Task: Look for Airbnb properties in Tacurong, Philippines from 12th  December, 2023 to 15th December, 2023 for 3 adults.2 bedrooms having 3 beds and 1 bathroom. Property type can be flat. Look for 4 properties as per requirement.
Action: Mouse moved to (508, 109)
Screenshot: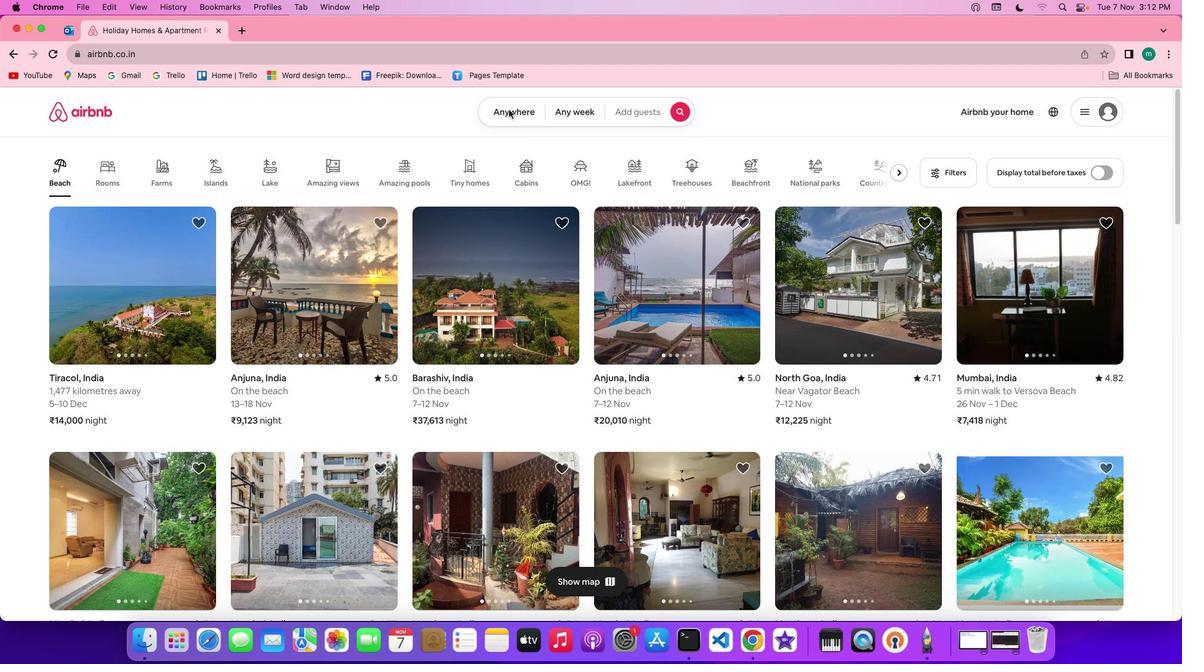 
Action: Mouse pressed left at (508, 109)
Screenshot: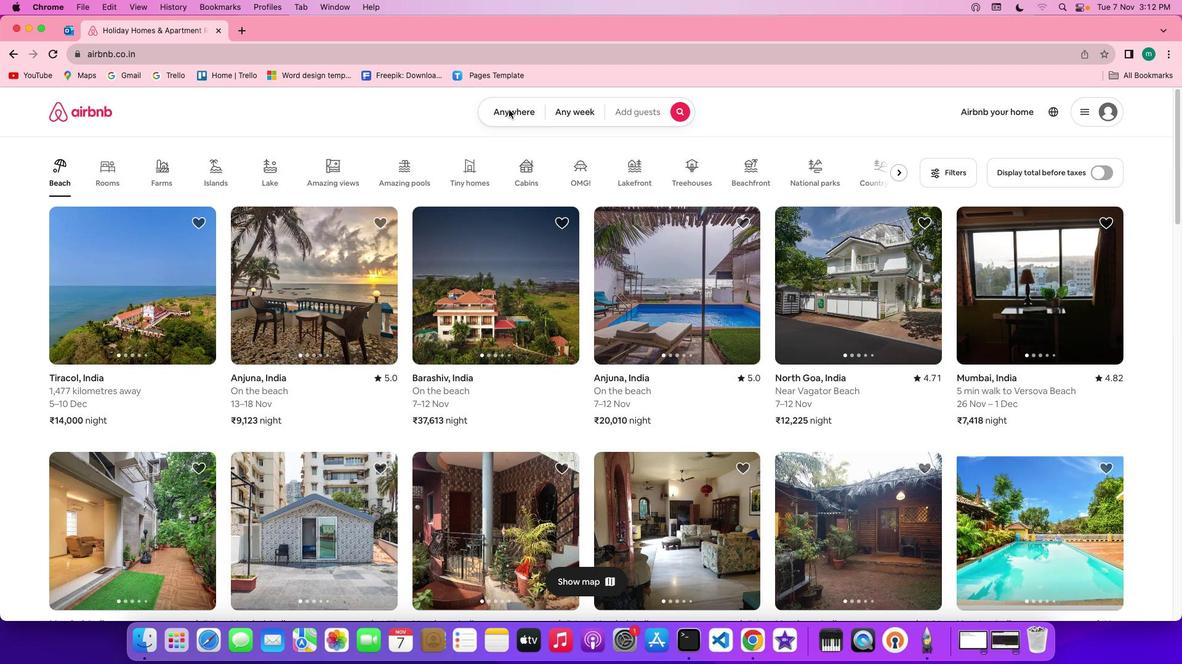 
Action: Mouse pressed left at (508, 109)
Screenshot: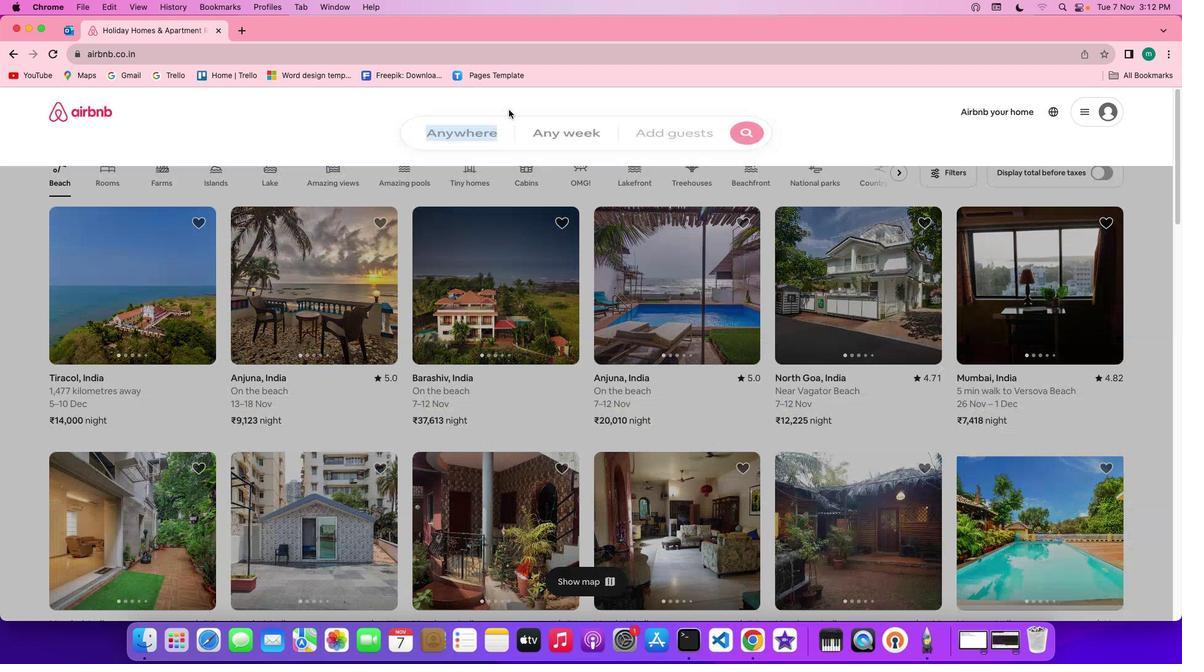 
Action: Mouse moved to (437, 164)
Screenshot: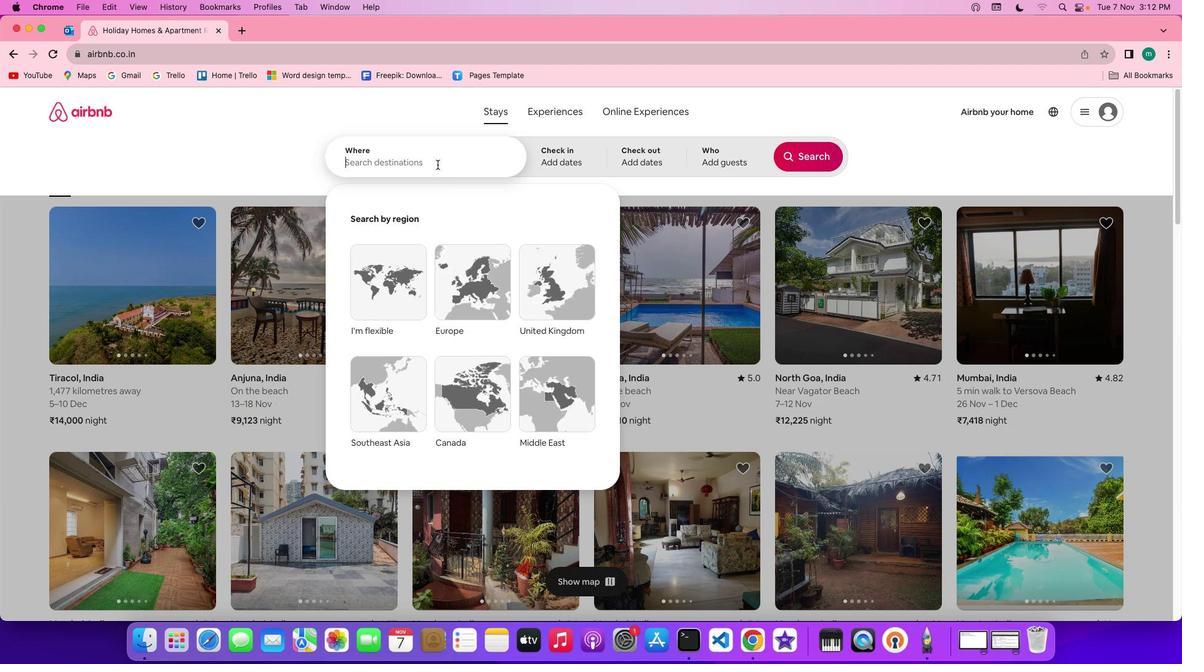
Action: Mouse pressed left at (437, 164)
Screenshot: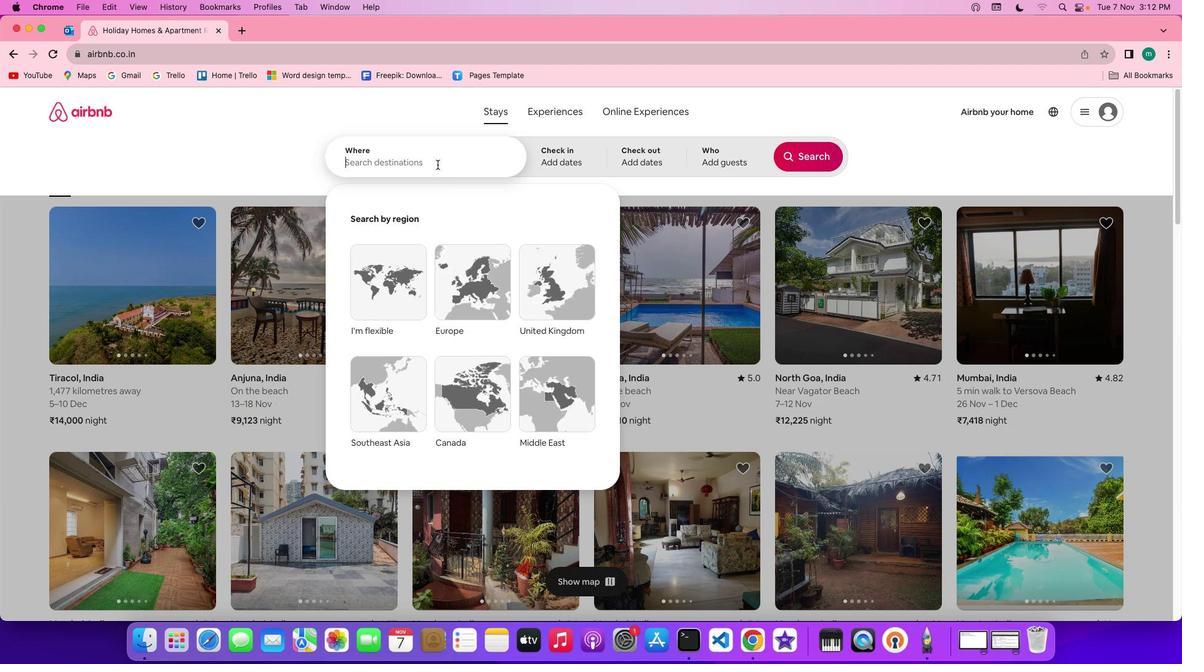 
Action: Key pressed Key.shift'T'
Screenshot: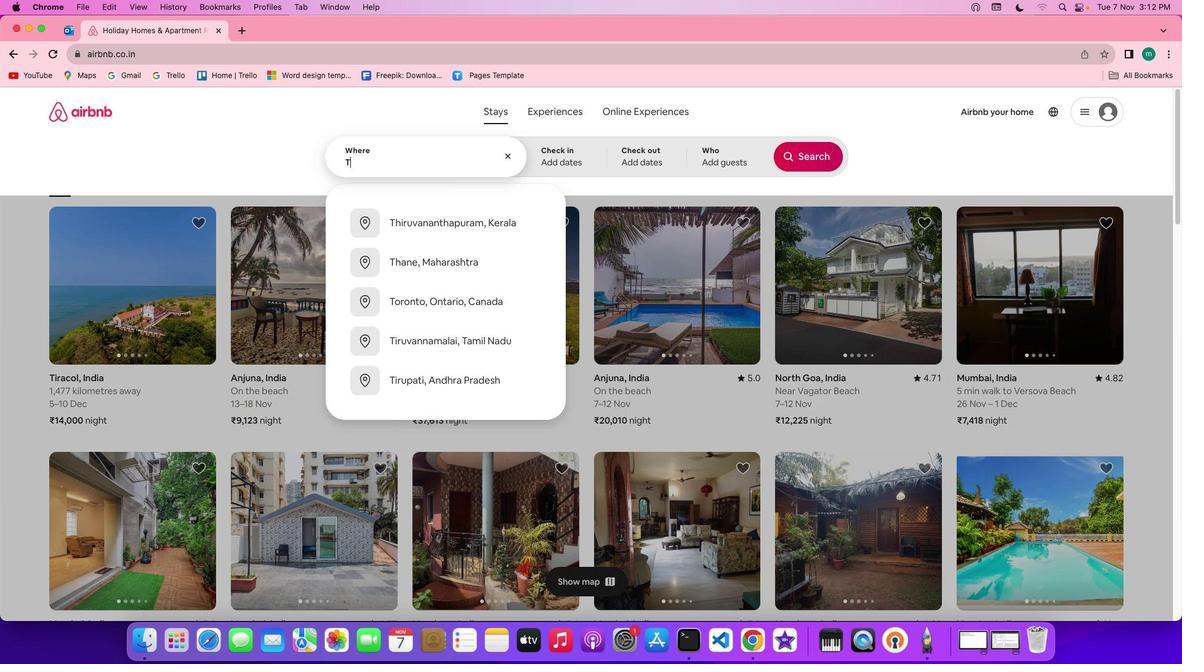 
Action: Mouse moved to (437, 164)
Screenshot: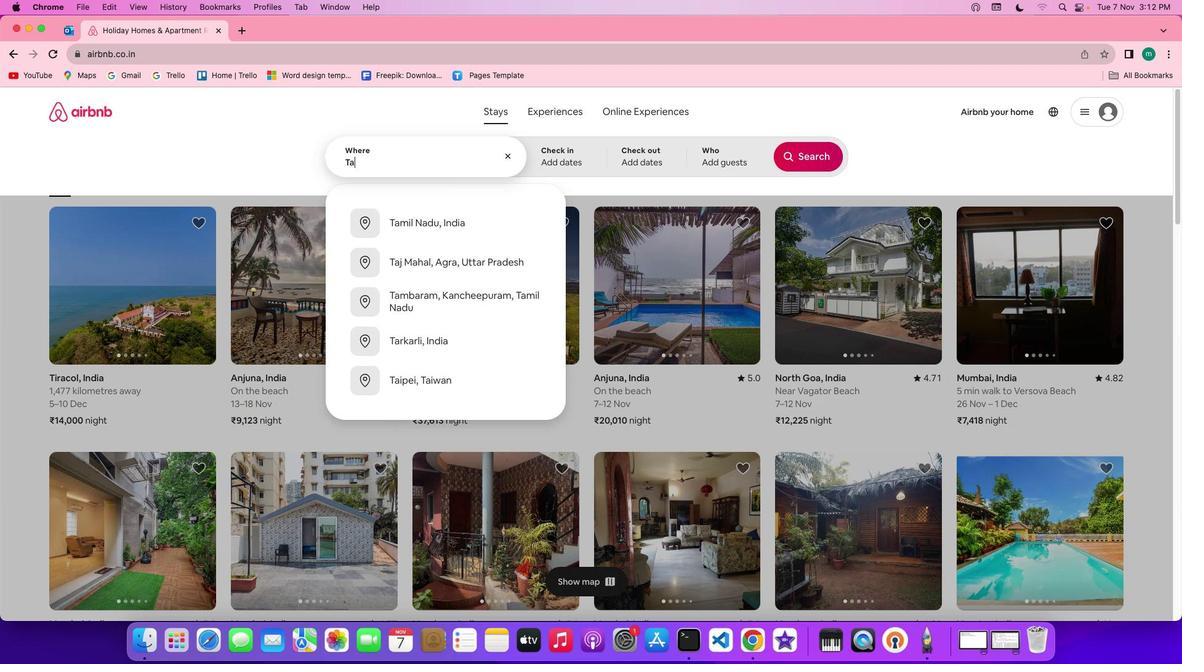 
Action: Key pressed 'a''c''u''r''o''n''g'','Key.spaceKey.shift'P''h''i''l''i''p''p''i''n''e''s'
Screenshot: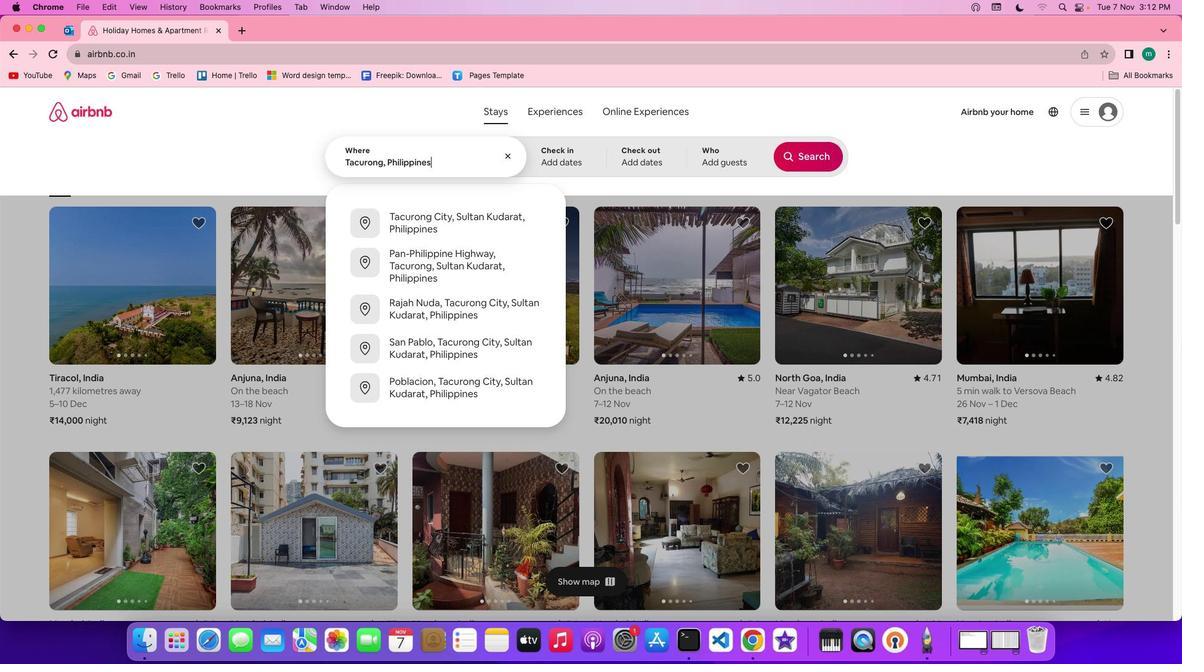 
Action: Mouse moved to (559, 161)
Screenshot: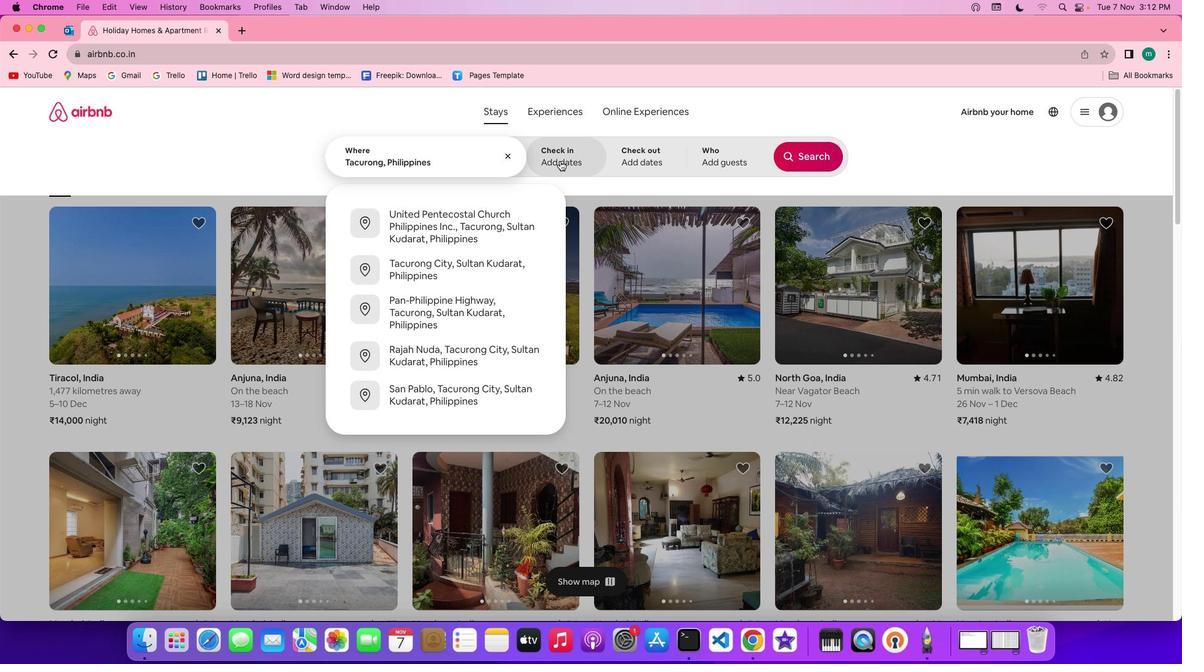 
Action: Mouse pressed left at (559, 161)
Screenshot: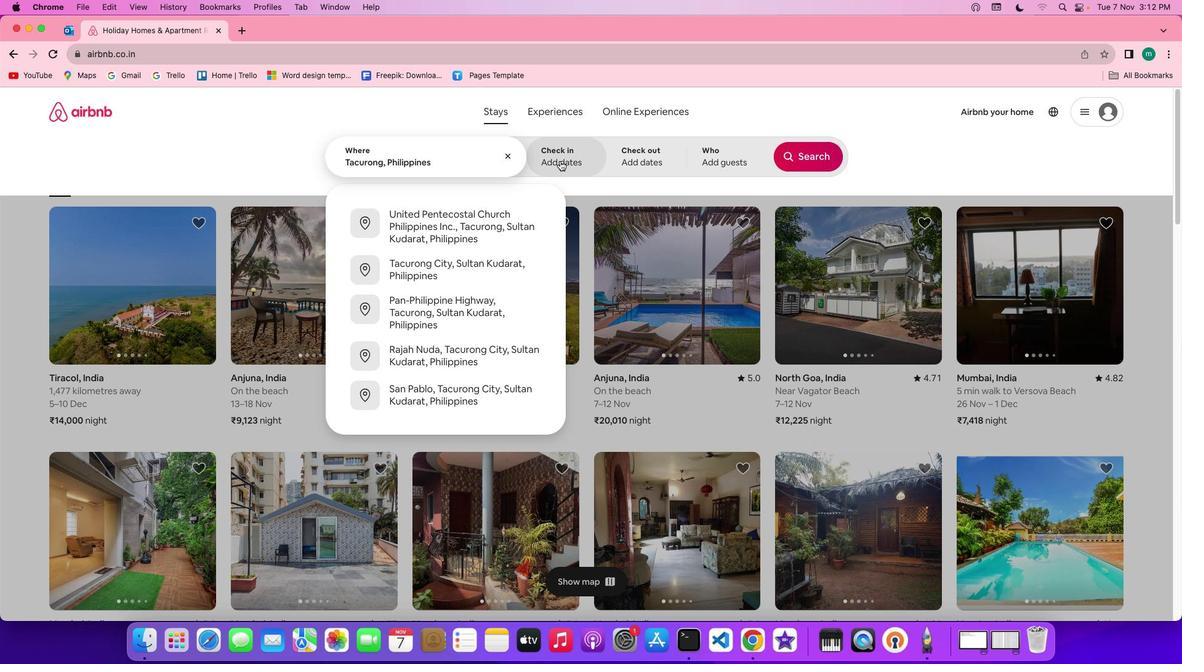 
Action: Mouse moved to (676, 370)
Screenshot: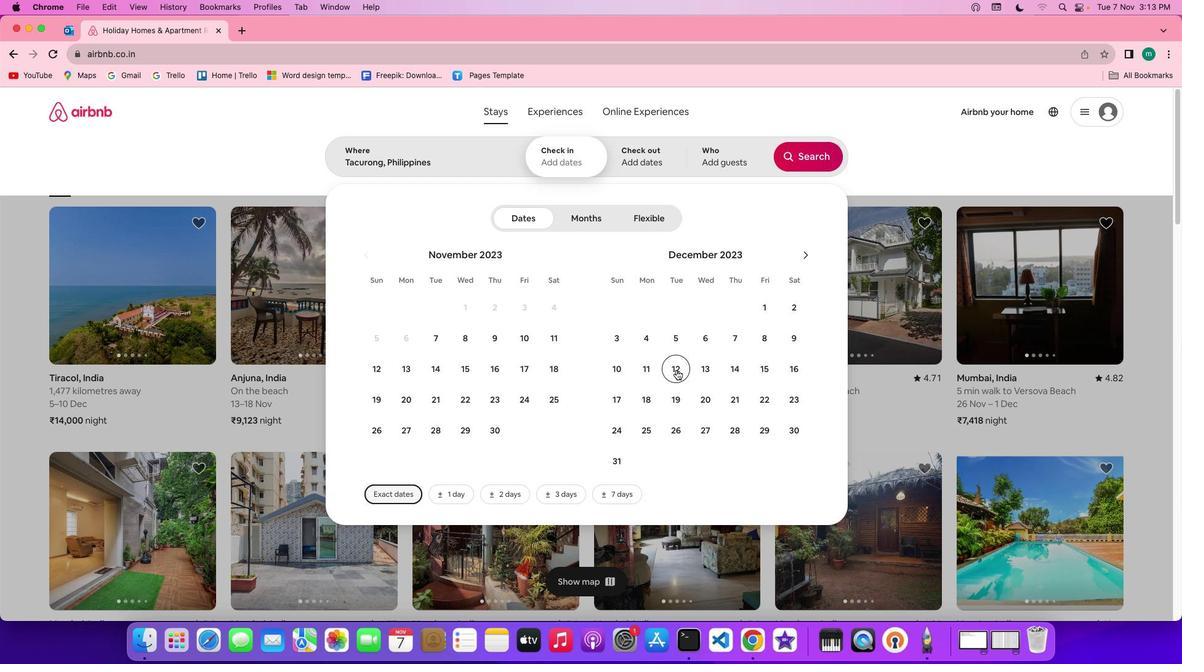 
Action: Mouse pressed left at (676, 370)
Screenshot: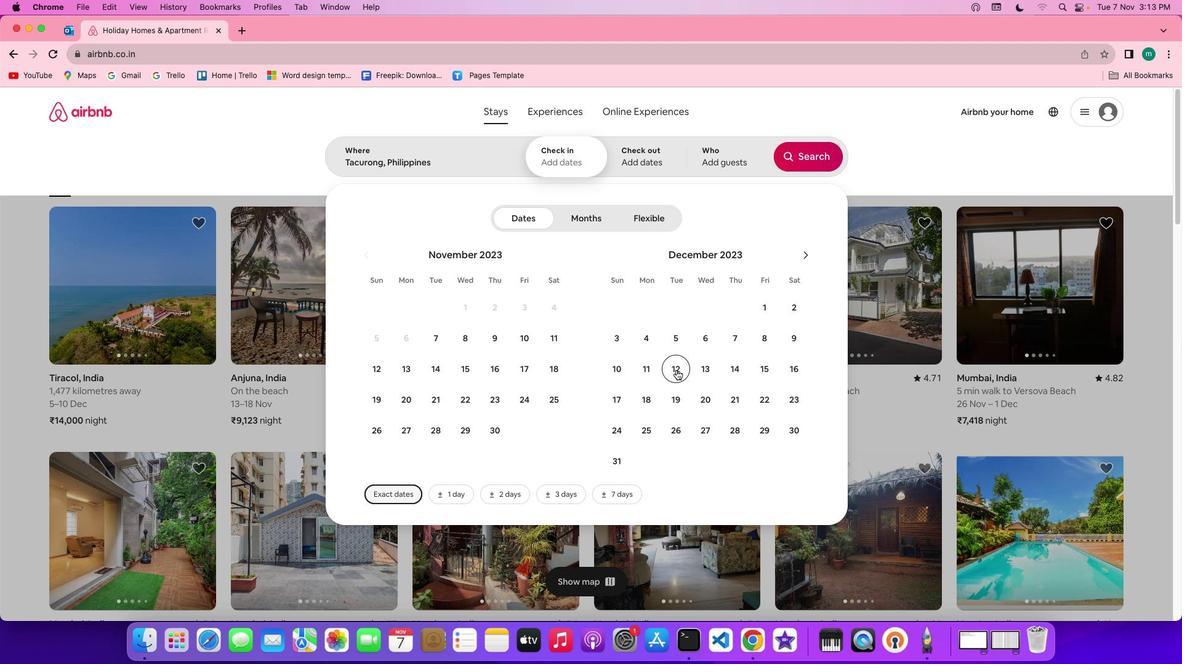 
Action: Mouse moved to (762, 370)
Screenshot: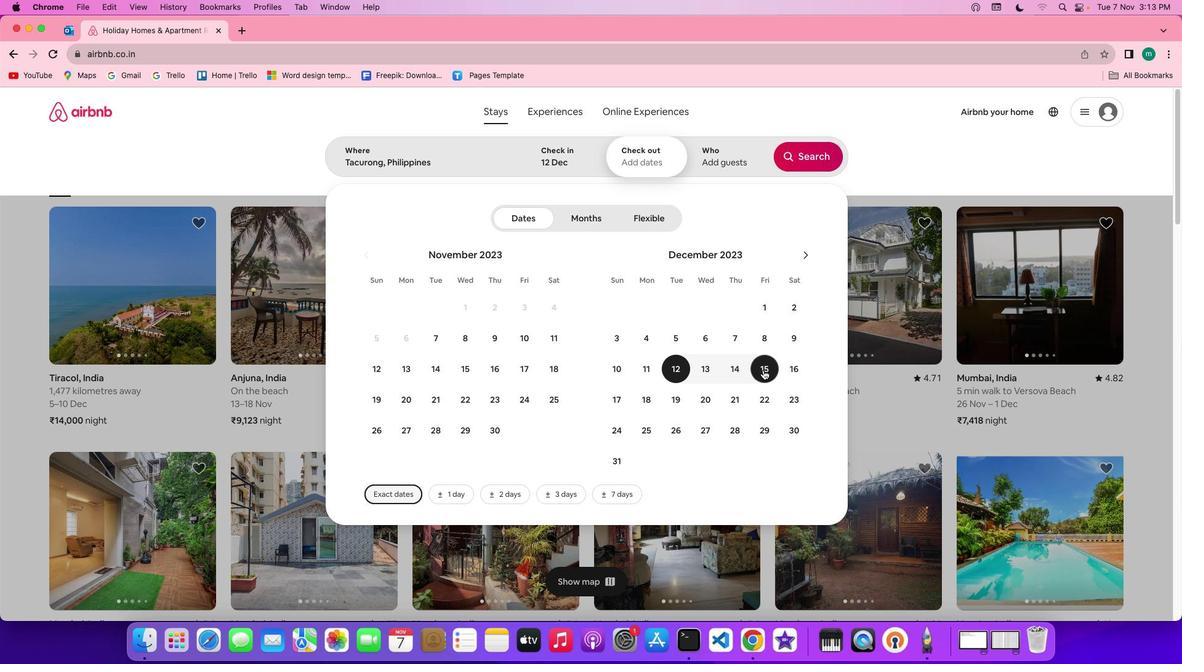 
Action: Mouse pressed left at (762, 370)
Screenshot: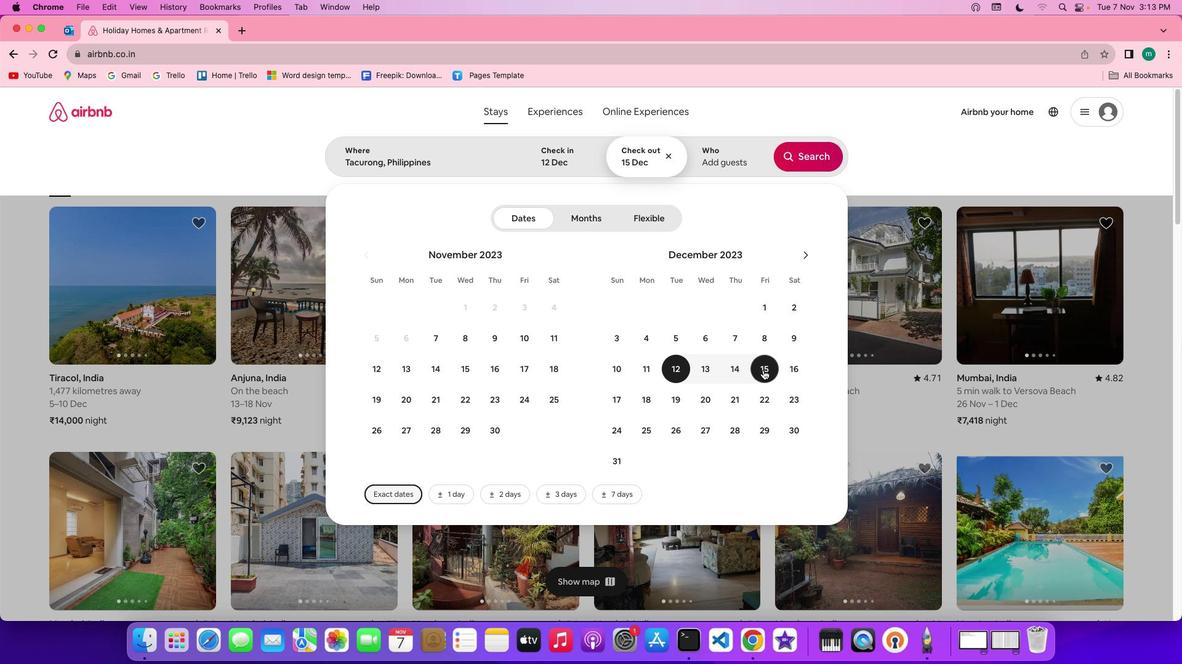 
Action: Mouse moved to (737, 157)
Screenshot: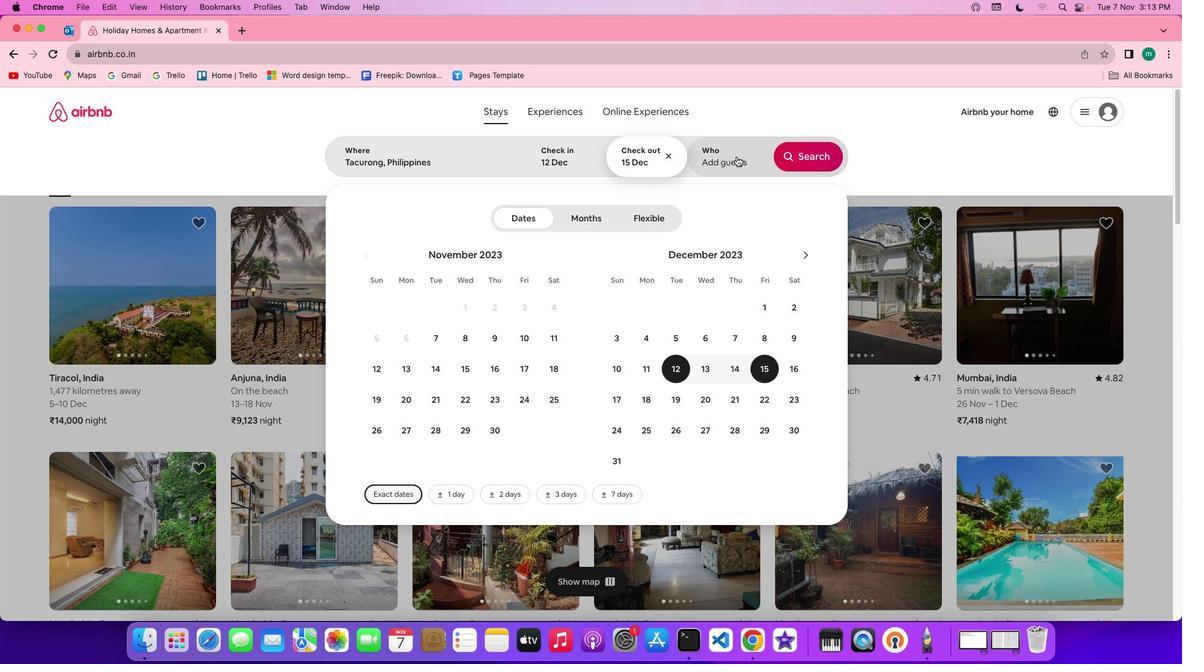 
Action: Mouse pressed left at (737, 157)
Screenshot: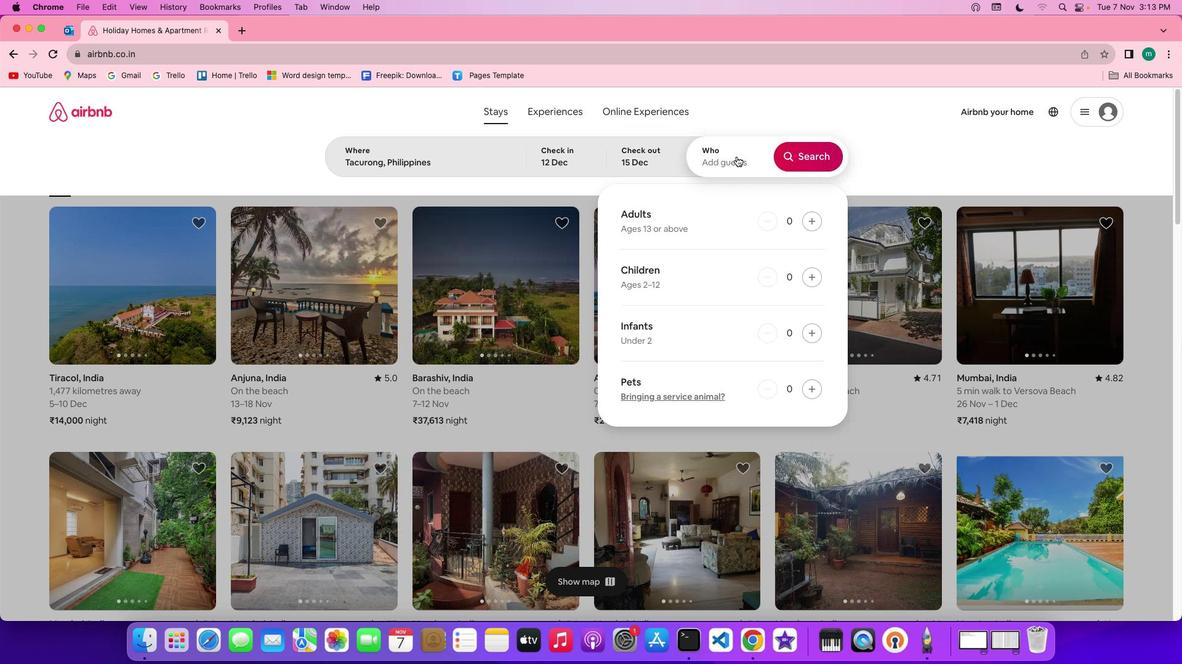 
Action: Mouse moved to (810, 227)
Screenshot: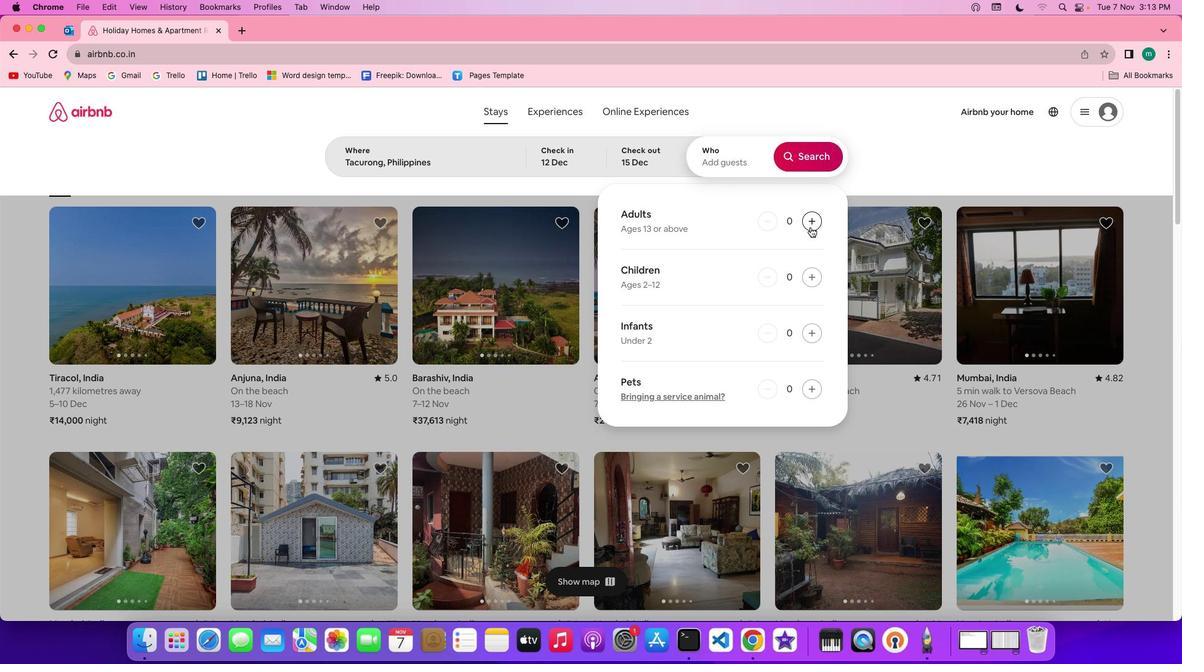 
Action: Mouse pressed left at (810, 227)
Screenshot: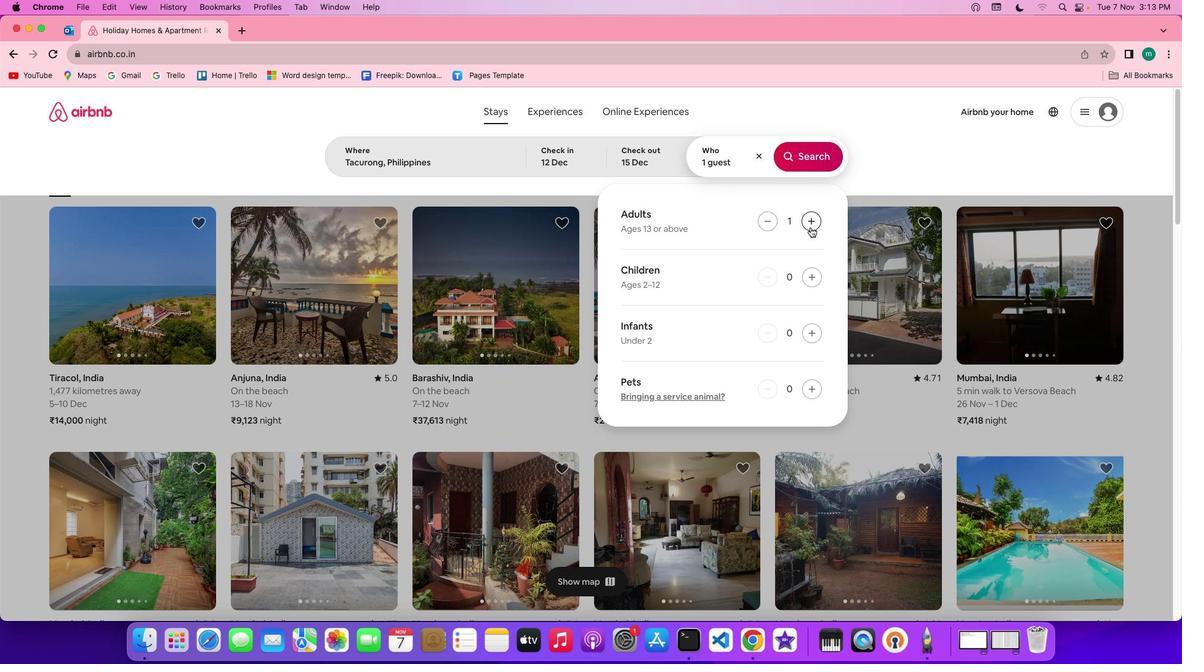 
Action: Mouse pressed left at (810, 227)
Screenshot: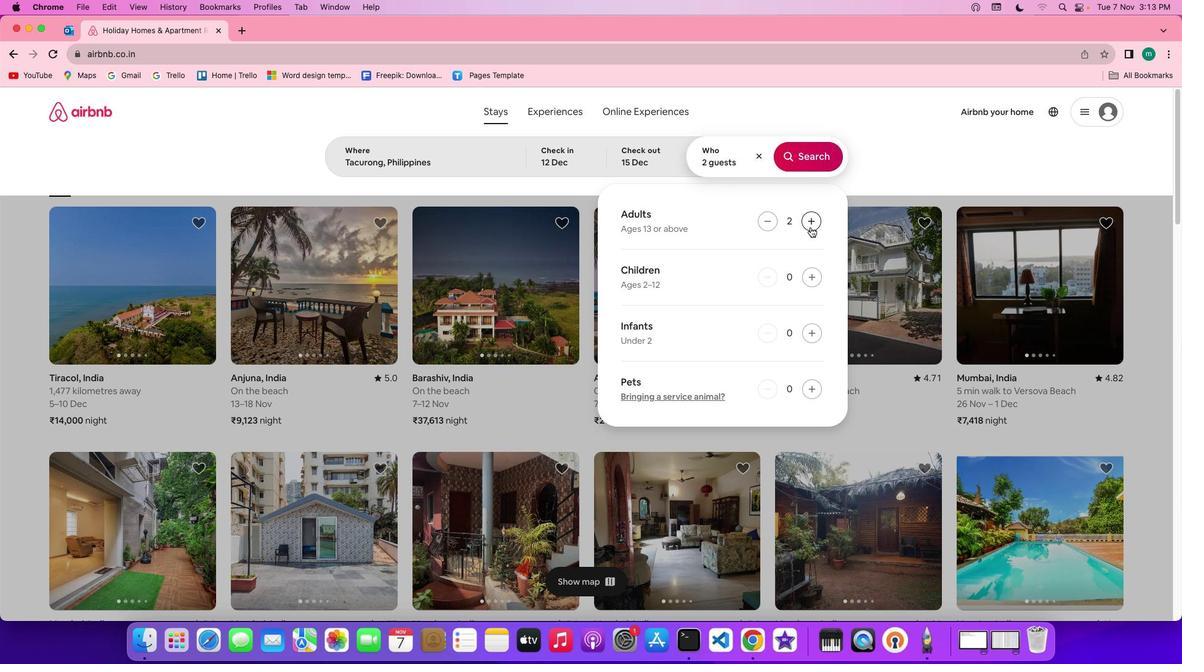 
Action: Mouse pressed left at (810, 227)
Screenshot: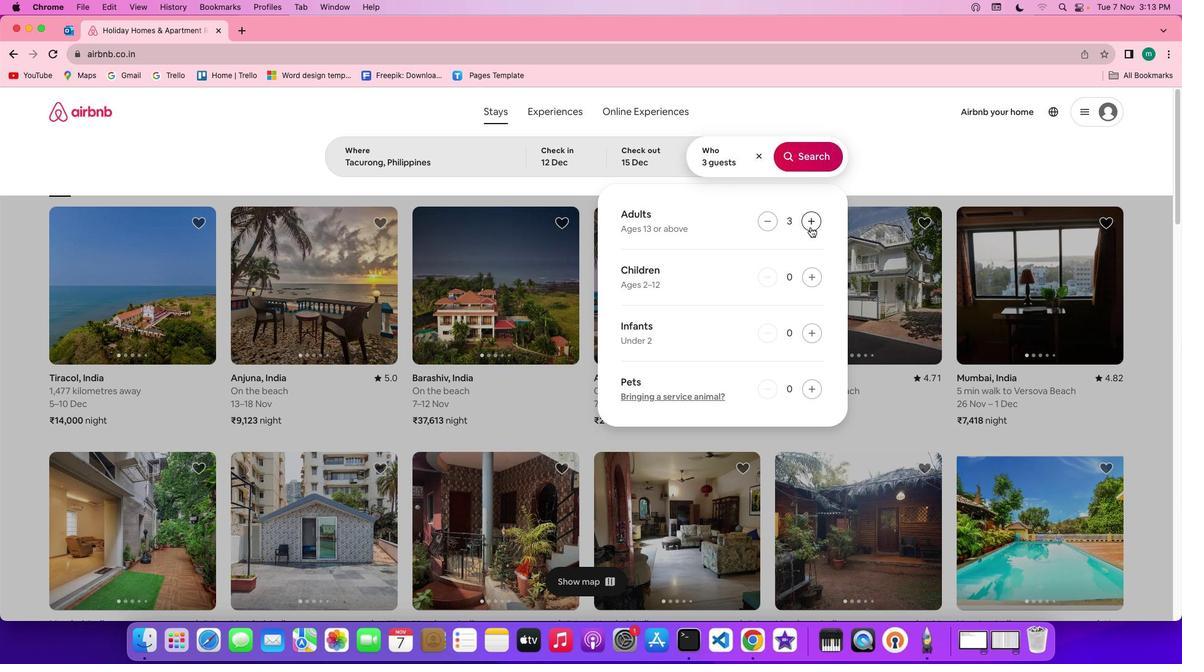 
Action: Mouse moved to (805, 163)
Screenshot: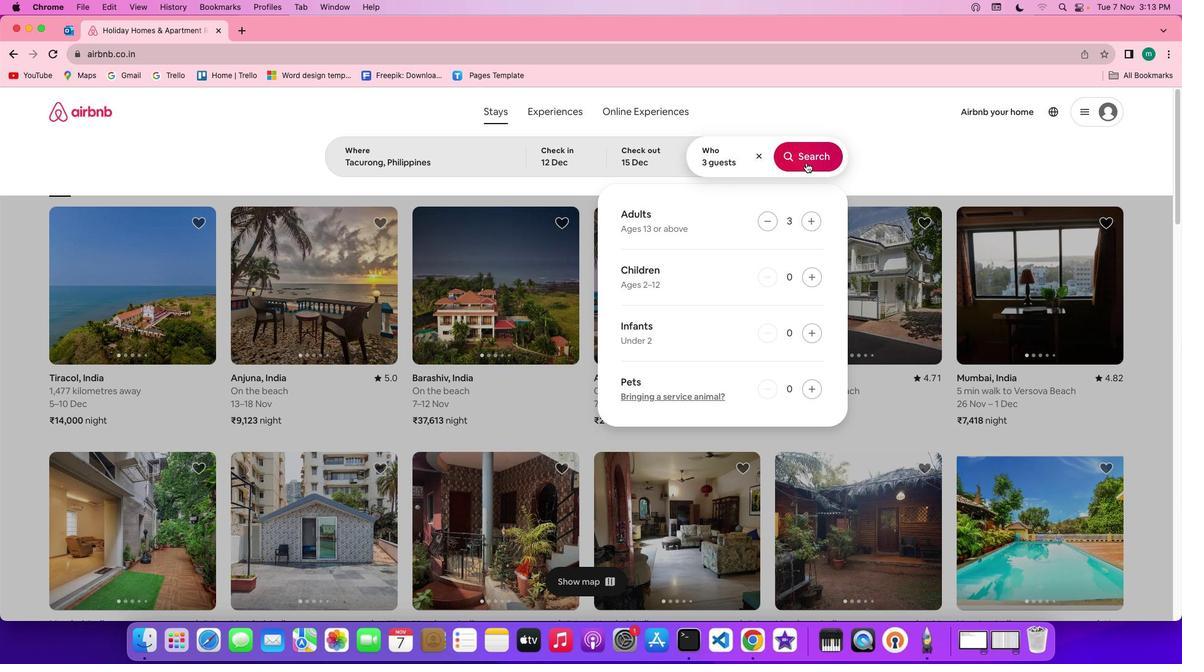 
Action: Mouse pressed left at (805, 163)
Screenshot: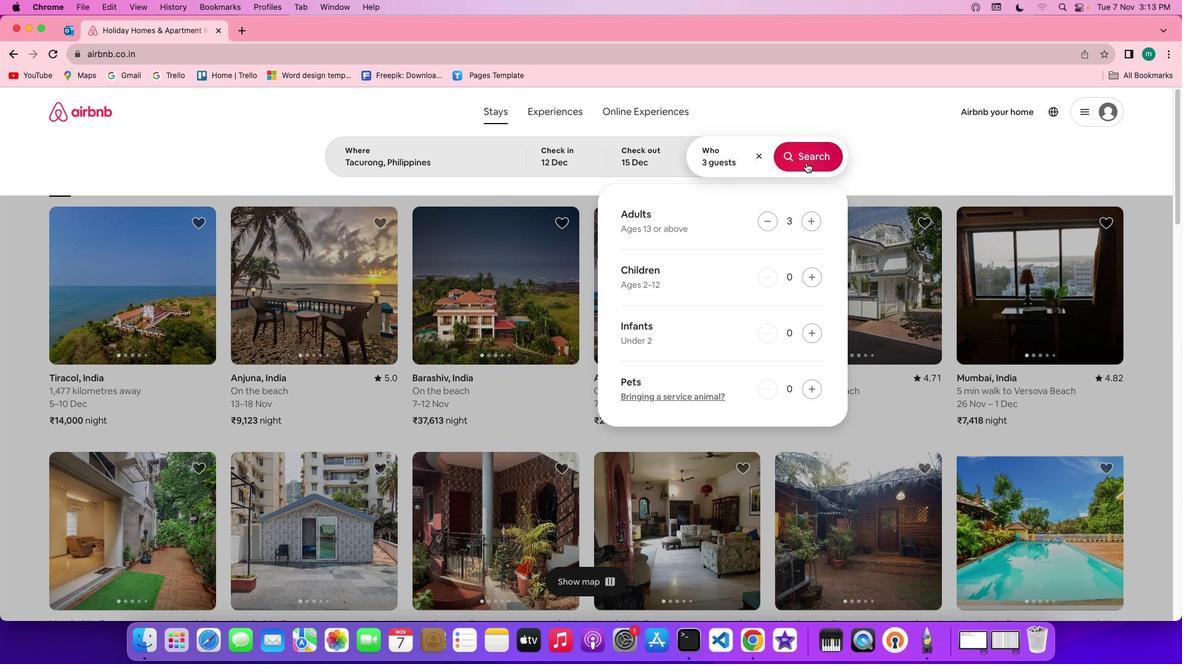 
Action: Mouse moved to (980, 162)
Screenshot: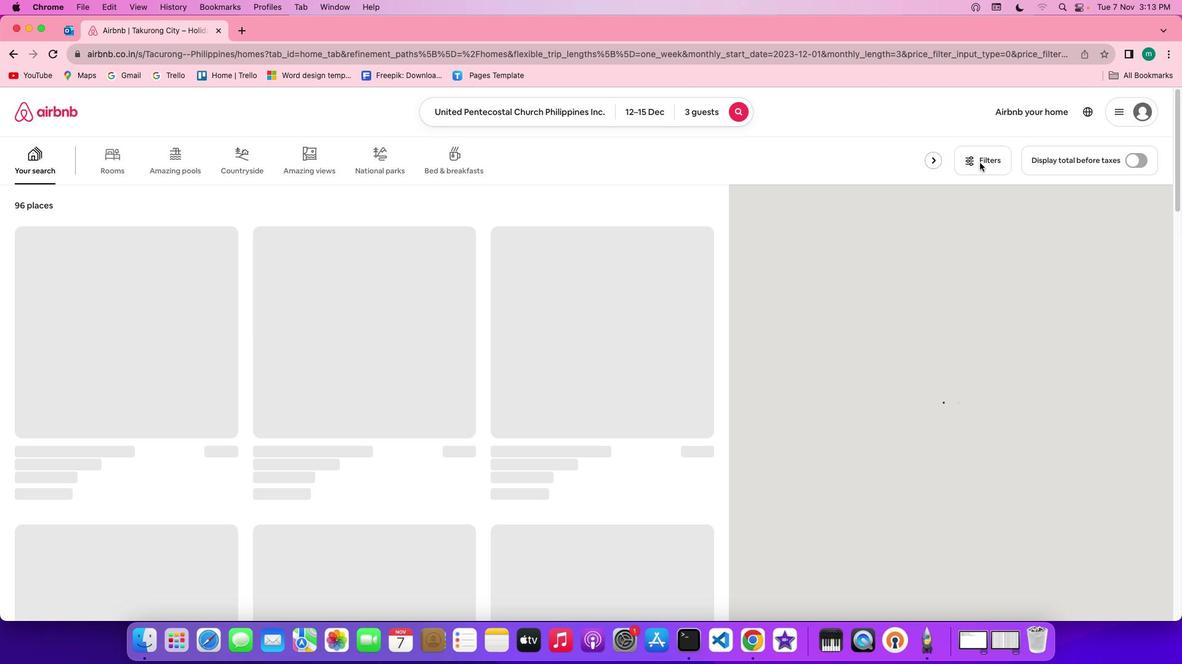 
Action: Mouse pressed left at (980, 162)
Screenshot: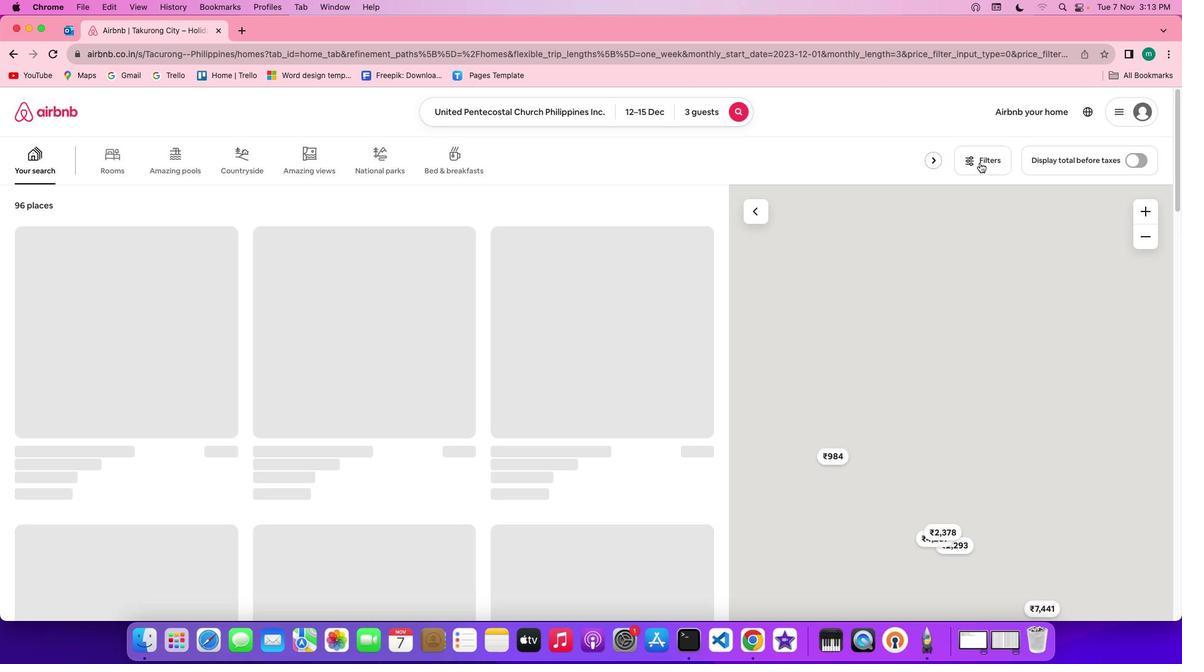 
Action: Mouse moved to (980, 162)
Screenshot: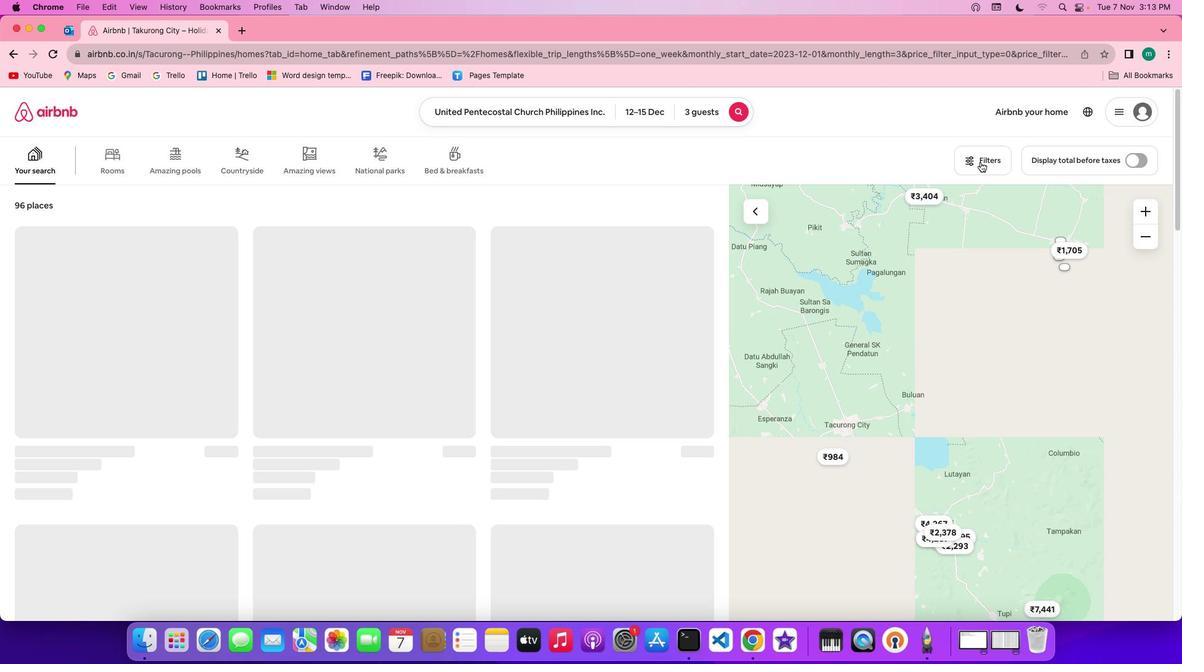 
Action: Mouse pressed left at (980, 162)
Screenshot: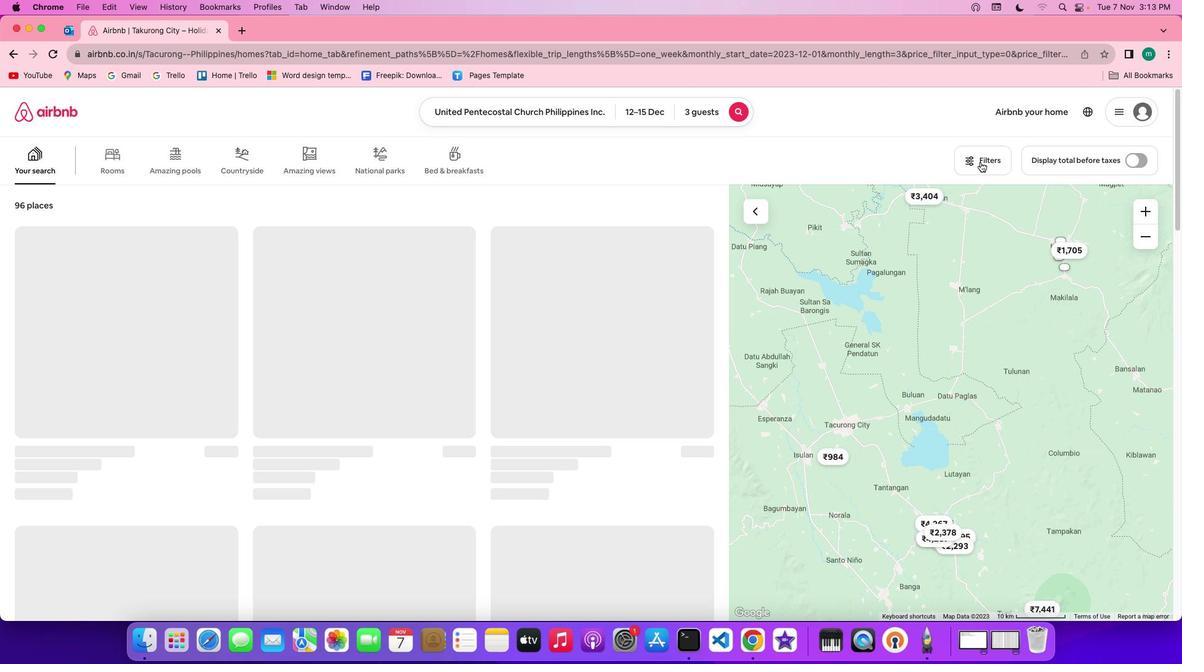 
Action: Mouse moved to (982, 158)
Screenshot: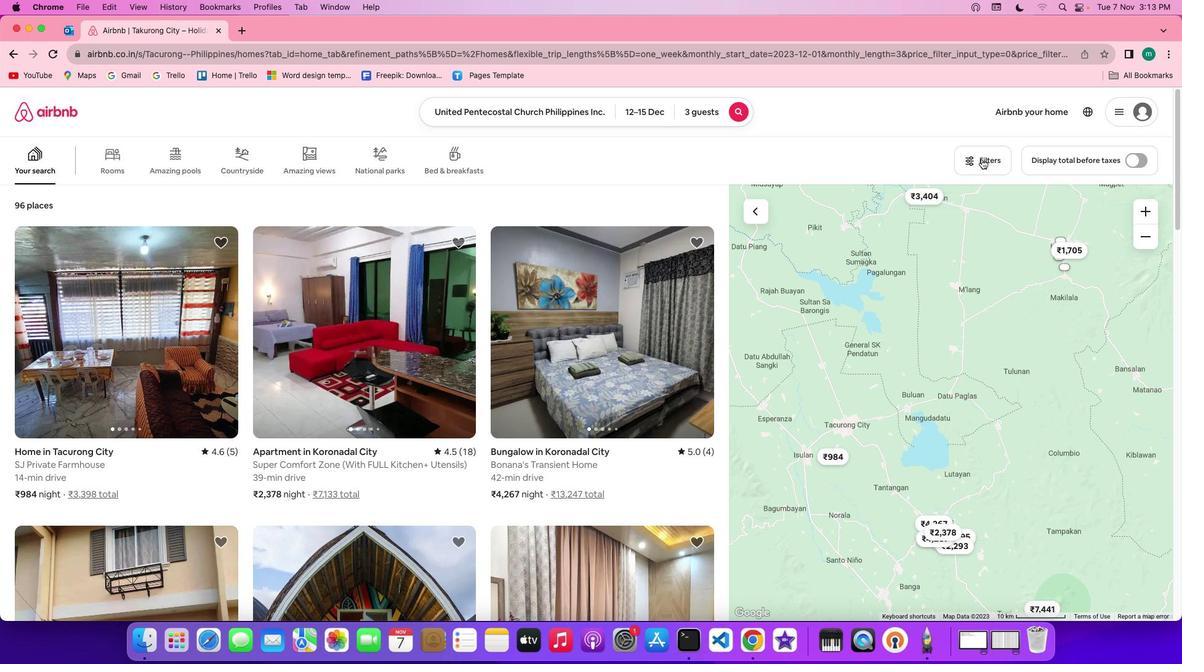 
Action: Mouse pressed left at (982, 158)
Screenshot: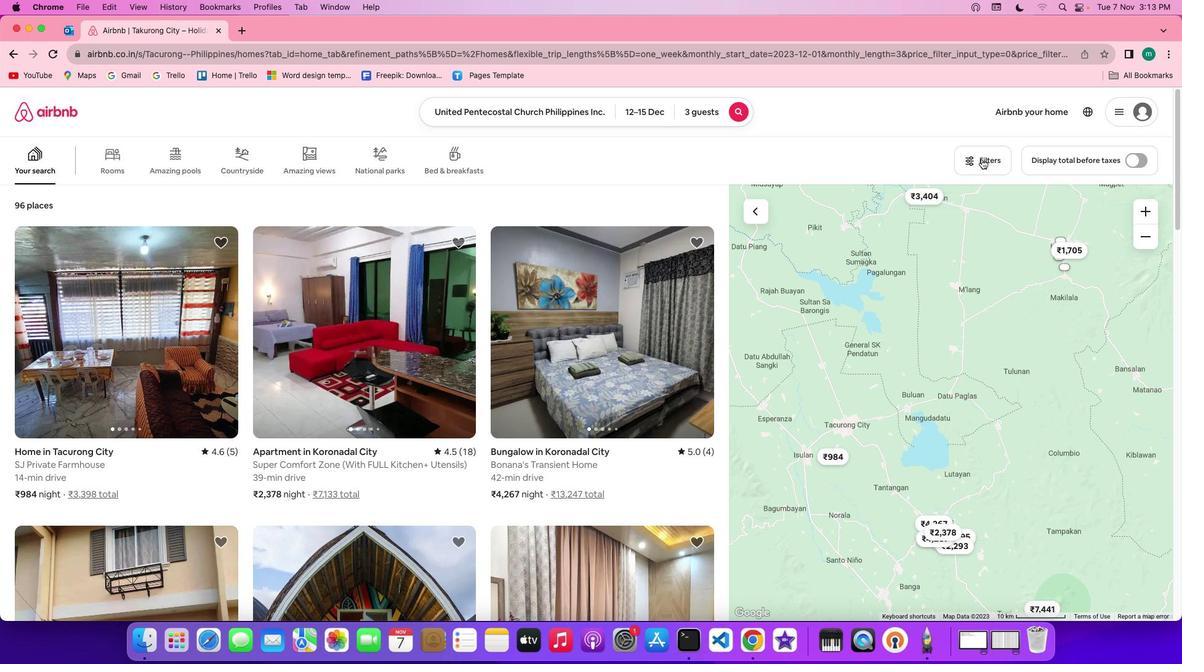 
Action: Mouse moved to (645, 405)
Screenshot: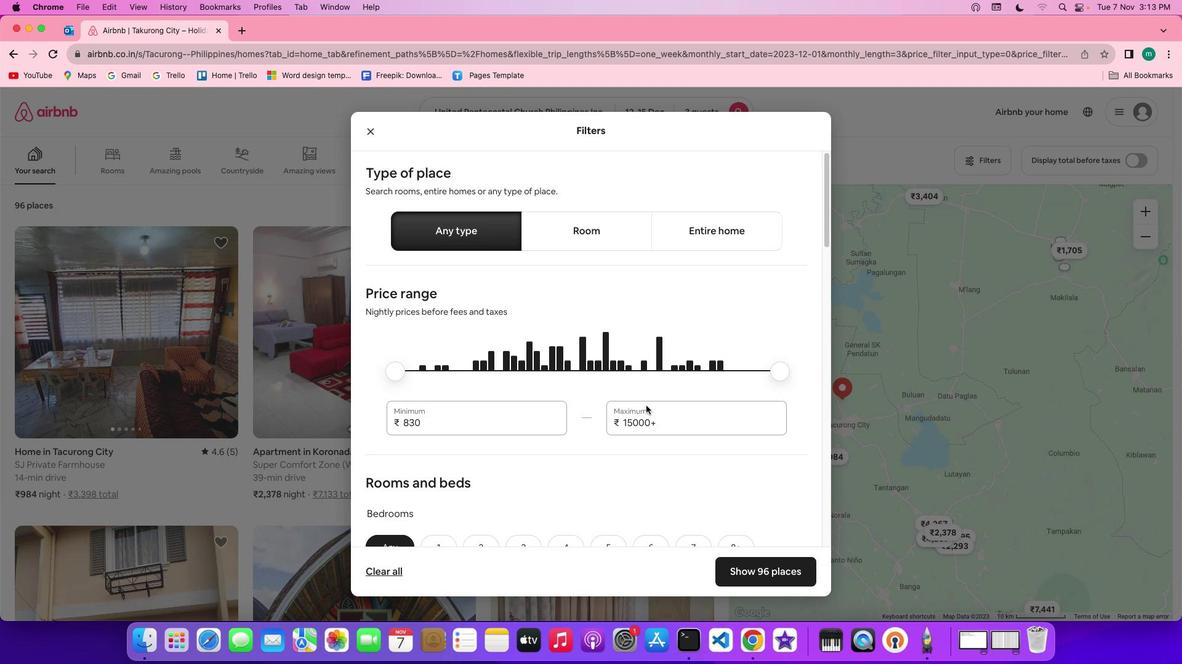 
Action: Mouse scrolled (645, 405) with delta (0, 0)
Screenshot: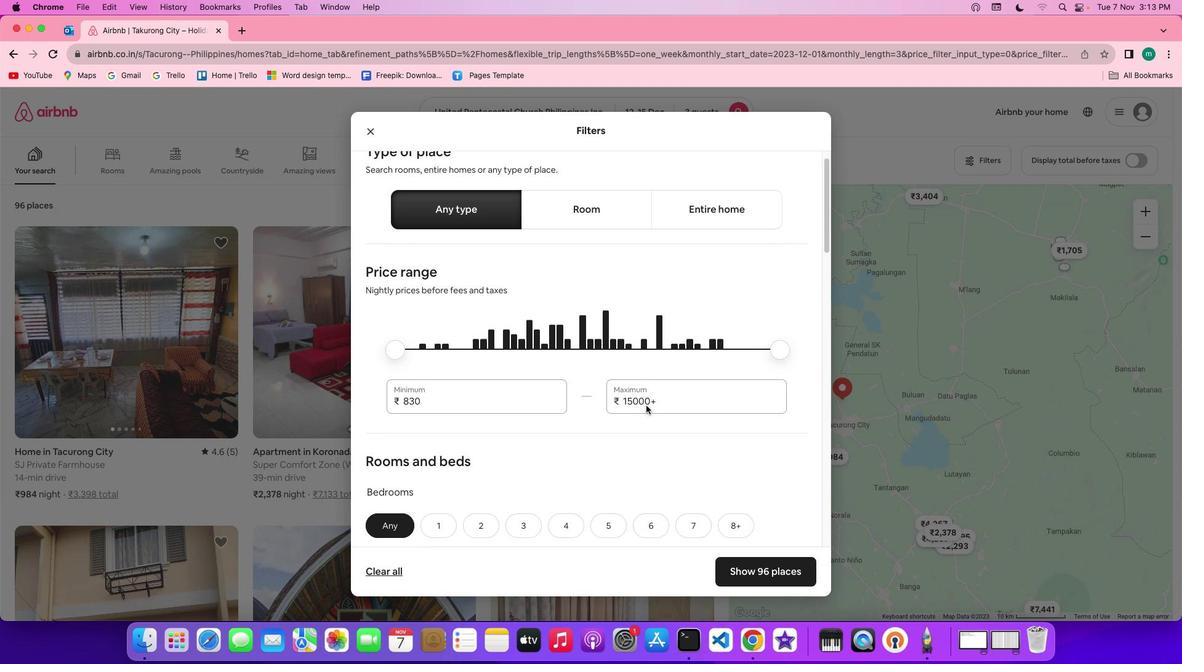 
Action: Mouse scrolled (645, 405) with delta (0, 0)
Screenshot: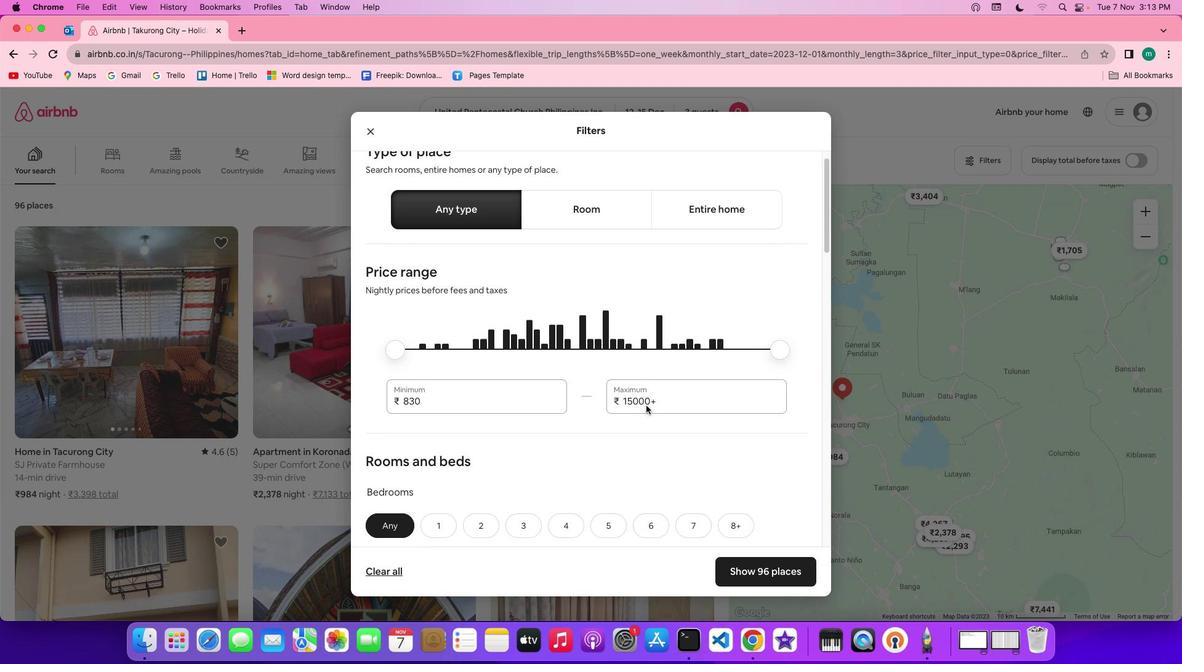 
Action: Mouse moved to (645, 405)
Screenshot: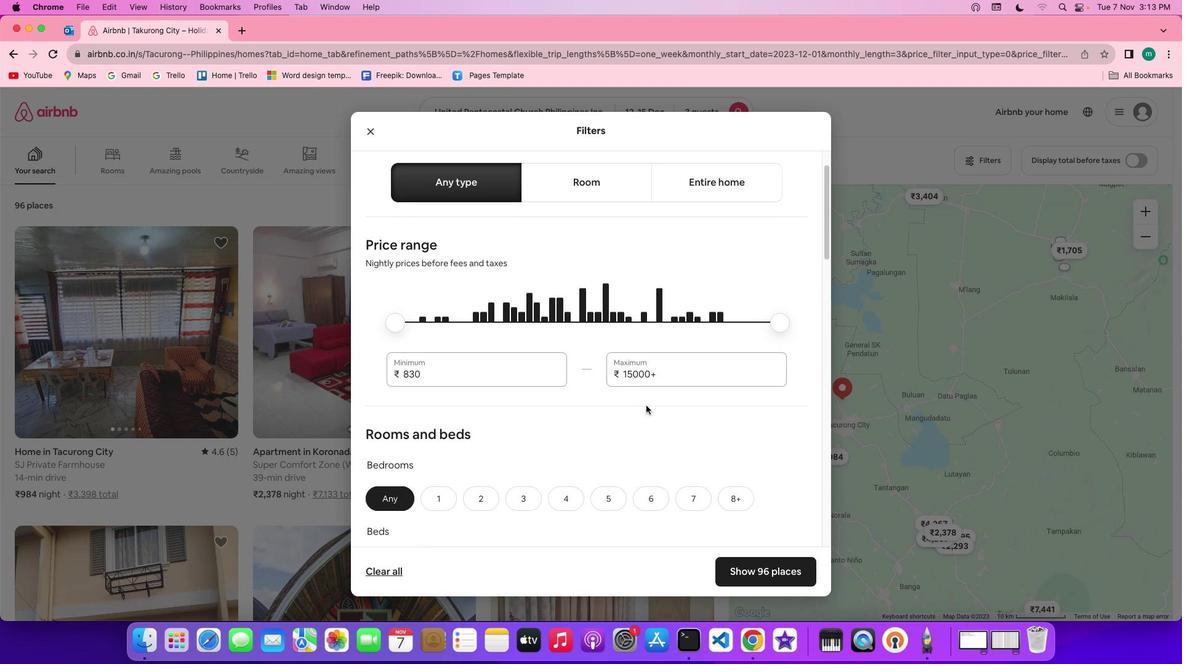 
Action: Mouse scrolled (645, 405) with delta (0, -1)
Screenshot: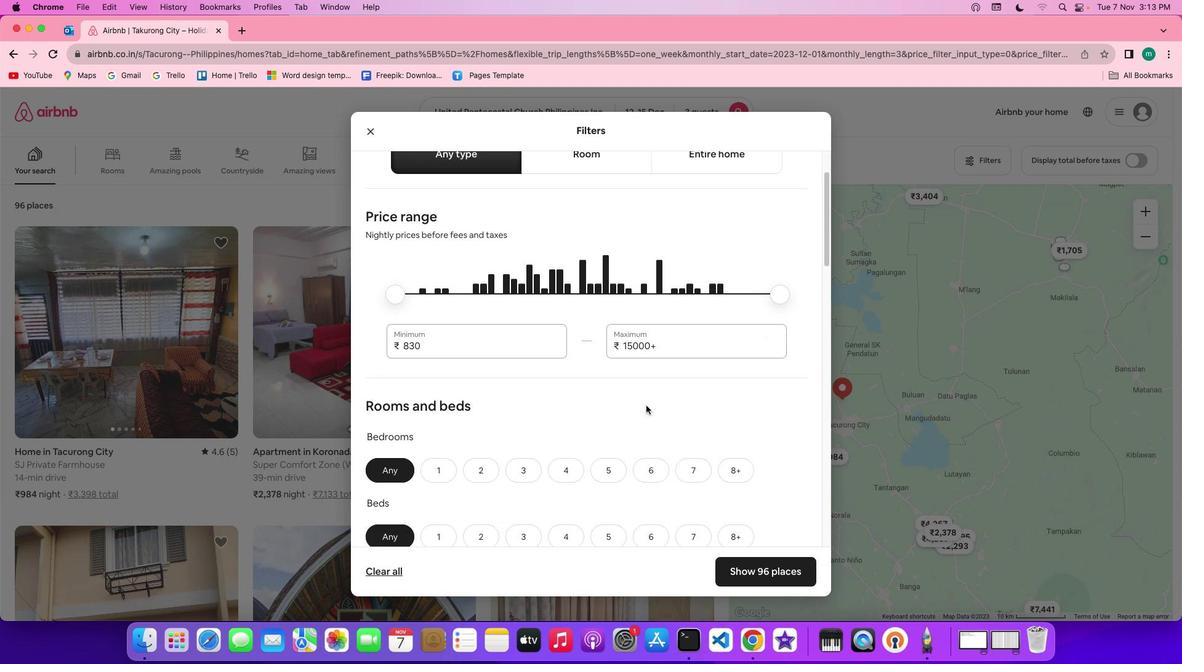 
Action: Mouse scrolled (645, 405) with delta (0, -1)
Screenshot: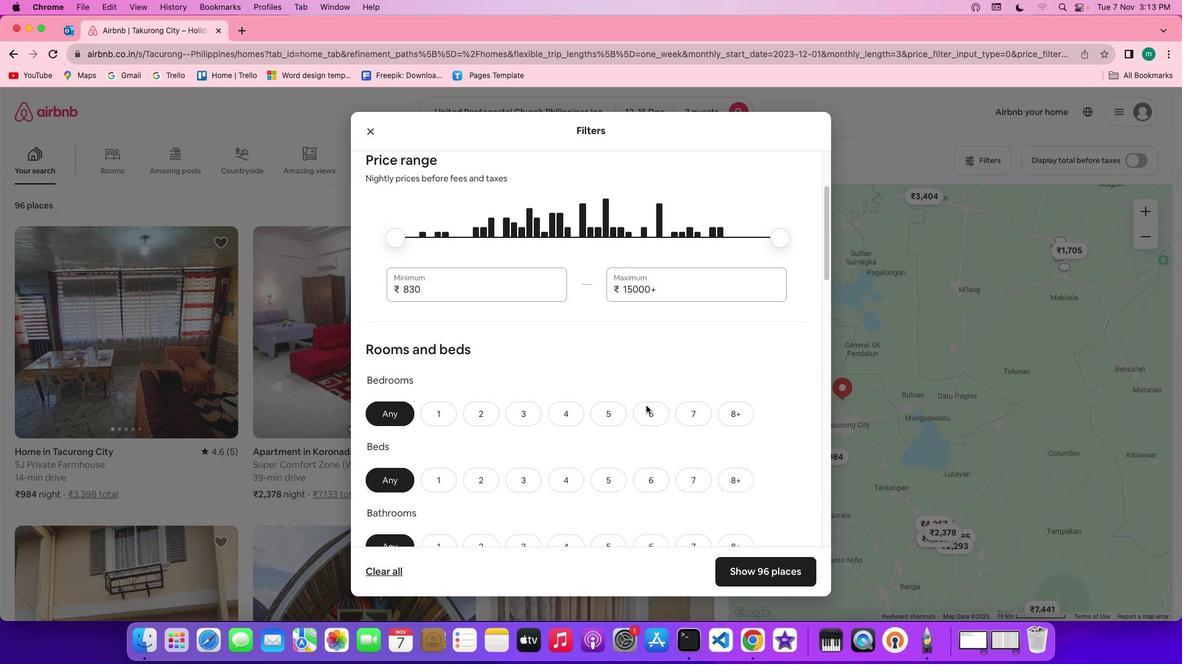 
Action: Mouse scrolled (645, 405) with delta (0, 0)
Screenshot: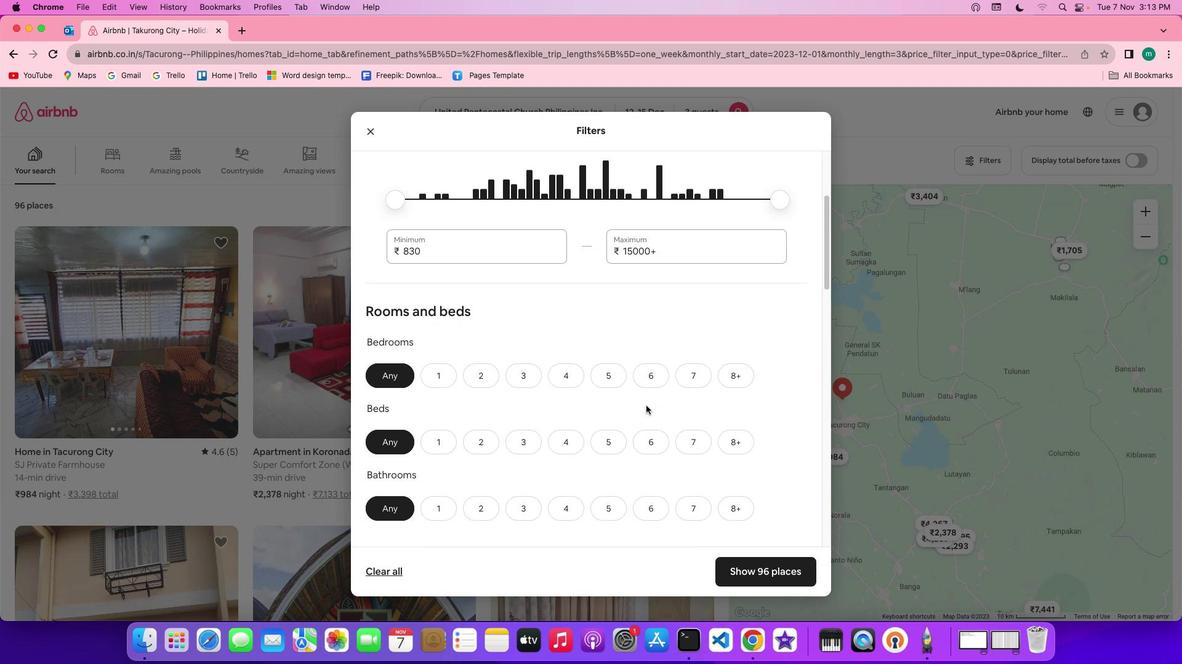
Action: Mouse scrolled (645, 405) with delta (0, 0)
Screenshot: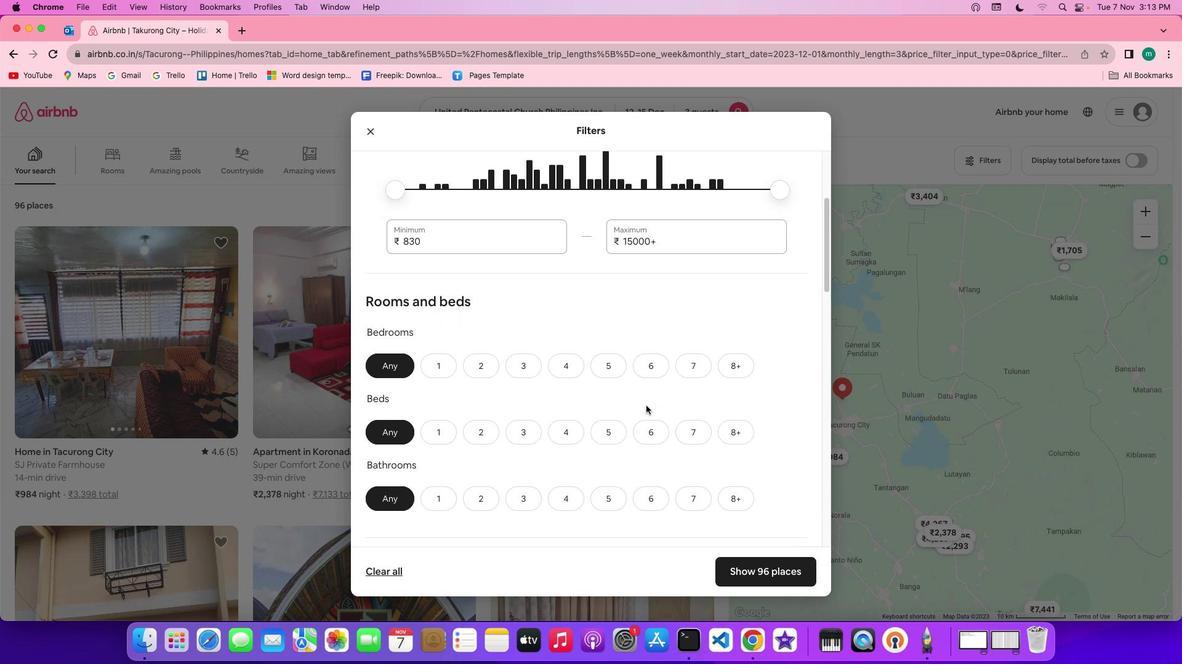 
Action: Mouse scrolled (645, 405) with delta (0, 0)
Screenshot: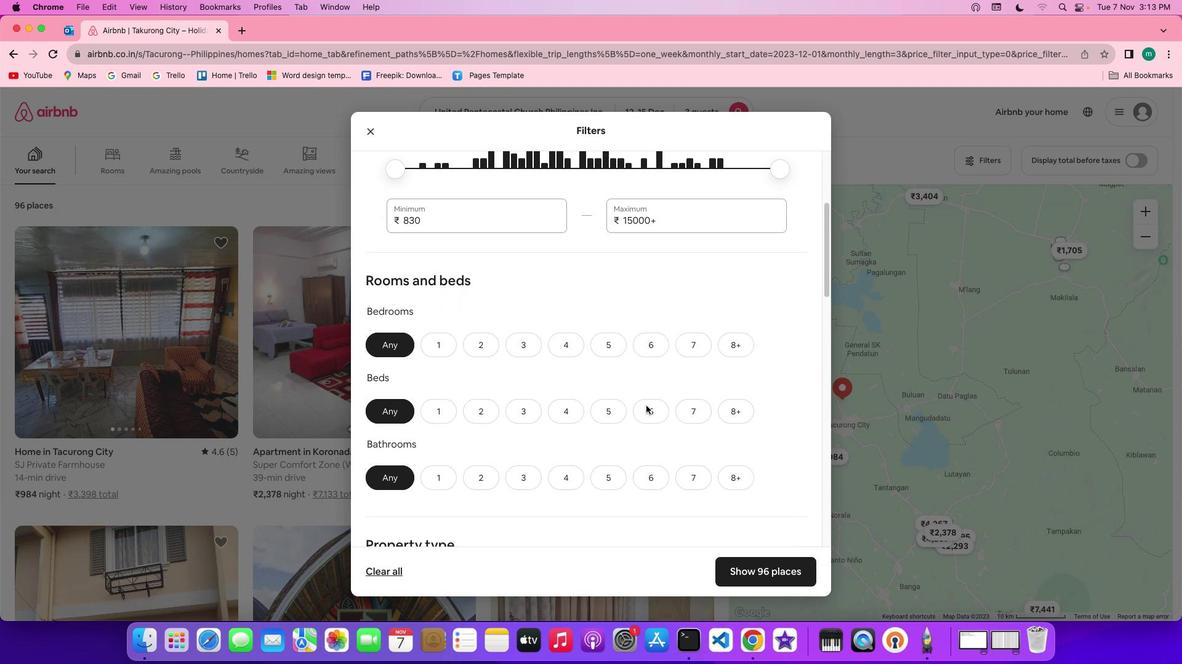 
Action: Mouse scrolled (645, 405) with delta (0, 0)
Screenshot: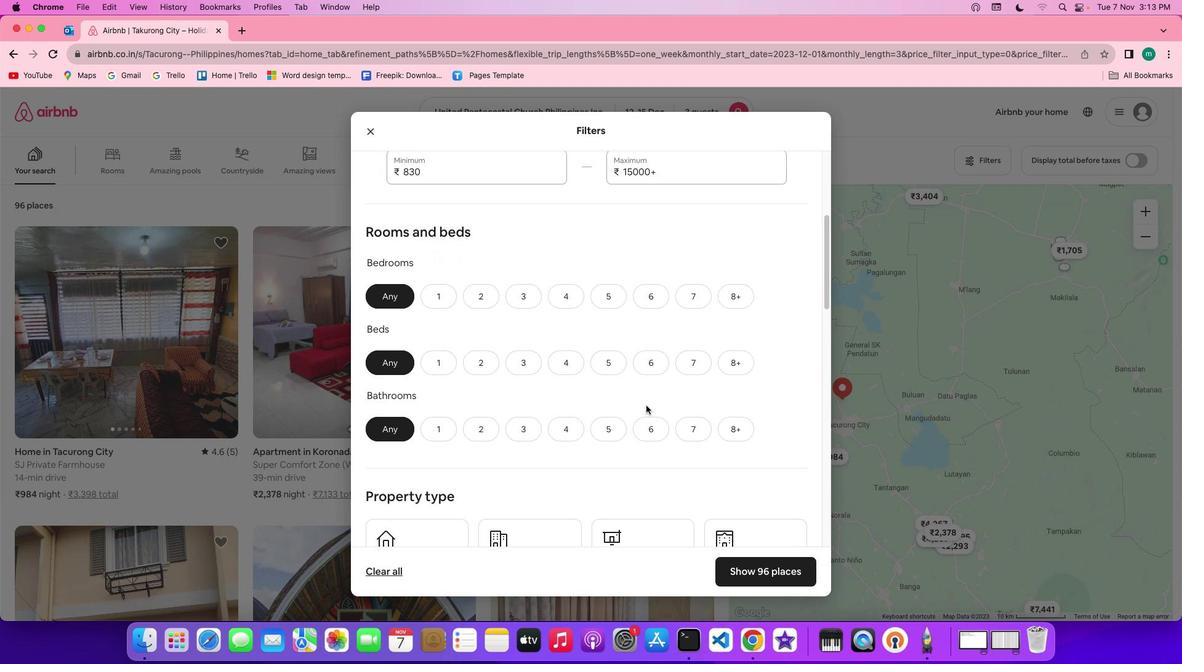 
Action: Mouse moved to (530, 273)
Screenshot: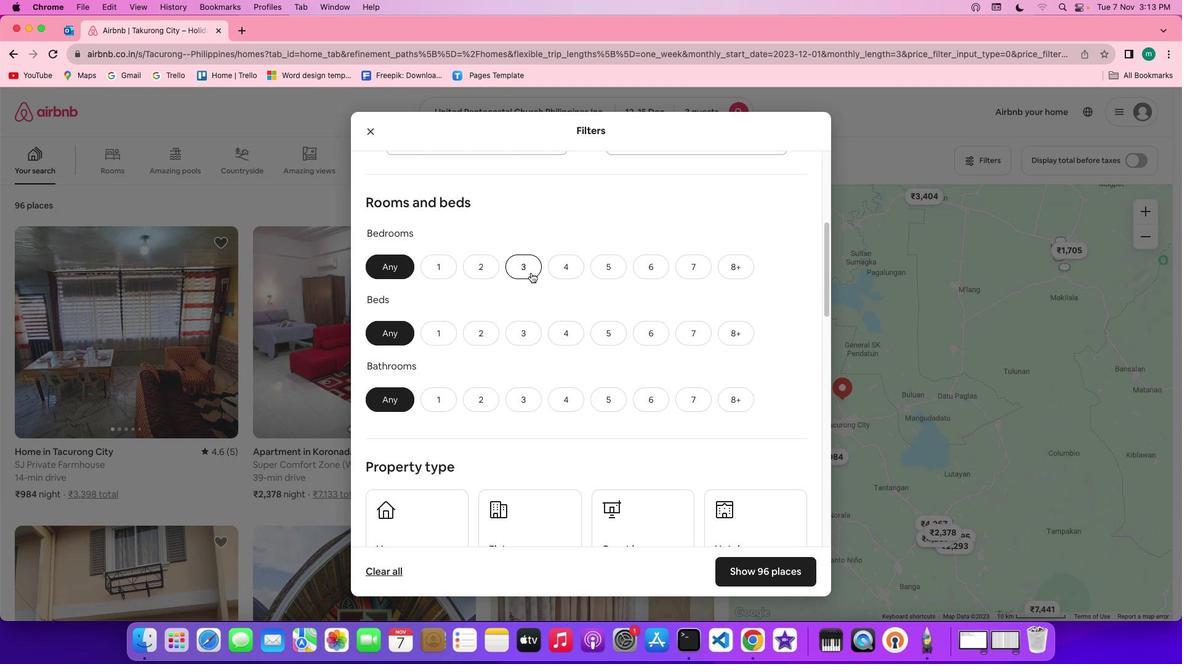 
Action: Mouse pressed left at (530, 273)
Screenshot: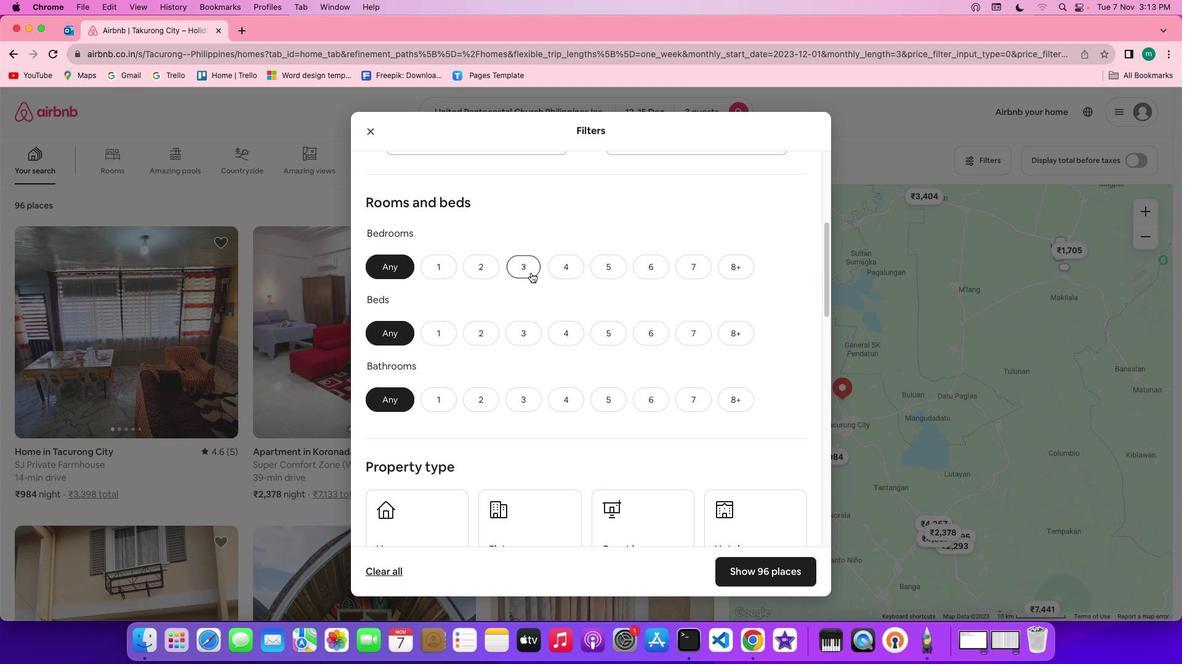 
Action: Mouse moved to (465, 267)
Screenshot: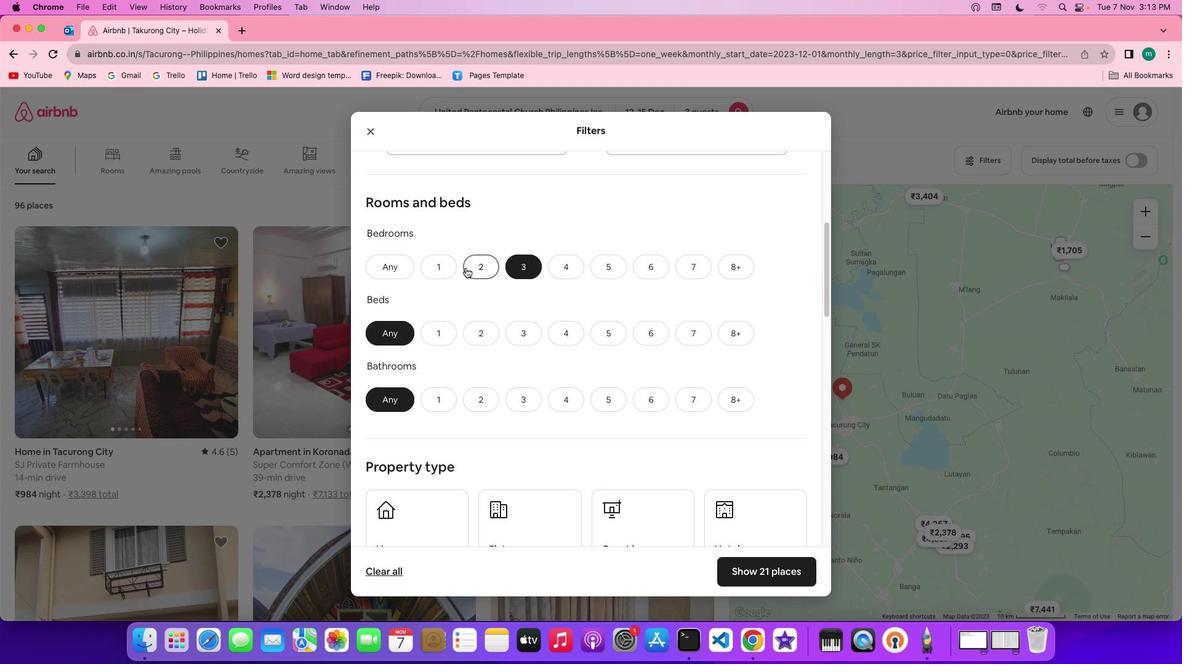 
Action: Mouse pressed left at (465, 267)
Screenshot: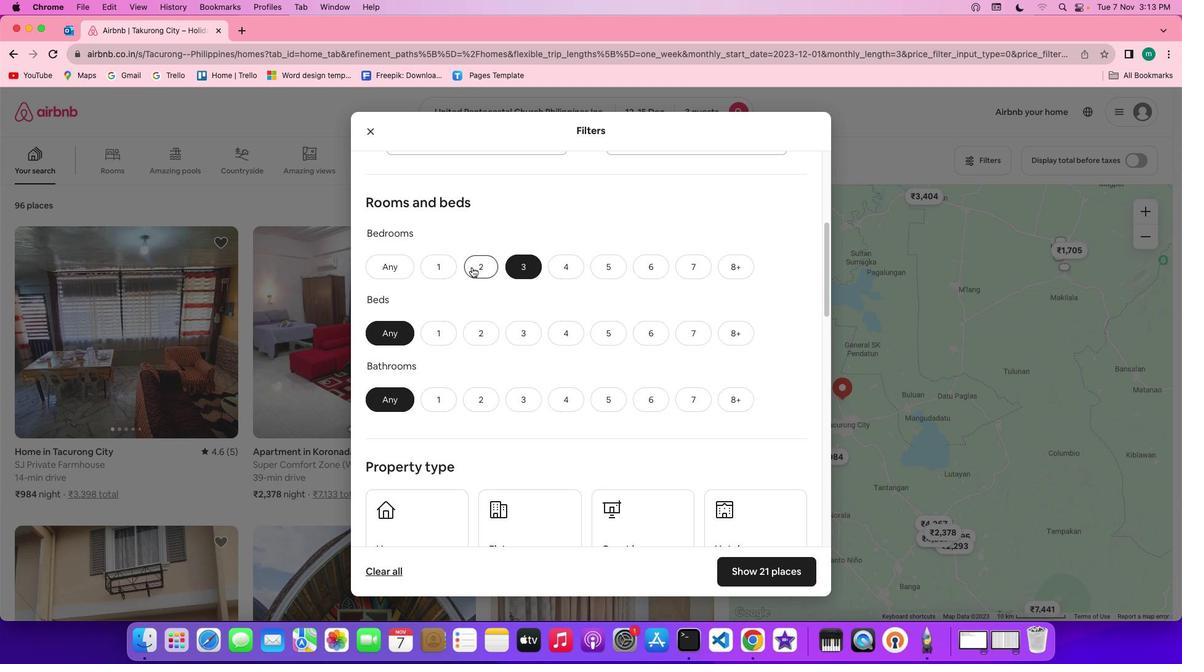 
Action: Mouse moved to (524, 339)
Screenshot: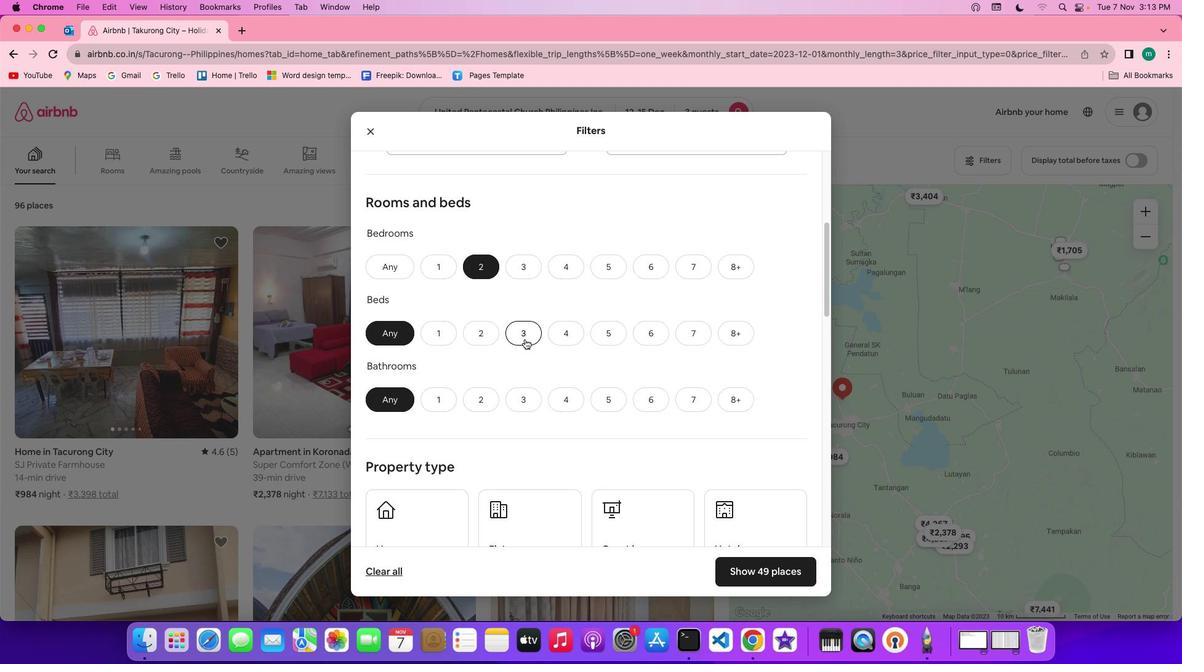 
Action: Mouse pressed left at (524, 339)
Screenshot: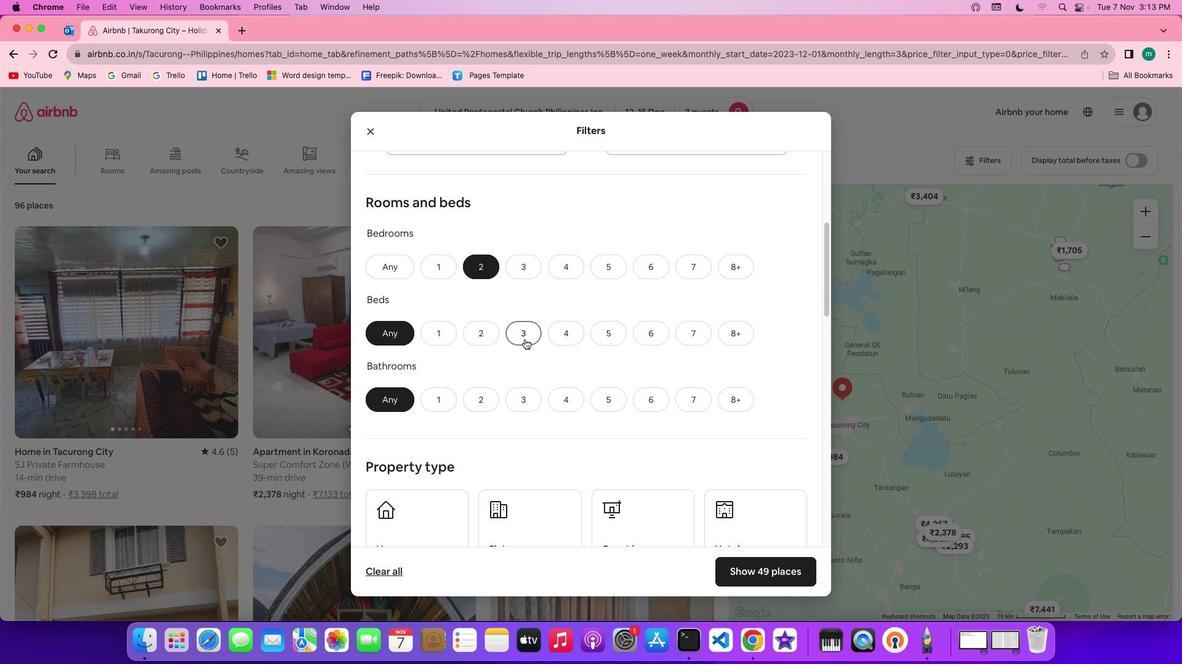 
Action: Mouse moved to (487, 406)
Screenshot: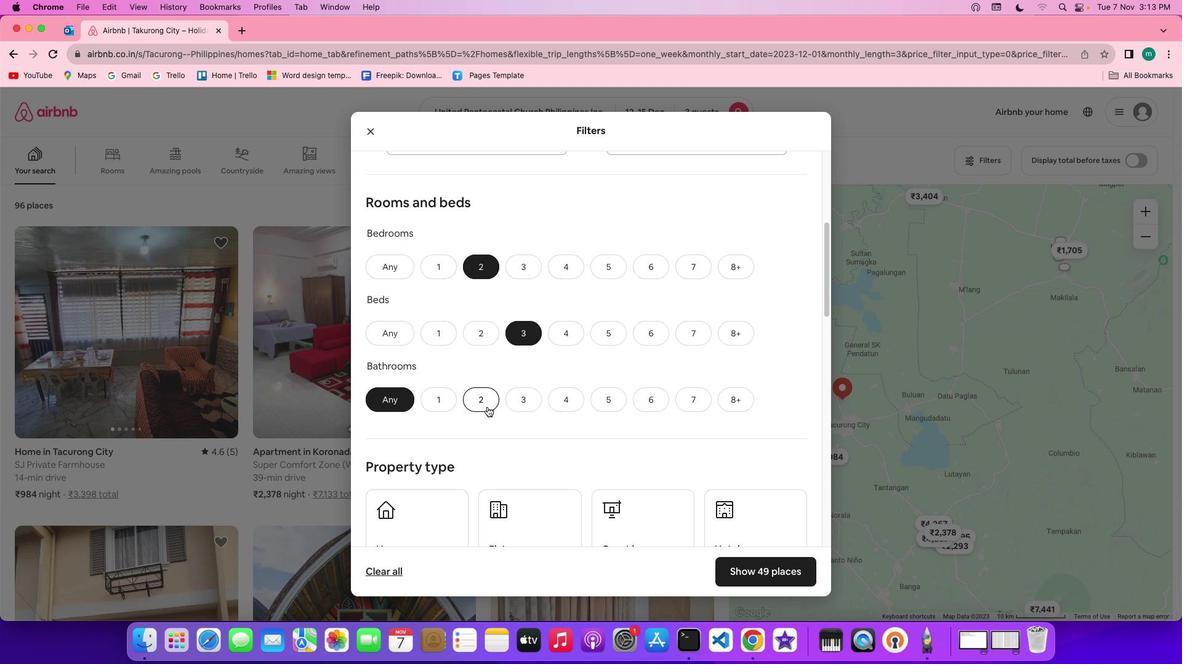 
Action: Mouse pressed left at (487, 406)
Screenshot: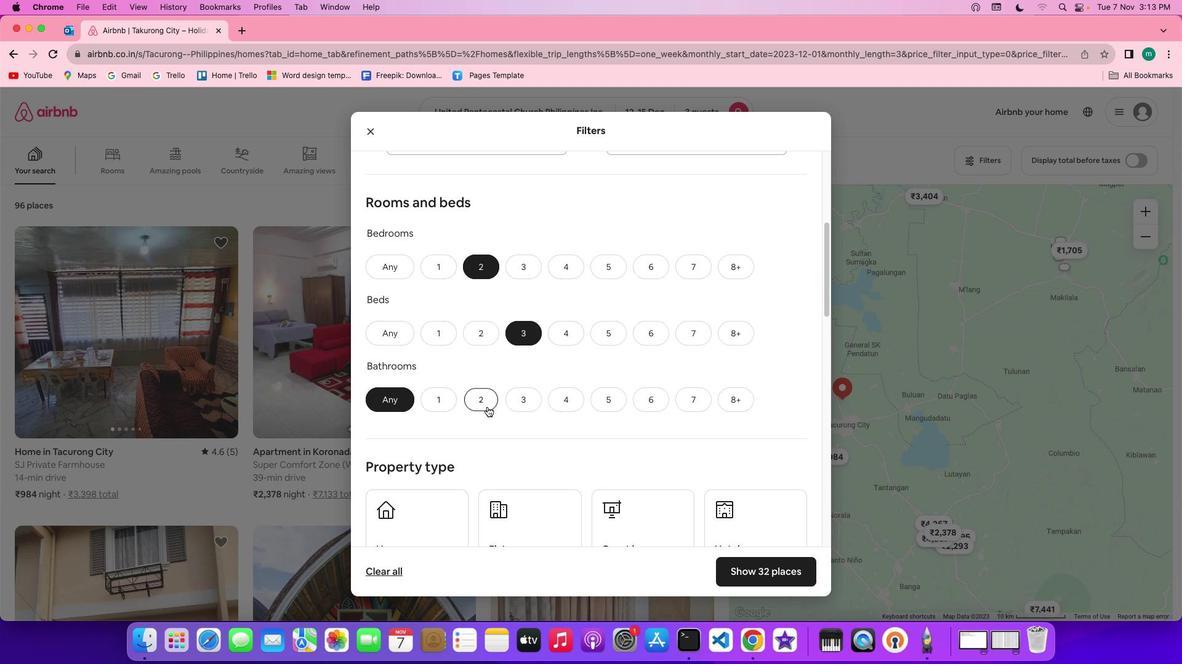 
Action: Mouse moved to (595, 411)
Screenshot: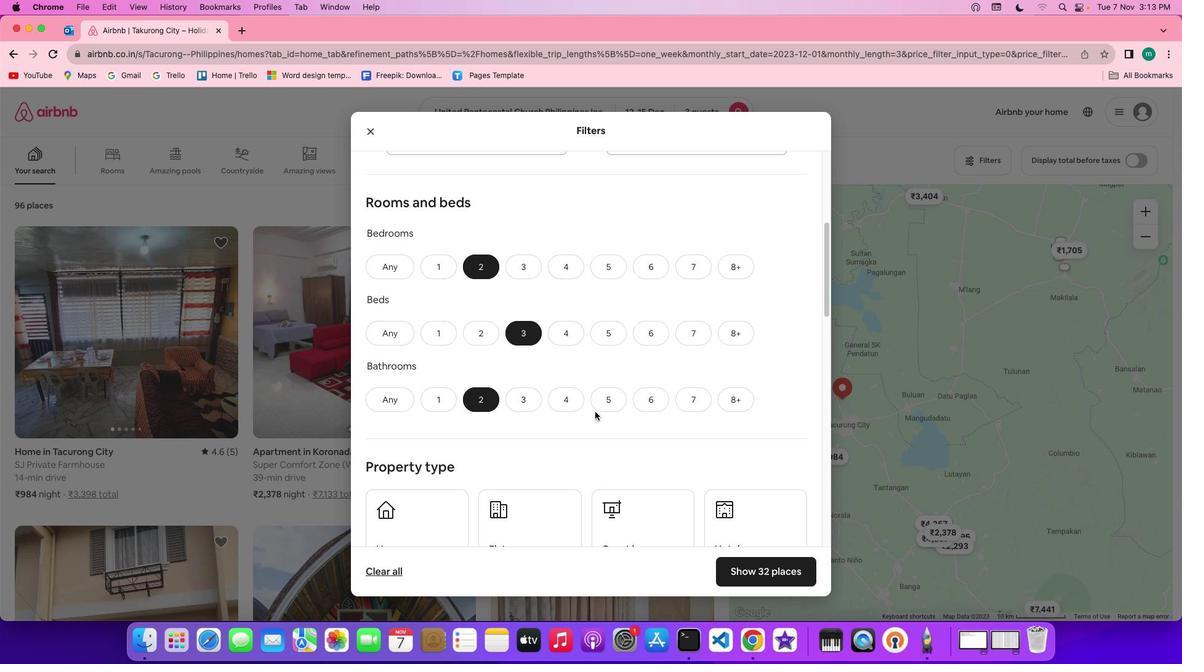 
Action: Mouse scrolled (595, 411) with delta (0, 0)
Screenshot: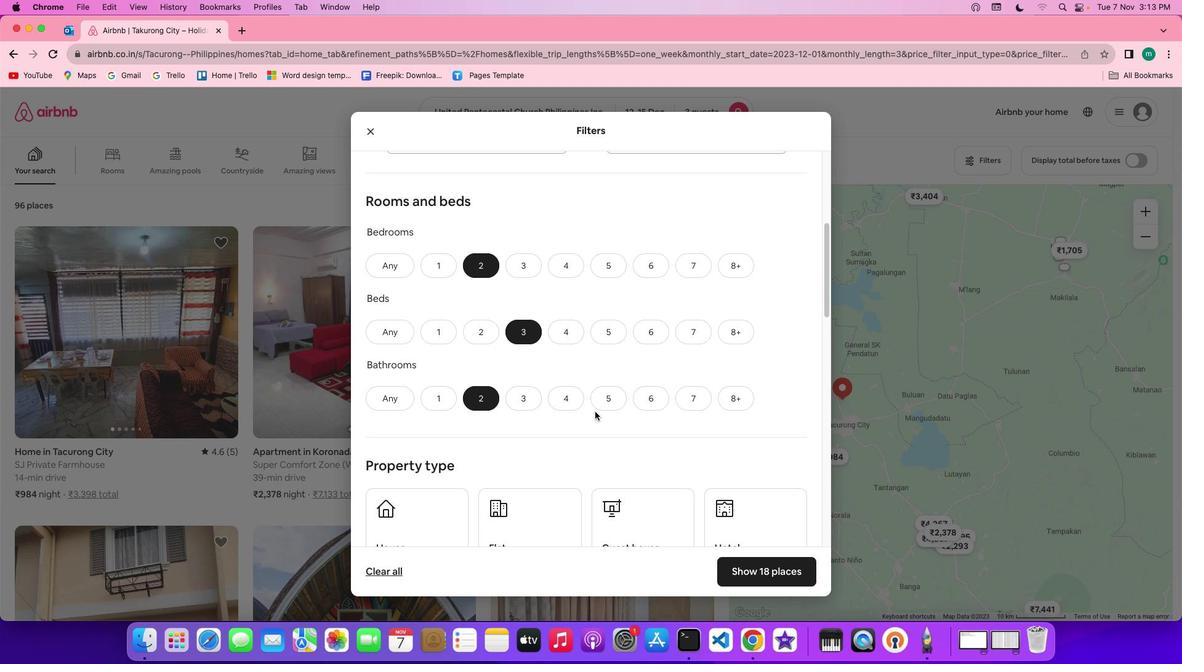 
Action: Mouse scrolled (595, 411) with delta (0, 0)
Screenshot: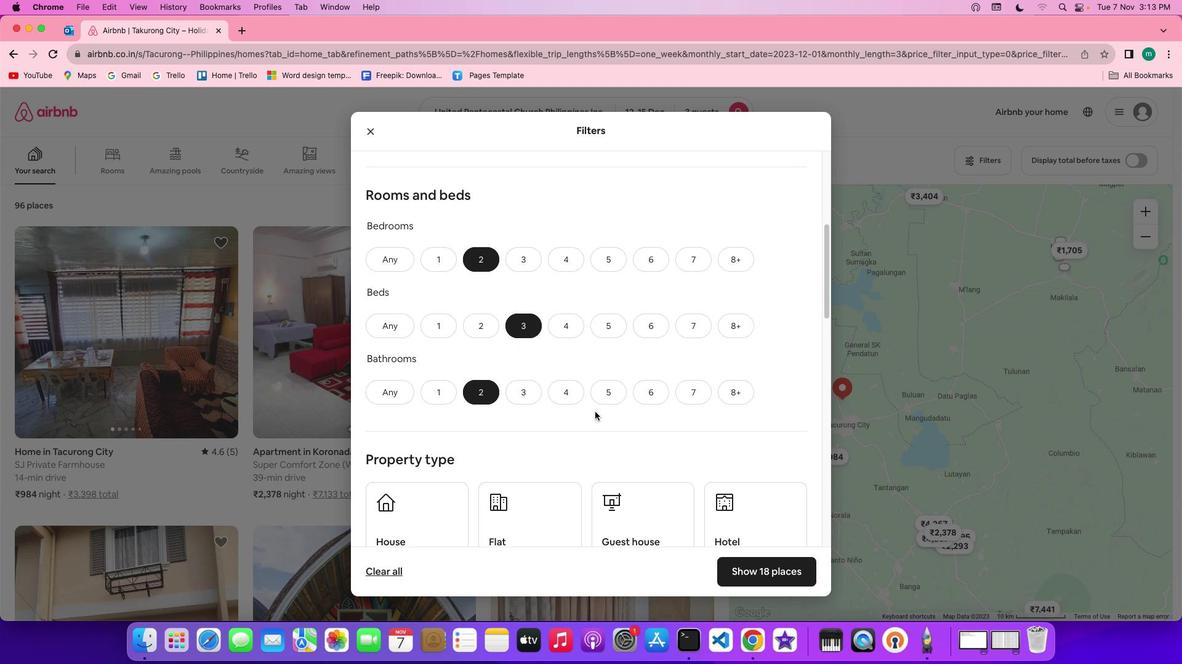 
Action: Mouse moved to (435, 392)
Screenshot: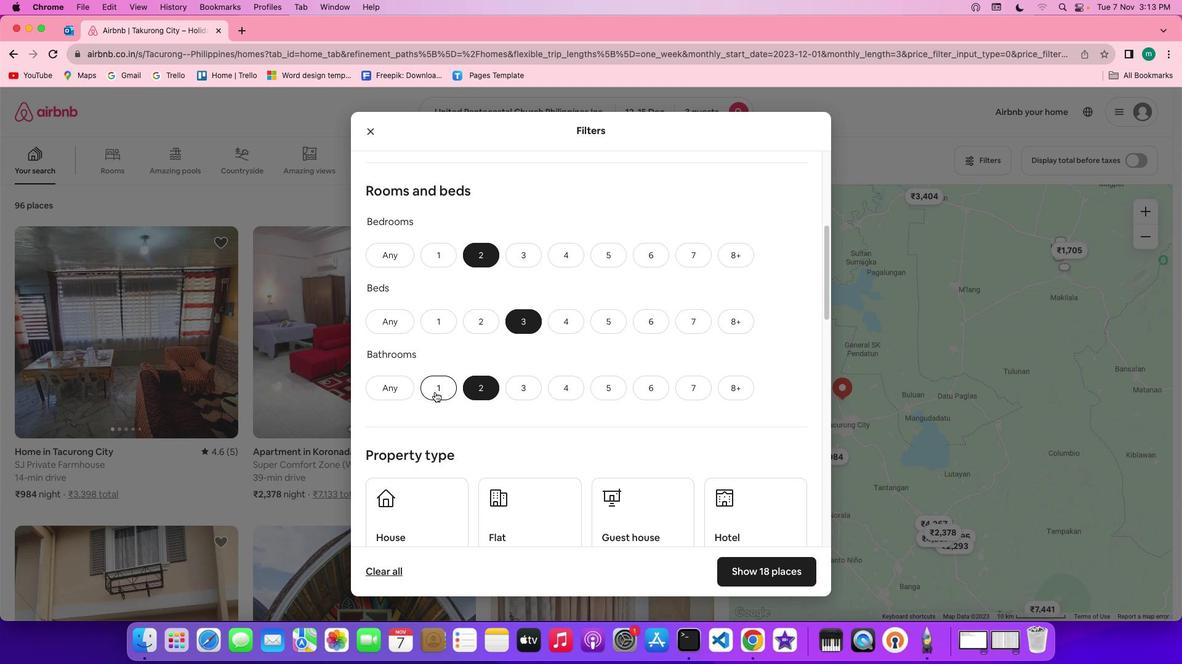 
Action: Mouse pressed left at (435, 392)
Screenshot: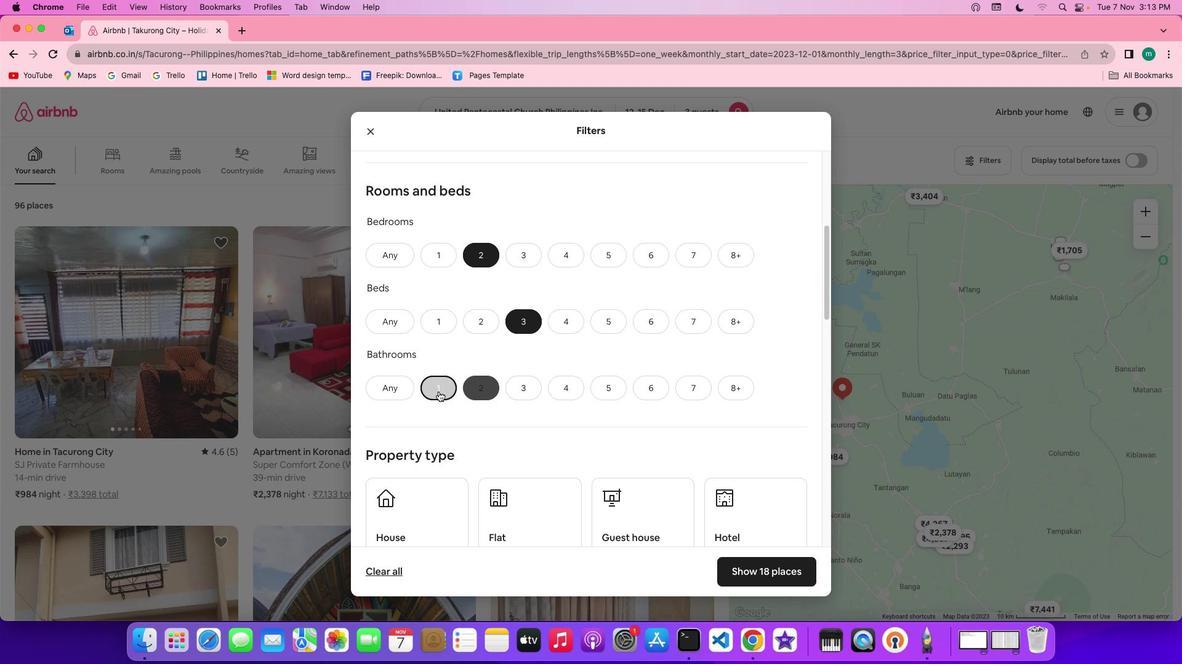 
Action: Mouse moved to (583, 403)
Screenshot: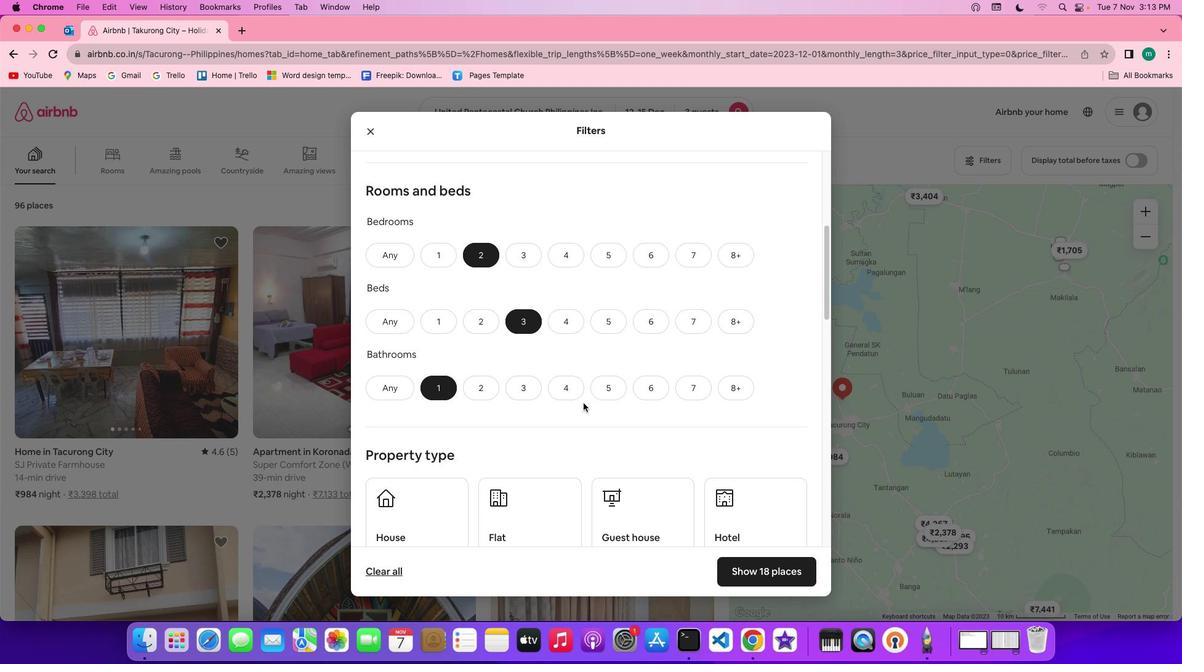 
Action: Mouse scrolled (583, 403) with delta (0, 0)
Screenshot: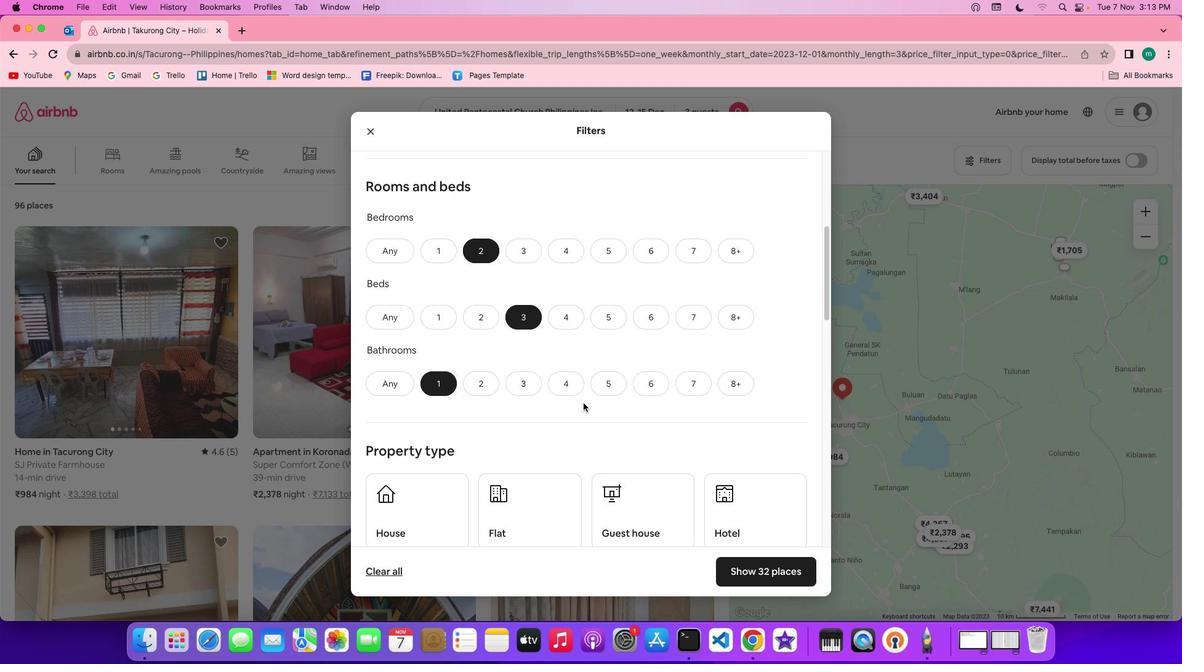 
Action: Mouse scrolled (583, 403) with delta (0, 0)
Screenshot: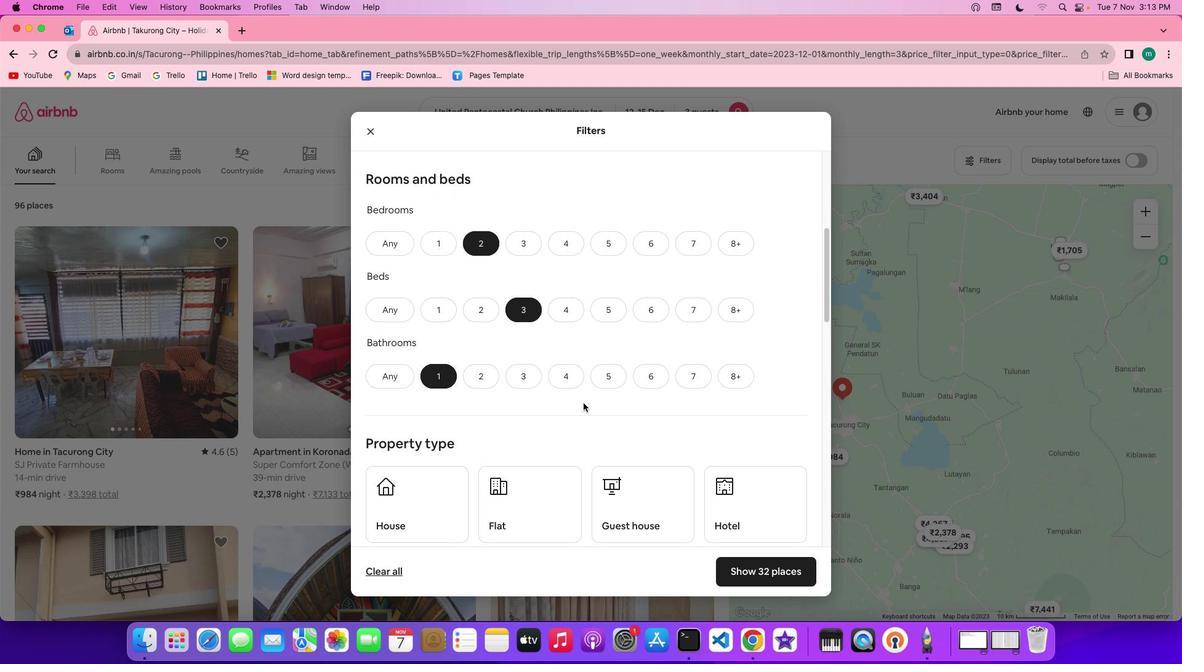 
Action: Mouse scrolled (583, 403) with delta (0, 0)
Screenshot: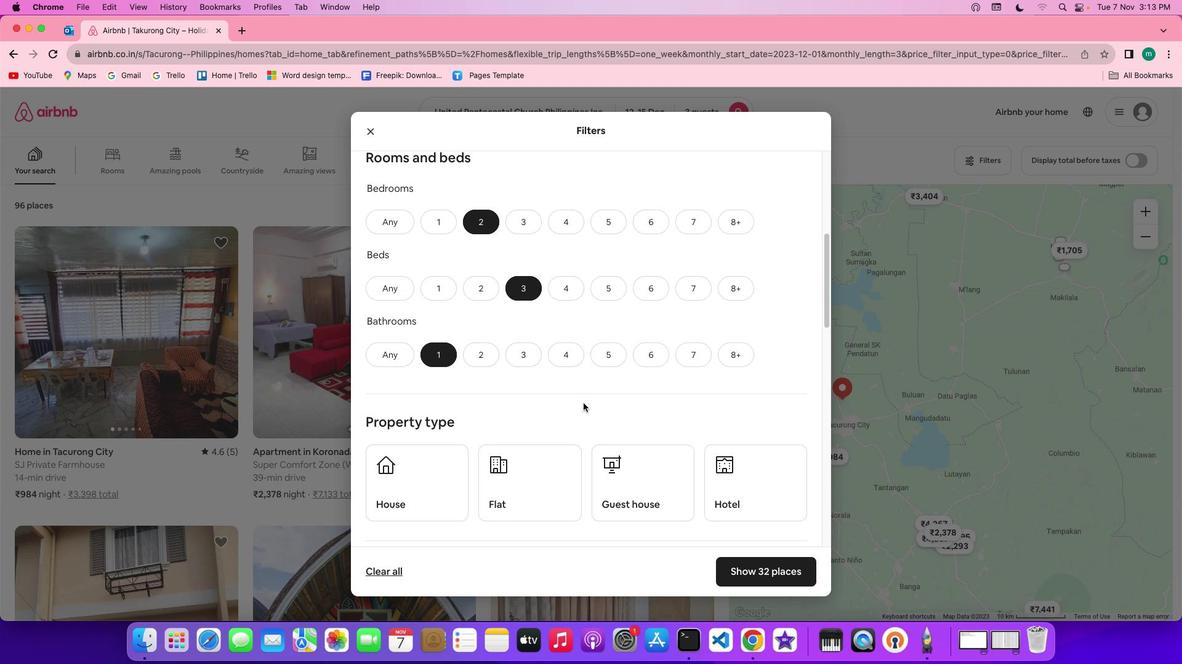 
Action: Mouse scrolled (583, 403) with delta (0, 0)
Screenshot: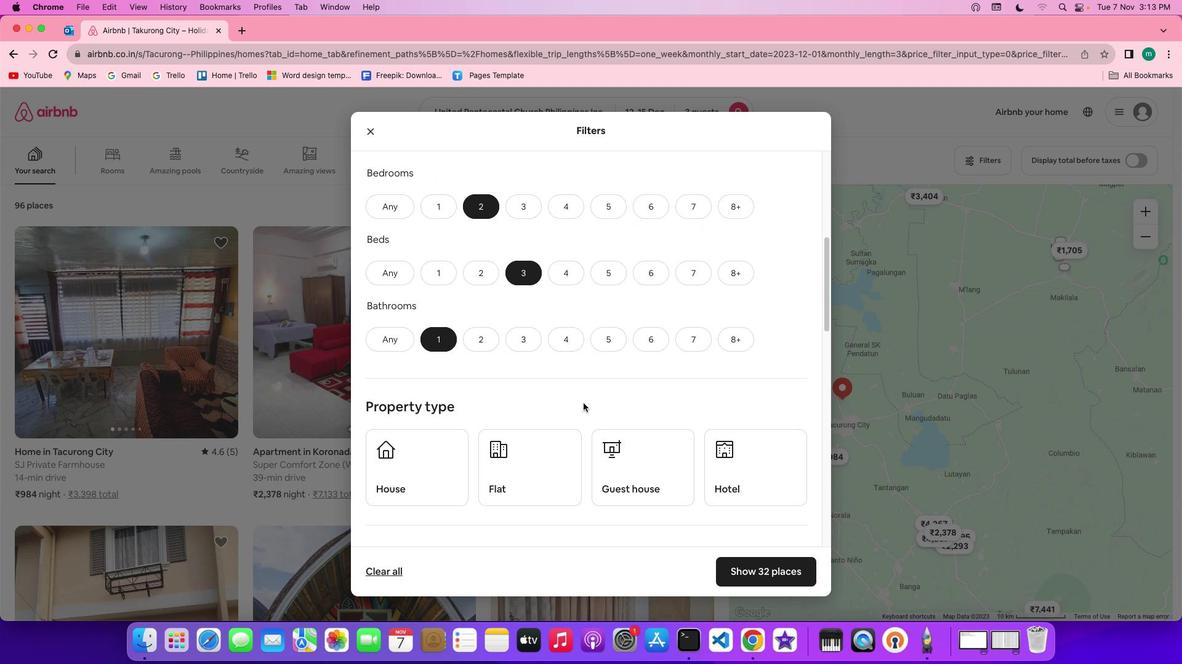 
Action: Mouse scrolled (583, 403) with delta (0, 0)
Screenshot: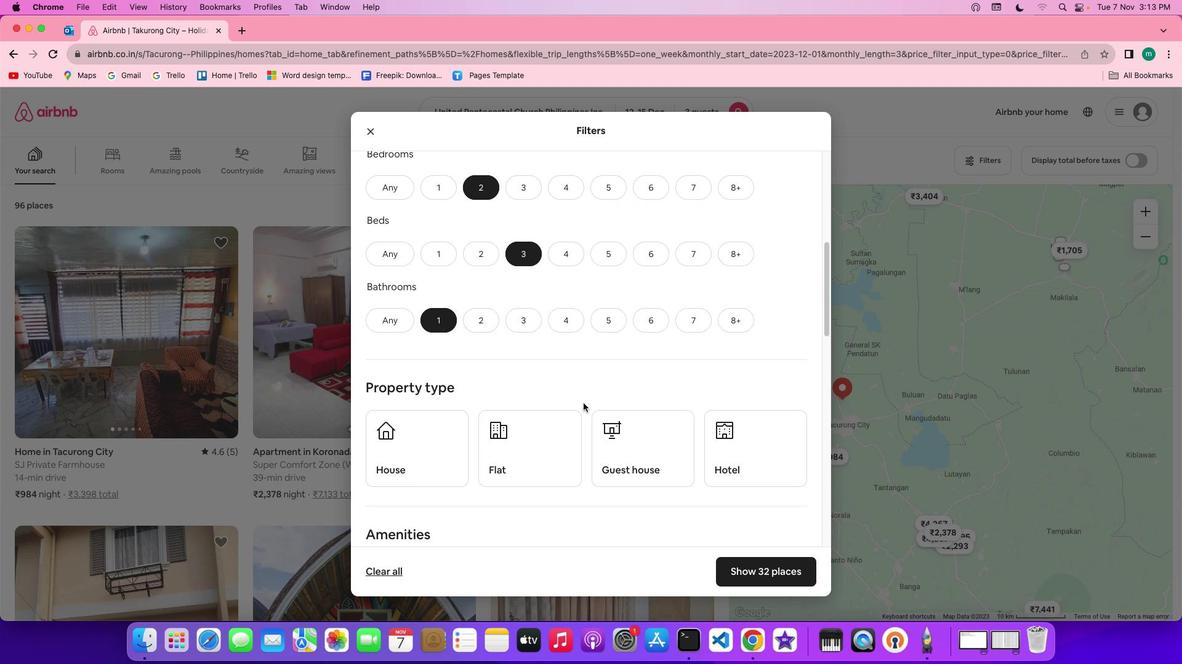 
Action: Mouse scrolled (583, 403) with delta (0, 0)
Screenshot: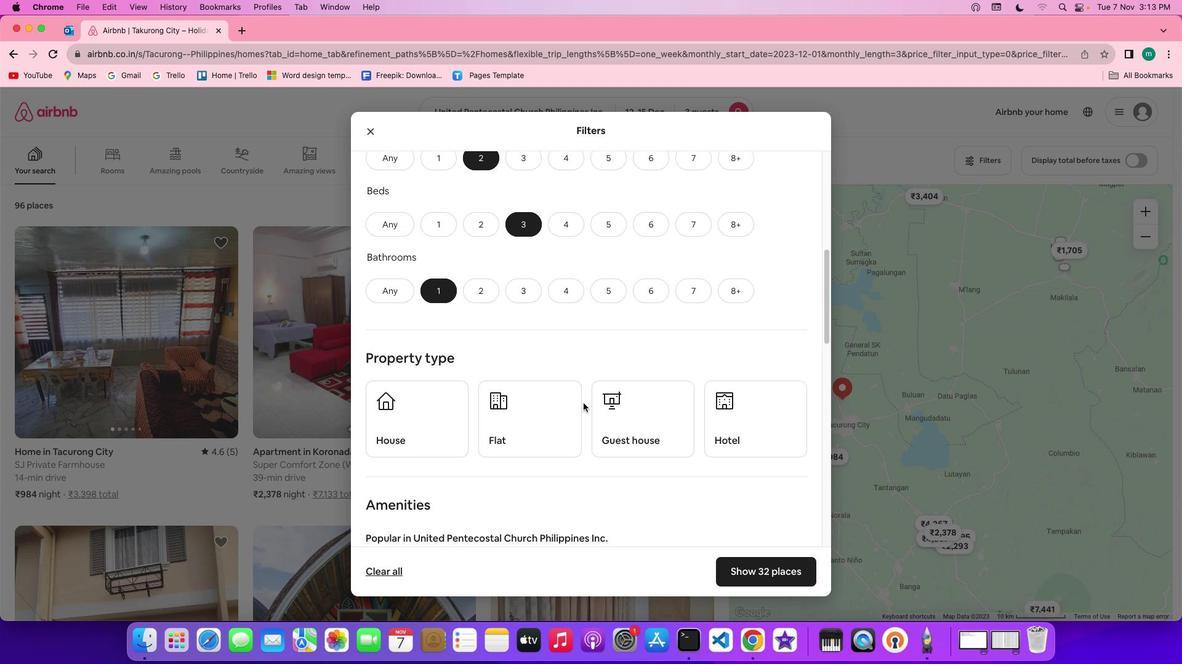 
Action: Mouse scrolled (583, 403) with delta (0, 0)
Screenshot: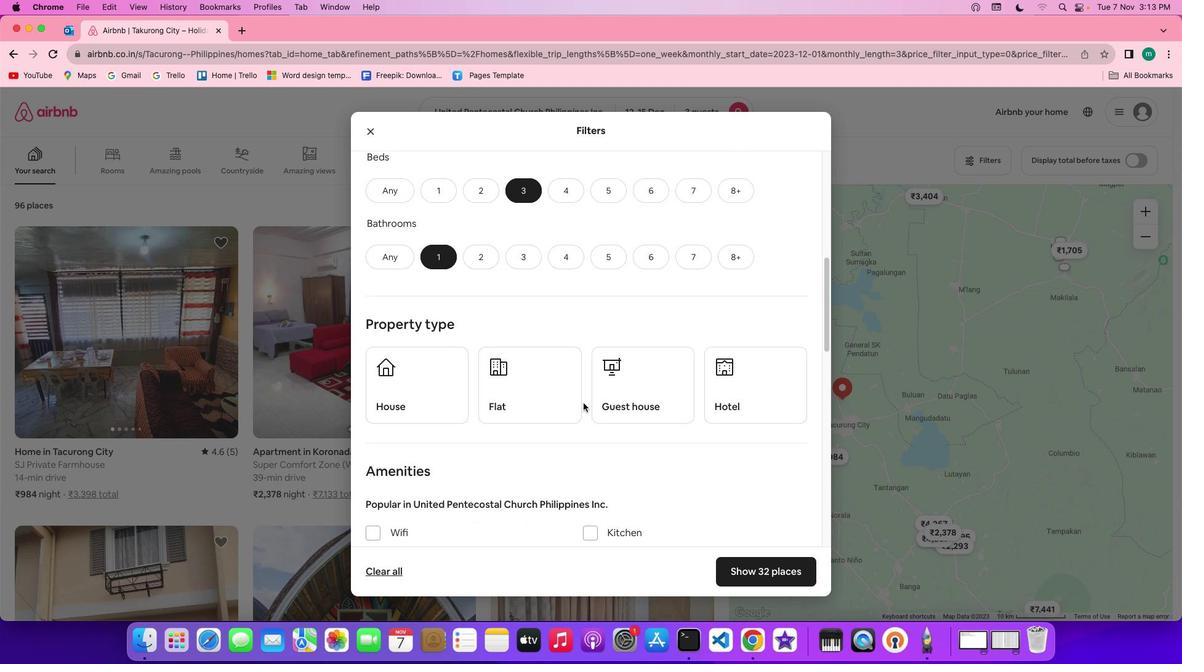 
Action: Mouse scrolled (583, 403) with delta (0, 0)
Screenshot: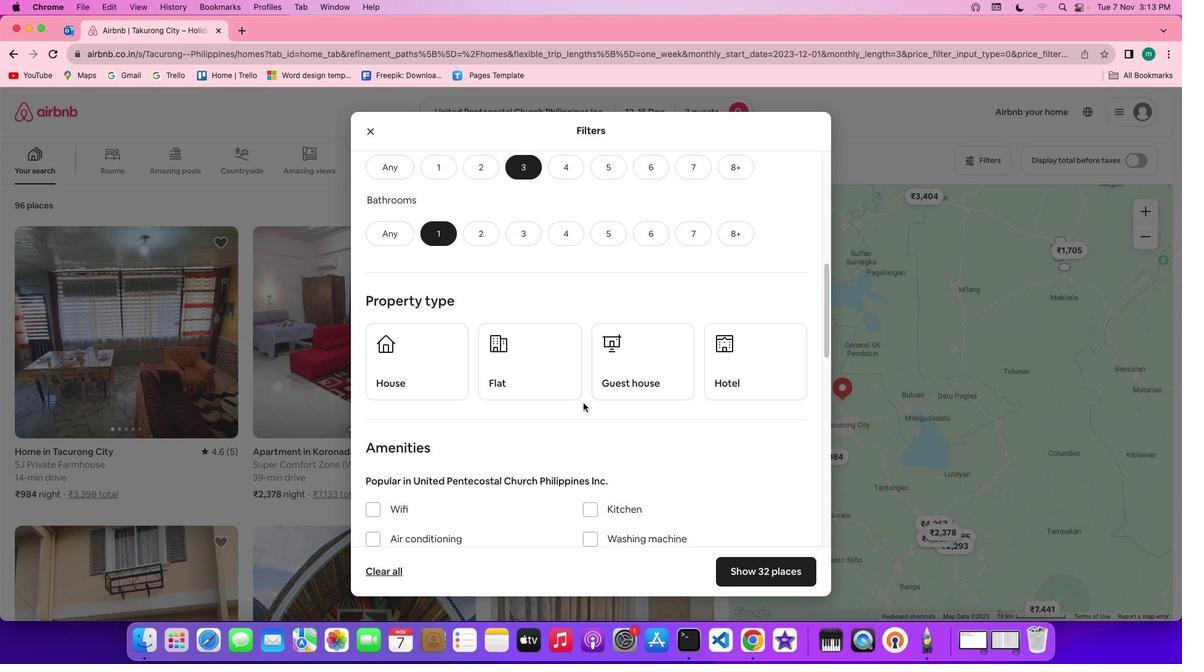 
Action: Mouse scrolled (583, 403) with delta (0, 0)
Screenshot: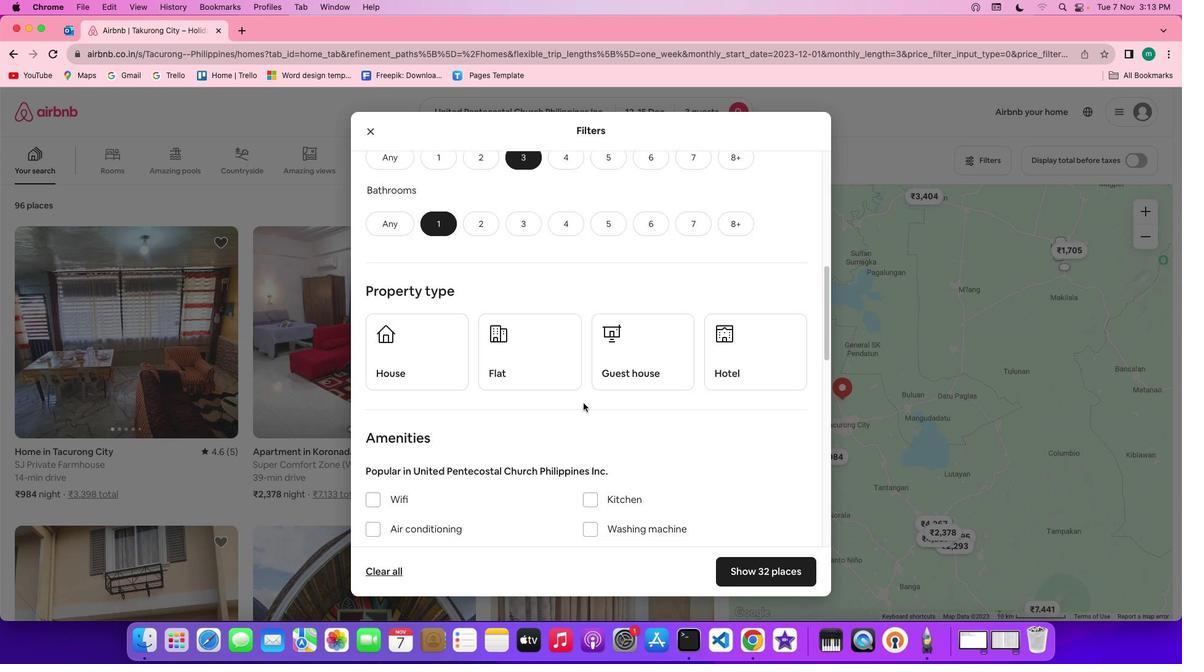 
Action: Mouse scrolled (583, 403) with delta (0, 0)
Screenshot: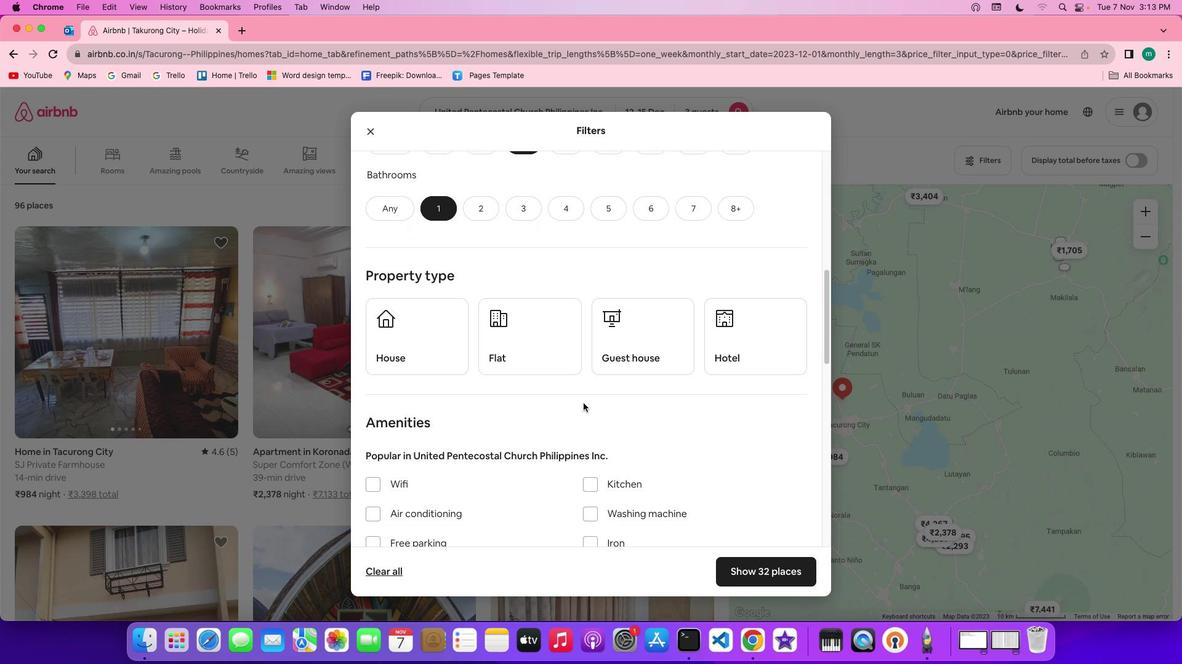 
Action: Mouse moved to (532, 349)
Screenshot: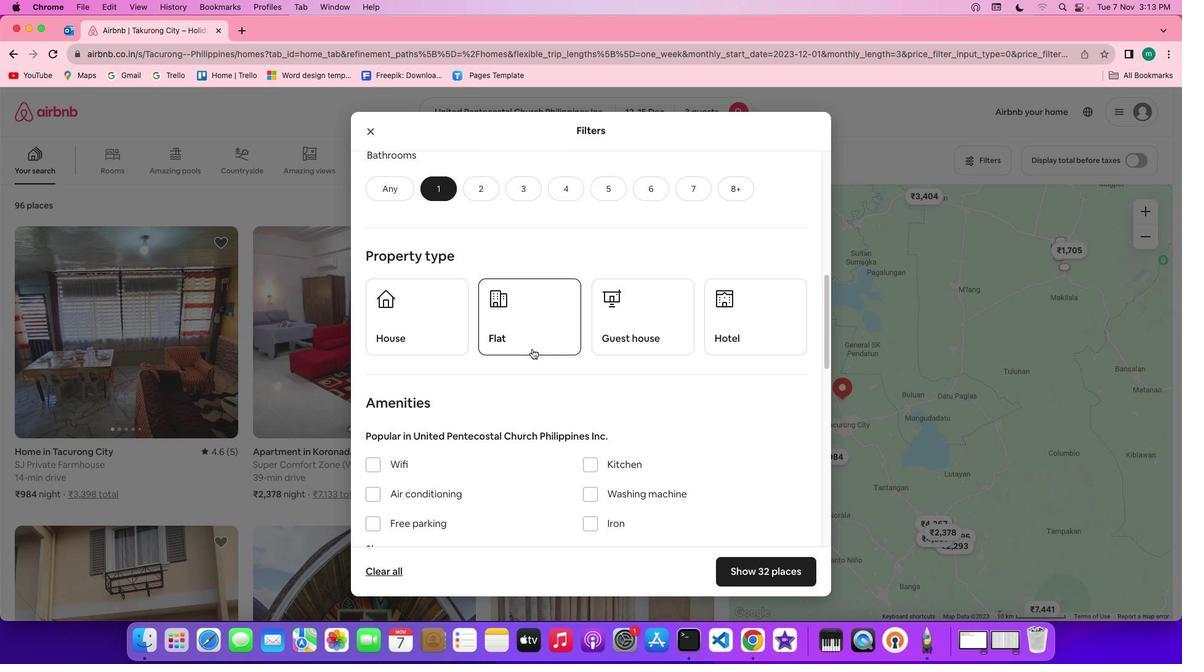 
Action: Mouse pressed left at (532, 349)
Screenshot: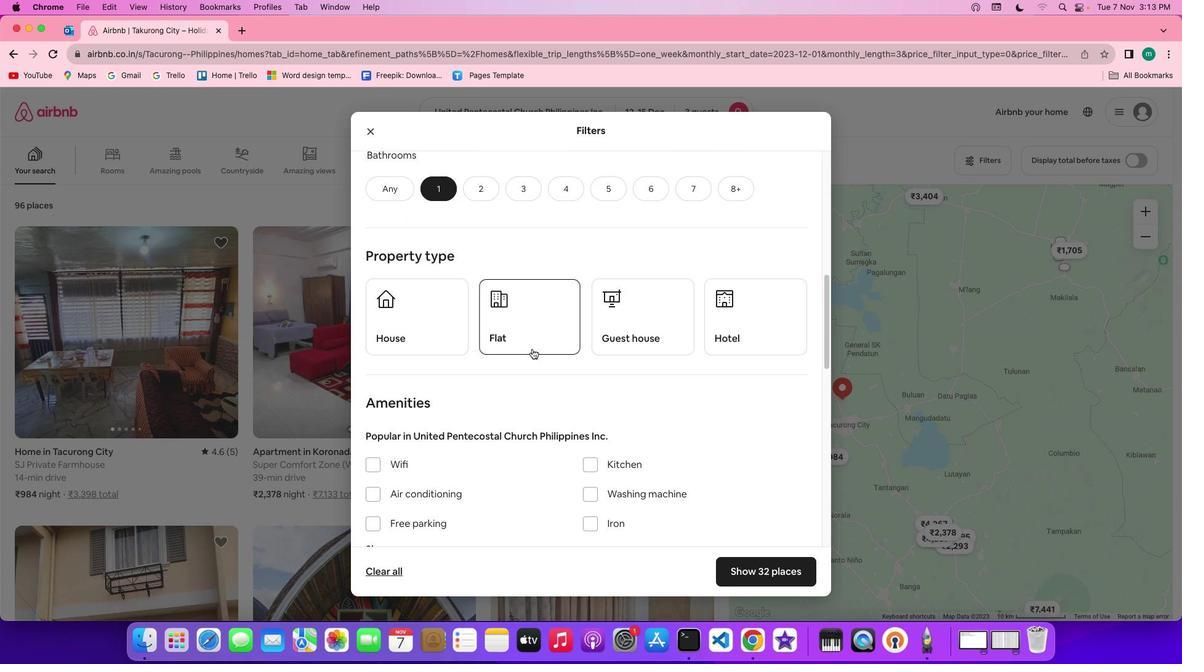 
Action: Mouse moved to (624, 434)
Screenshot: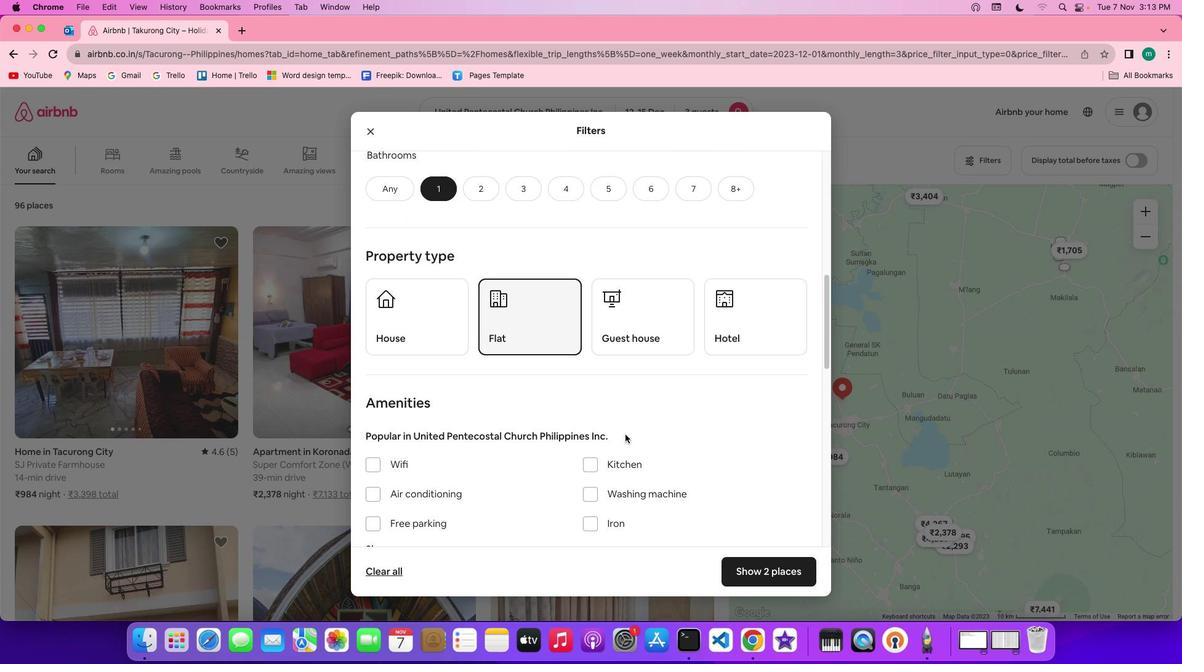 
Action: Mouse scrolled (624, 434) with delta (0, 0)
Screenshot: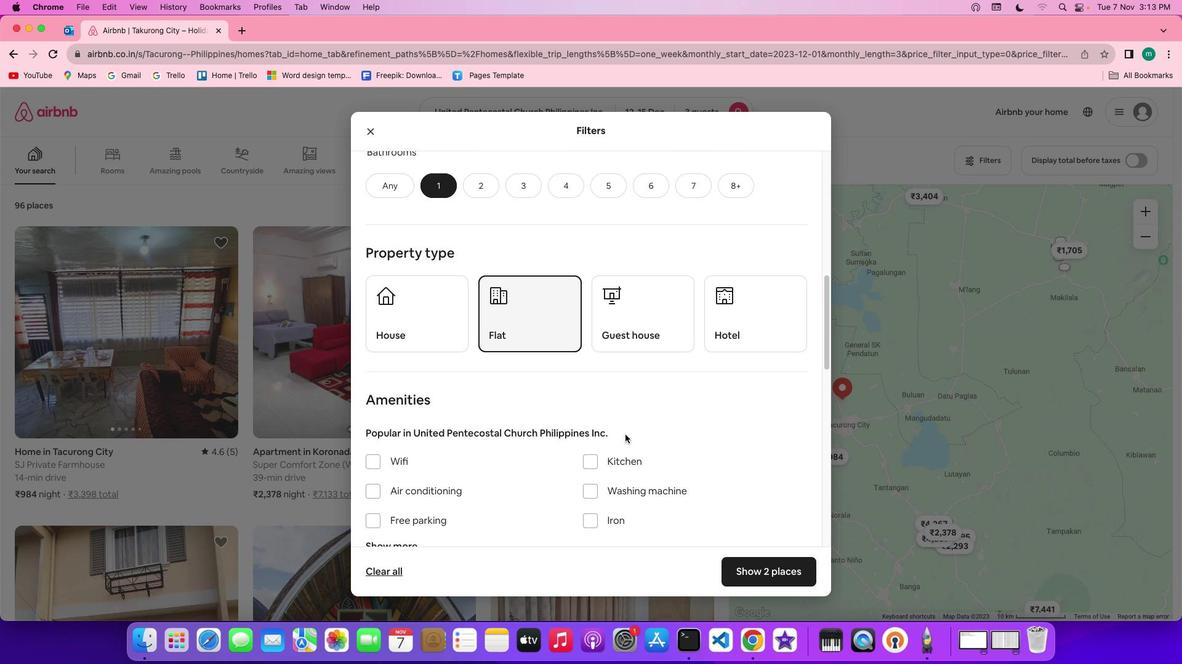 
Action: Mouse scrolled (624, 434) with delta (0, 0)
Screenshot: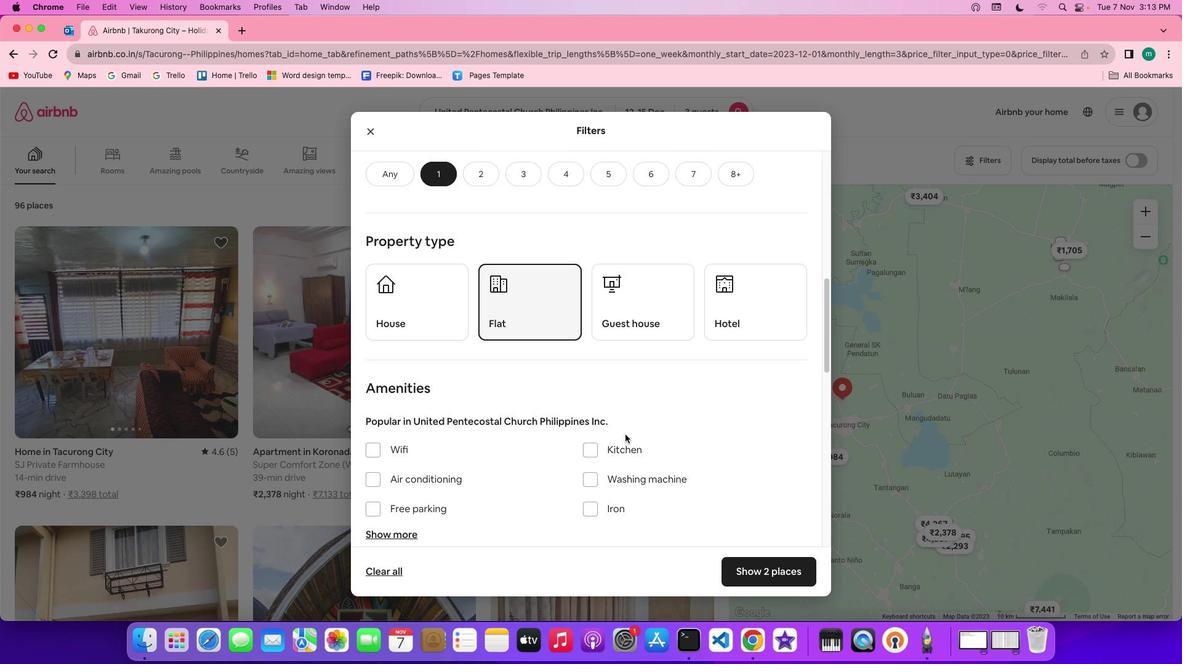 
Action: Mouse scrolled (624, 434) with delta (0, 0)
Screenshot: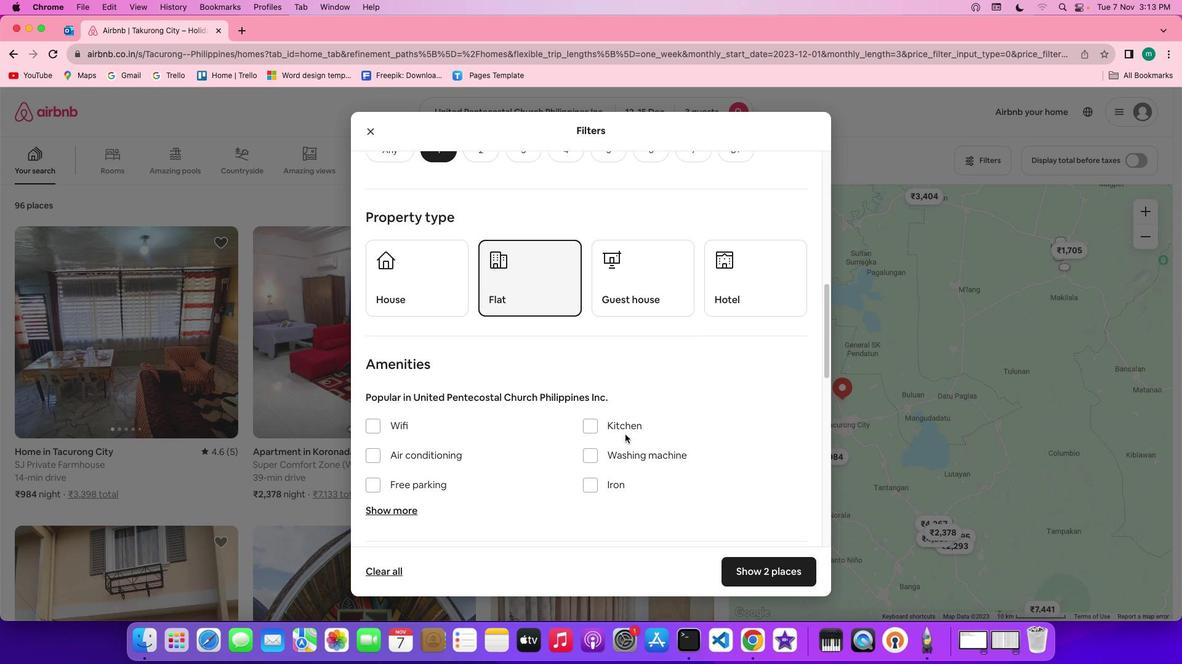 
Action: Mouse scrolled (624, 434) with delta (0, 0)
Screenshot: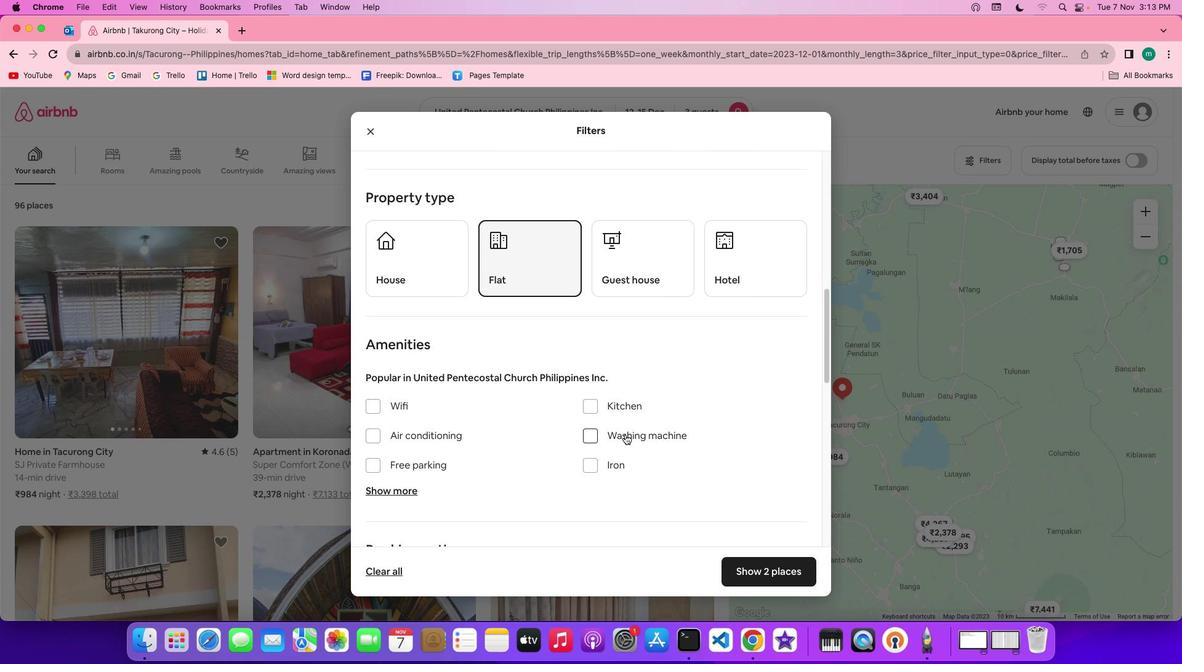 
Action: Mouse scrolled (624, 434) with delta (0, 0)
Screenshot: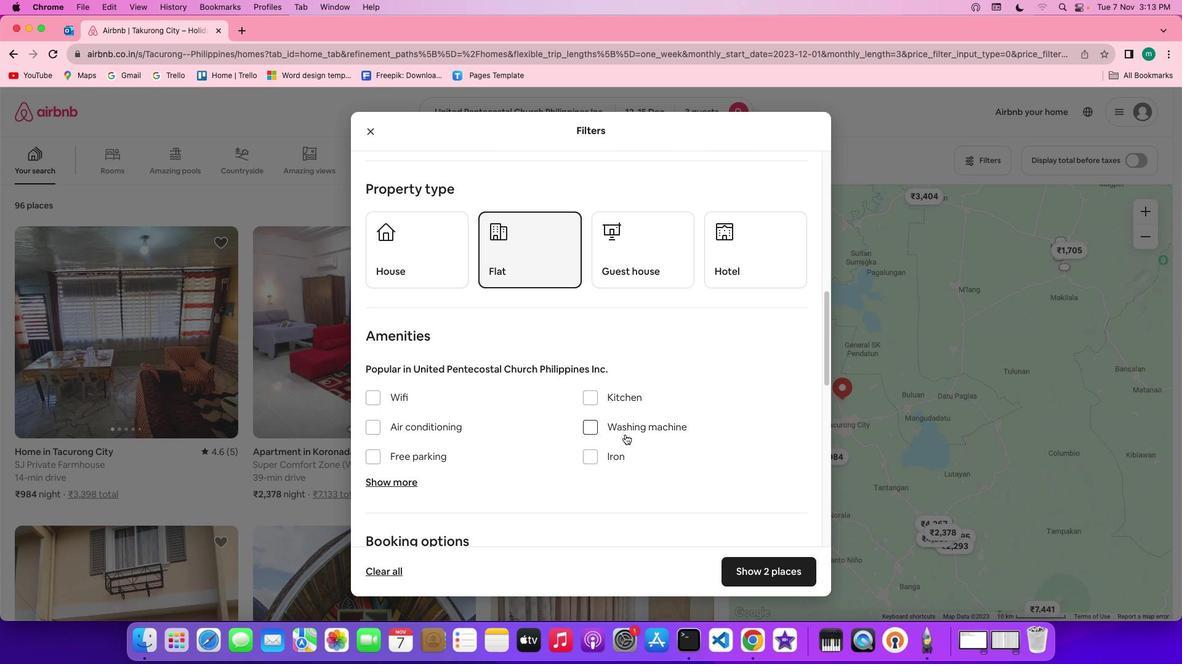 
Action: Mouse scrolled (624, 434) with delta (0, 0)
Screenshot: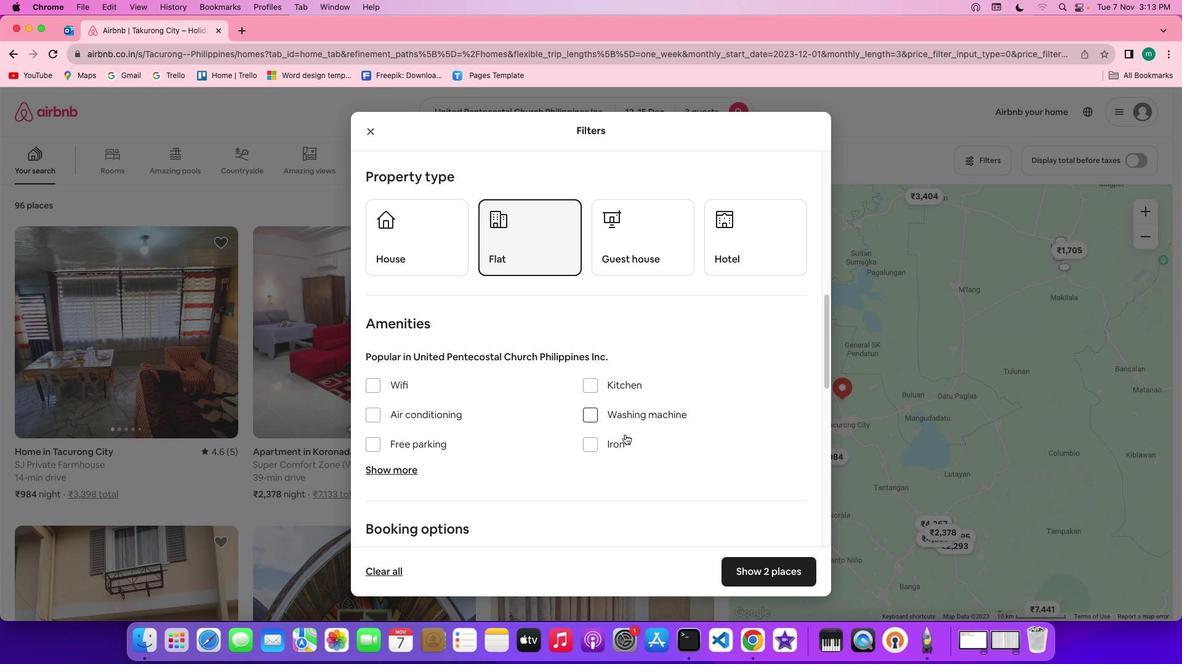
Action: Mouse scrolled (624, 434) with delta (0, 0)
Screenshot: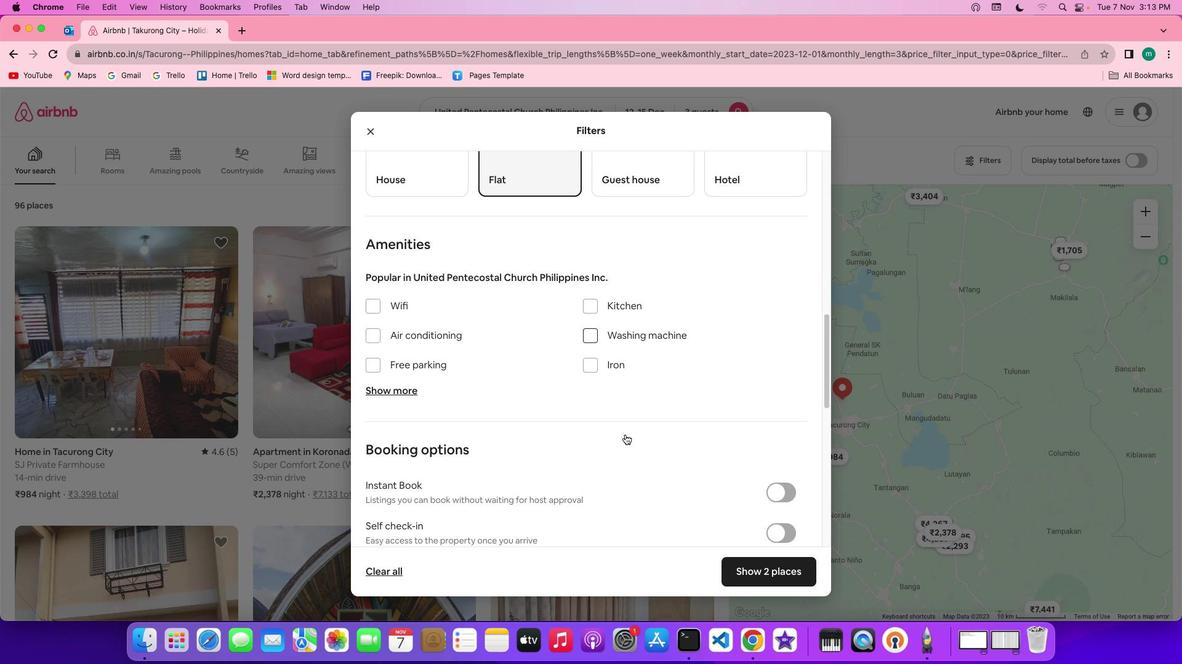 
Action: Mouse scrolled (624, 434) with delta (0, 0)
Screenshot: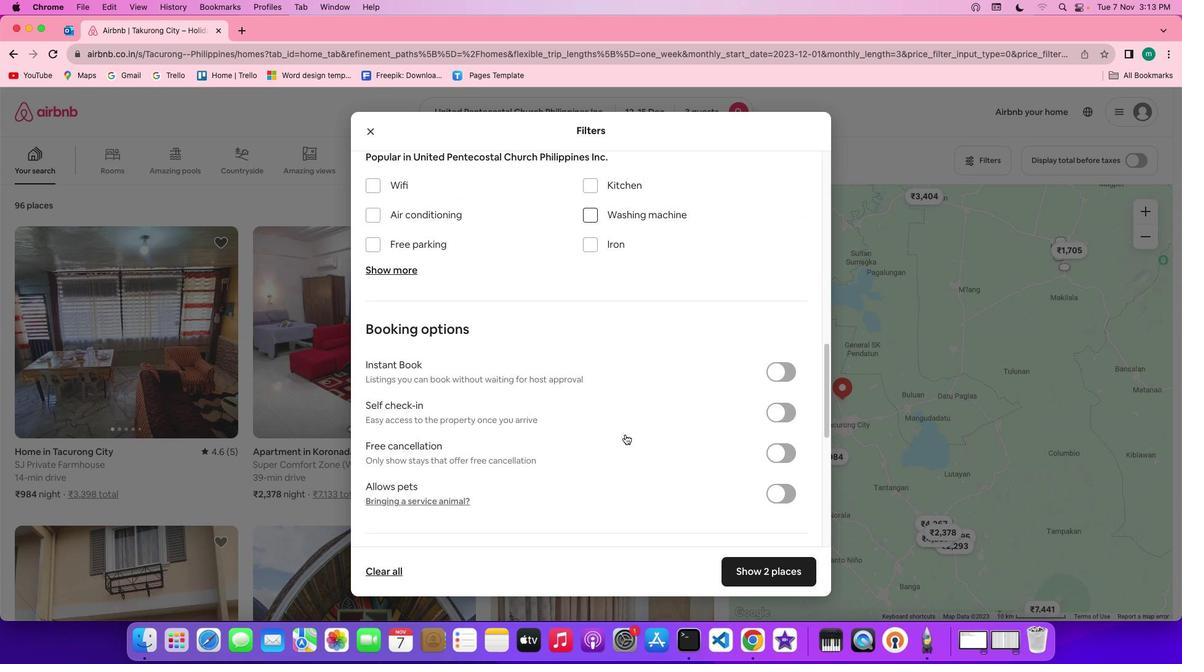 
Action: Mouse scrolled (624, 434) with delta (0, -1)
Screenshot: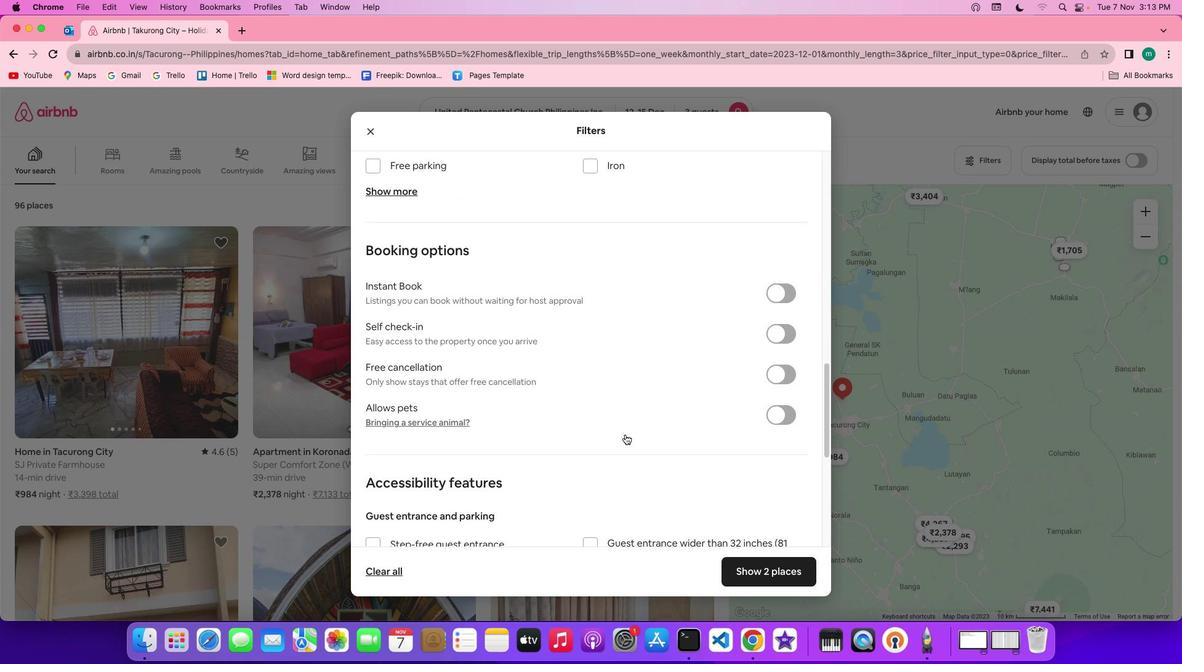 
Action: Mouse scrolled (624, 434) with delta (0, -3)
Screenshot: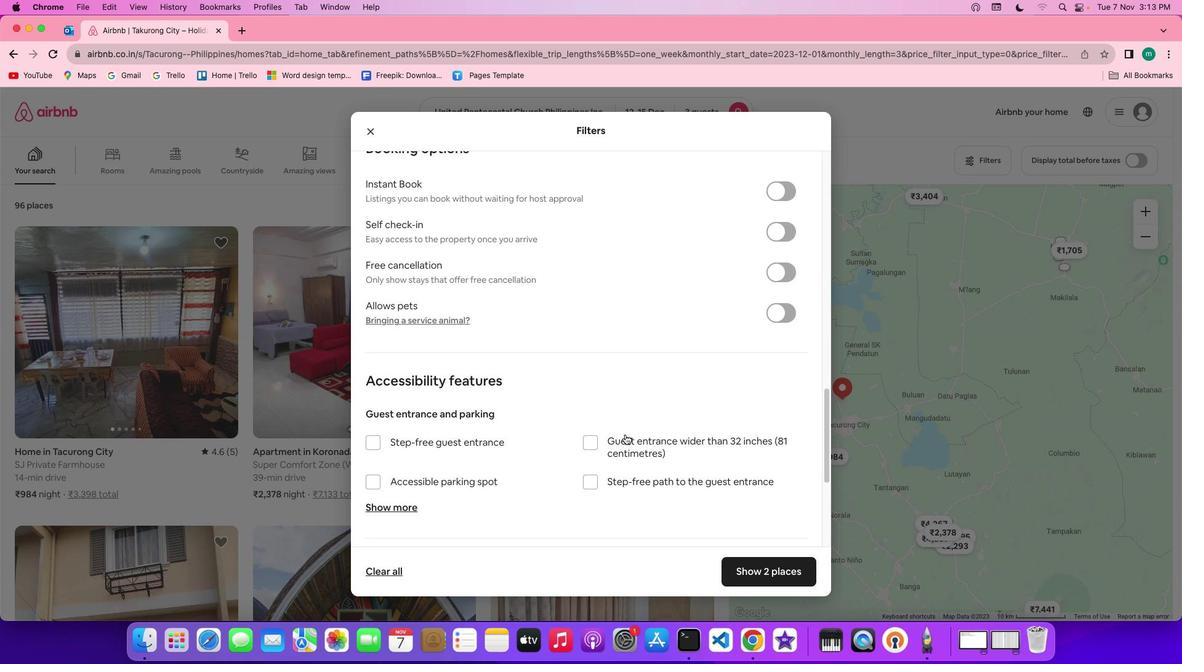 
Action: Mouse scrolled (624, 434) with delta (0, -3)
Screenshot: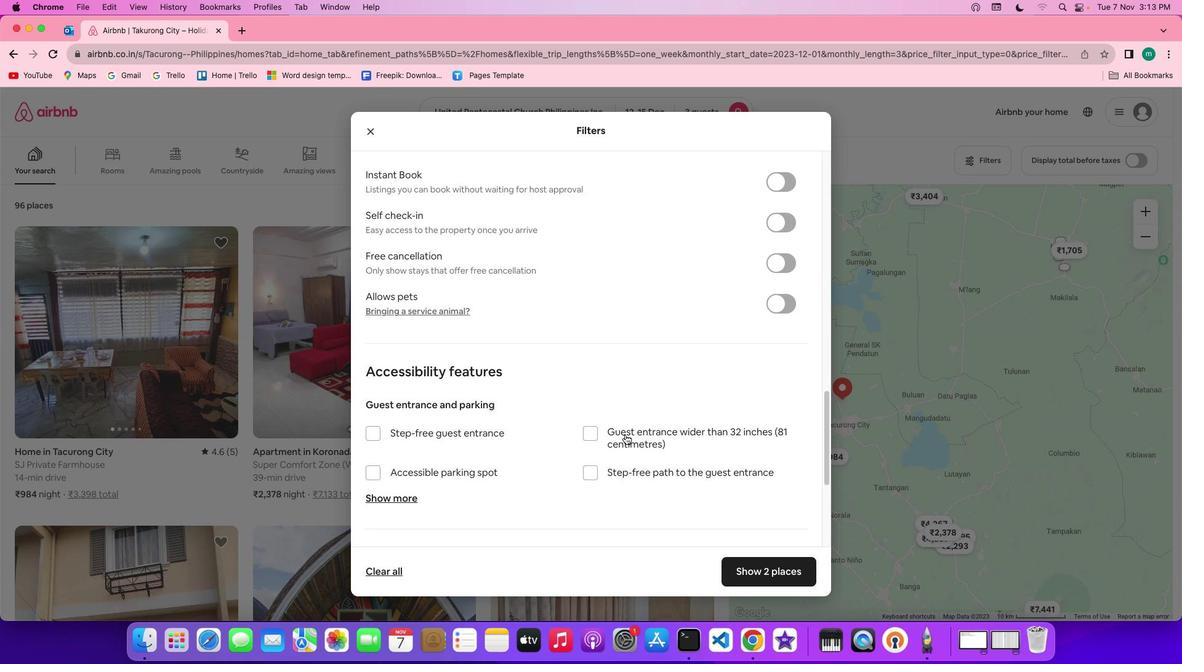 
Action: Mouse moved to (624, 435)
Screenshot: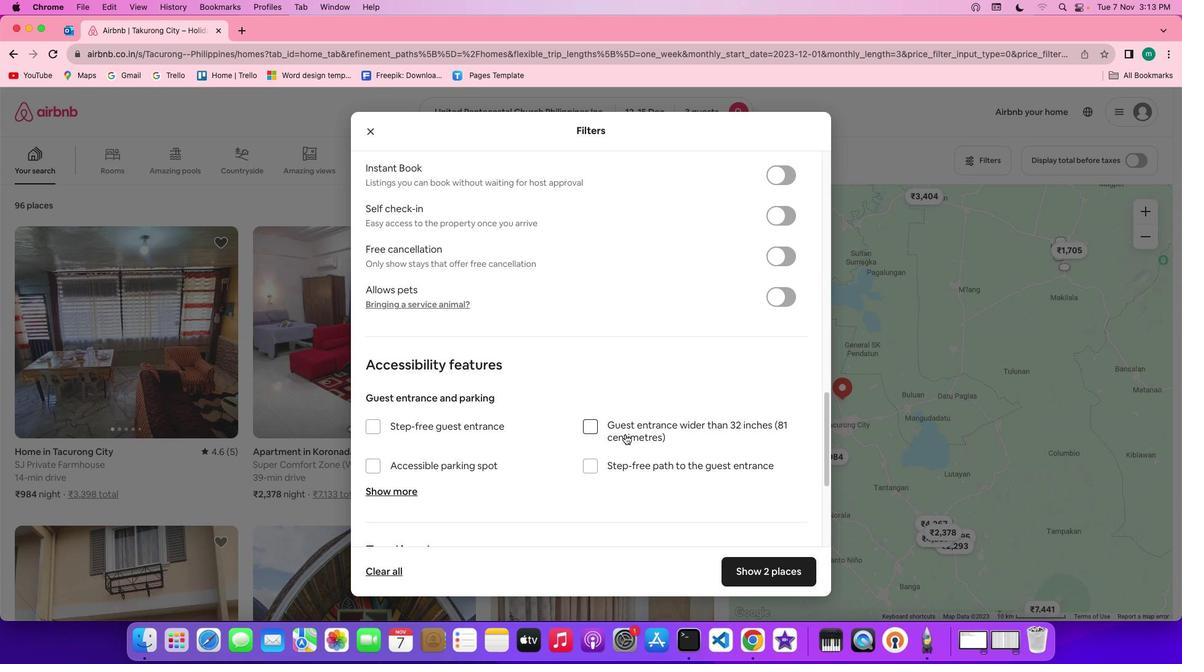 
Action: Mouse scrolled (624, 435) with delta (0, 0)
Screenshot: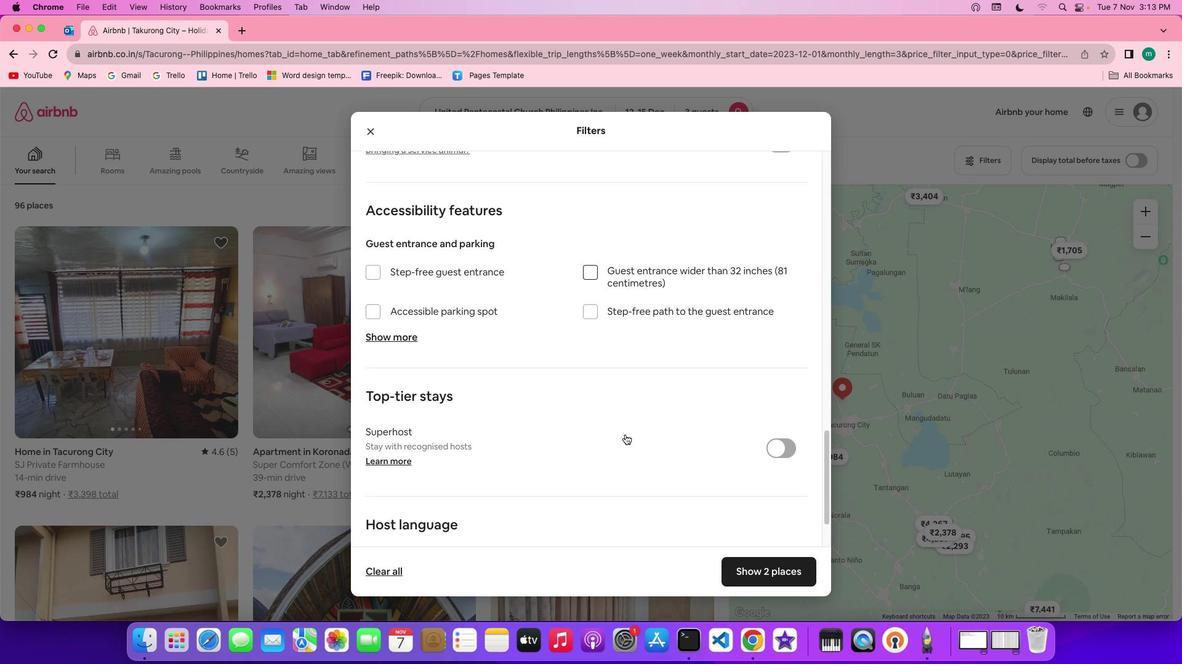 
Action: Mouse scrolled (624, 435) with delta (0, 0)
Screenshot: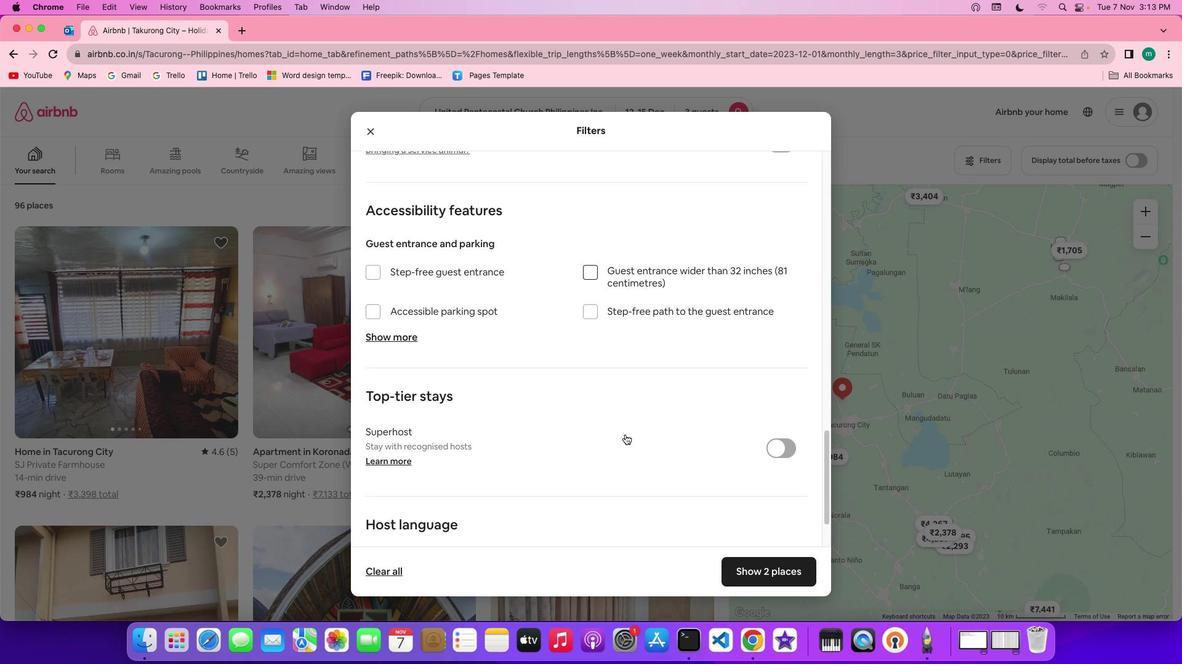
Action: Mouse scrolled (624, 435) with delta (0, -1)
Screenshot: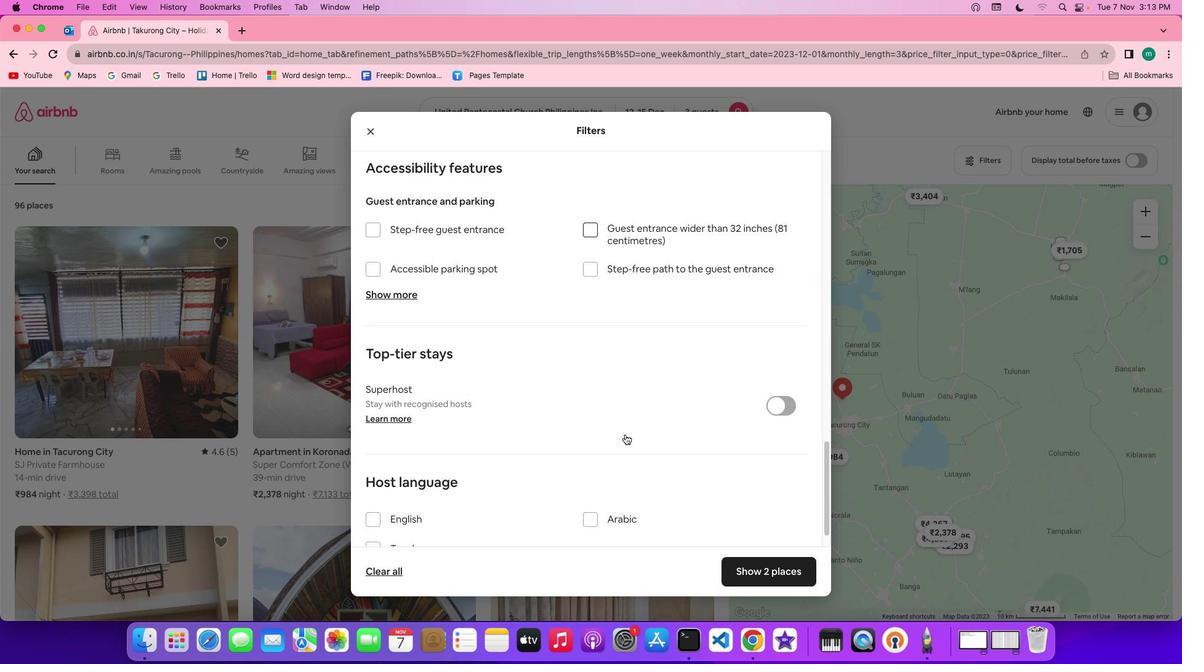 
Action: Mouse scrolled (624, 435) with delta (0, -3)
Screenshot: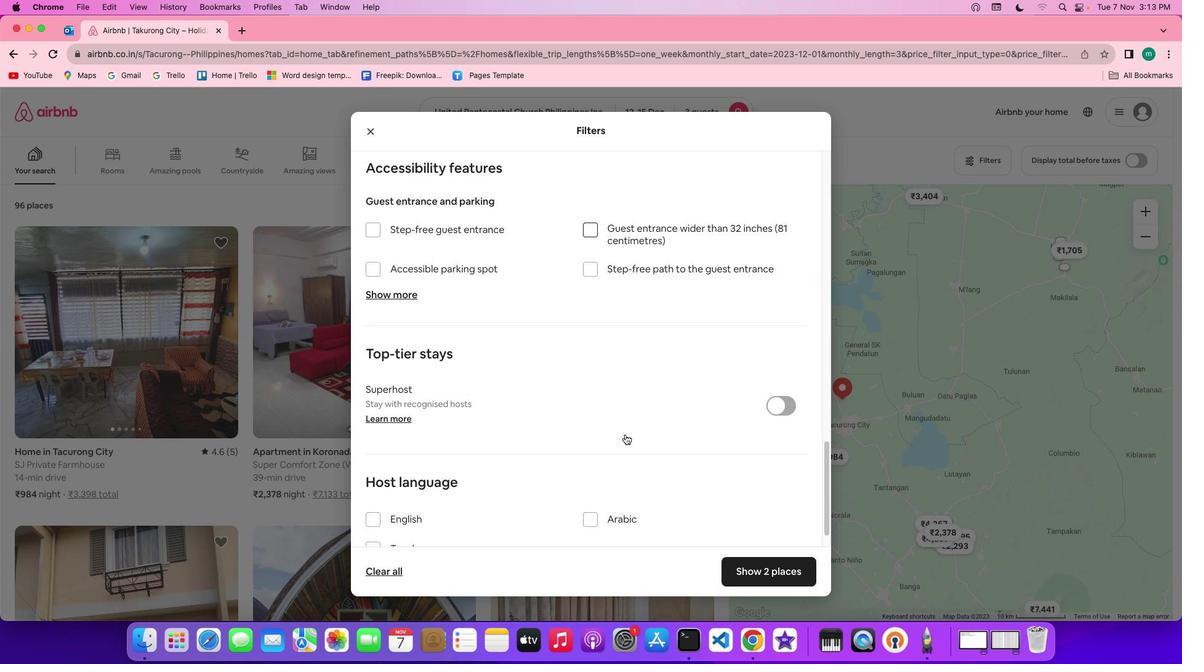 
Action: Mouse scrolled (624, 435) with delta (0, -3)
Screenshot: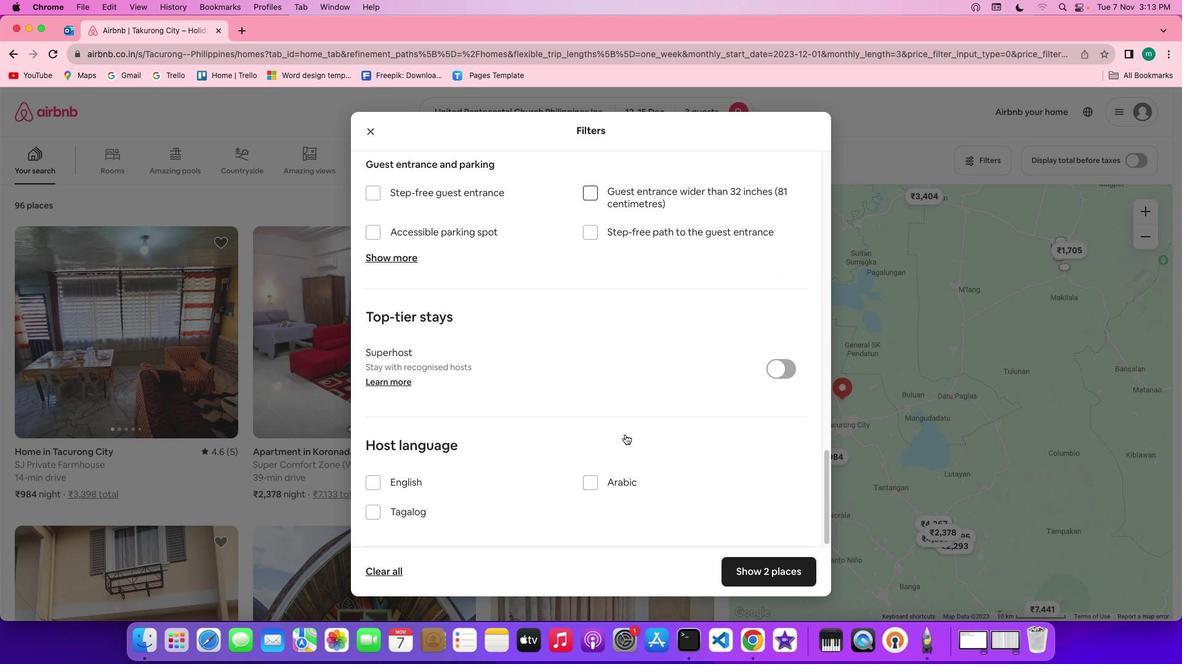 
Action: Mouse scrolled (624, 435) with delta (0, -3)
Screenshot: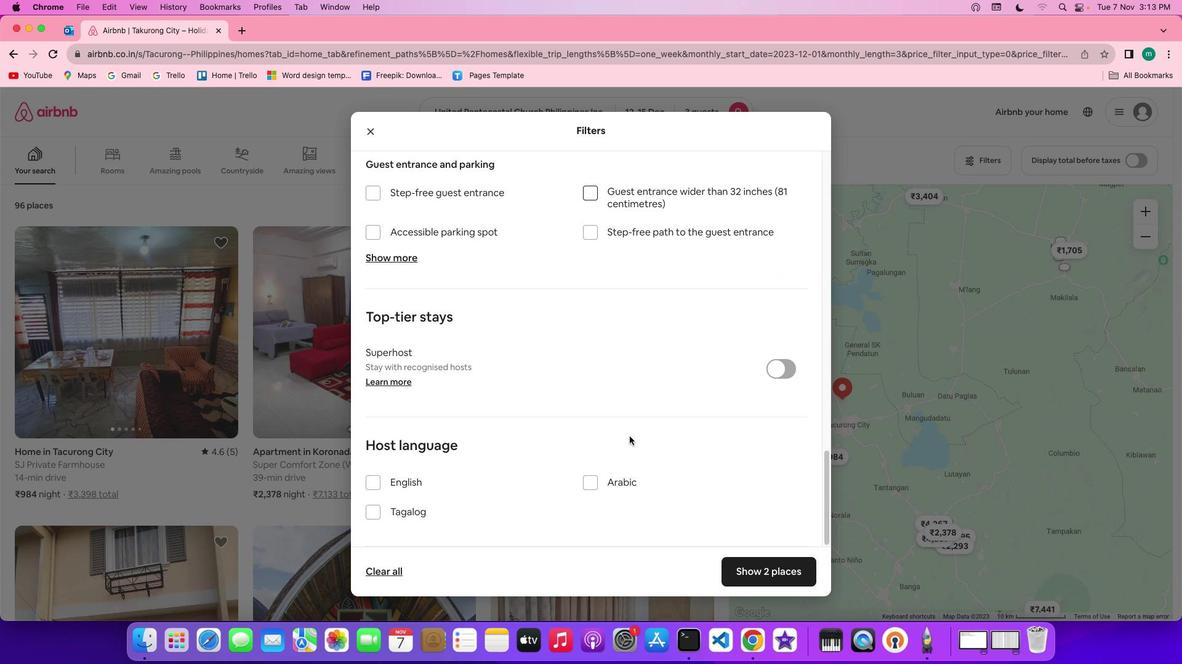 
Action: Mouse moved to (645, 439)
Screenshot: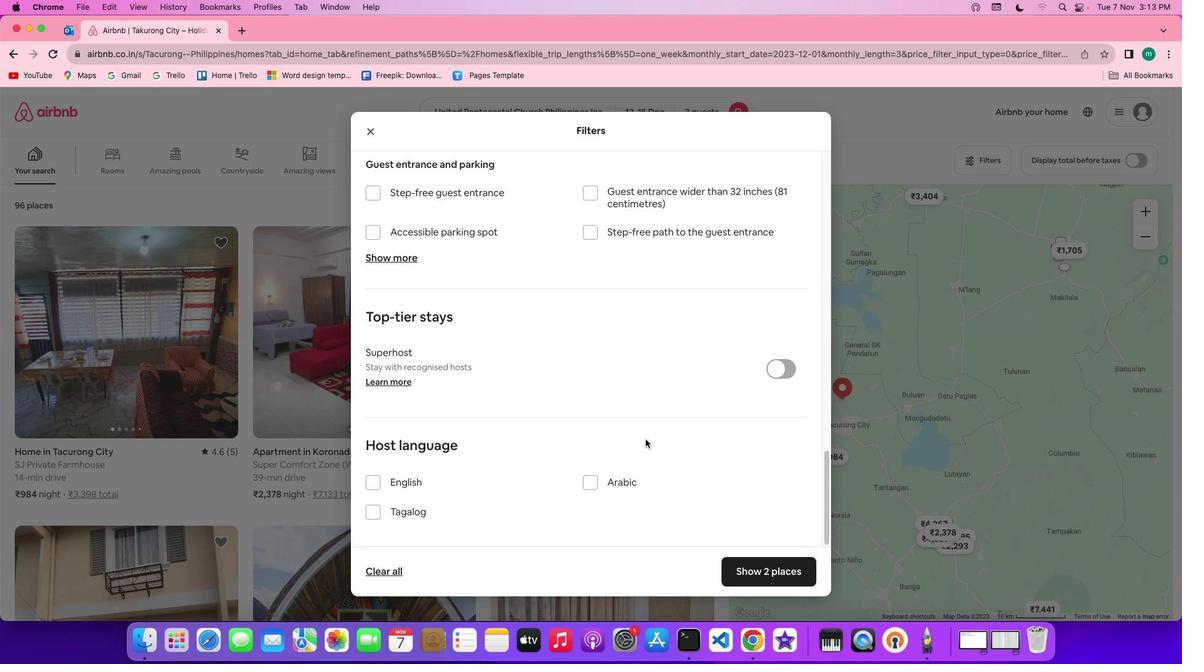 
Action: Mouse scrolled (645, 439) with delta (0, 0)
Screenshot: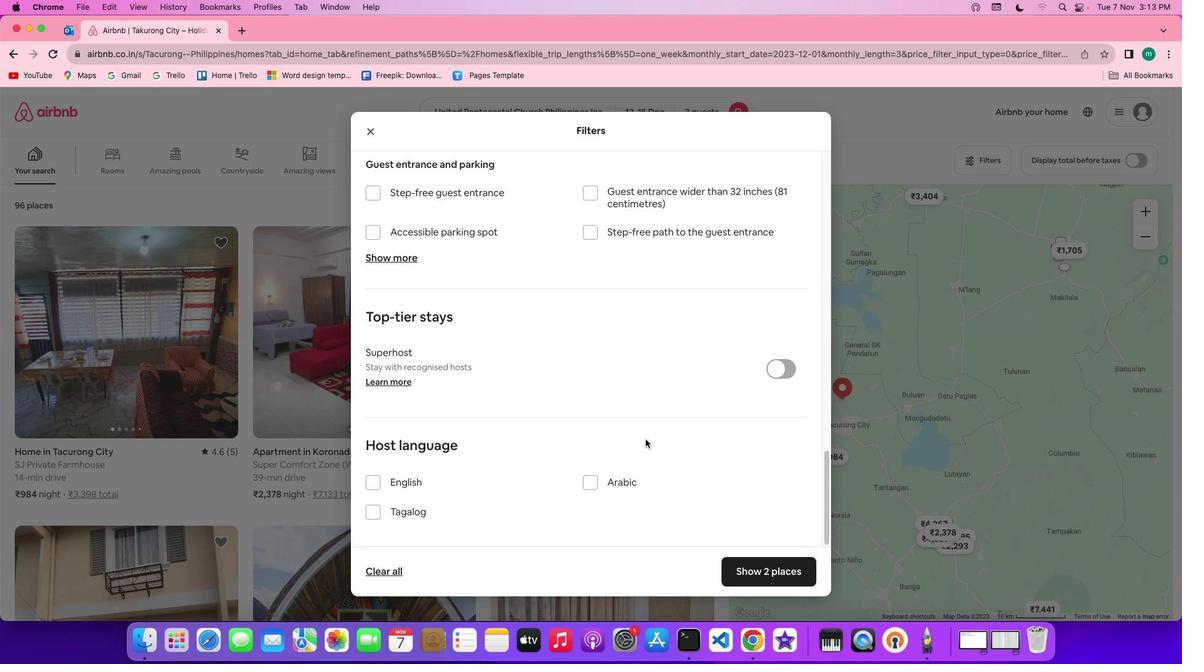 
Action: Mouse scrolled (645, 439) with delta (0, 0)
Screenshot: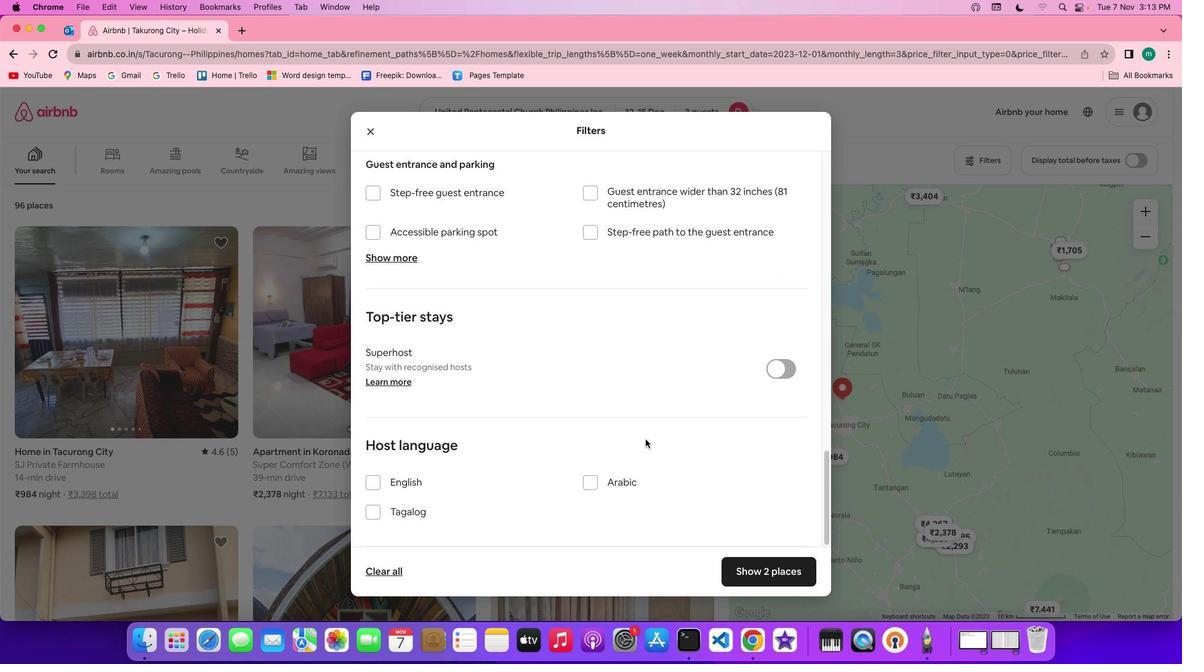 
Action: Mouse scrolled (645, 439) with delta (0, -1)
Screenshot: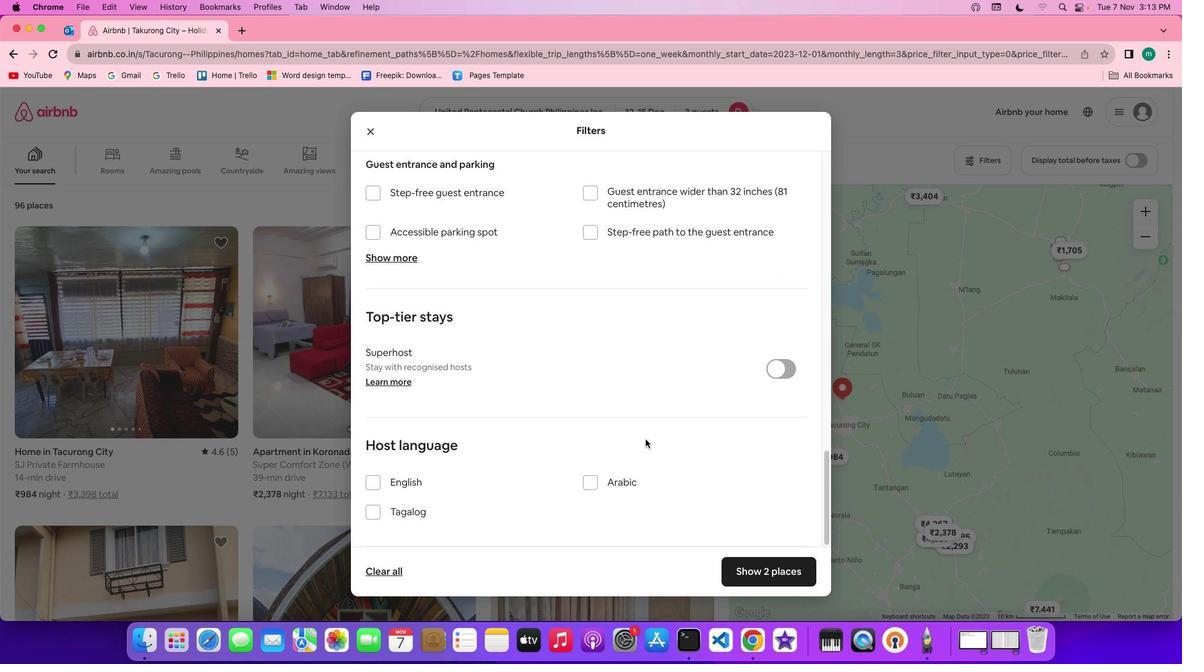 
Action: Mouse scrolled (645, 439) with delta (0, -3)
Screenshot: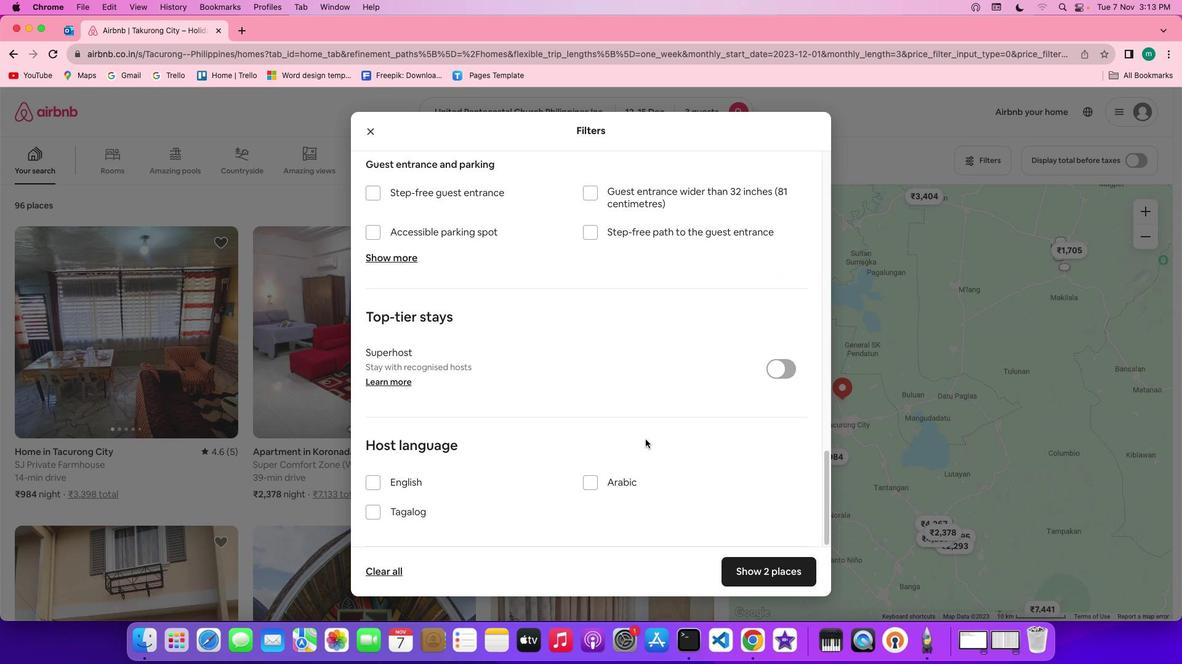 
Action: Mouse scrolled (645, 439) with delta (0, -3)
Screenshot: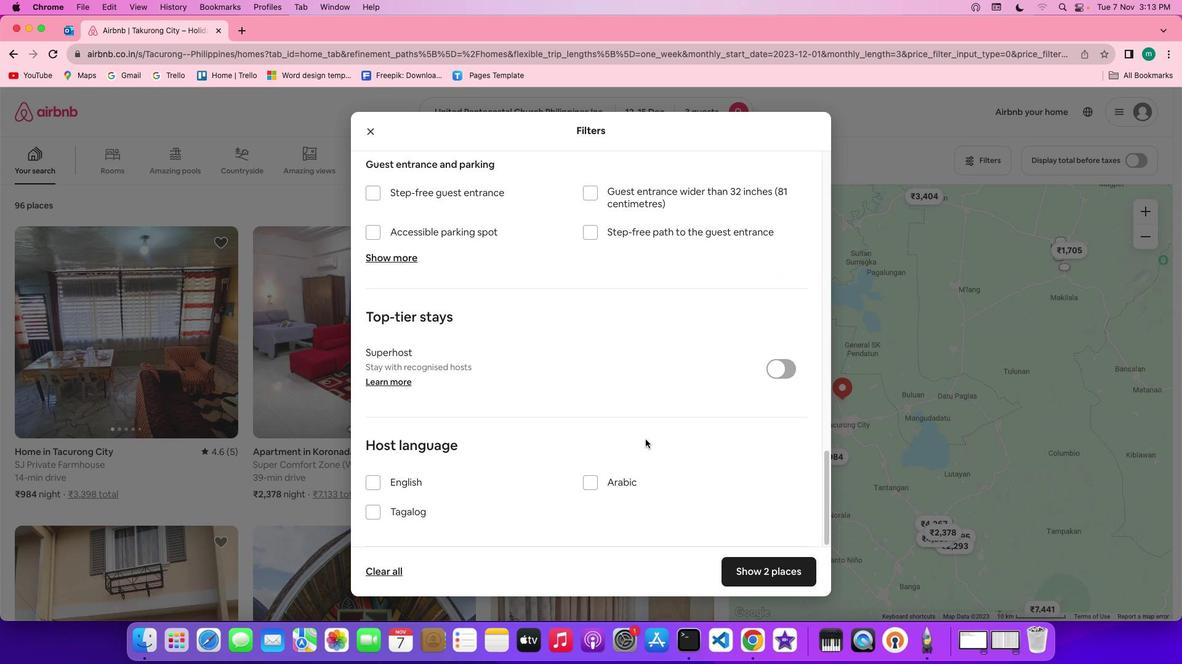 
Action: Mouse scrolled (645, 439) with delta (0, -4)
Screenshot: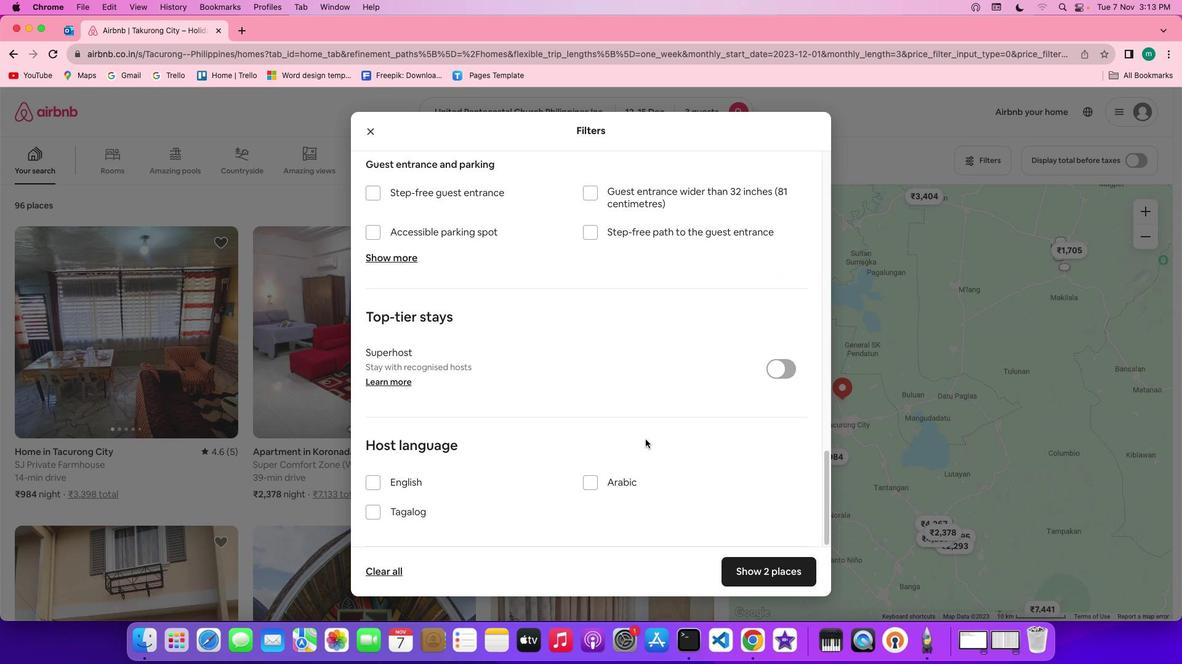
Action: Mouse moved to (753, 569)
Screenshot: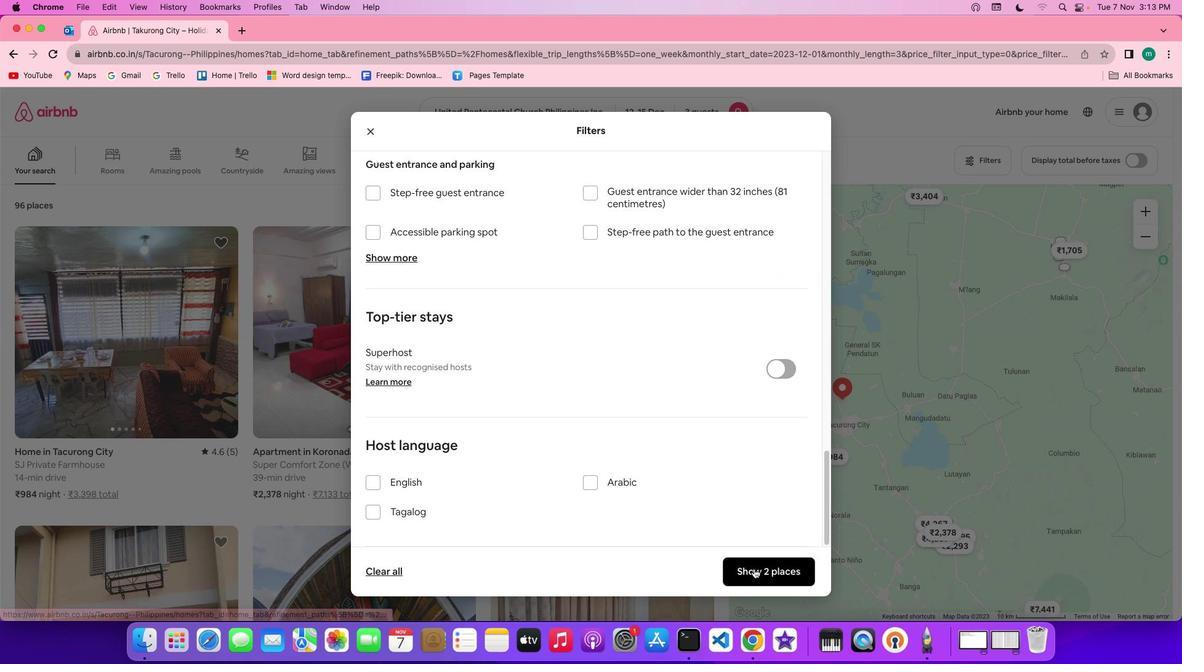
Action: Mouse pressed left at (753, 569)
Screenshot: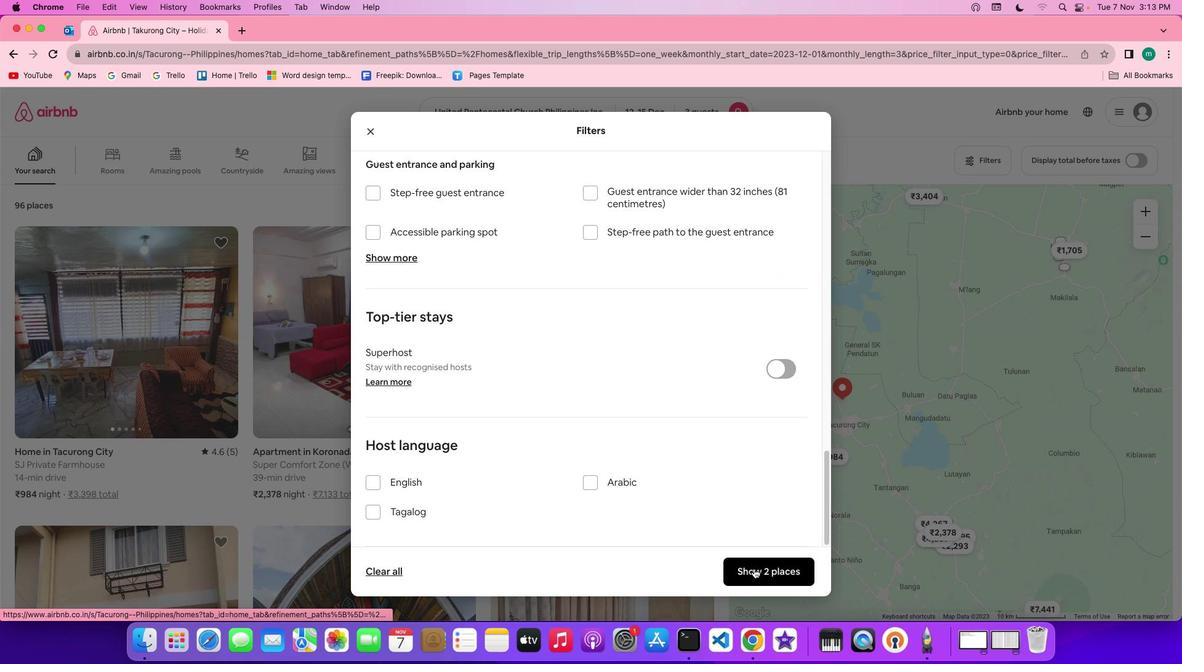 
Action: Mouse moved to (141, 335)
Screenshot: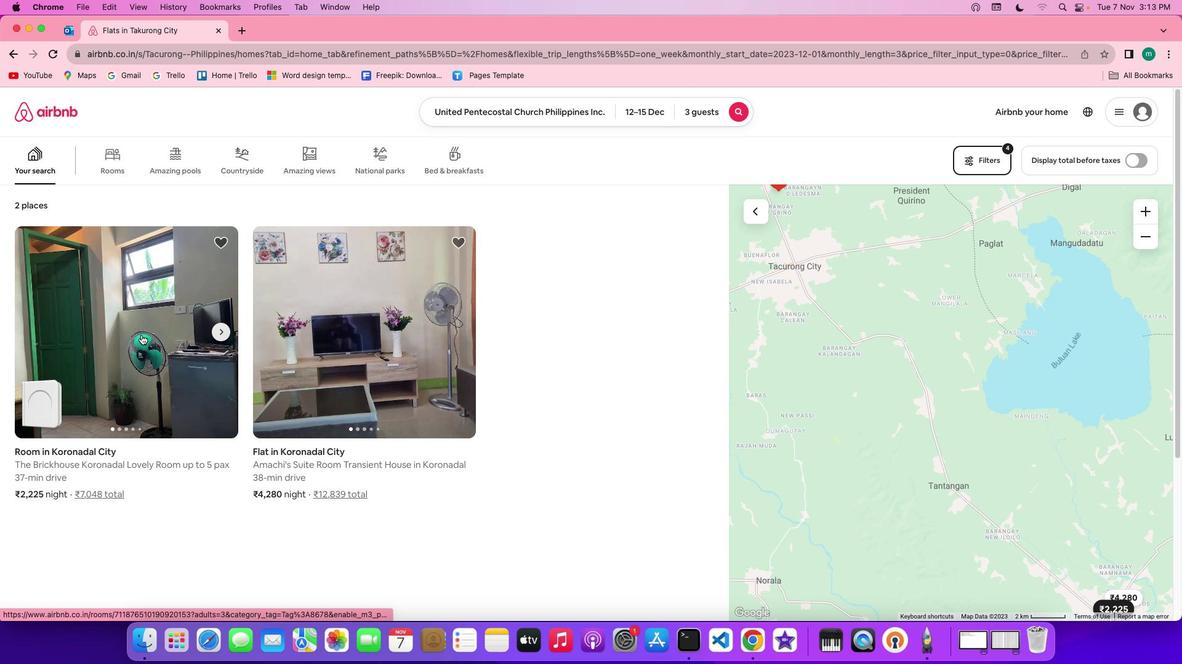 
Action: Mouse pressed left at (141, 335)
Screenshot: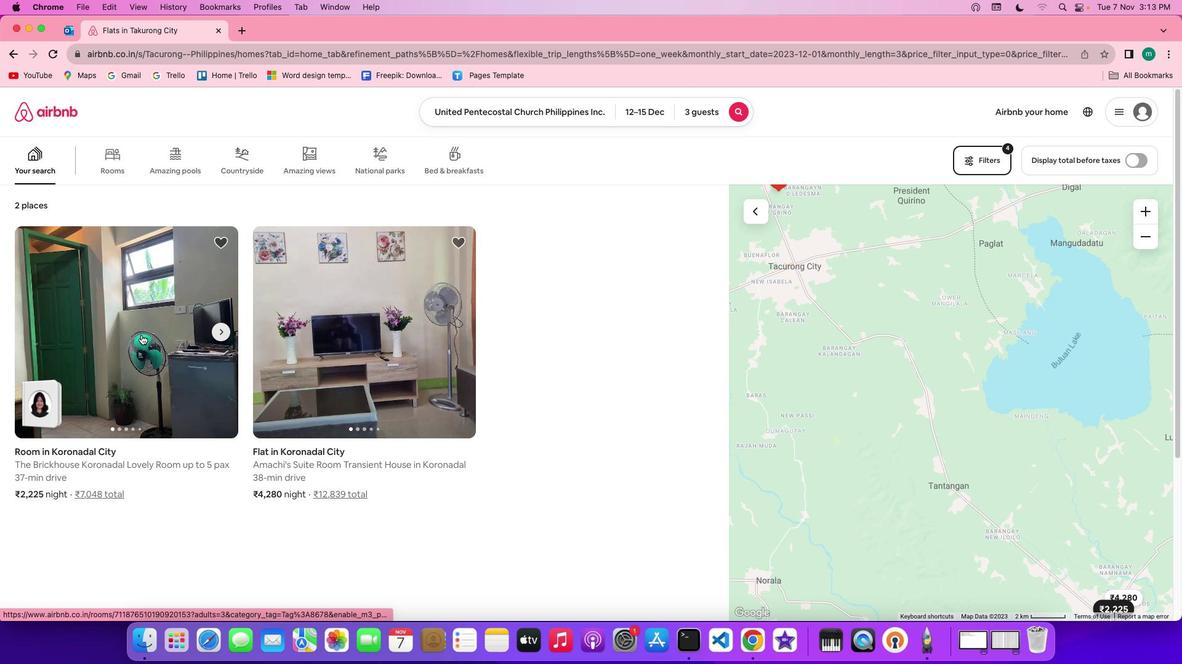 
Action: Mouse moved to (851, 461)
Screenshot: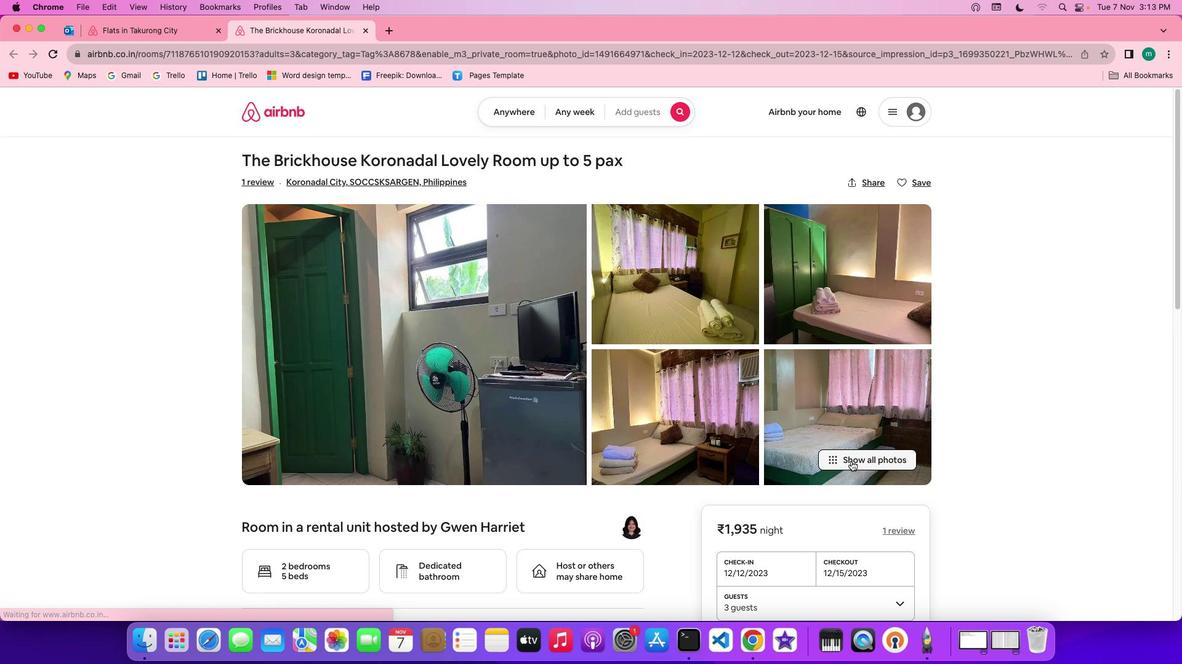 
Action: Mouse pressed left at (851, 461)
Screenshot: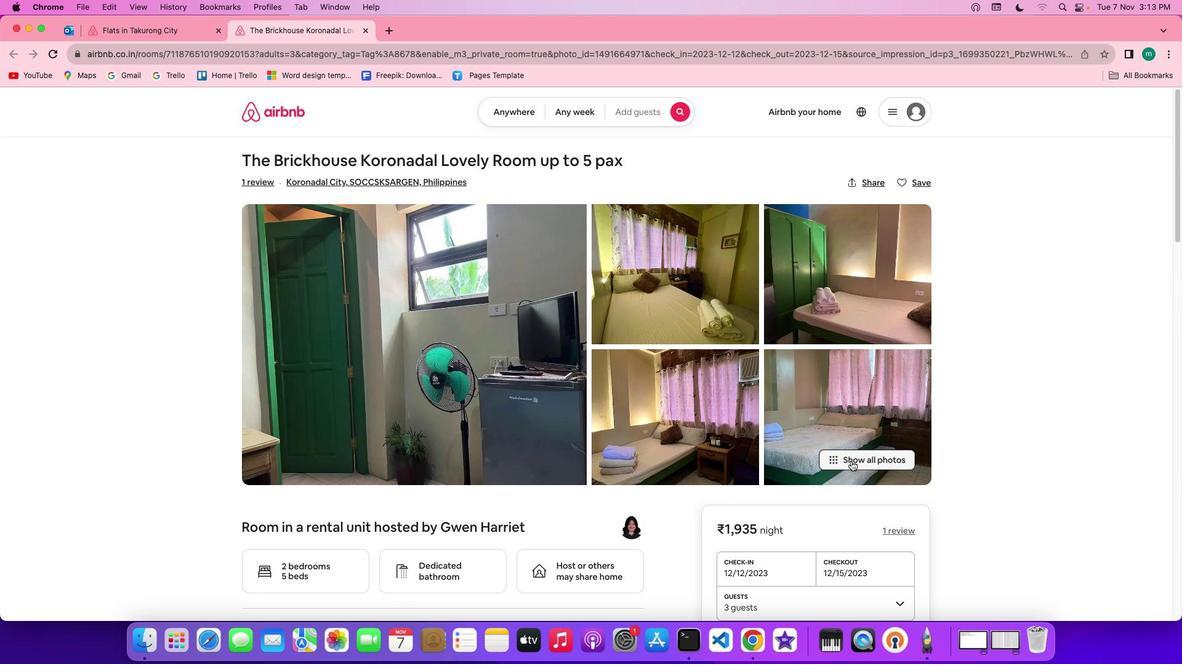 
Action: Mouse moved to (668, 428)
Screenshot: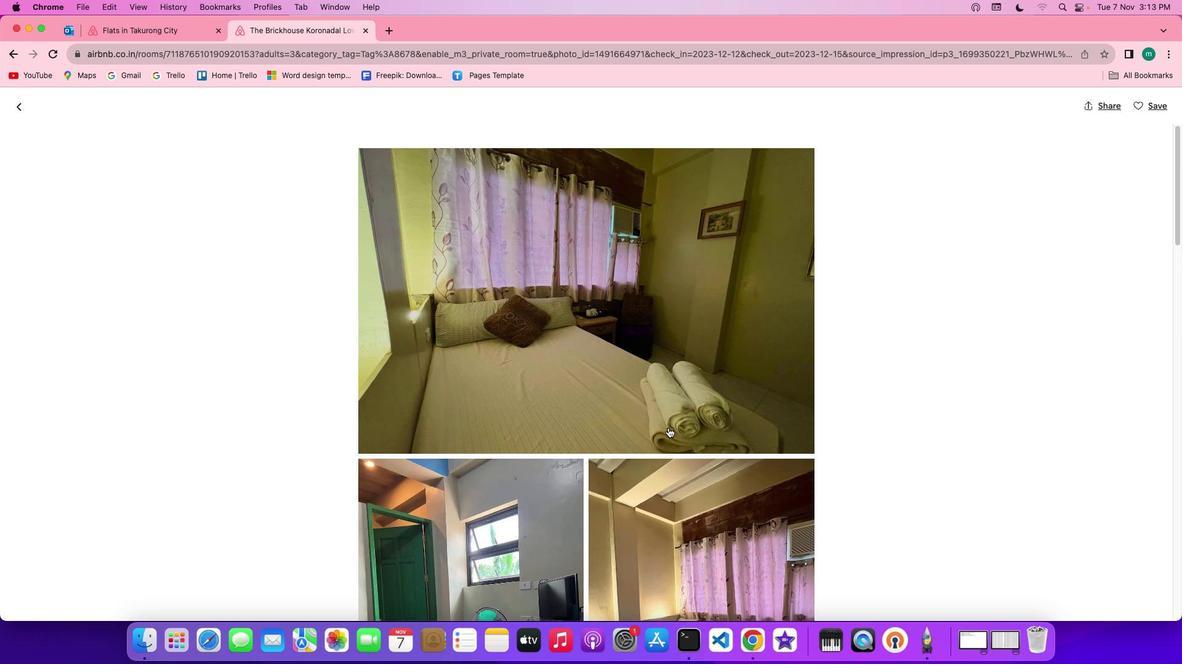 
Action: Mouse scrolled (668, 428) with delta (0, 0)
Screenshot: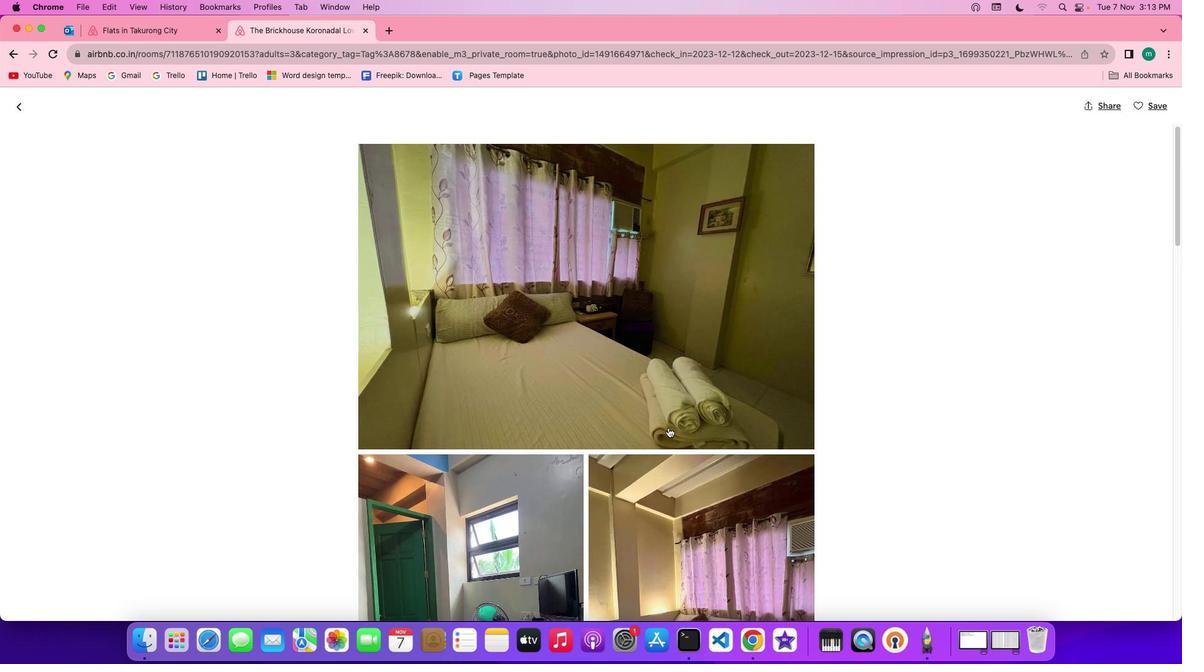 
Action: Mouse scrolled (668, 428) with delta (0, 0)
Screenshot: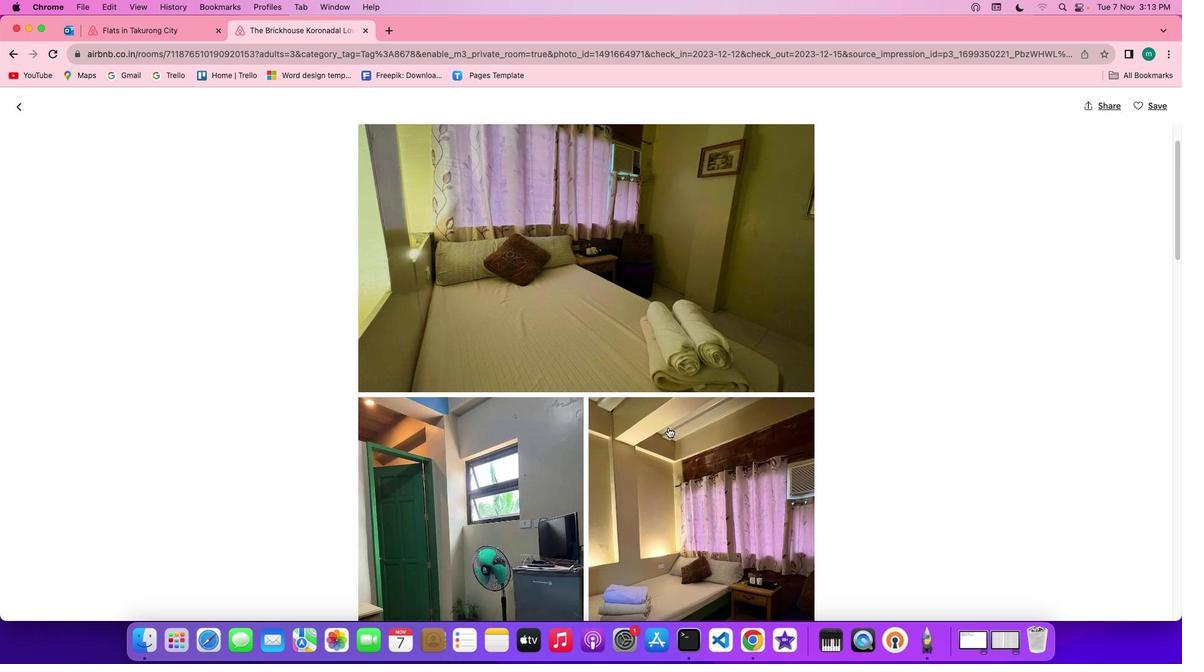 
Action: Mouse scrolled (668, 428) with delta (0, -1)
Screenshot: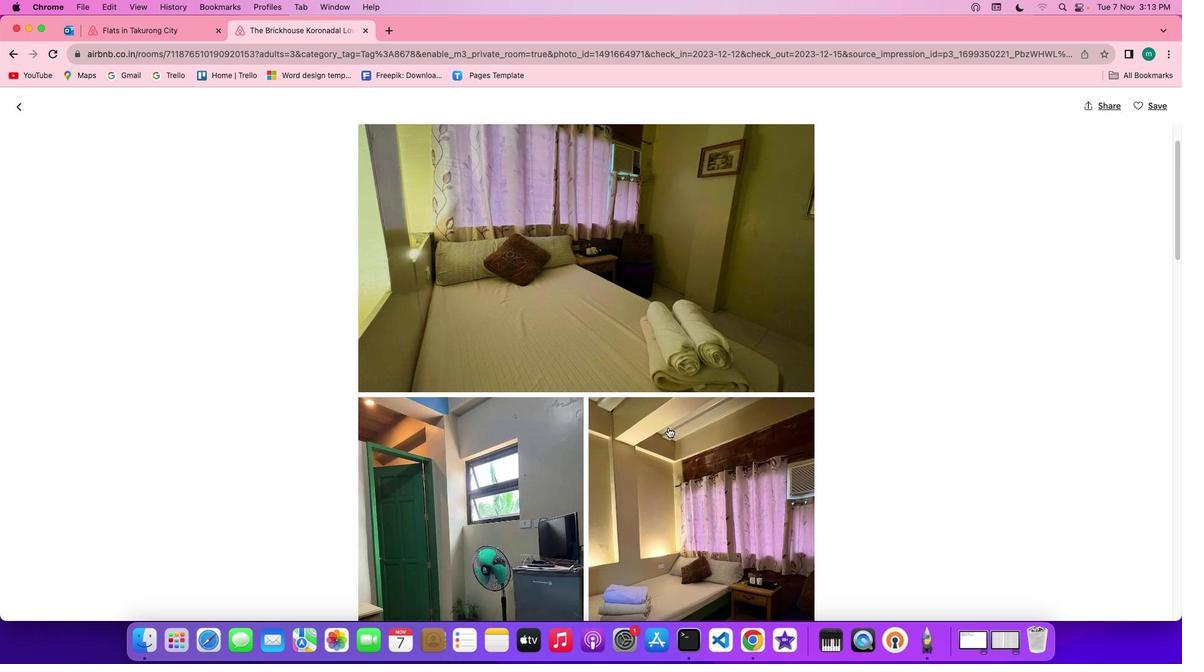 
Action: Mouse moved to (668, 428)
Screenshot: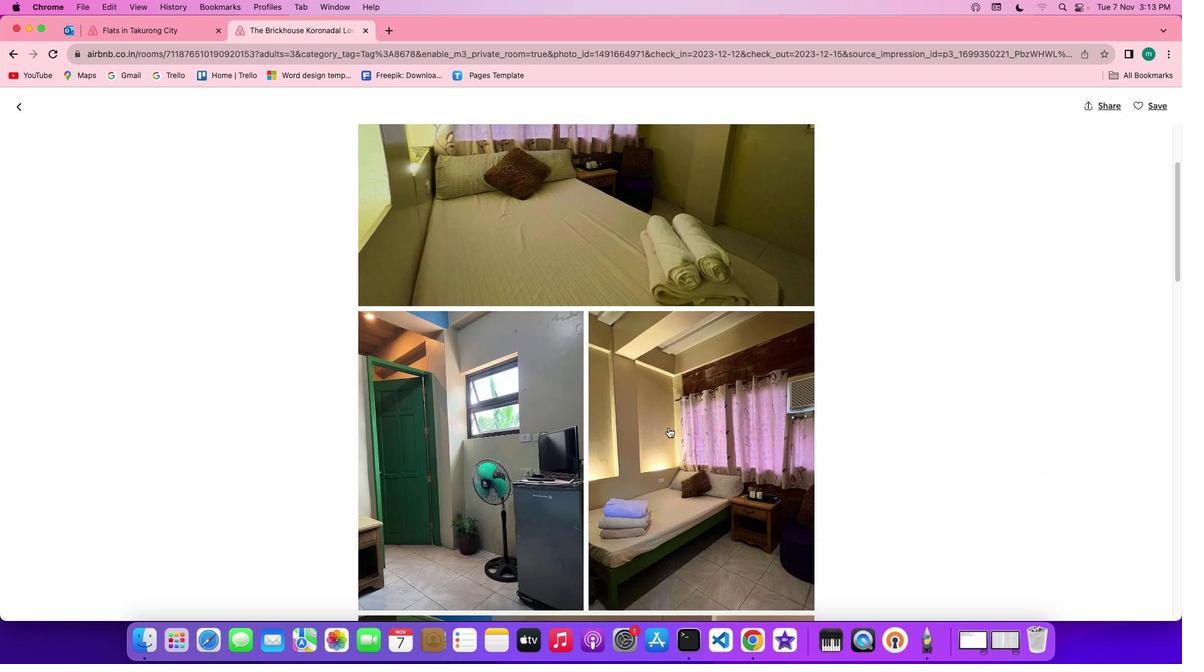 
Action: Mouse scrolled (668, 428) with delta (0, -2)
Screenshot: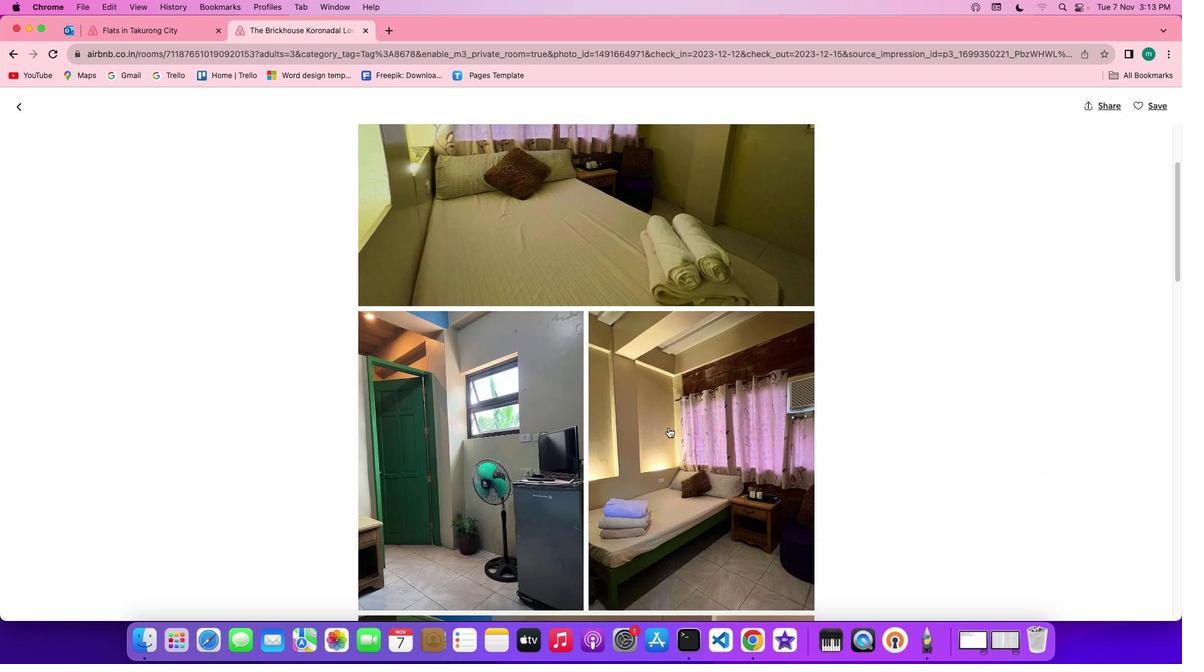 
Action: Mouse scrolled (668, 428) with delta (0, -2)
Screenshot: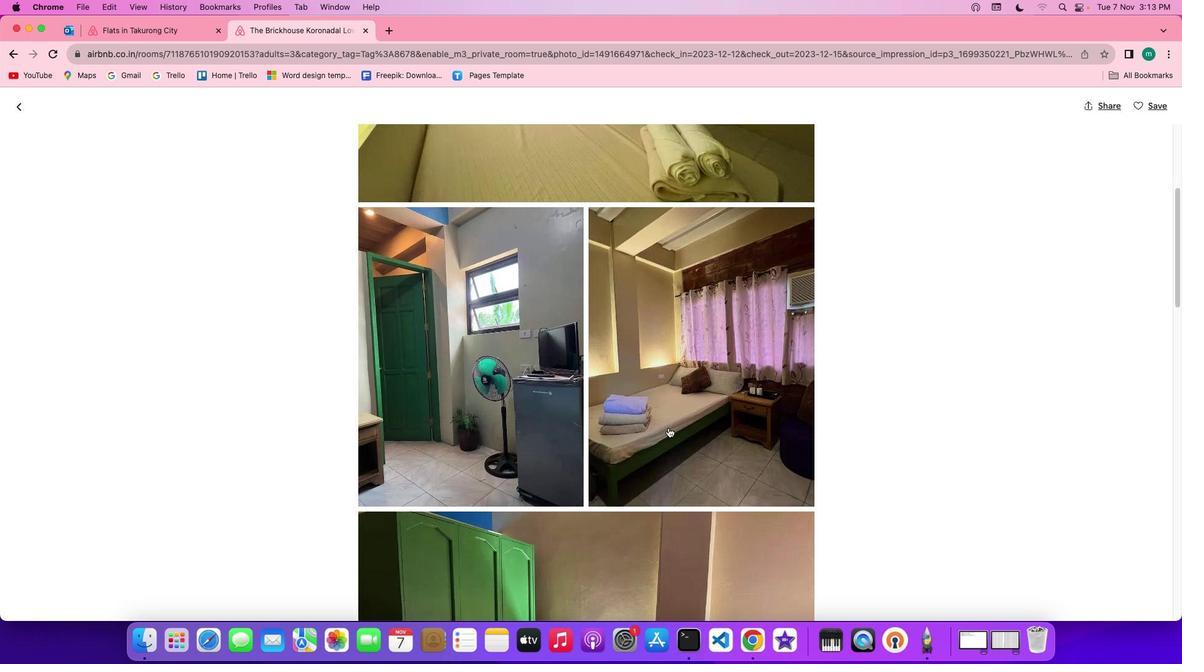 
Action: Mouse scrolled (668, 428) with delta (0, 0)
Screenshot: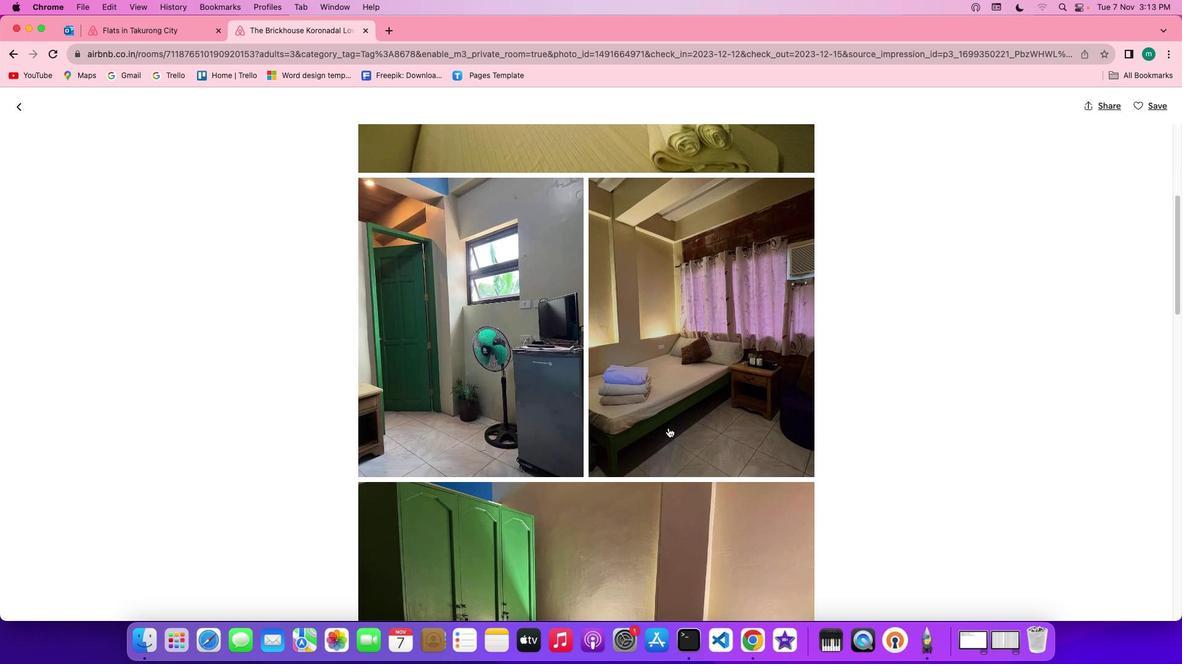 
Action: Mouse scrolled (668, 428) with delta (0, 0)
Screenshot: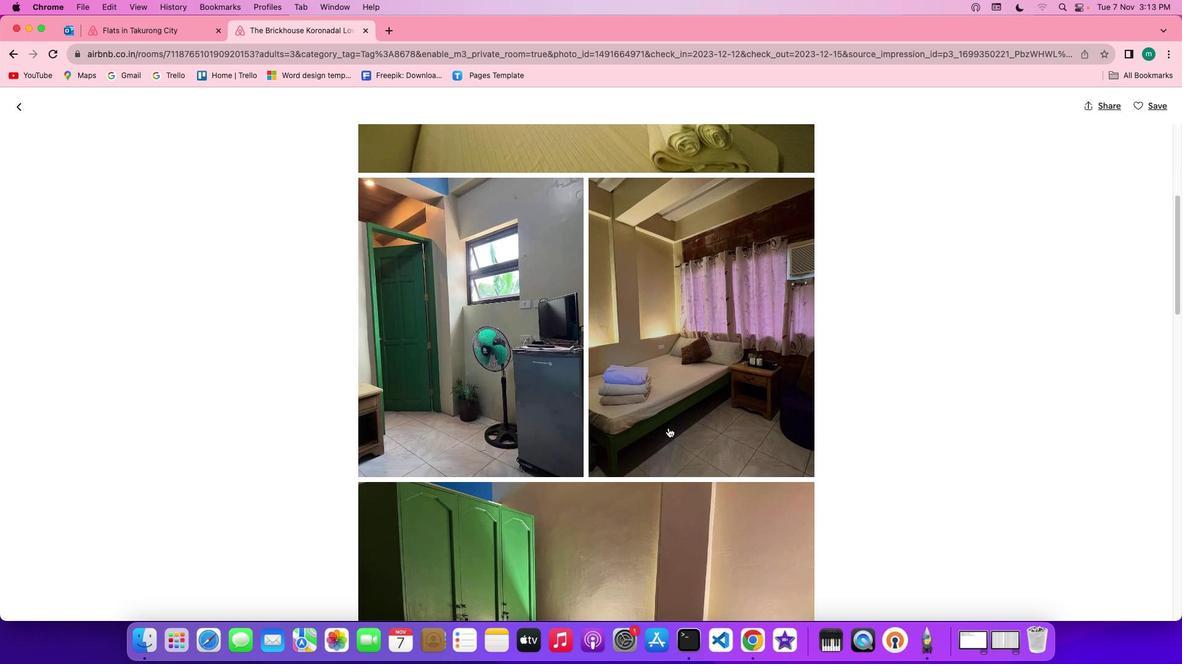 
Action: Mouse scrolled (668, 428) with delta (0, -1)
Screenshot: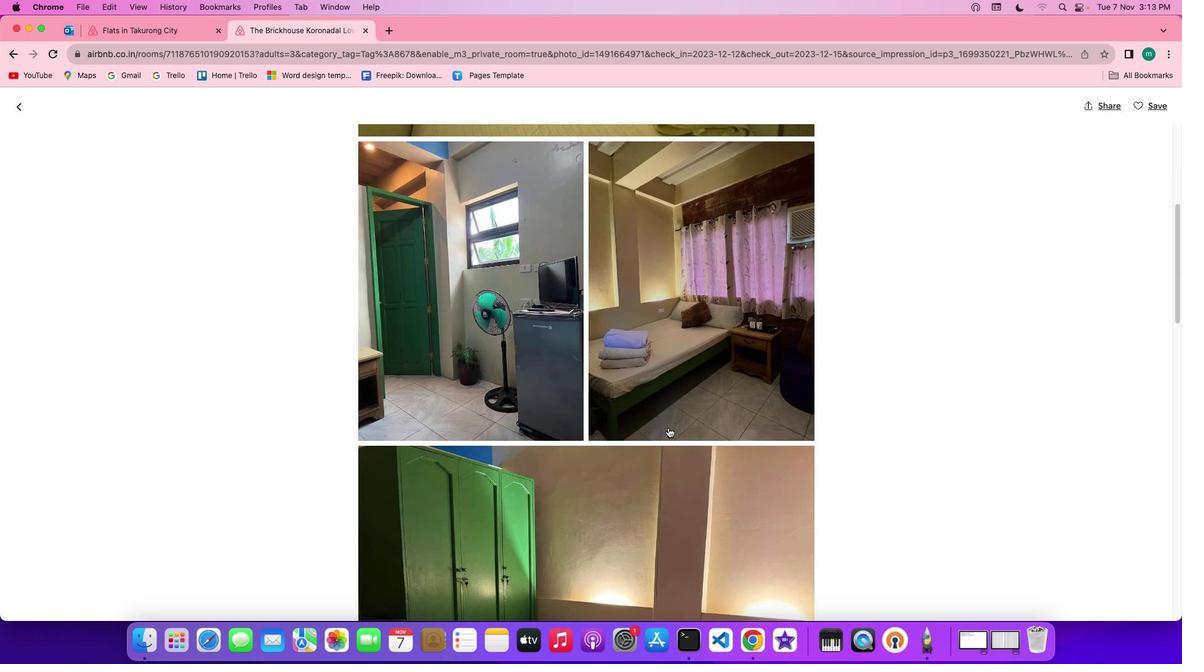 
Action: Mouse scrolled (668, 428) with delta (0, -2)
Screenshot: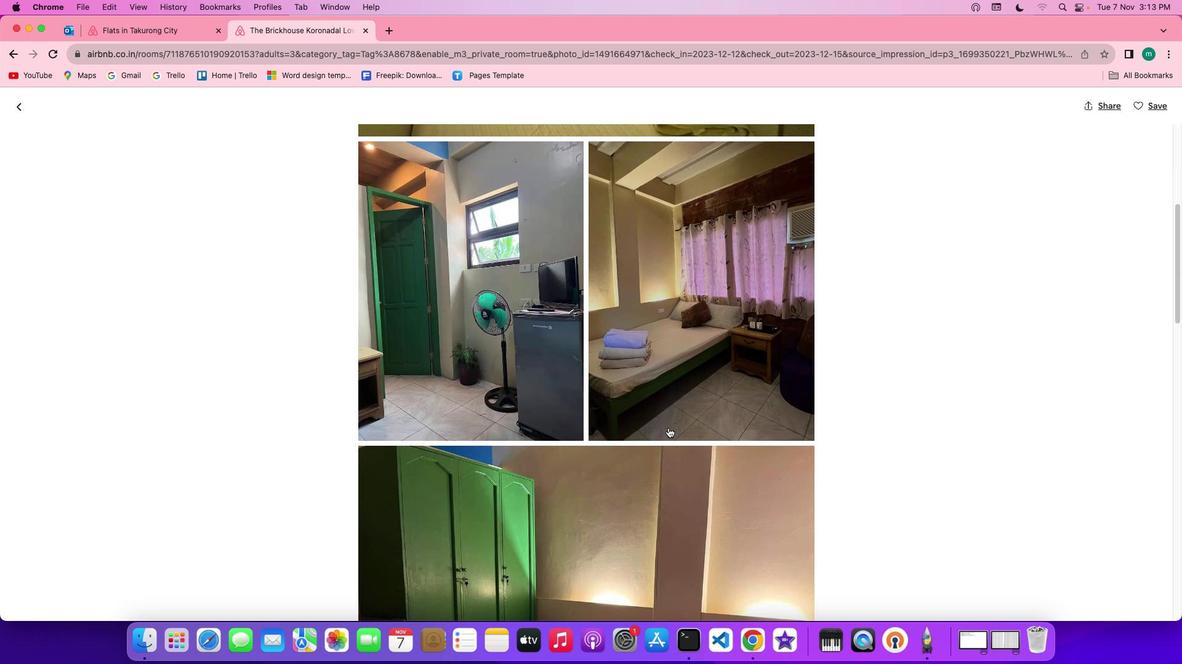 
Action: Mouse scrolled (668, 428) with delta (0, -3)
Screenshot: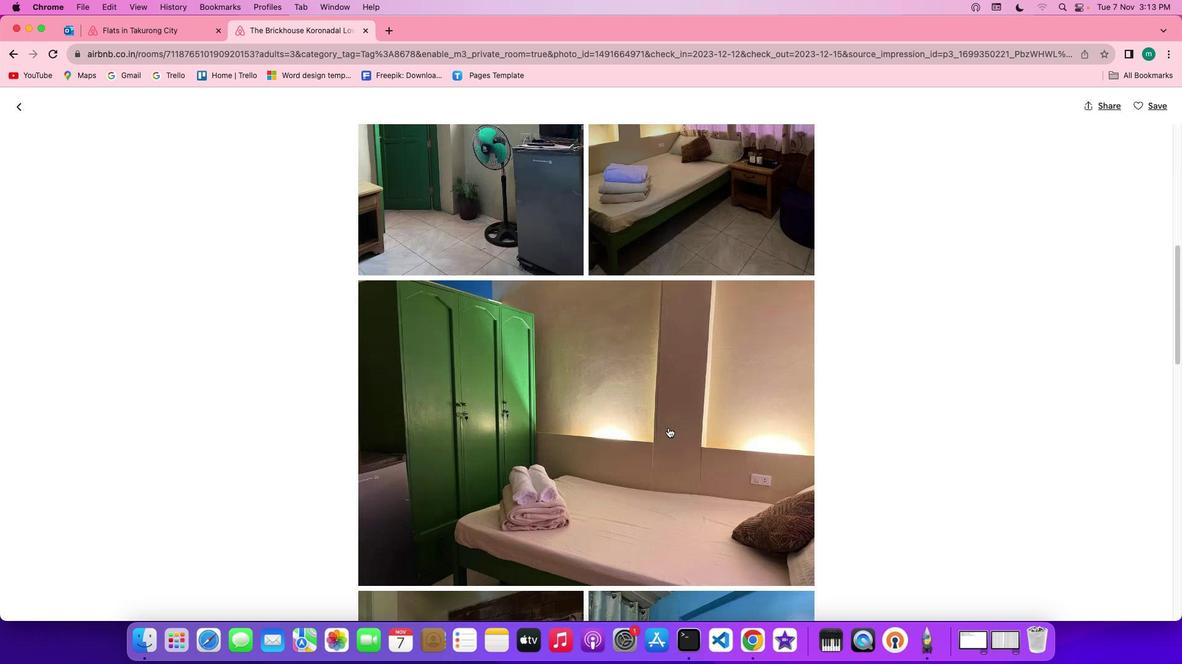 
Action: Mouse scrolled (668, 428) with delta (0, 0)
Screenshot: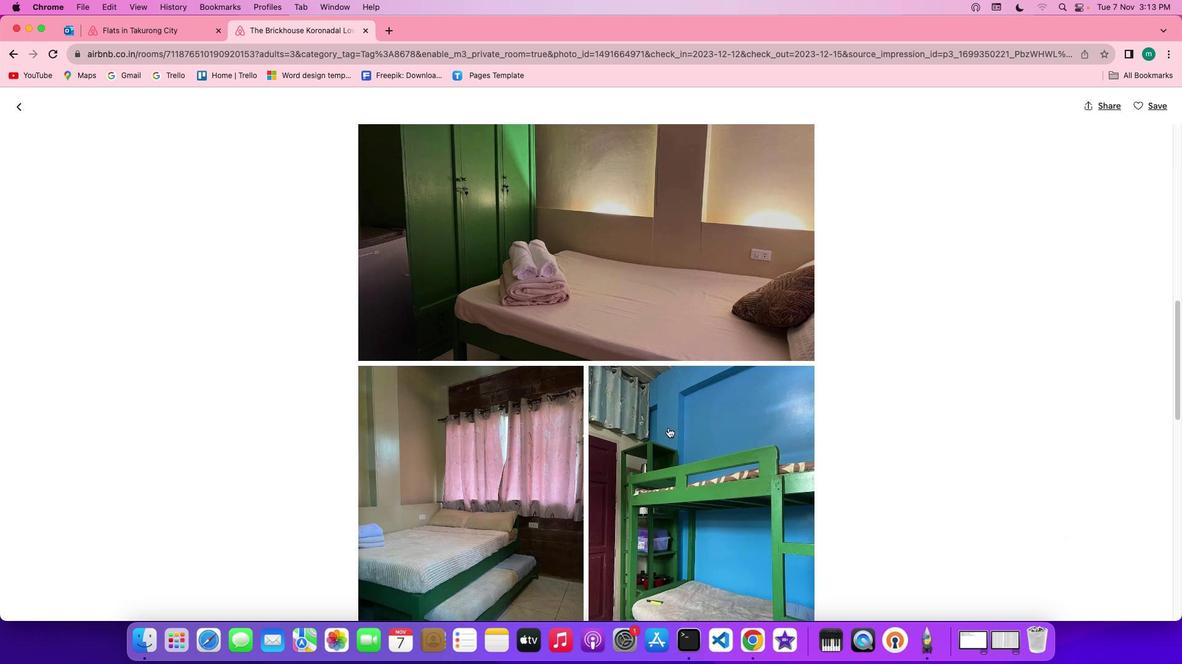 
Action: Mouse scrolled (668, 428) with delta (0, 0)
Screenshot: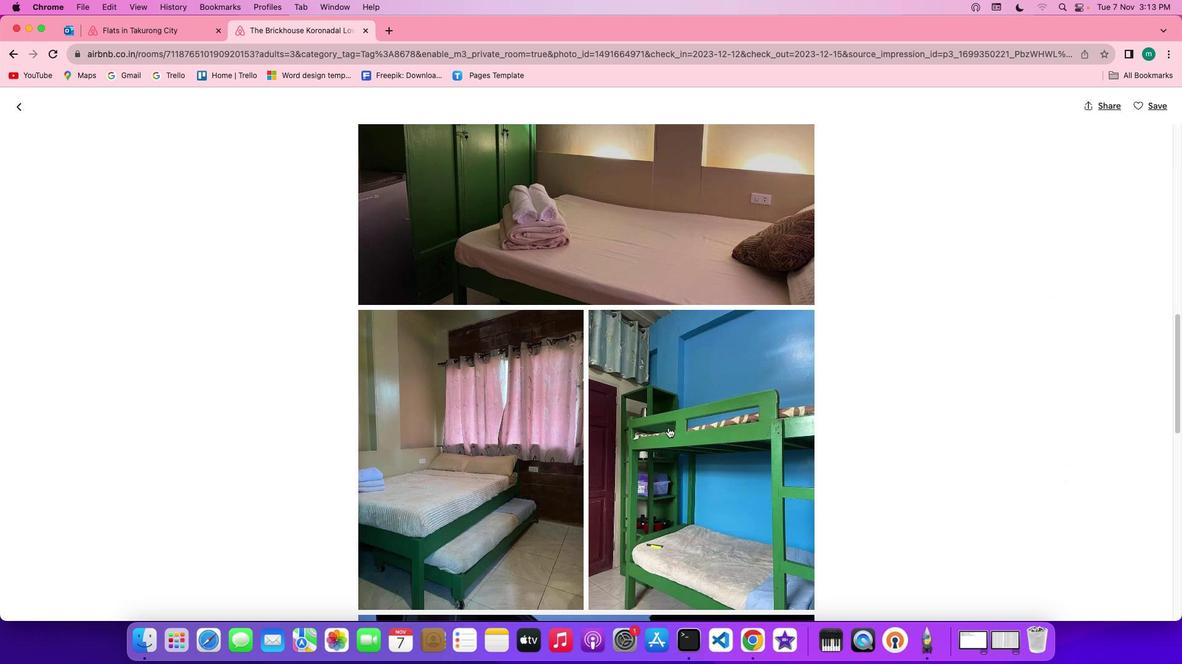 
Action: Mouse scrolled (668, 428) with delta (0, -1)
Screenshot: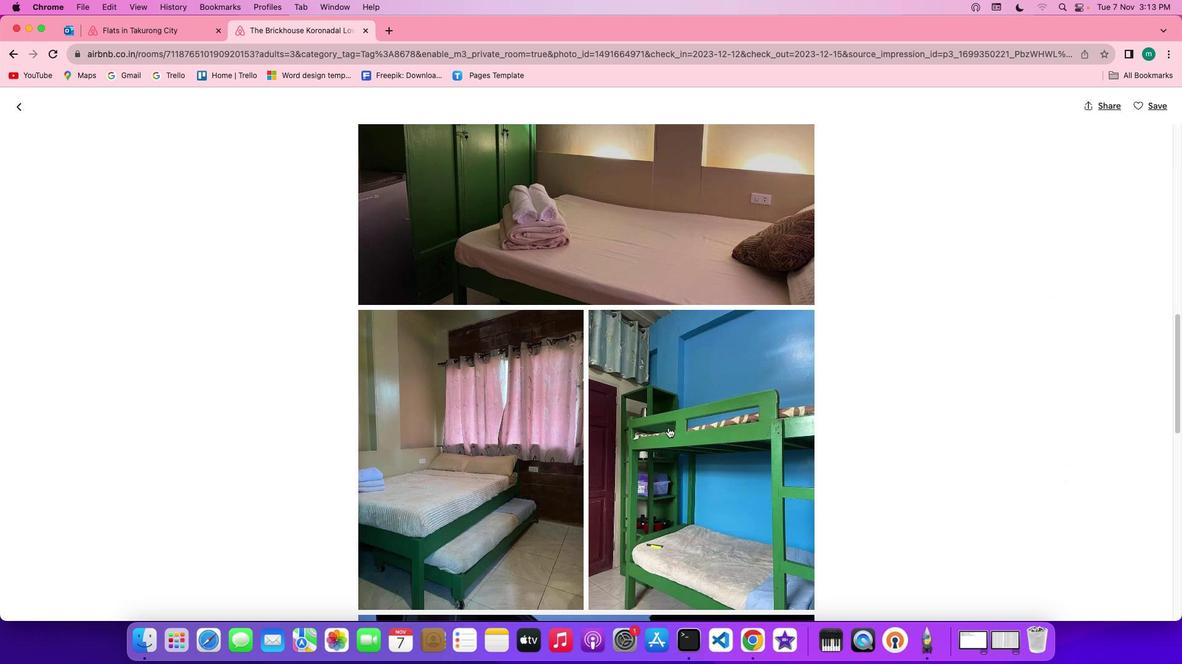 
Action: Mouse scrolled (668, 428) with delta (0, -3)
Screenshot: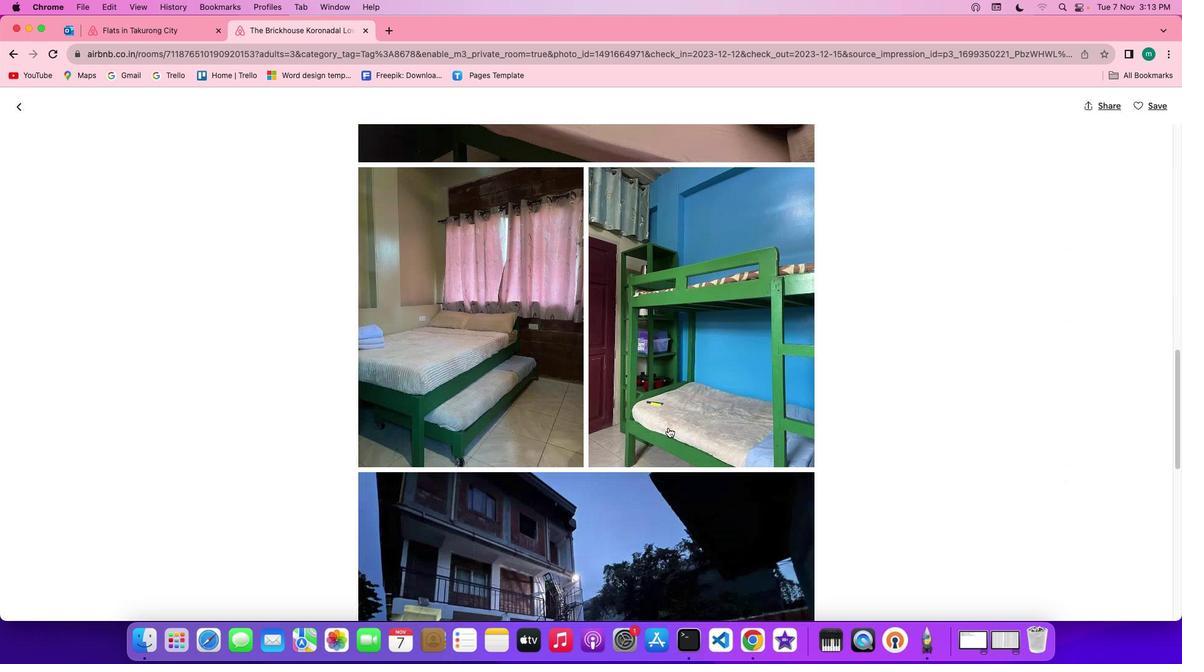 
Action: Mouse scrolled (668, 428) with delta (0, -3)
Screenshot: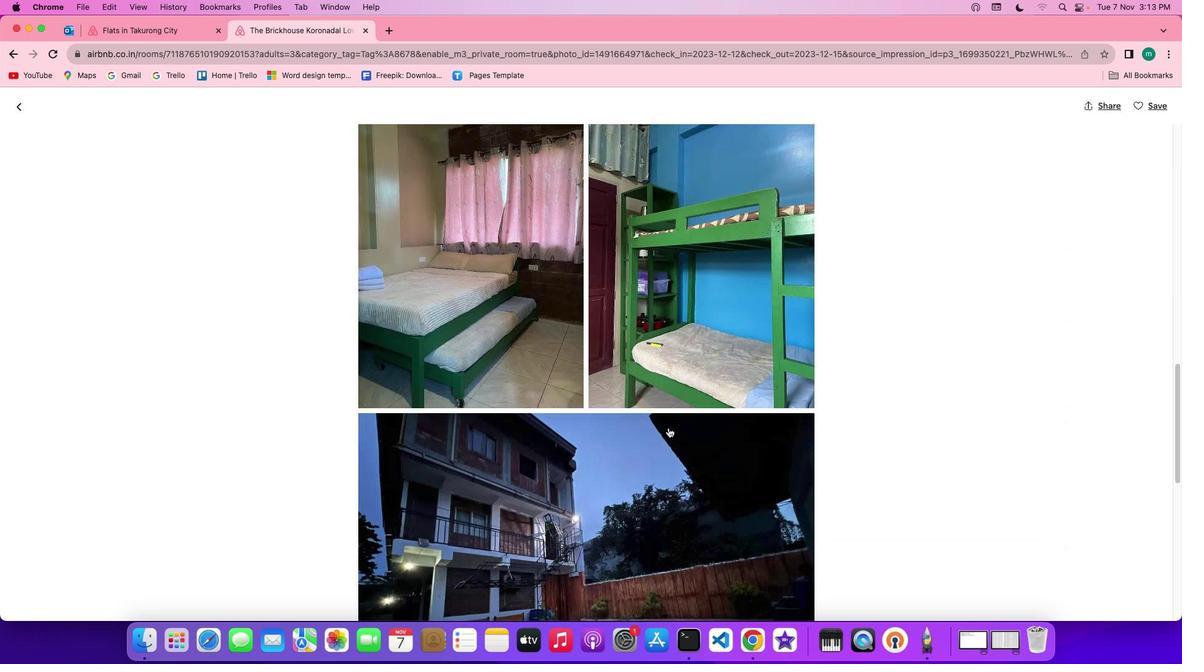 
Action: Mouse scrolled (668, 428) with delta (0, 0)
Screenshot: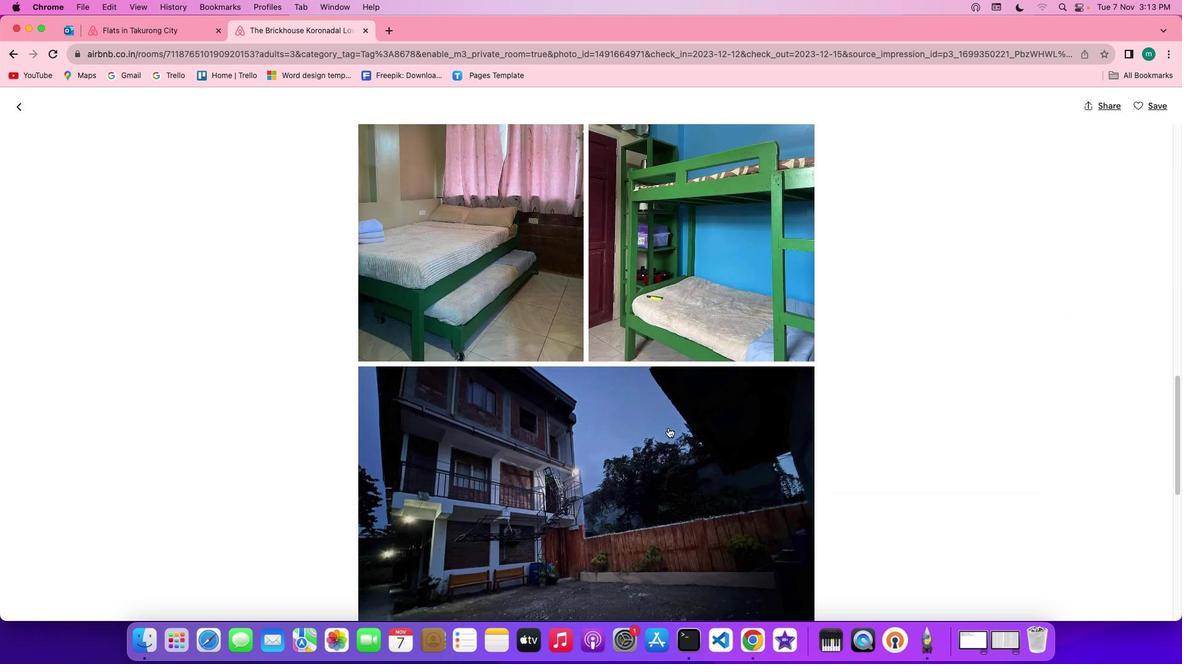 
Action: Mouse scrolled (668, 428) with delta (0, 0)
Screenshot: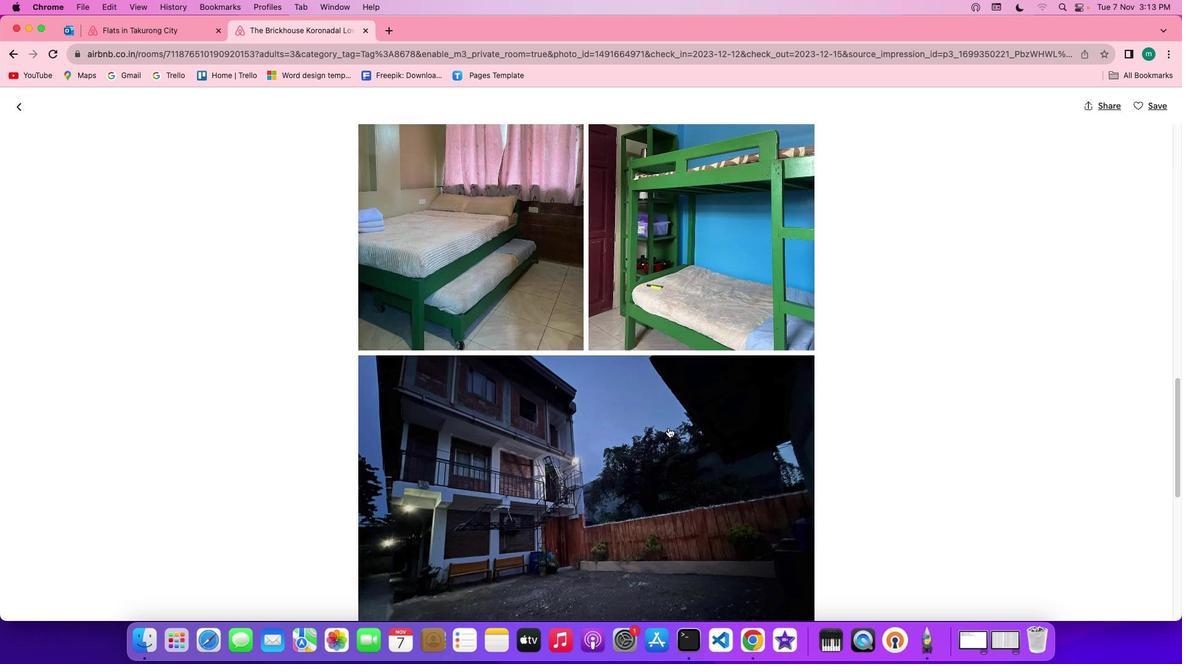 
Action: Mouse scrolled (668, 428) with delta (0, 0)
Screenshot: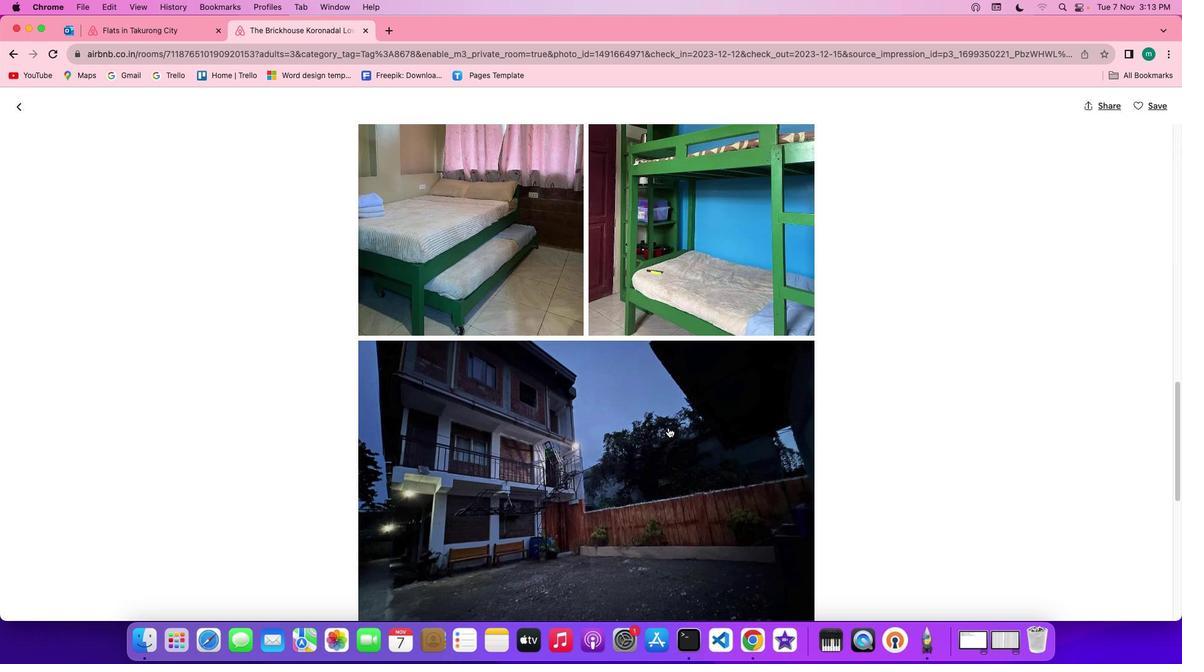 
Action: Mouse scrolled (668, 428) with delta (0, 0)
Screenshot: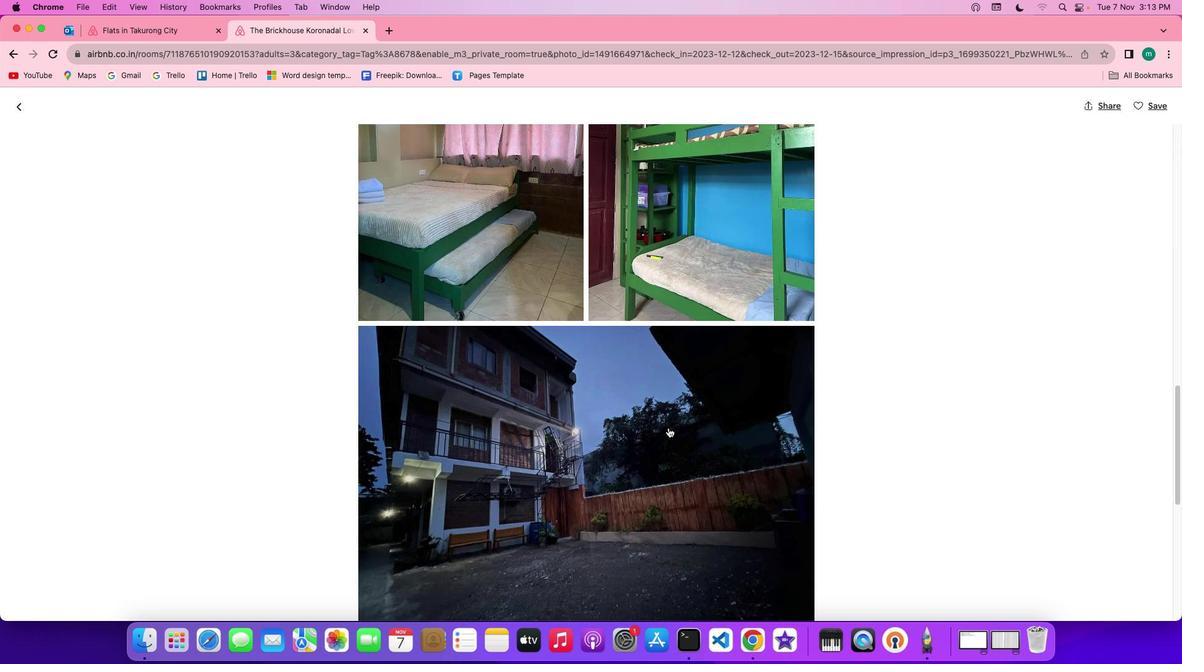 
Action: Mouse scrolled (668, 428) with delta (0, -1)
Screenshot: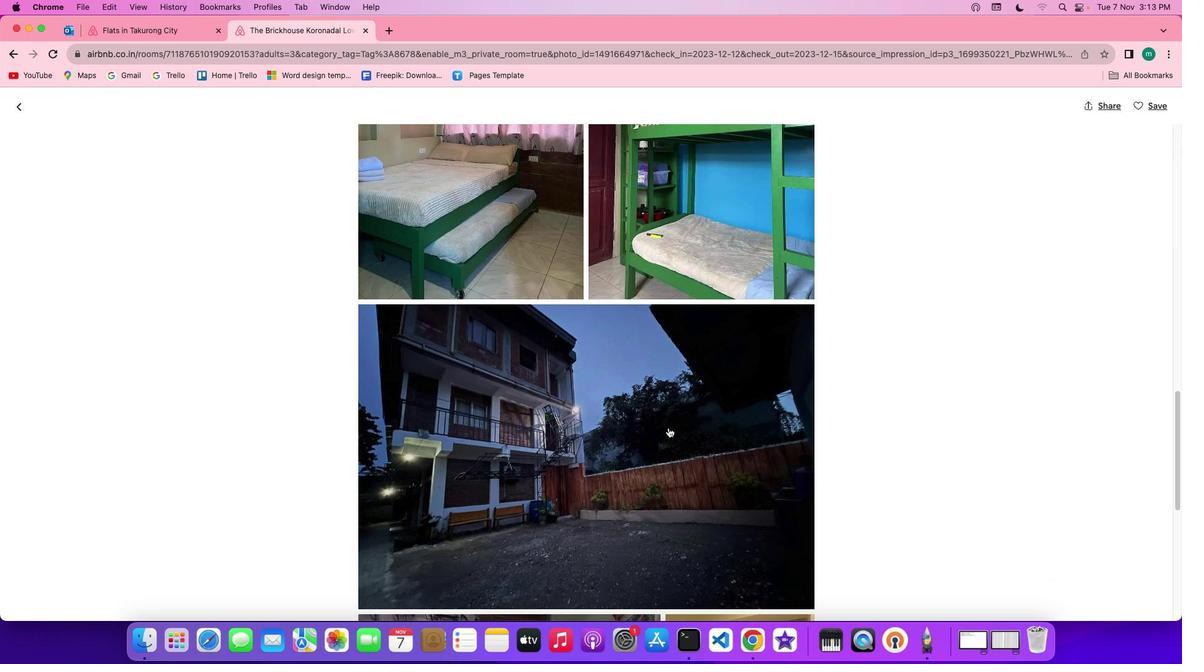 
Action: Mouse scrolled (668, 428) with delta (0, 0)
Screenshot: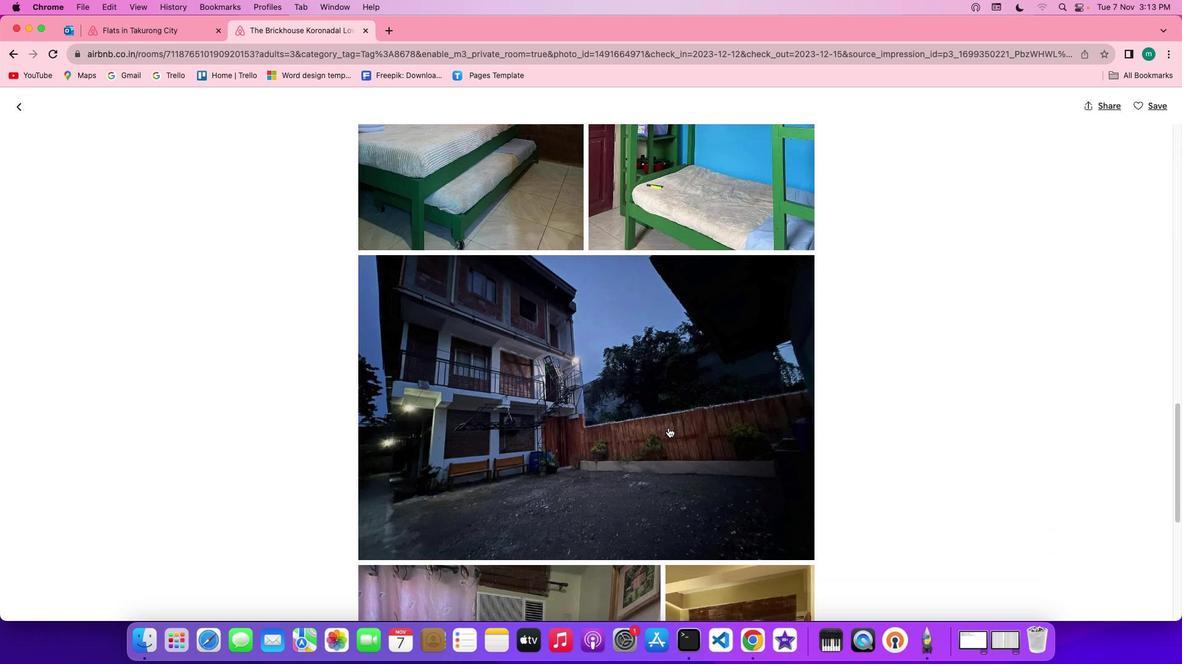 
Action: Mouse scrolled (668, 428) with delta (0, 0)
Screenshot: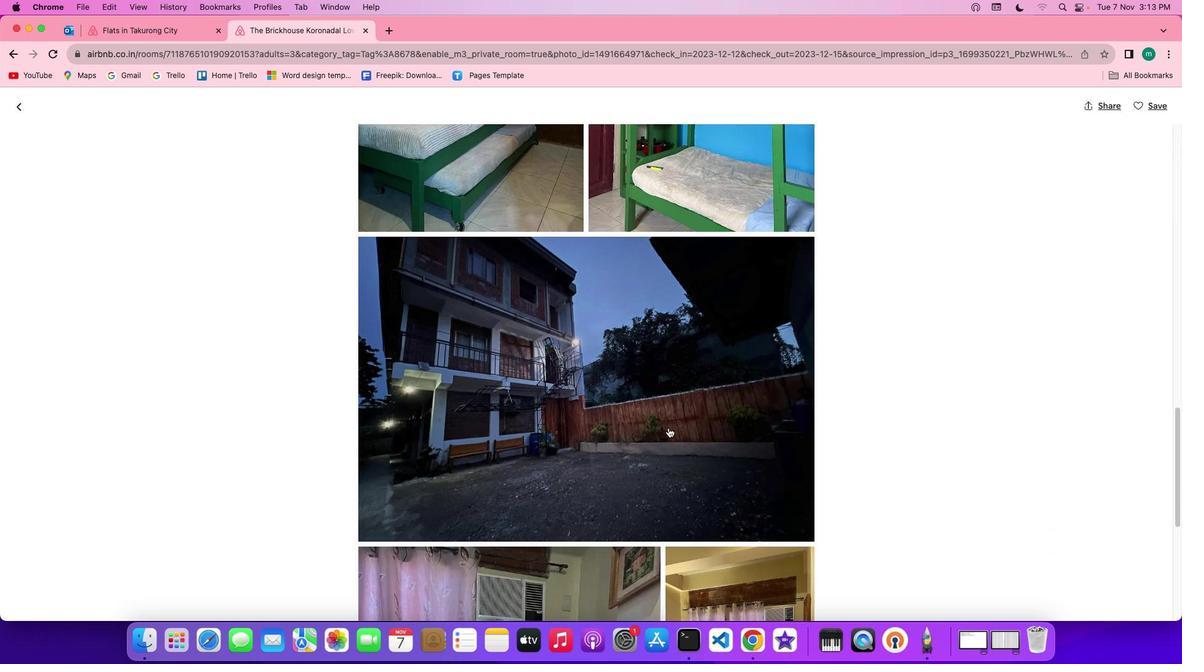 
Action: Mouse scrolled (668, 428) with delta (0, -1)
Screenshot: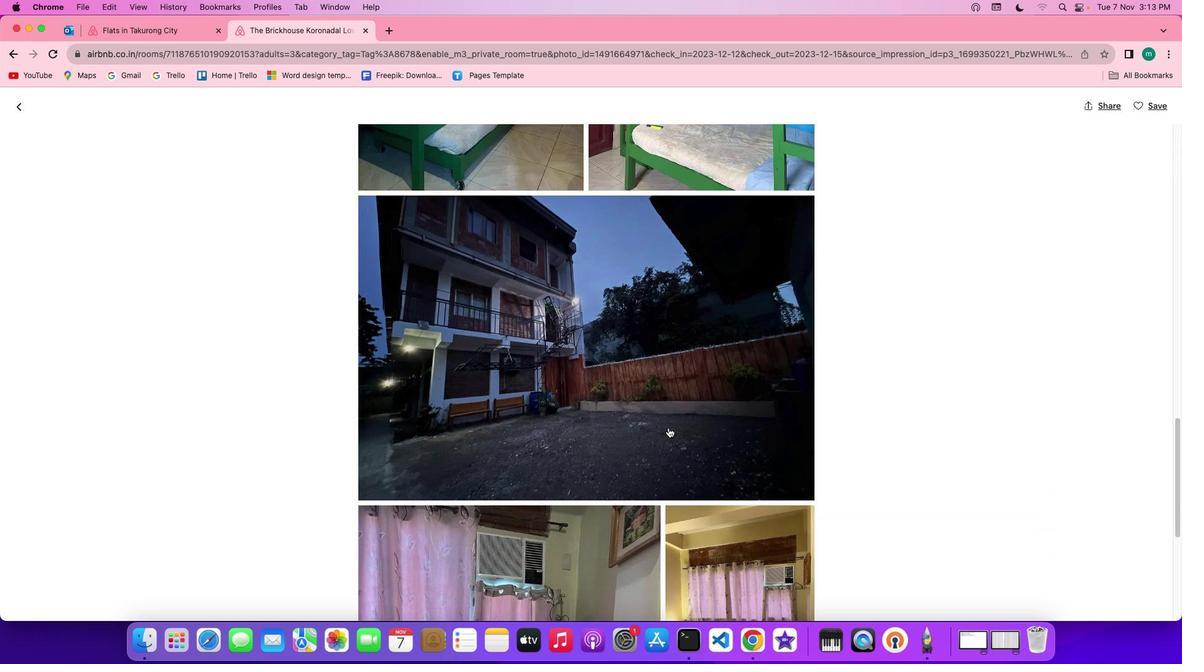 
Action: Mouse scrolled (668, 428) with delta (0, -2)
Screenshot: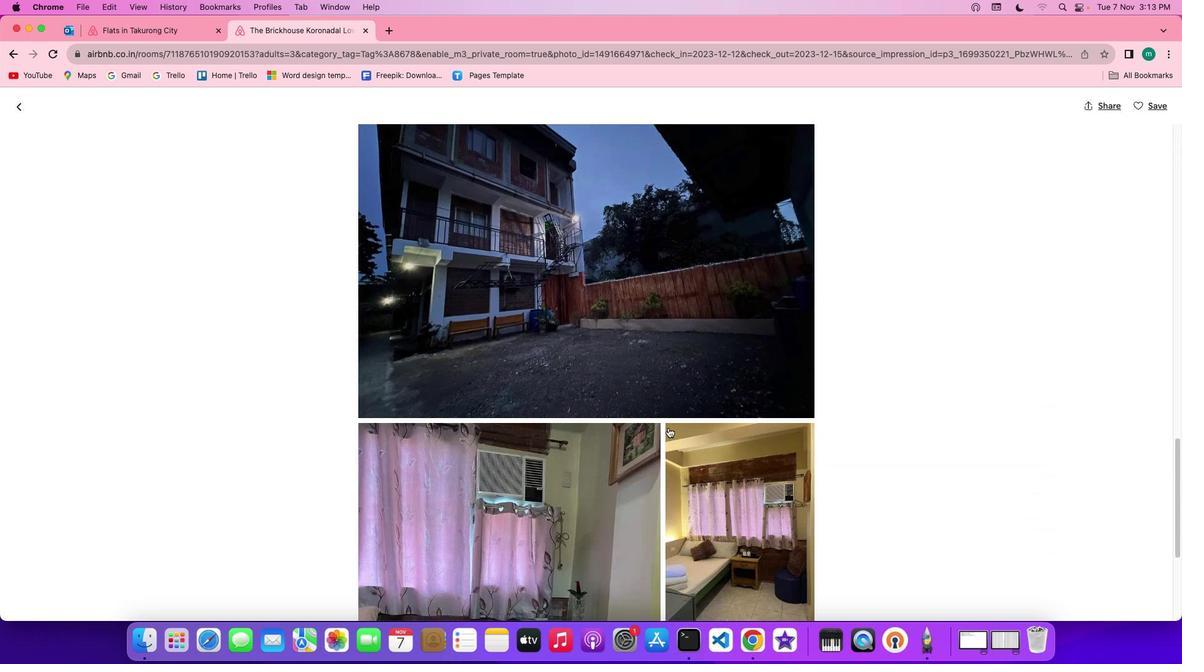 
Action: Mouse scrolled (668, 428) with delta (0, 0)
Screenshot: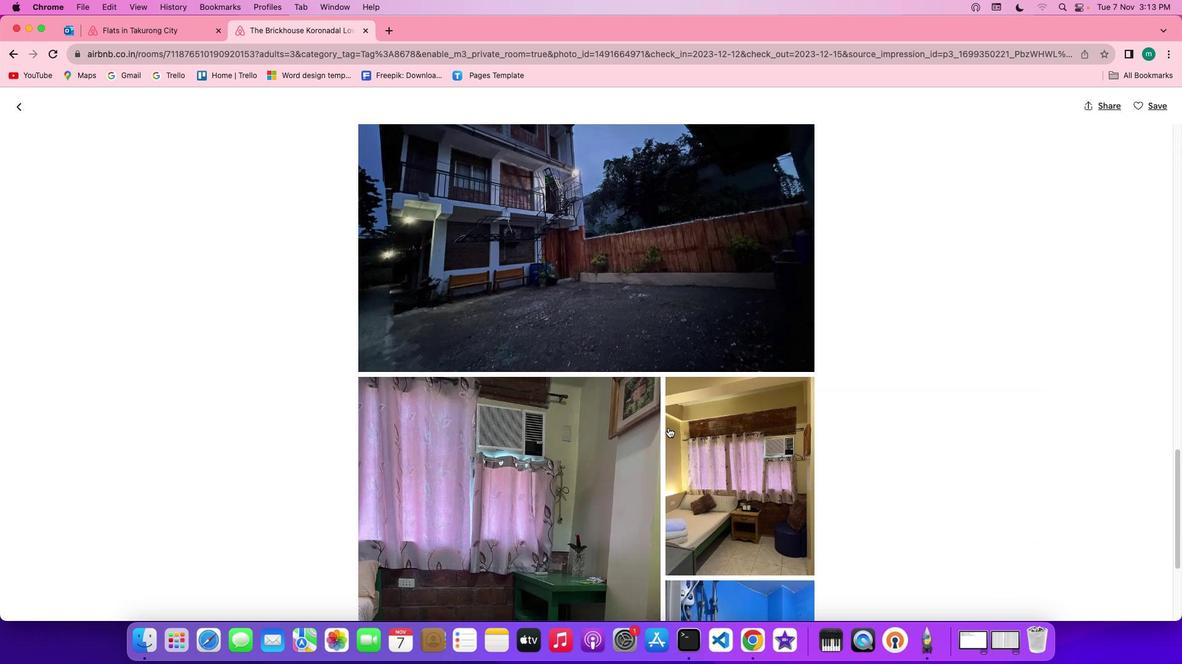 
Action: Mouse scrolled (668, 428) with delta (0, 0)
Screenshot: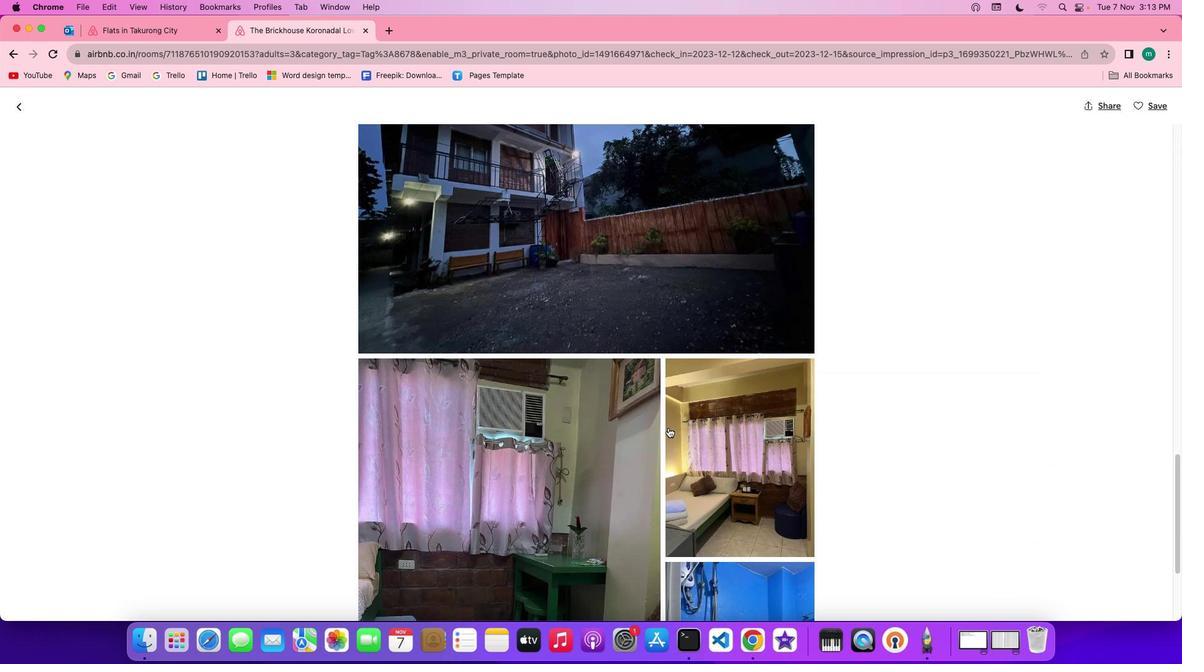 
Action: Mouse scrolled (668, 428) with delta (0, -1)
Screenshot: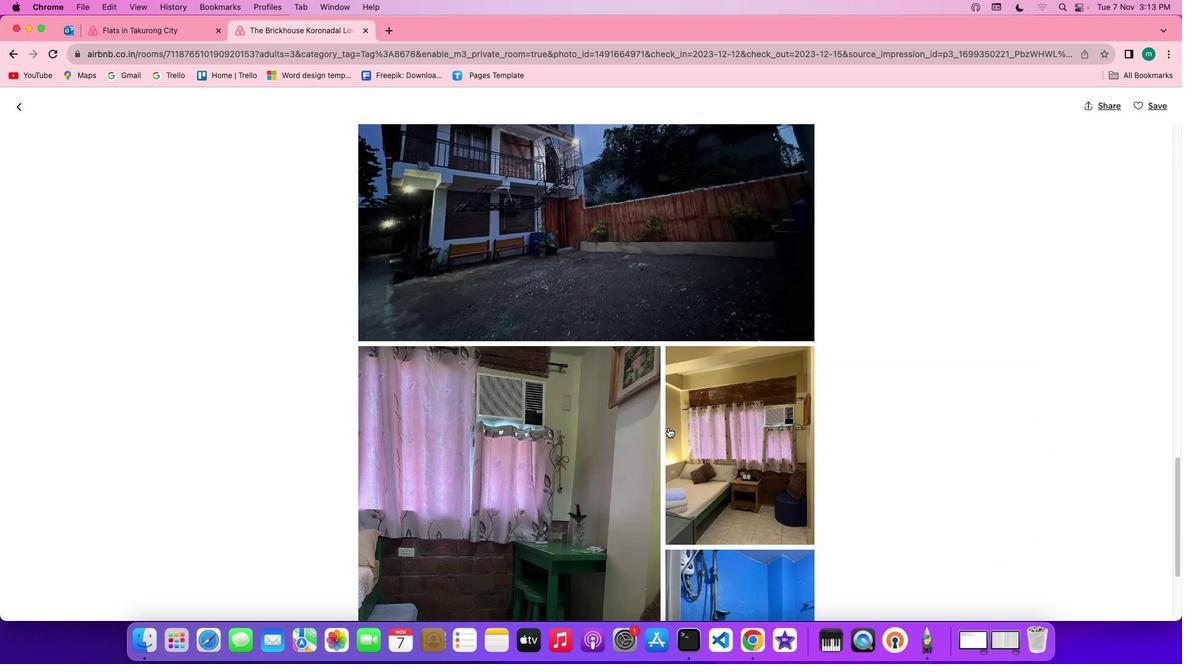 
Action: Mouse scrolled (668, 428) with delta (0, 0)
Screenshot: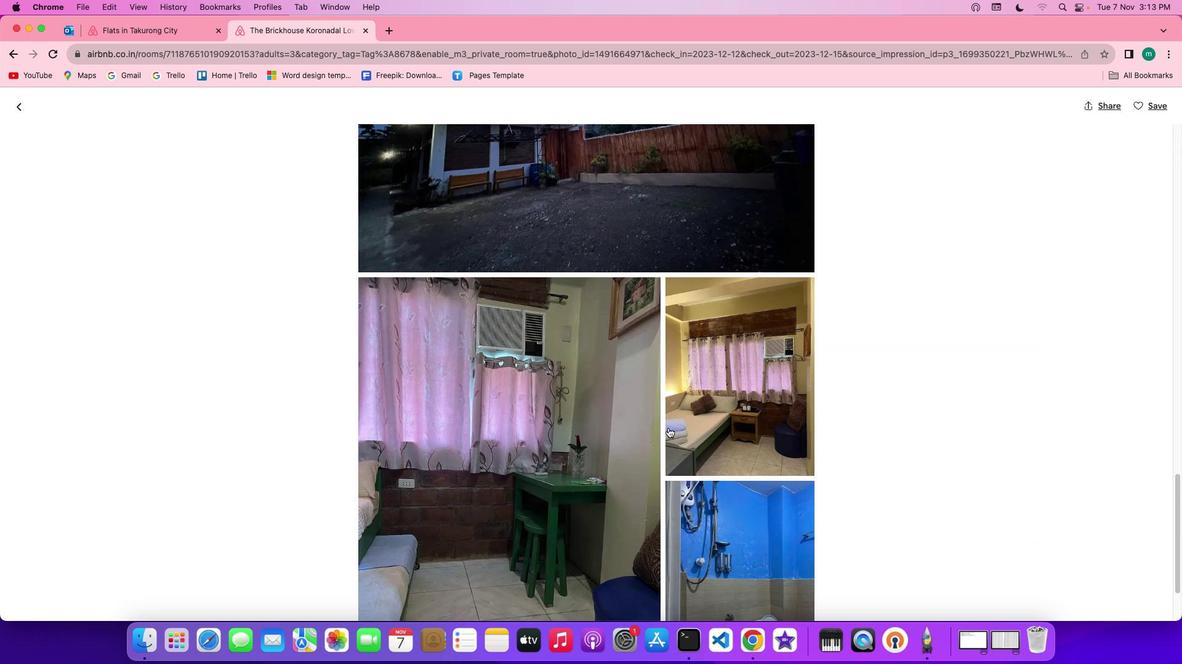 
Action: Mouse scrolled (668, 428) with delta (0, 0)
Screenshot: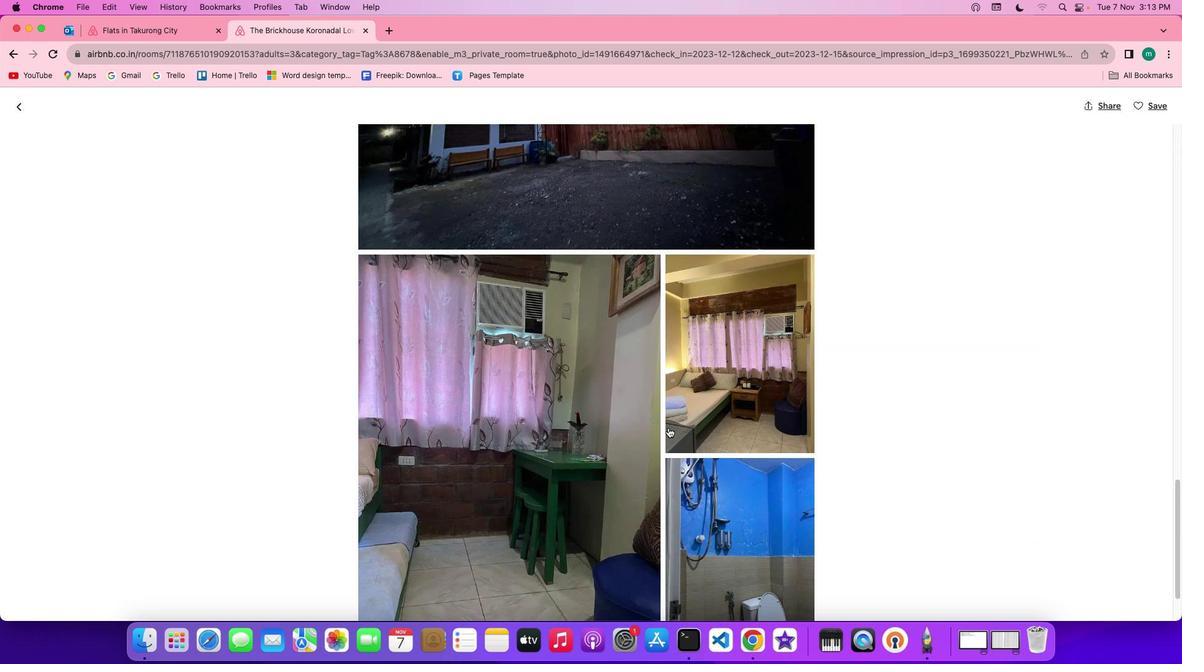 
Action: Mouse scrolled (668, 428) with delta (0, -1)
Screenshot: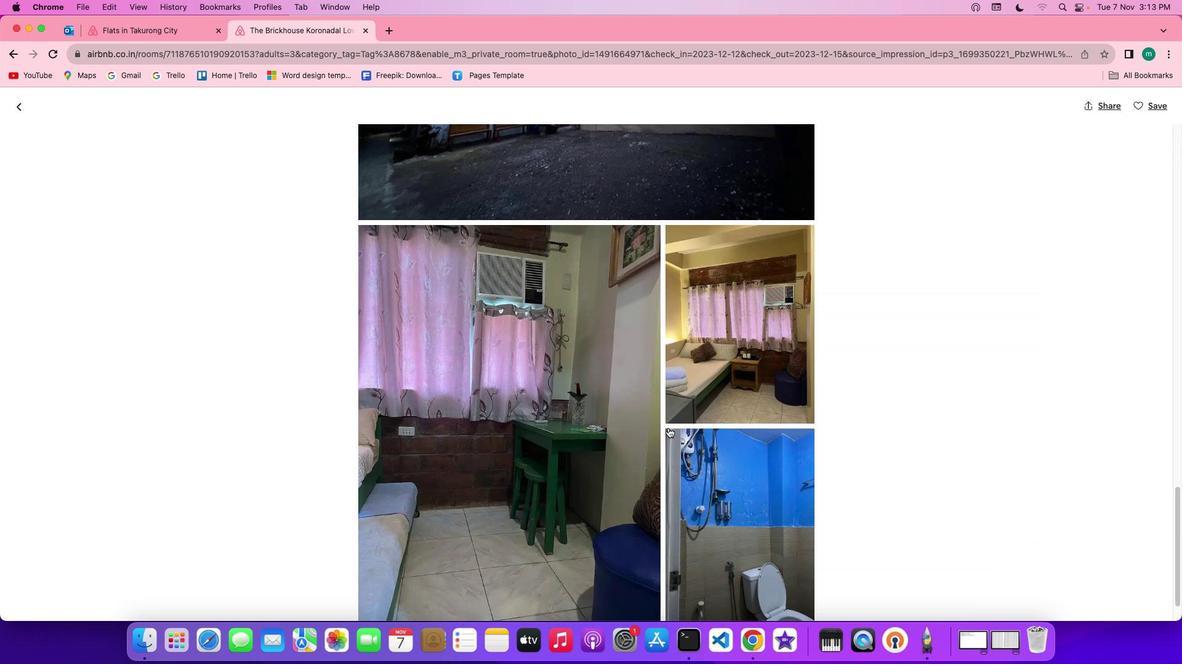 
Action: Mouse scrolled (668, 428) with delta (0, 0)
Screenshot: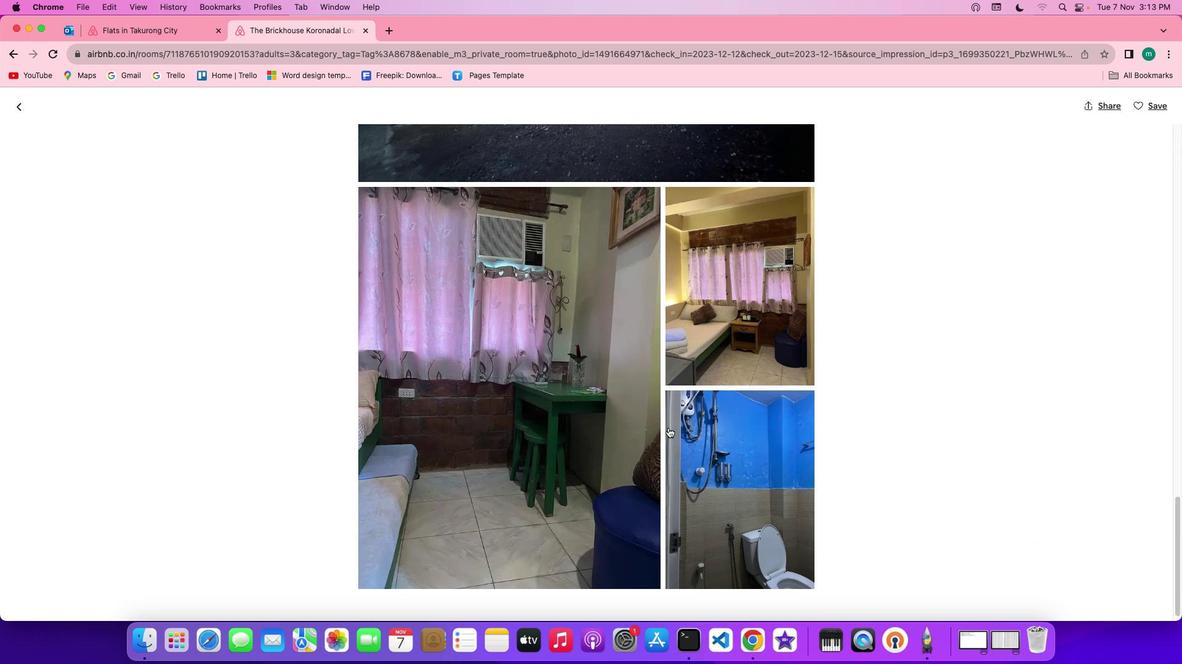 
Action: Mouse moved to (664, 428)
Screenshot: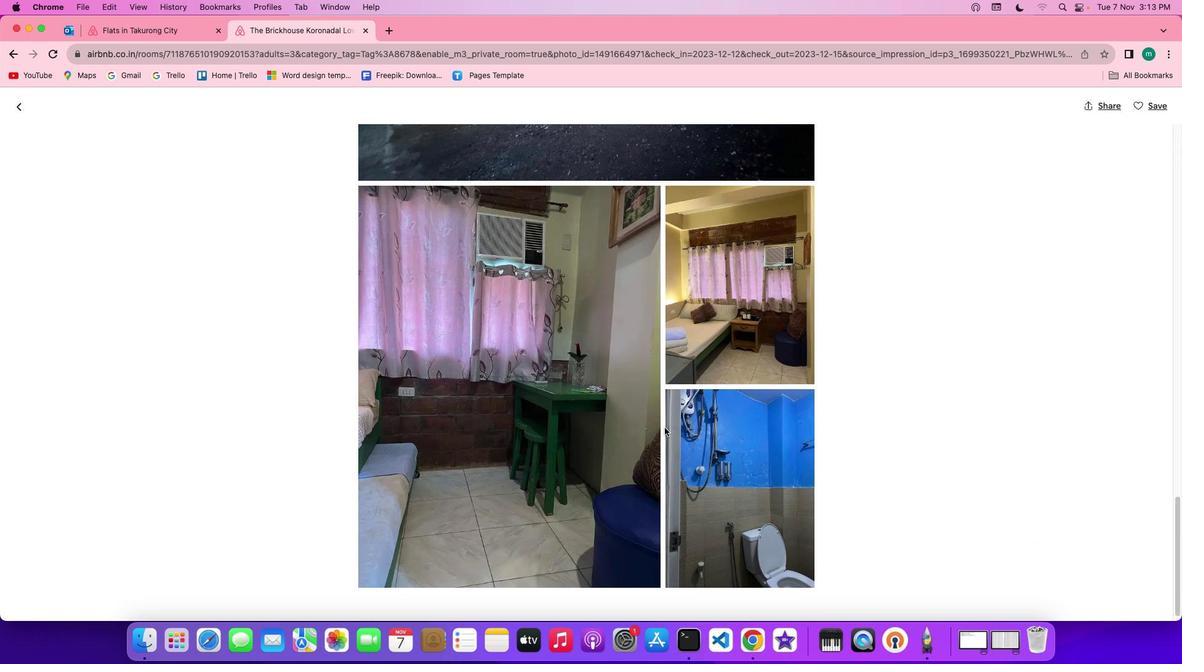 
Action: Mouse scrolled (664, 428) with delta (0, 0)
Screenshot: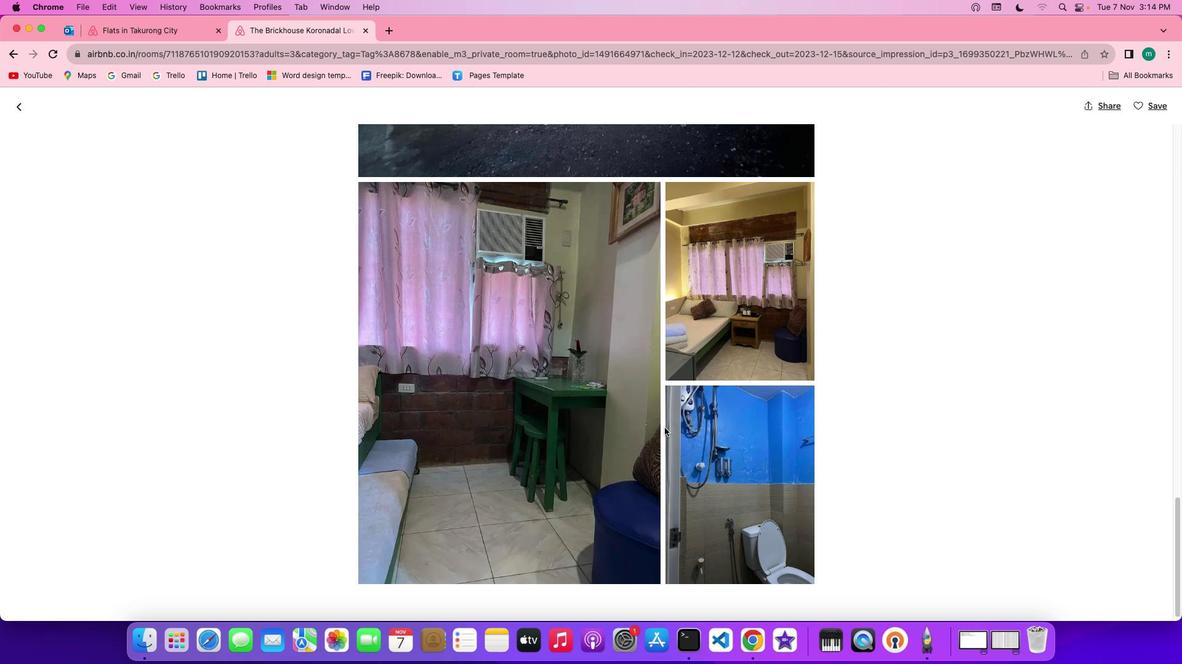 
Action: Mouse scrolled (664, 428) with delta (0, 0)
Screenshot: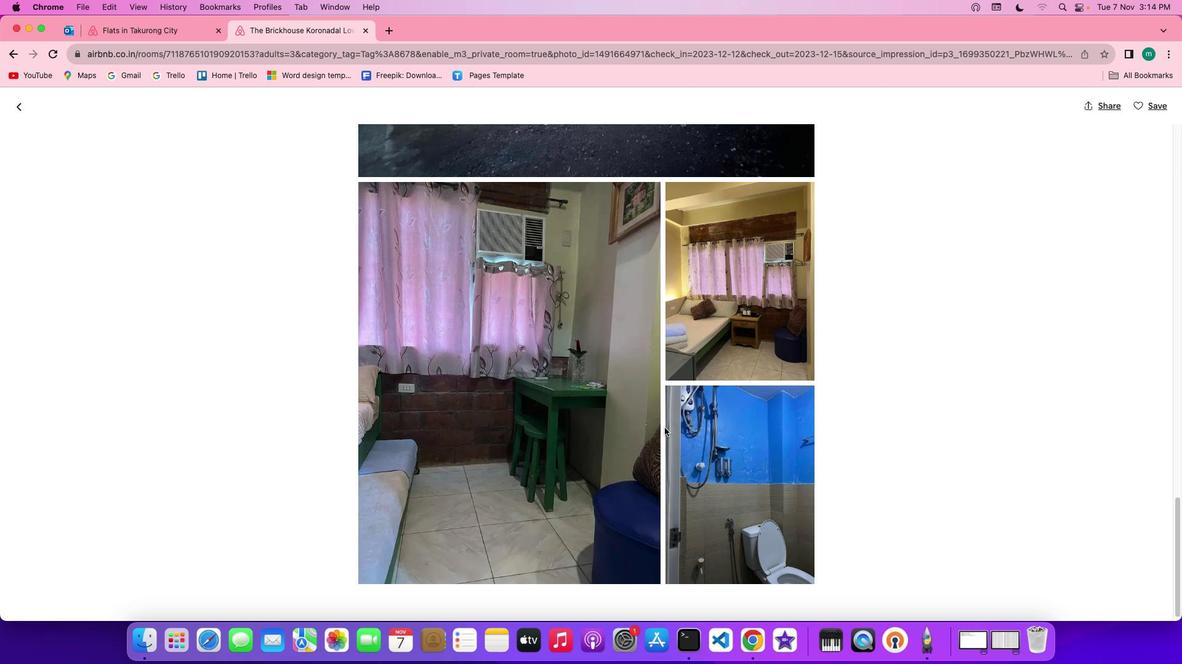 
Action: Mouse scrolled (664, 428) with delta (0, -1)
Screenshot: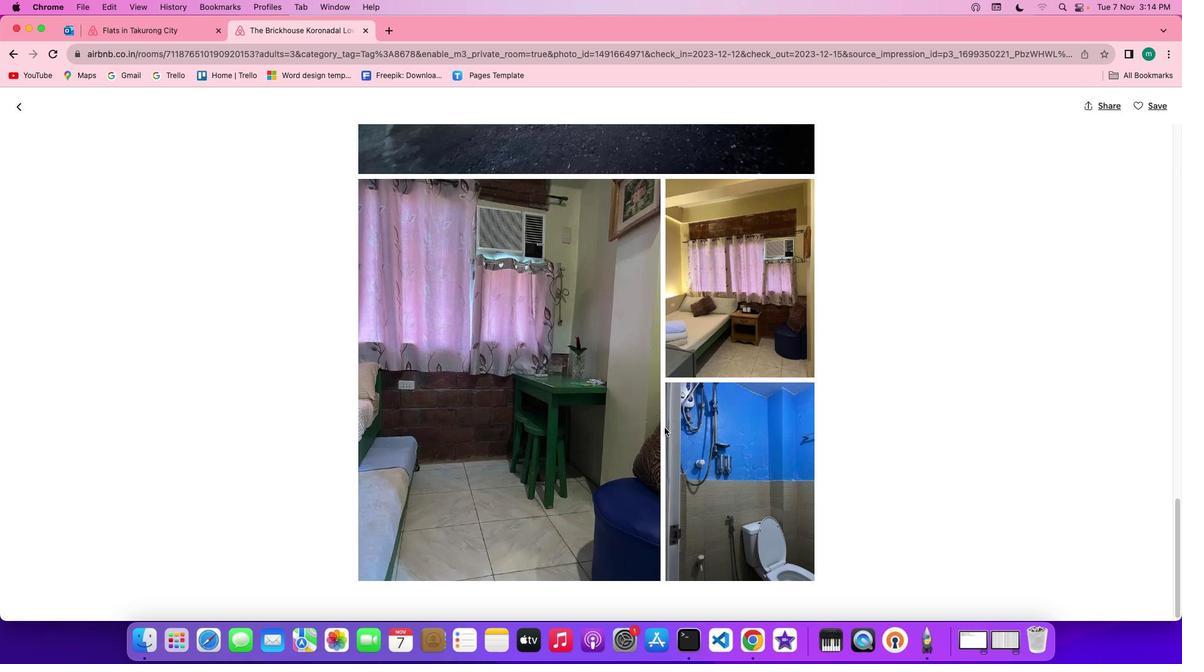 
Action: Mouse scrolled (664, 428) with delta (0, -3)
Screenshot: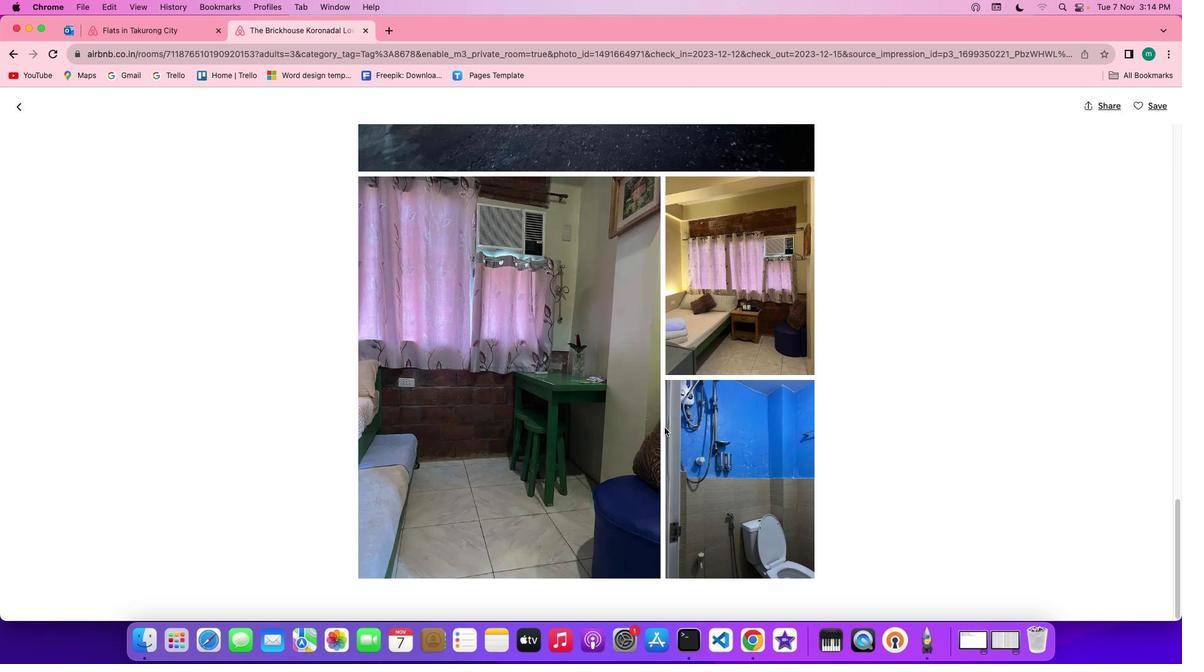 
Action: Mouse scrolled (664, 428) with delta (0, -3)
Screenshot: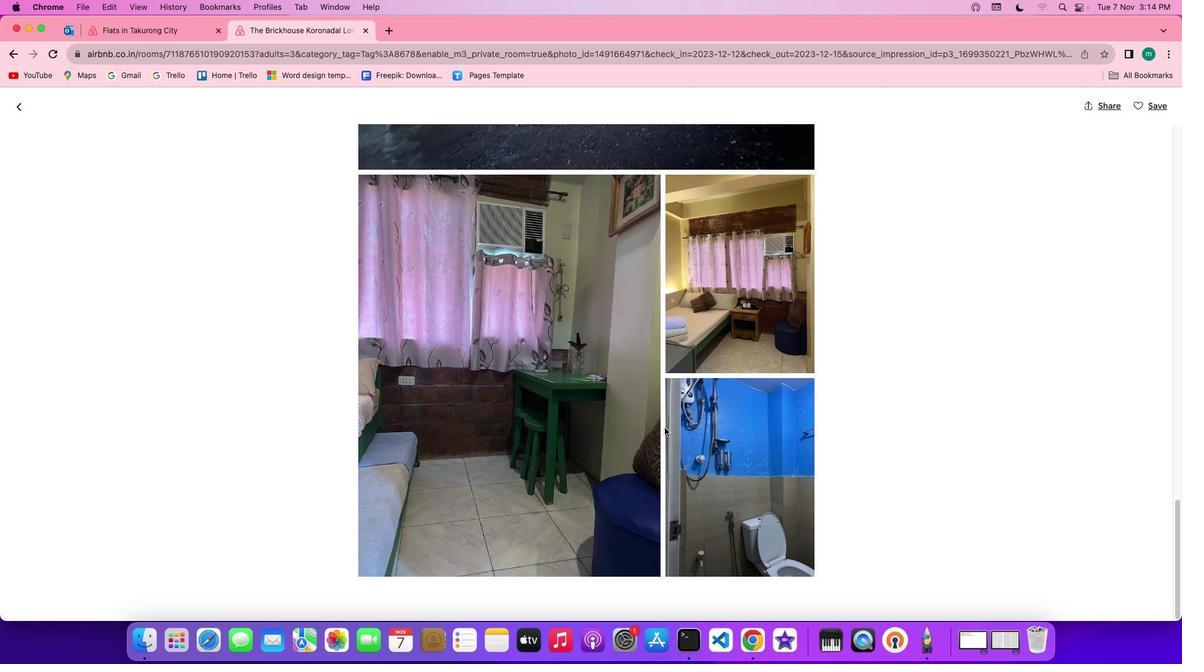
Action: Mouse moved to (26, 110)
Screenshot: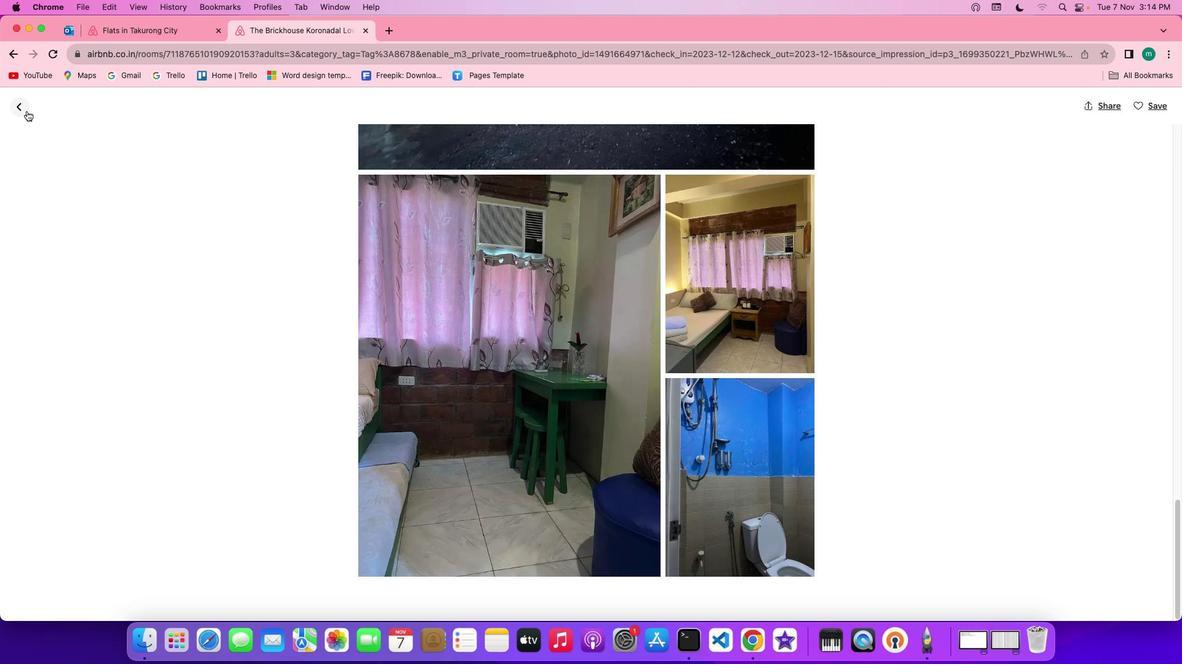 
Action: Mouse pressed left at (26, 110)
Screenshot: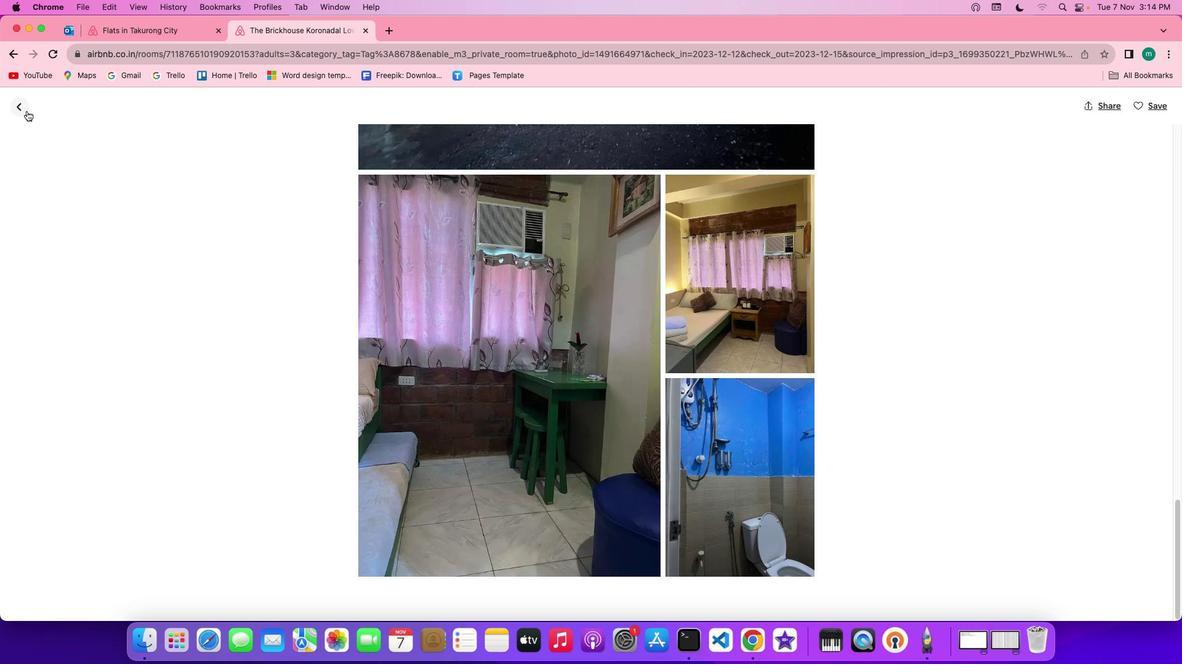 
Action: Mouse moved to (502, 386)
Screenshot: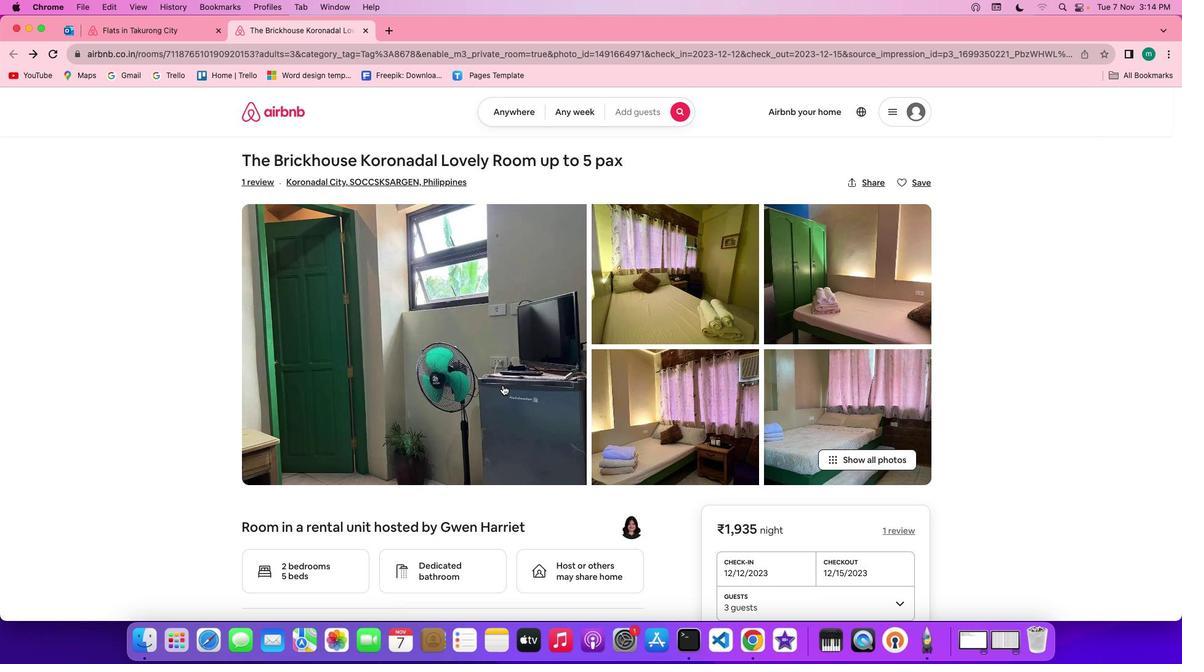
Action: Mouse scrolled (502, 386) with delta (0, 0)
Screenshot: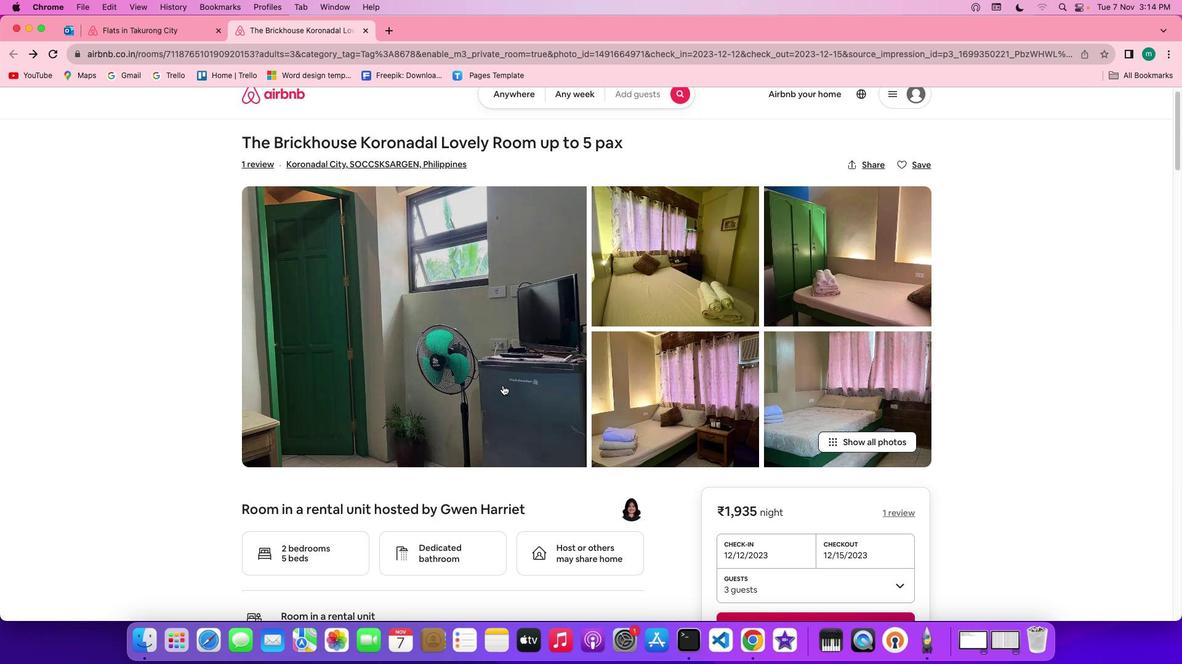
Action: Mouse scrolled (502, 386) with delta (0, 0)
Screenshot: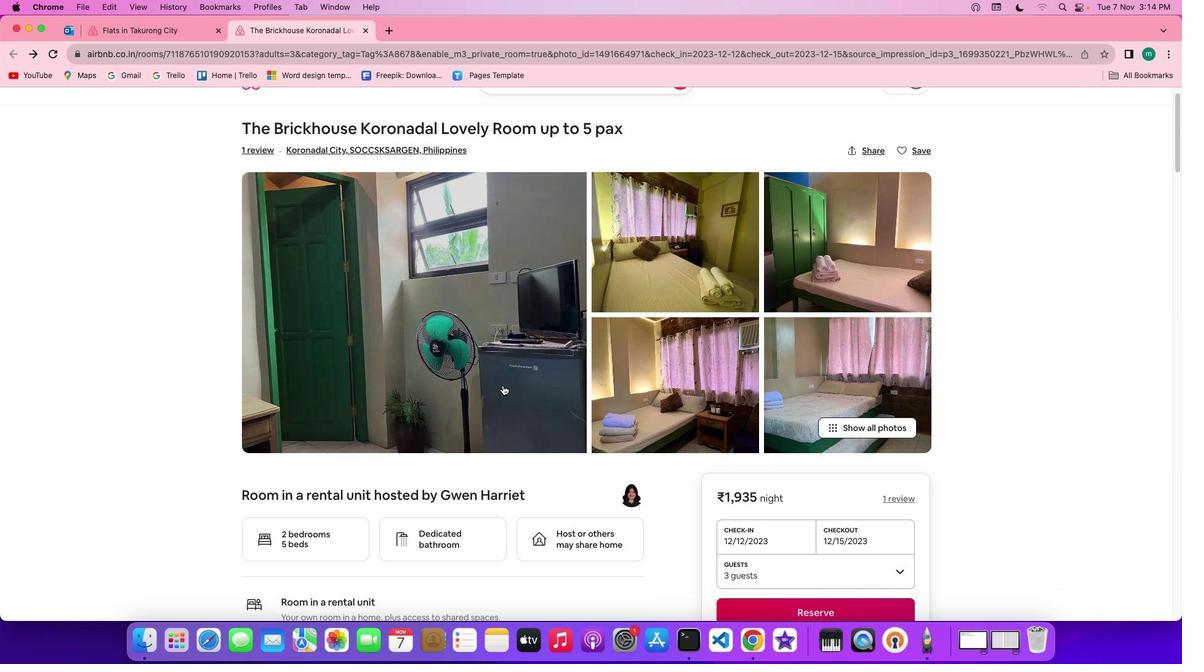 
Action: Mouse scrolled (502, 386) with delta (0, -1)
Screenshot: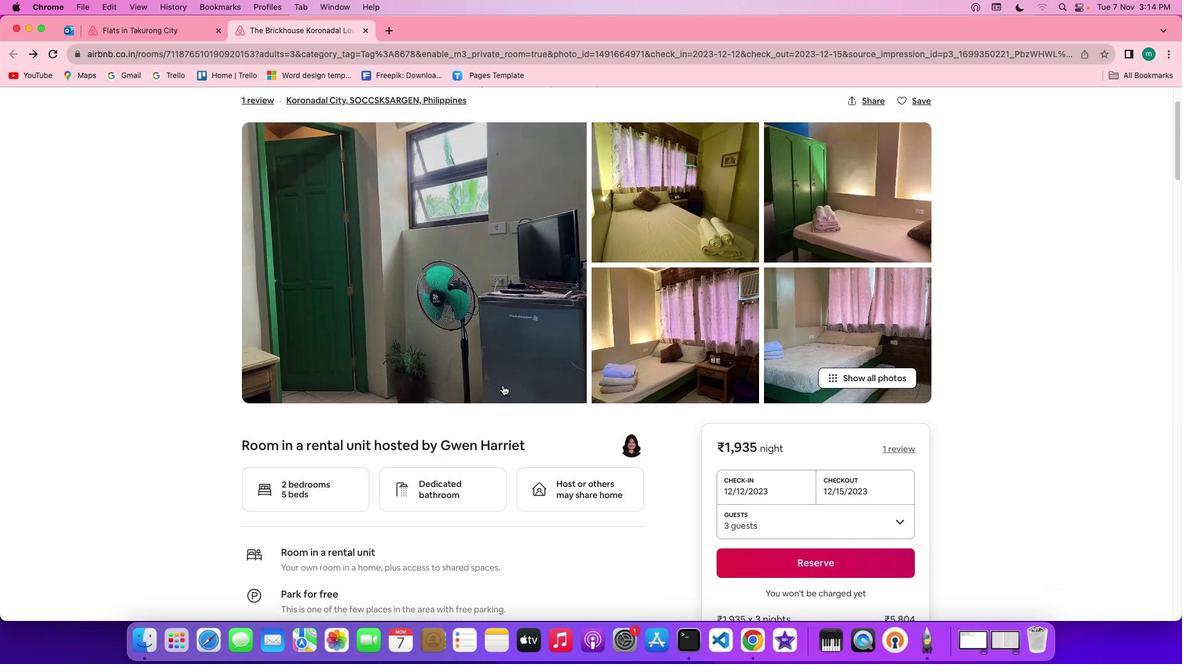 
Action: Mouse scrolled (502, 386) with delta (0, -2)
Screenshot: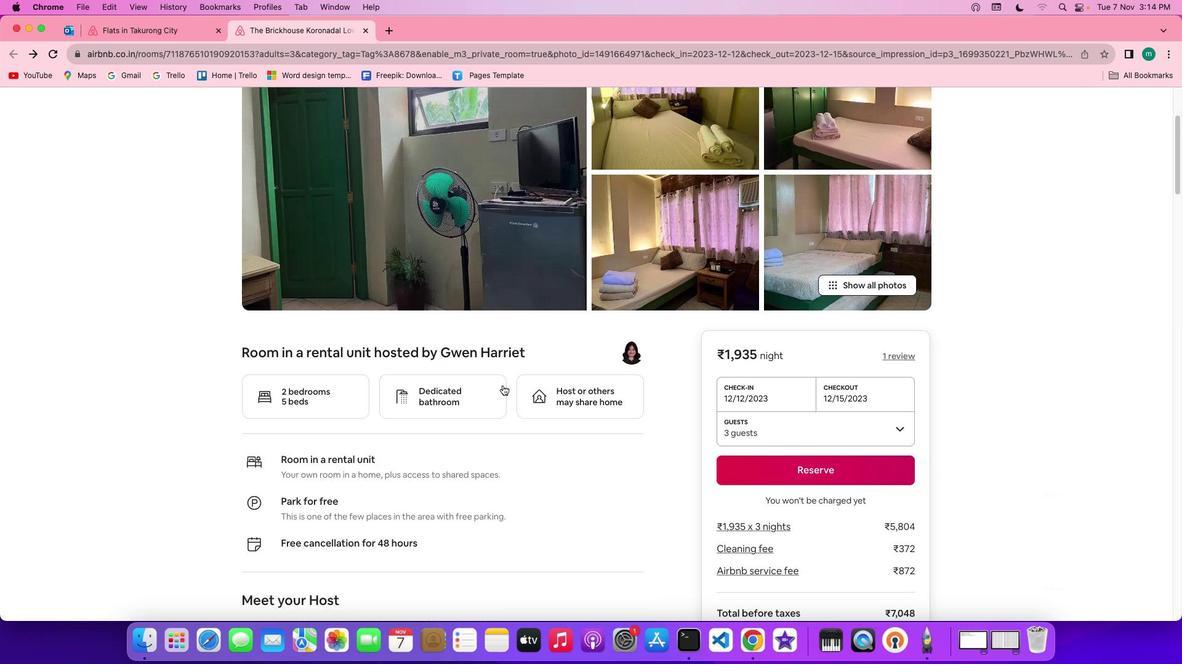 
Action: Mouse scrolled (502, 386) with delta (0, -1)
Screenshot: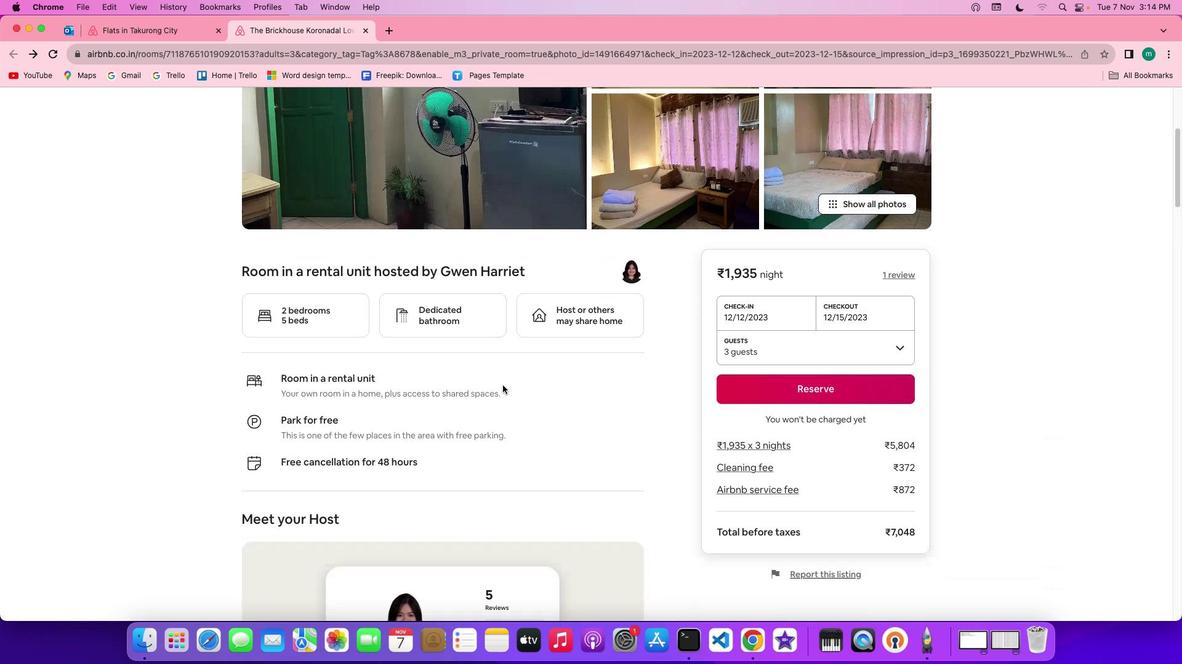 
Action: Mouse scrolled (502, 386) with delta (0, 0)
Screenshot: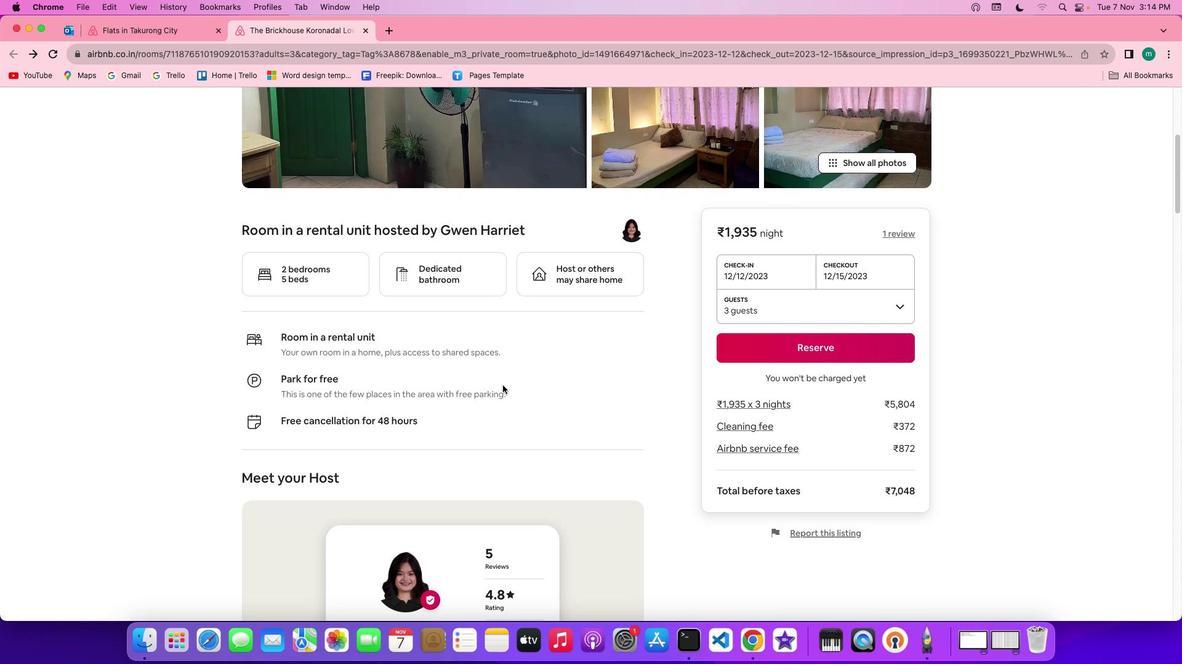 
Action: Mouse scrolled (502, 386) with delta (0, 0)
Screenshot: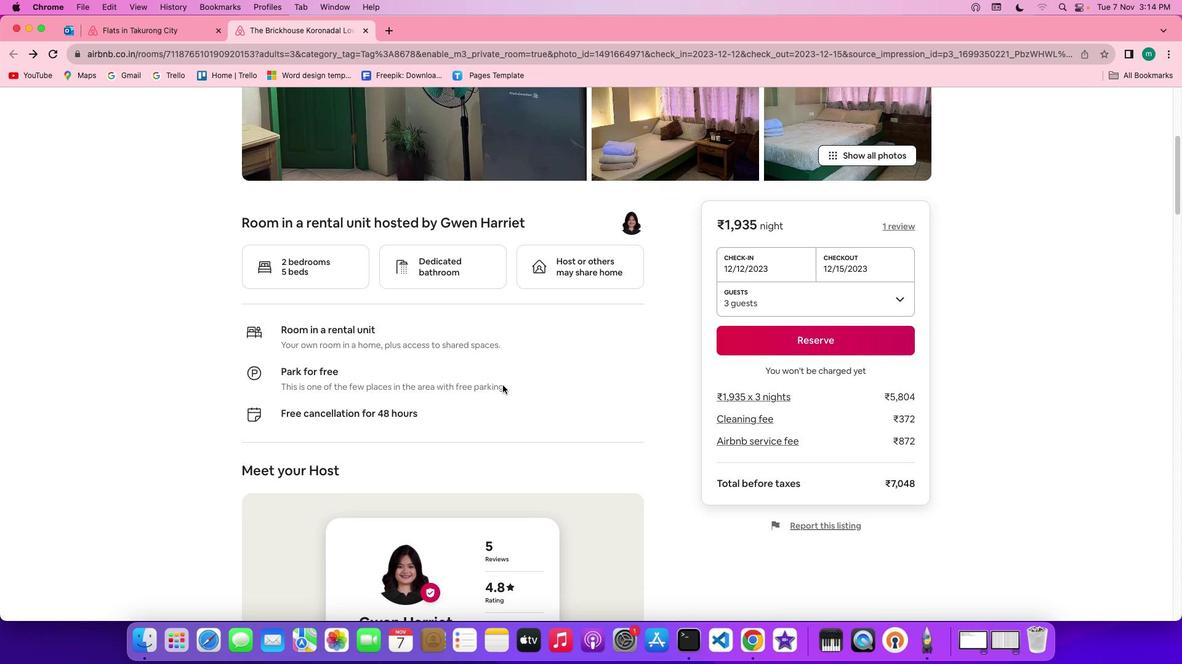 
Action: Mouse scrolled (502, 386) with delta (0, -1)
Screenshot: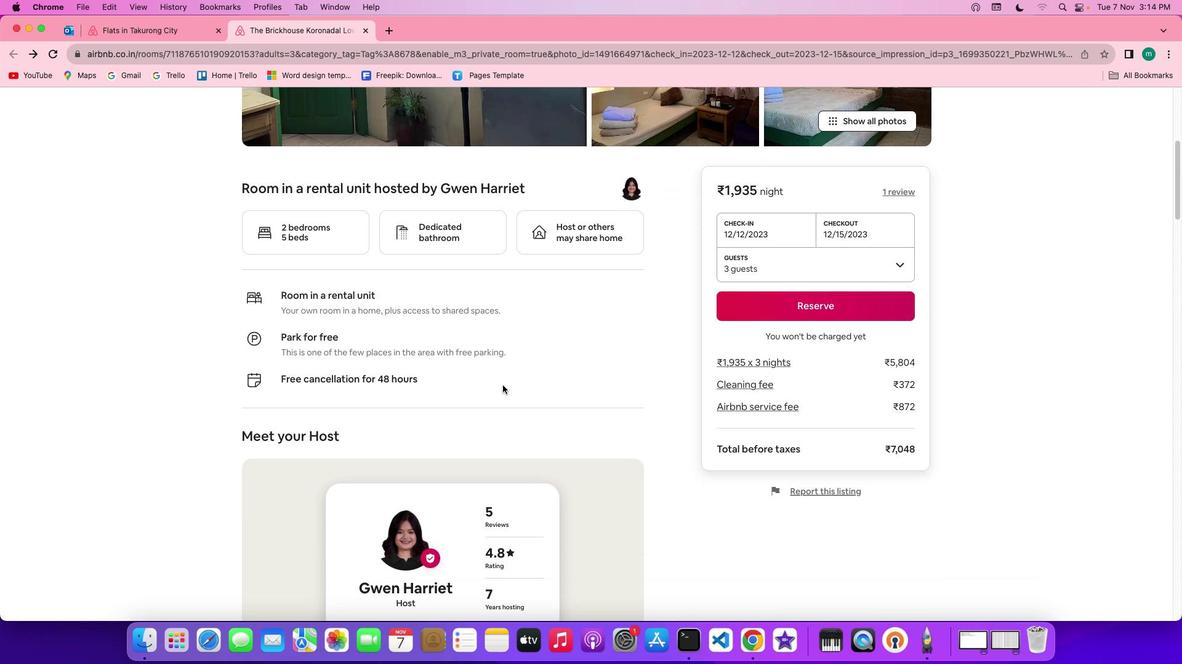 
Action: Mouse scrolled (502, 386) with delta (0, -1)
Screenshot: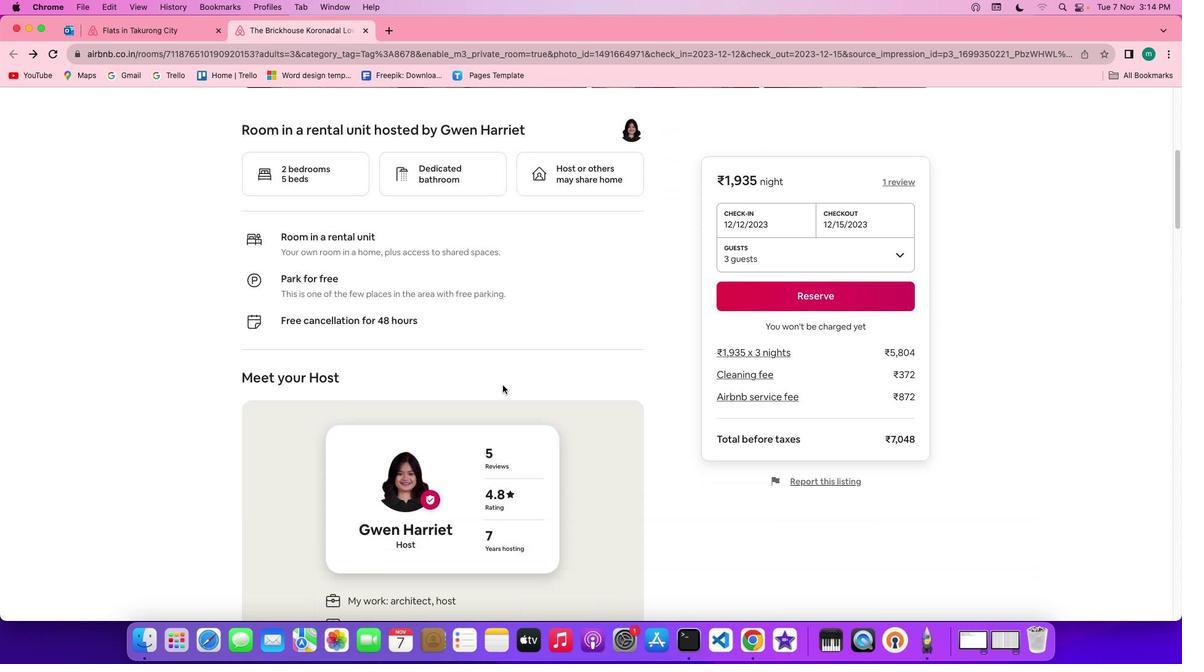 
Action: Mouse scrolled (502, 386) with delta (0, 0)
Screenshot: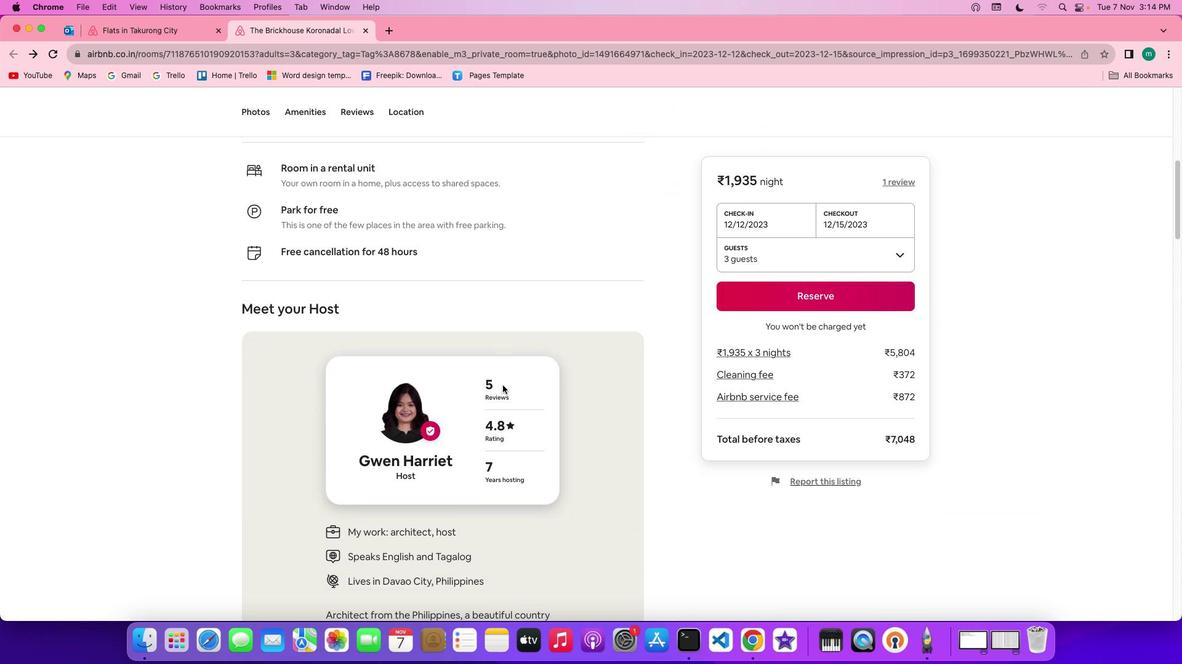 
Action: Mouse scrolled (502, 386) with delta (0, 0)
Screenshot: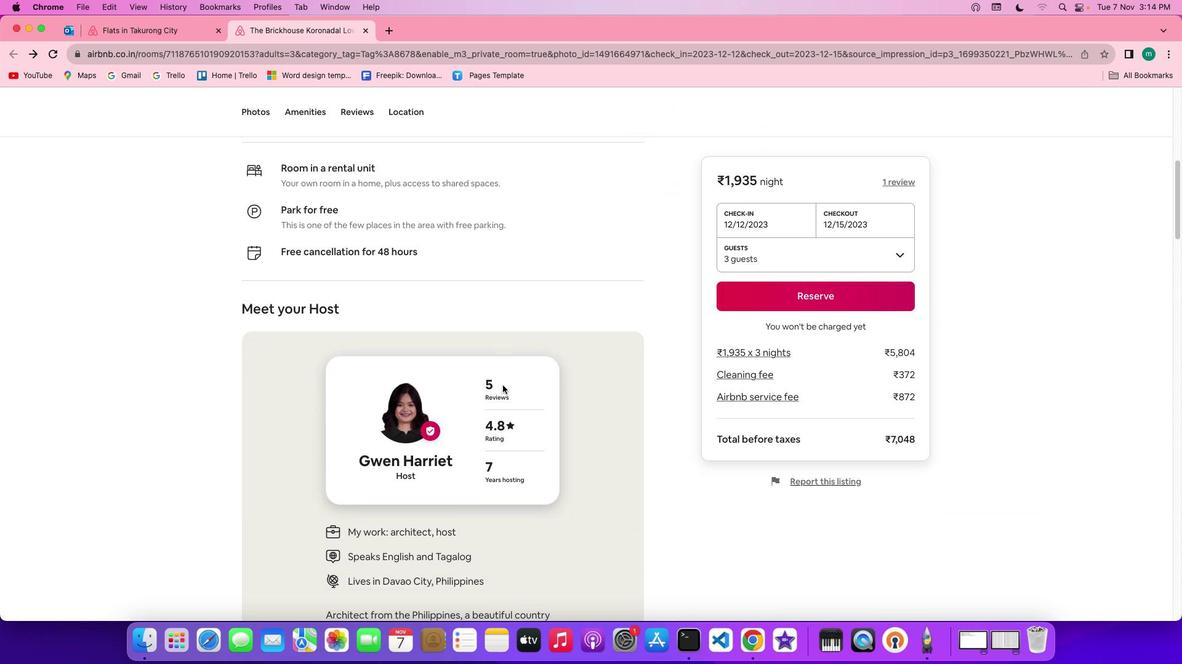 
Action: Mouse scrolled (502, 386) with delta (0, -1)
Screenshot: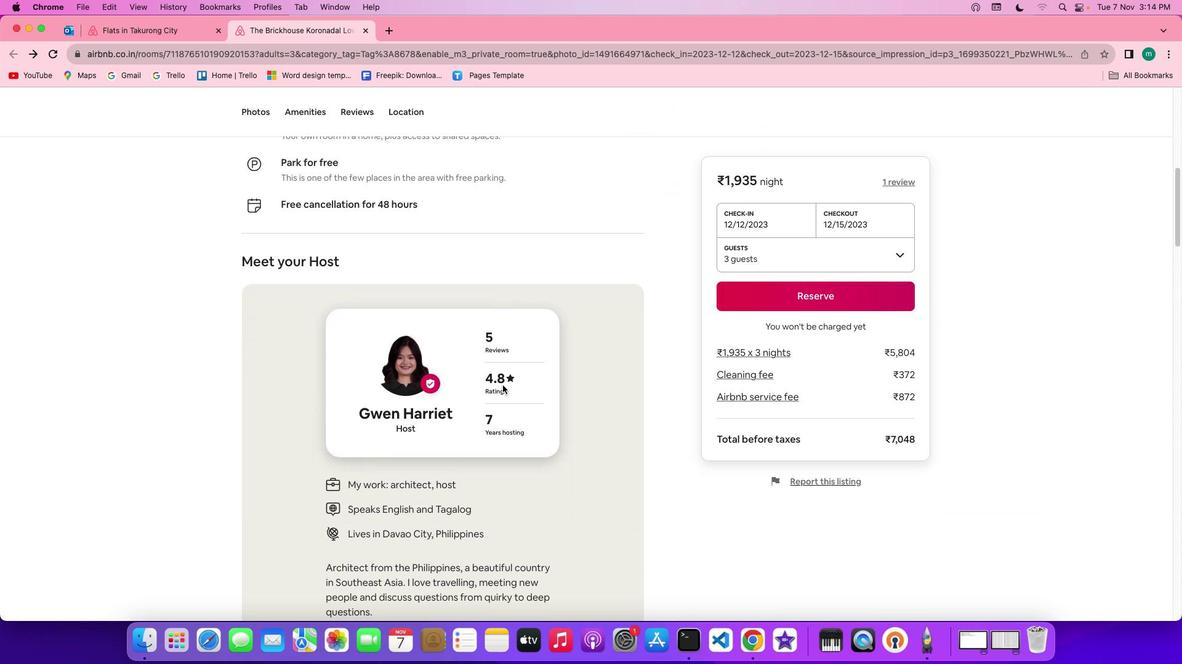 
Action: Mouse scrolled (502, 386) with delta (0, -2)
Screenshot: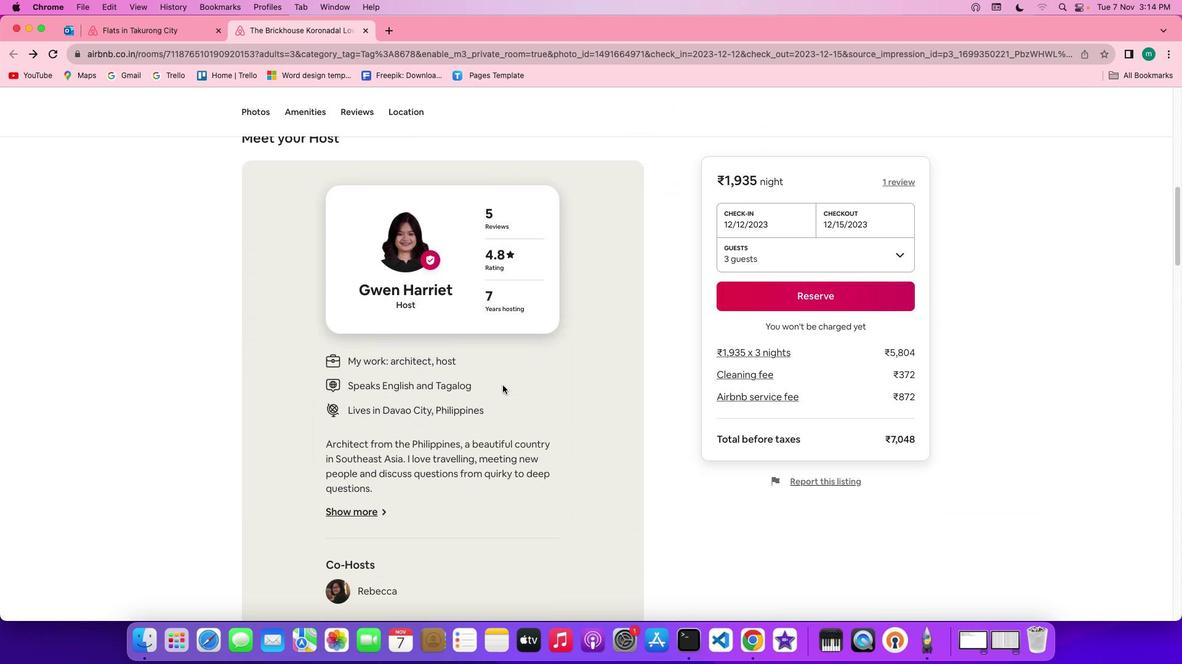 
Action: Mouse scrolled (502, 386) with delta (0, 0)
Screenshot: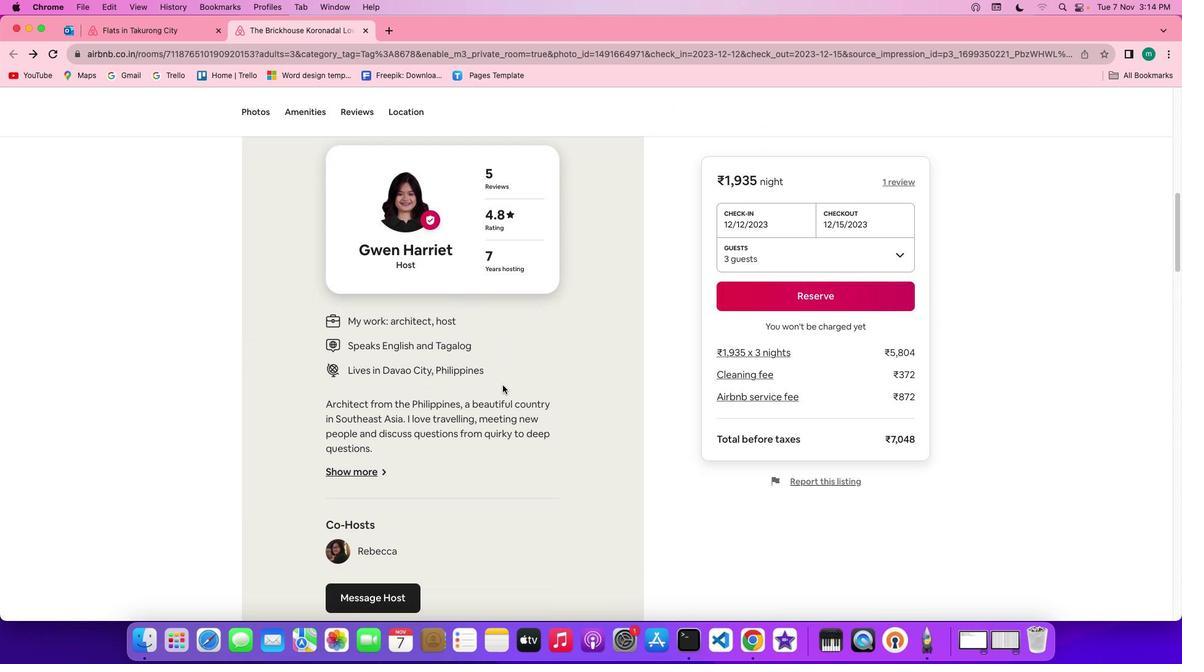 
Action: Mouse scrolled (502, 386) with delta (0, 0)
Screenshot: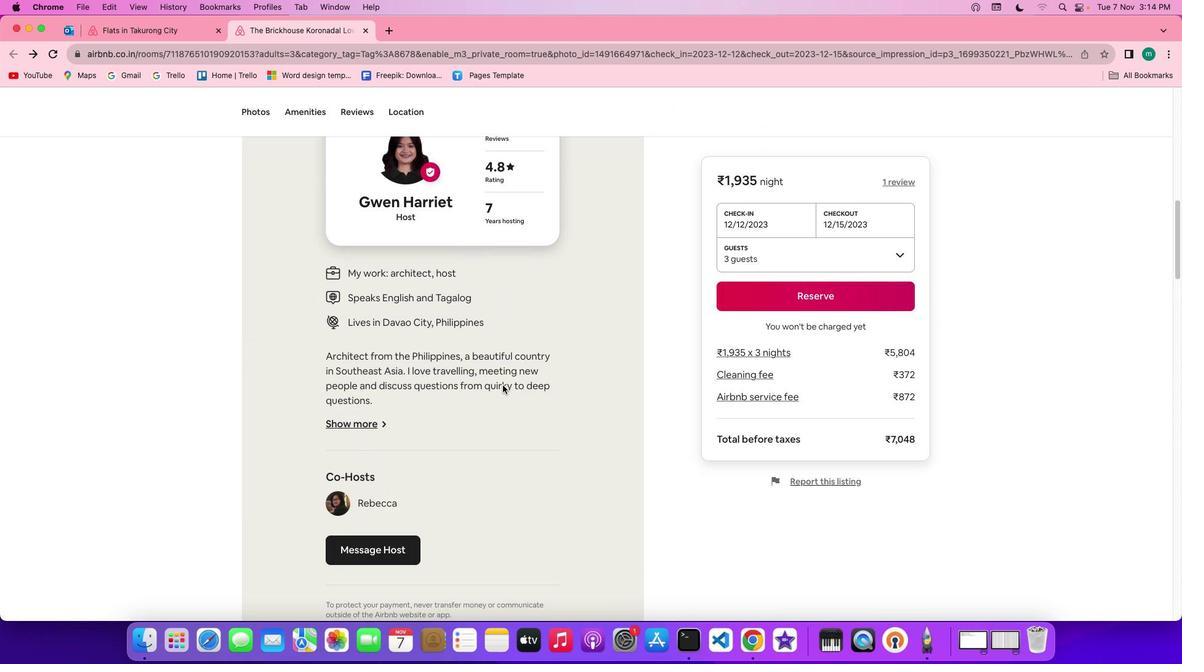 
Action: Mouse scrolled (502, 386) with delta (0, -1)
Screenshot: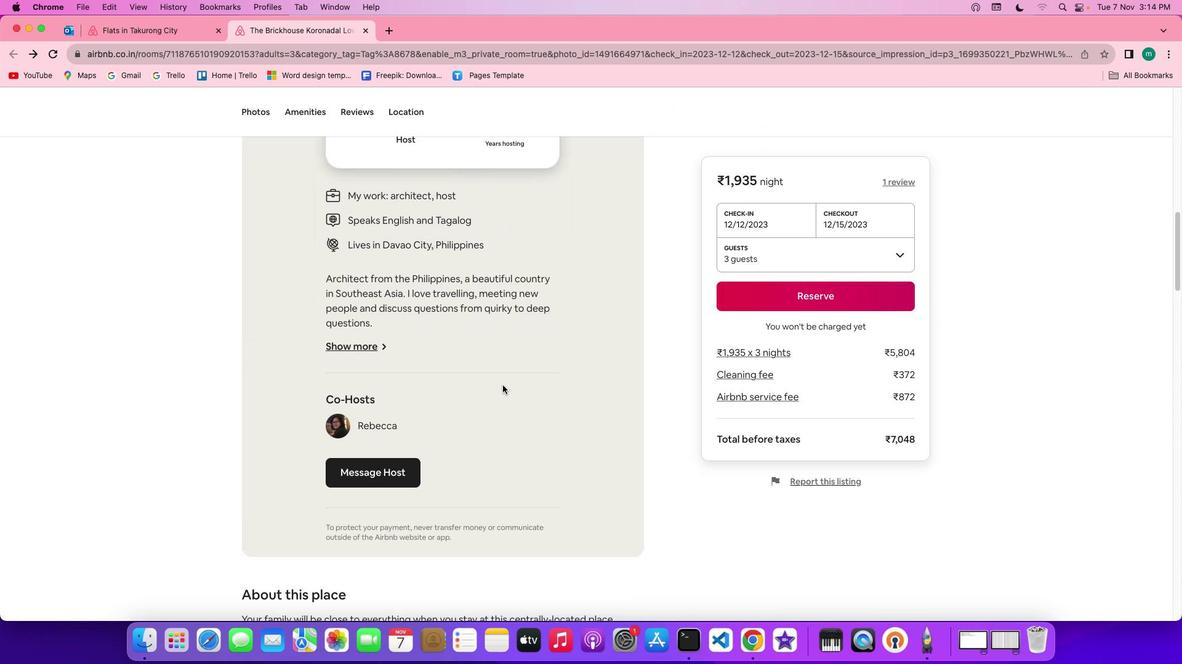 
Action: Mouse scrolled (502, 386) with delta (0, -2)
Screenshot: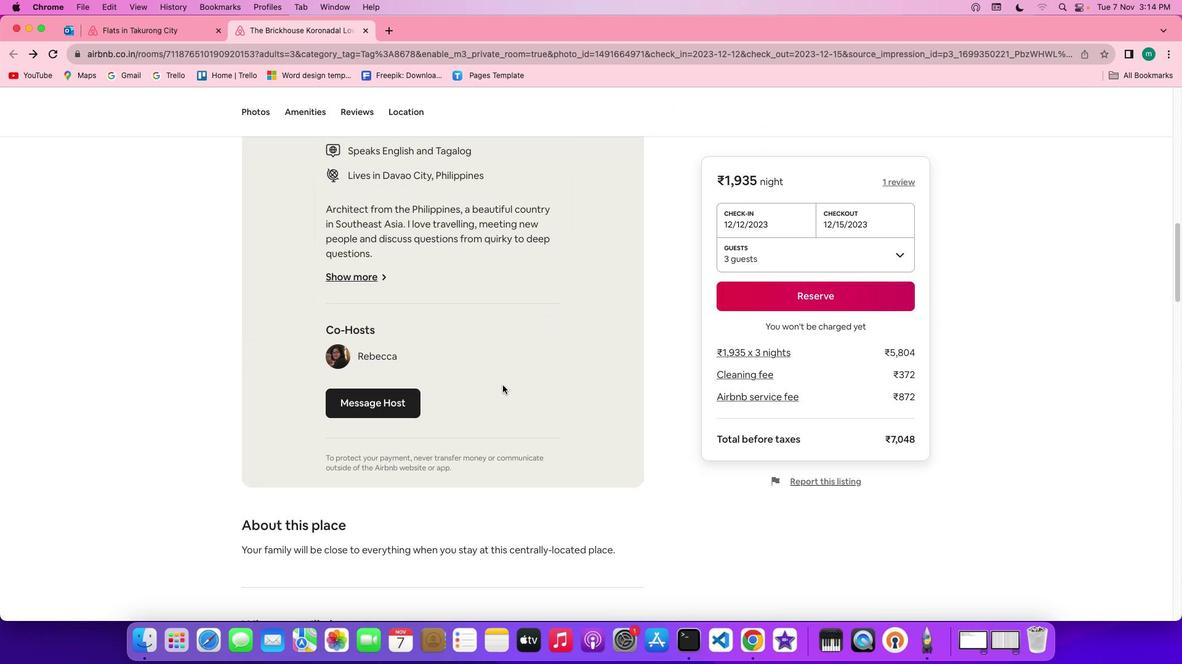 
Action: Mouse scrolled (502, 386) with delta (0, -2)
Screenshot: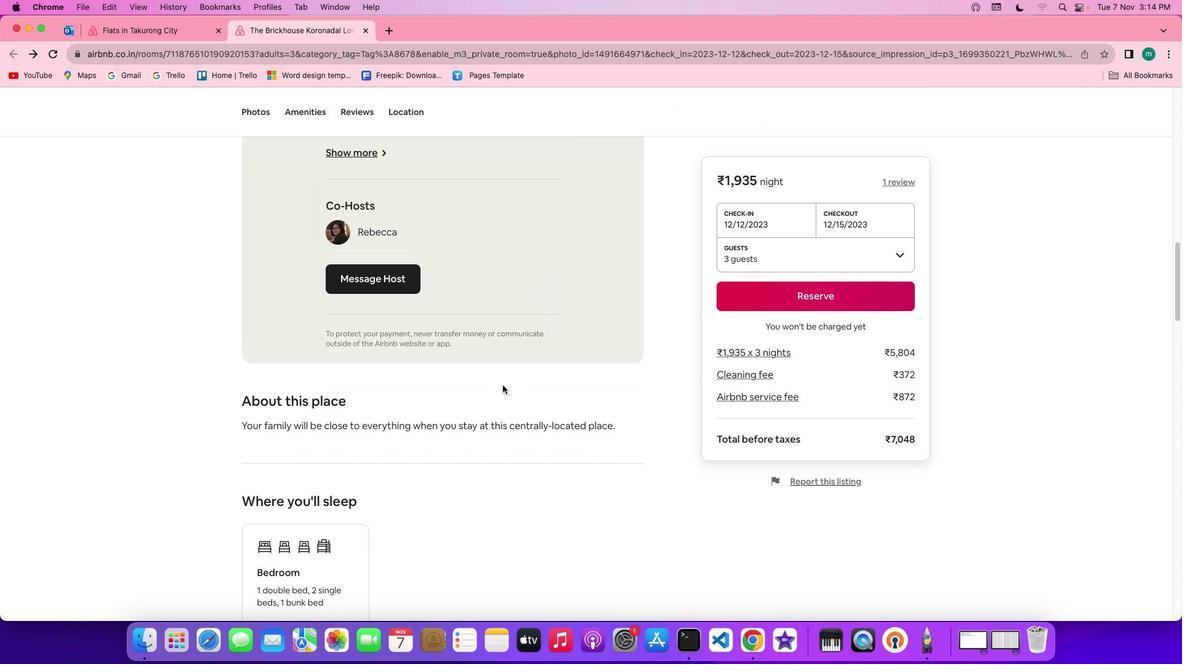
Action: Mouse moved to (502, 385)
Screenshot: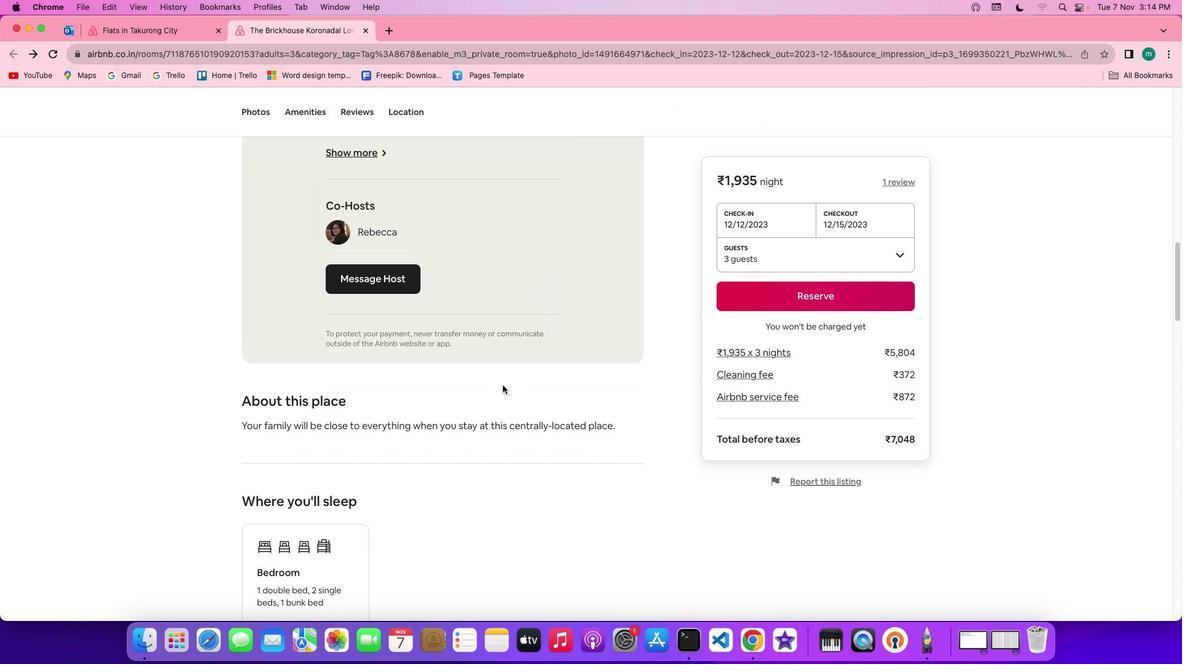 
Action: Mouse scrolled (502, 385) with delta (0, 0)
Screenshot: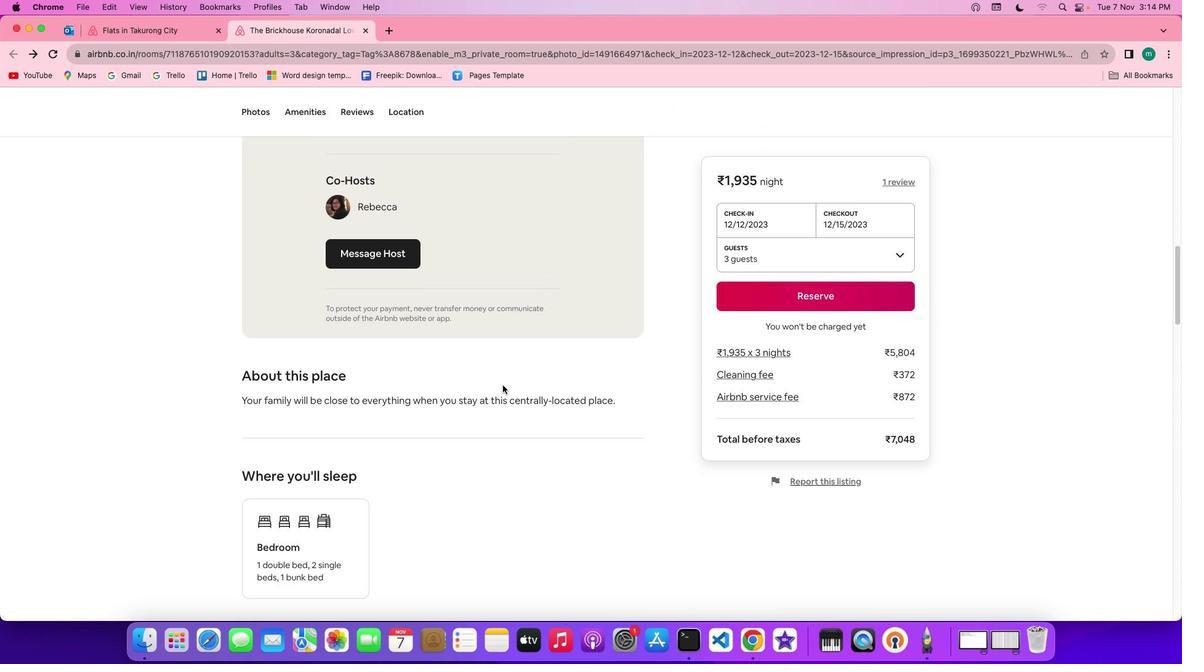 
Action: Mouse scrolled (502, 385) with delta (0, 0)
Screenshot: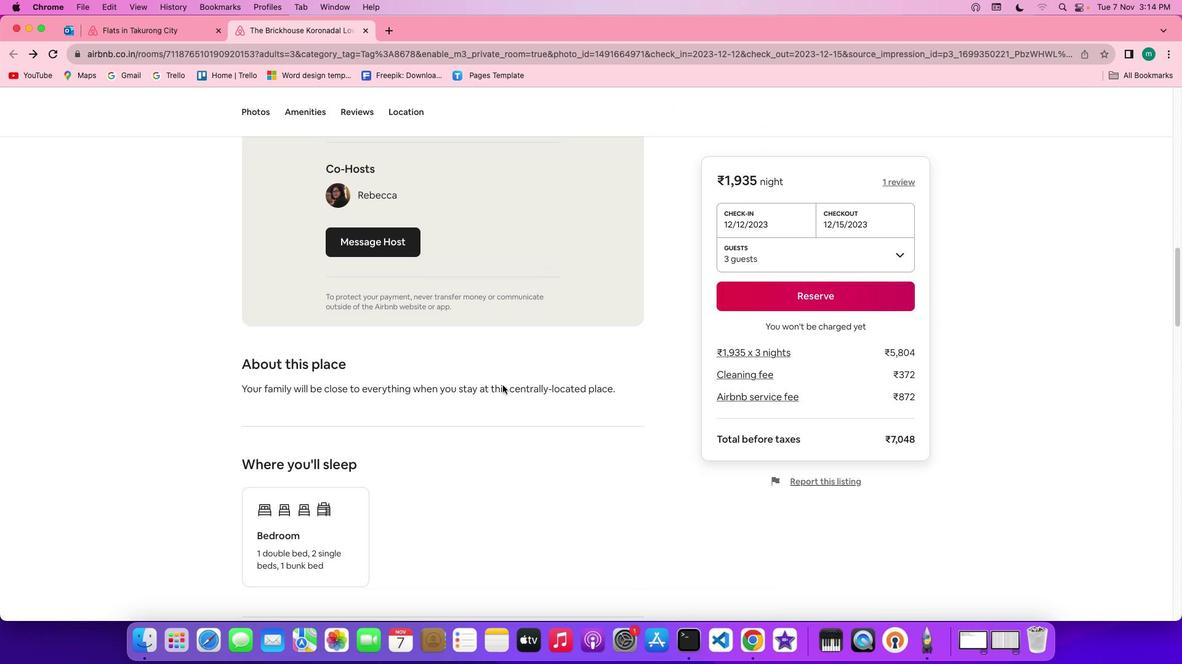 
Action: Mouse scrolled (502, 385) with delta (0, -1)
Screenshot: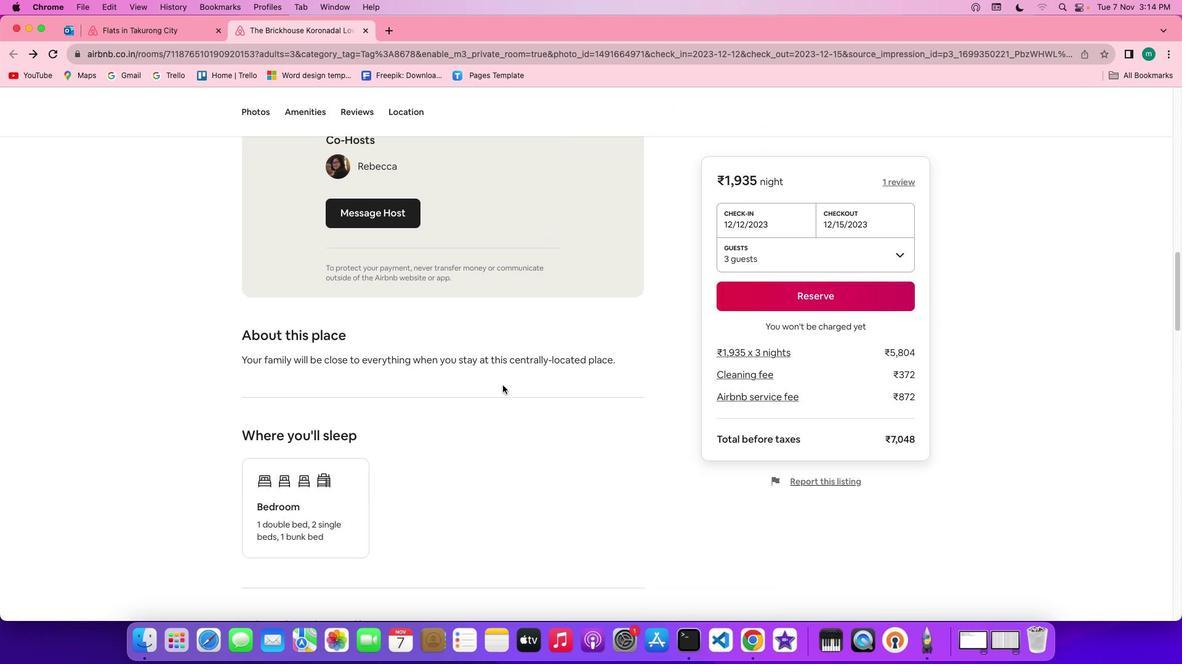 
Action: Mouse moved to (499, 379)
Screenshot: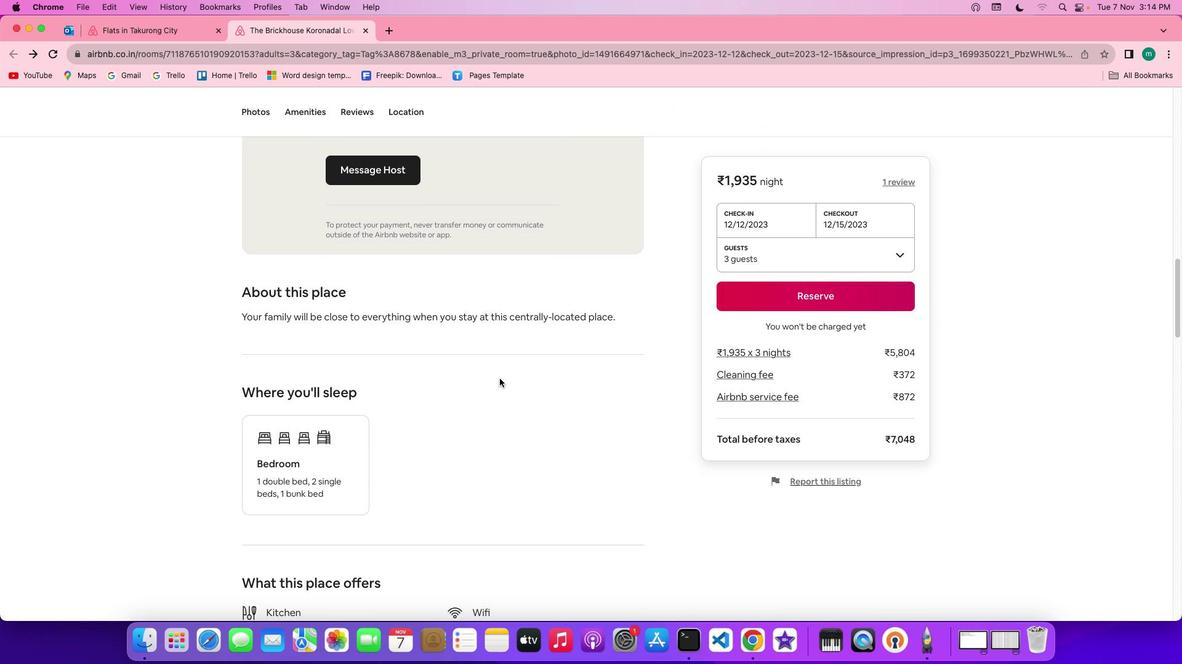 
Action: Mouse scrolled (499, 379) with delta (0, 0)
Screenshot: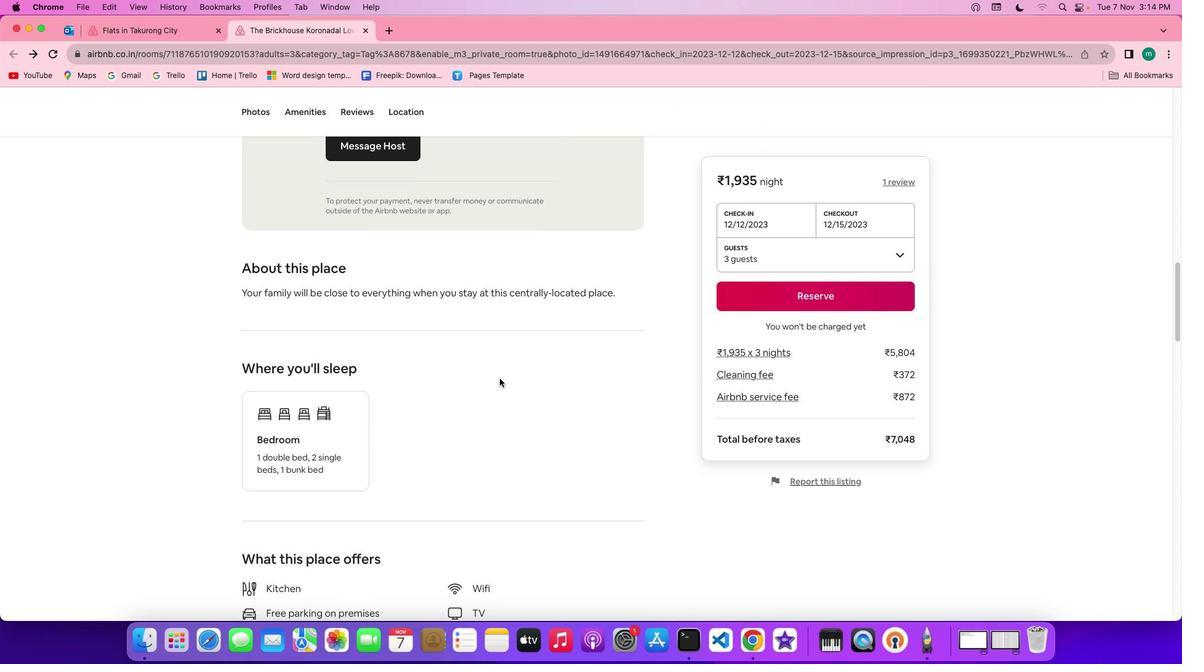 
Action: Mouse scrolled (499, 379) with delta (0, 0)
Screenshot: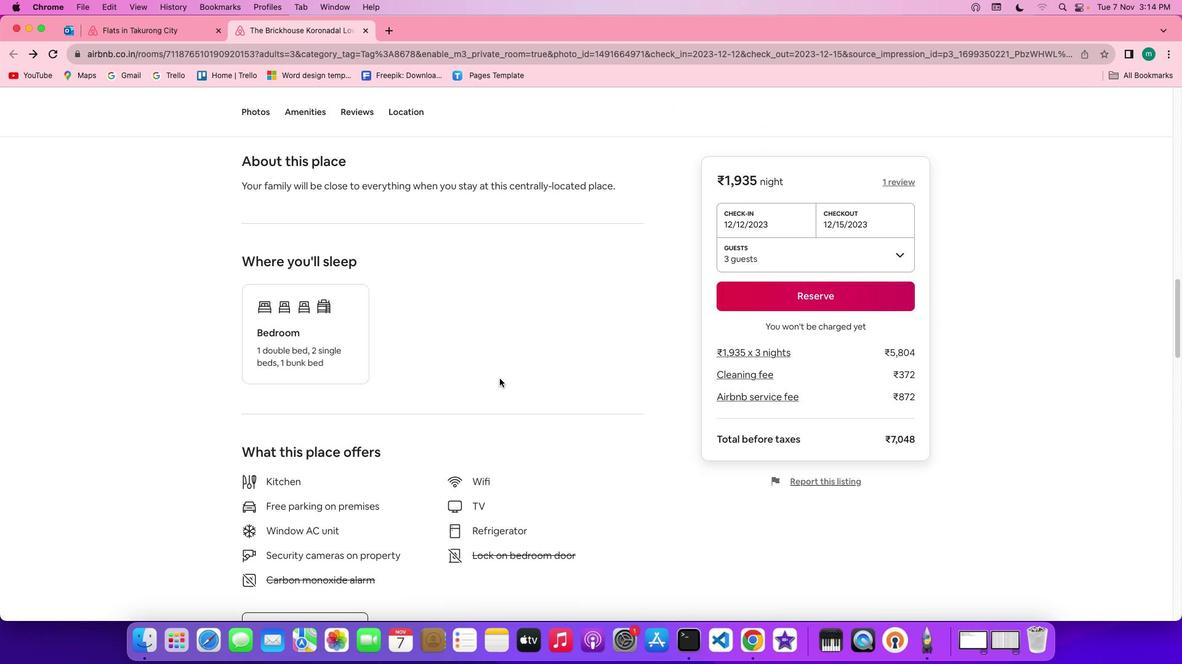 
Action: Mouse scrolled (499, 379) with delta (0, -1)
Screenshot: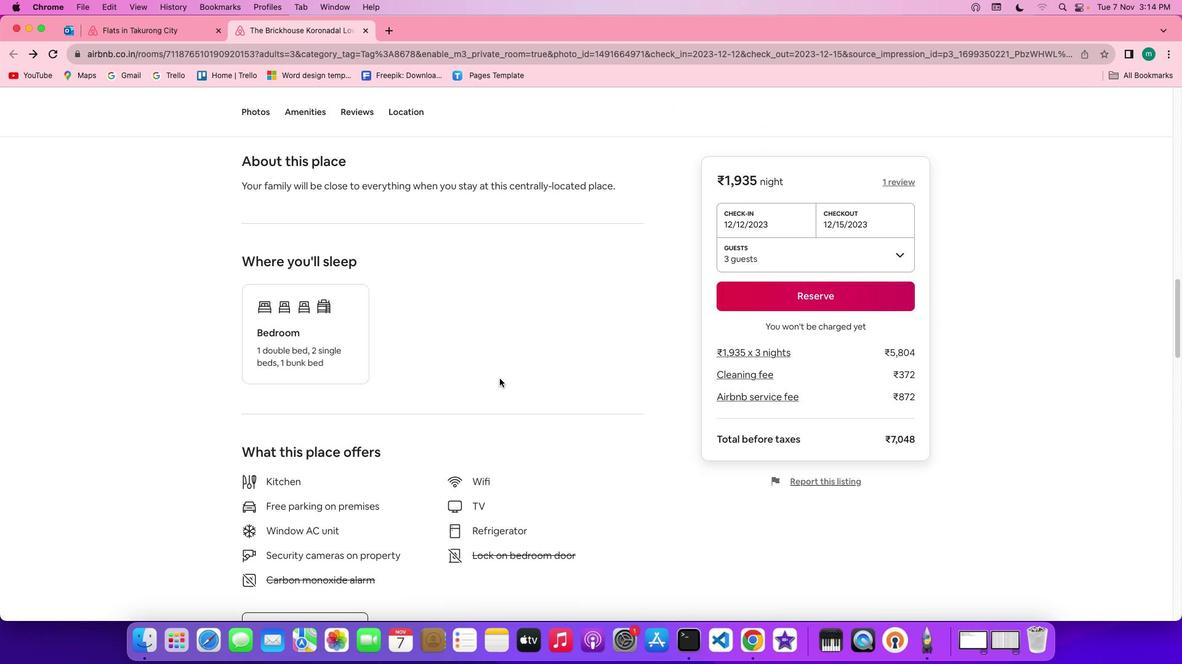 
Action: Mouse scrolled (499, 379) with delta (0, -2)
Screenshot: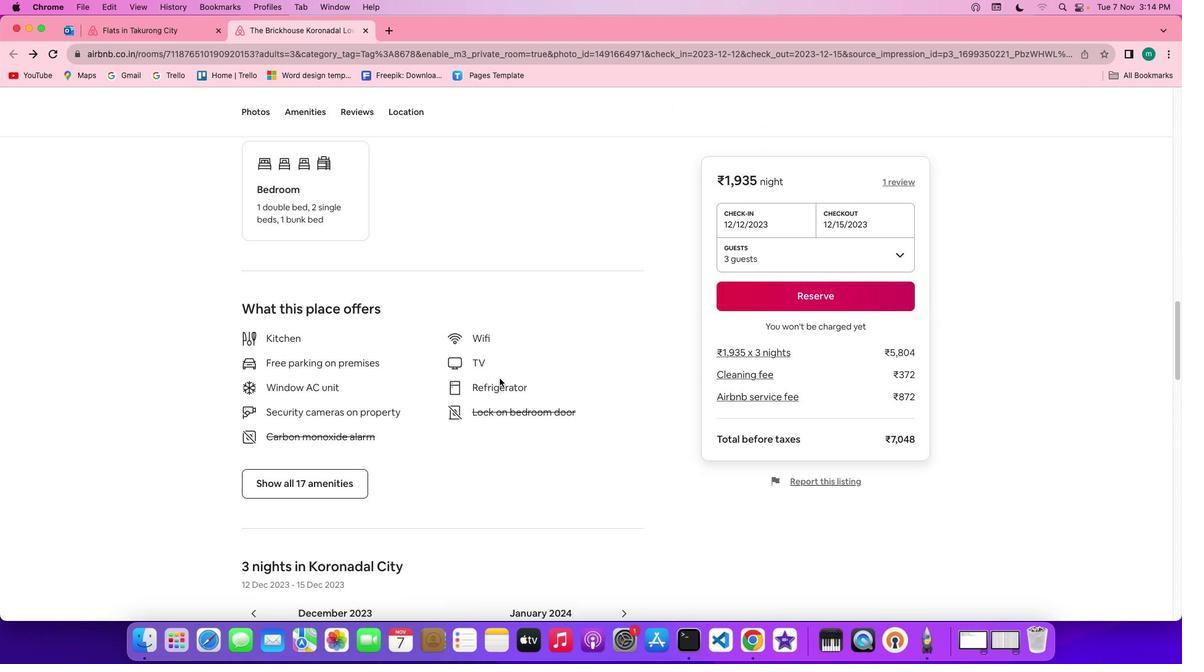 
Action: Mouse scrolled (499, 379) with delta (0, -3)
Screenshot: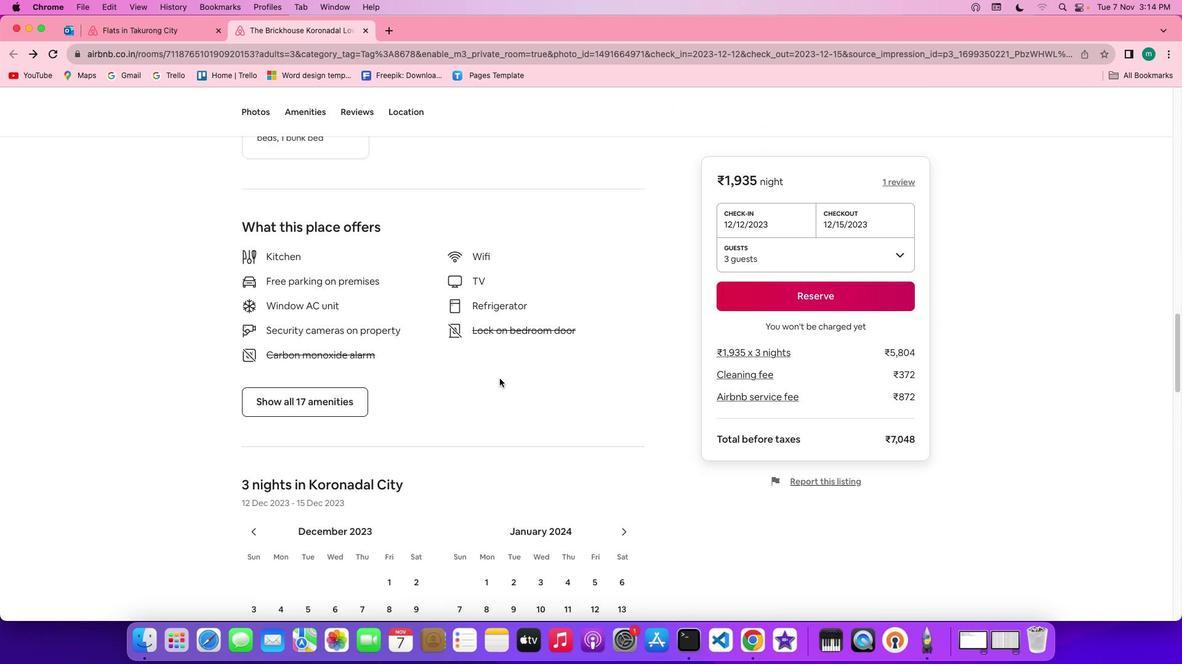 
Action: Mouse scrolled (499, 379) with delta (0, 0)
Screenshot: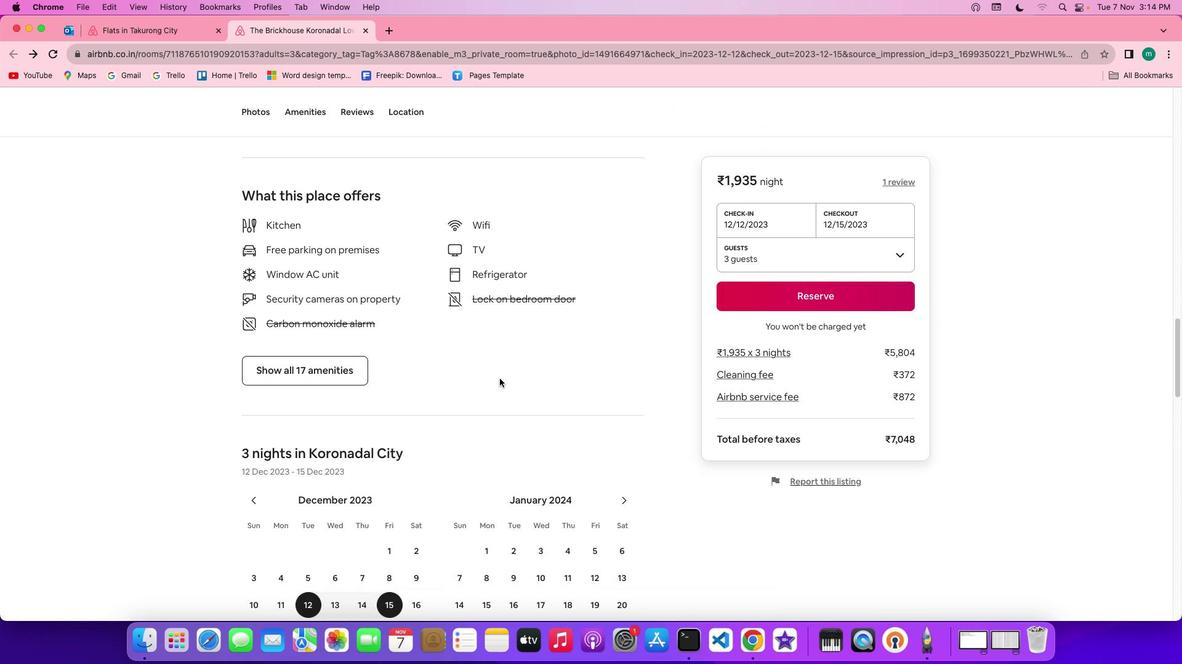 
Action: Mouse scrolled (499, 379) with delta (0, 0)
Screenshot: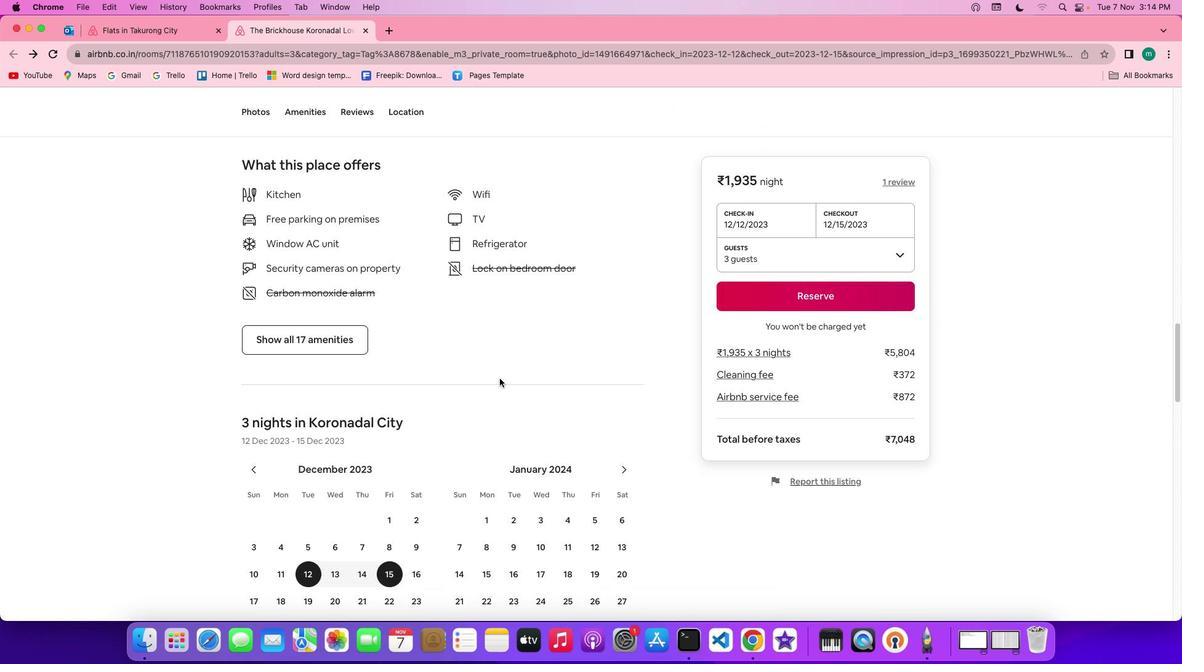 
Action: Mouse scrolled (499, 379) with delta (0, -1)
Screenshot: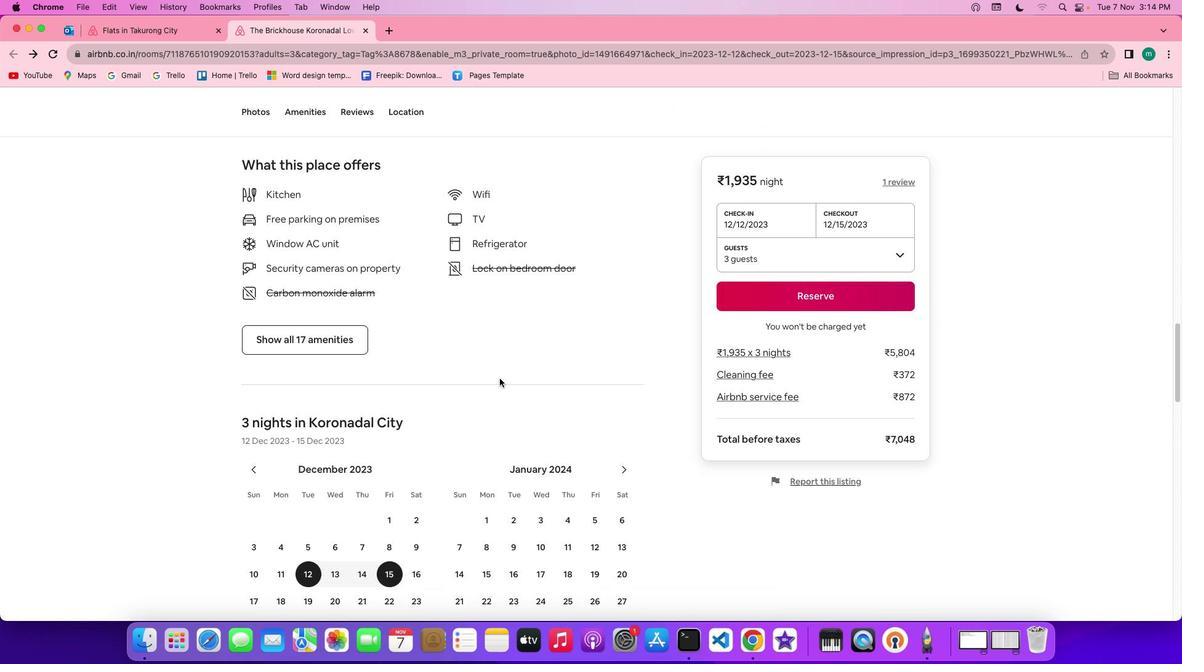 
Action: Mouse moved to (276, 275)
Screenshot: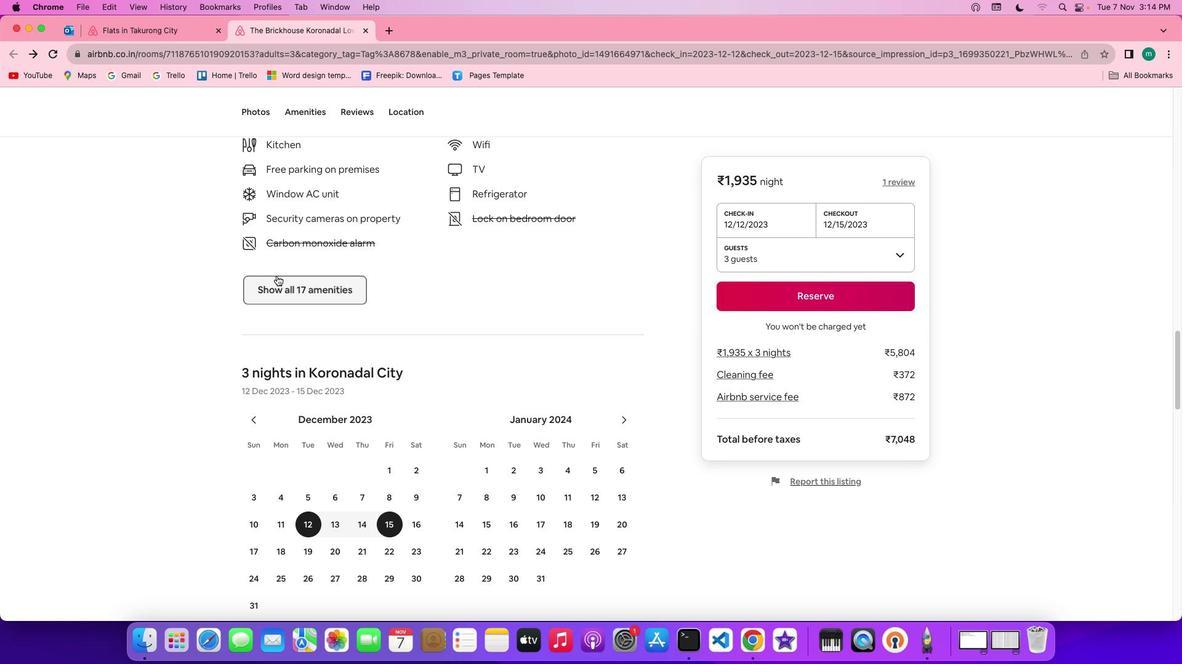 
Action: Mouse pressed left at (276, 275)
Screenshot: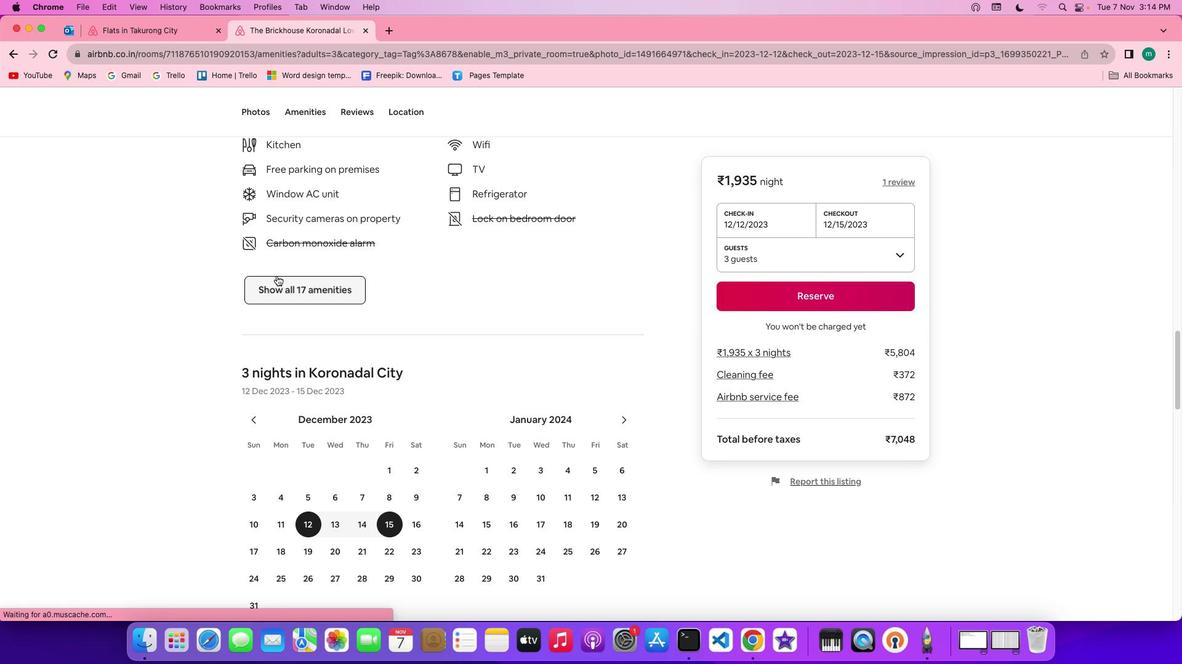 
Action: Mouse moved to (538, 366)
Screenshot: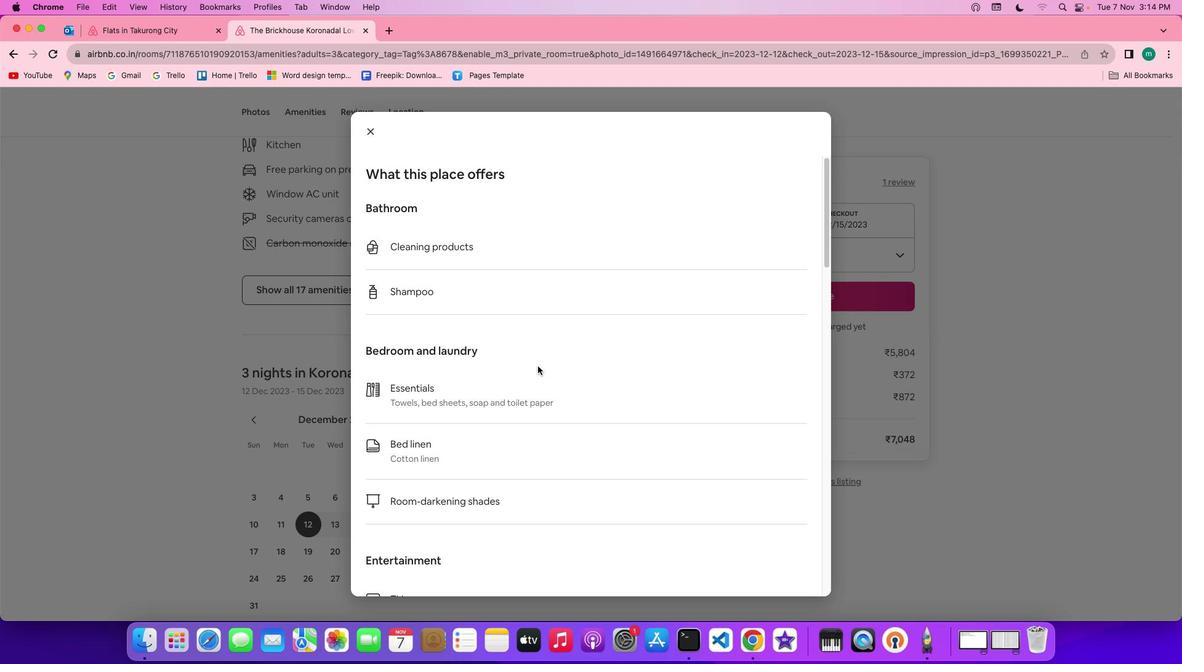 
Action: Mouse scrolled (538, 366) with delta (0, 0)
Screenshot: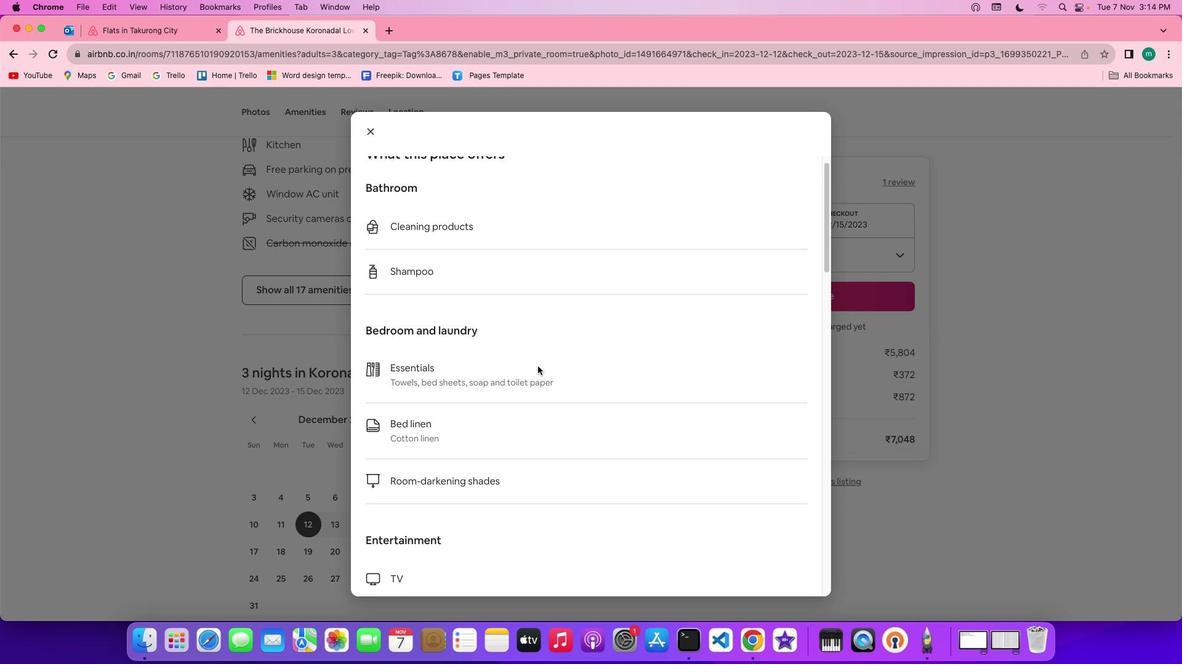 
Action: Mouse scrolled (538, 366) with delta (0, 0)
Screenshot: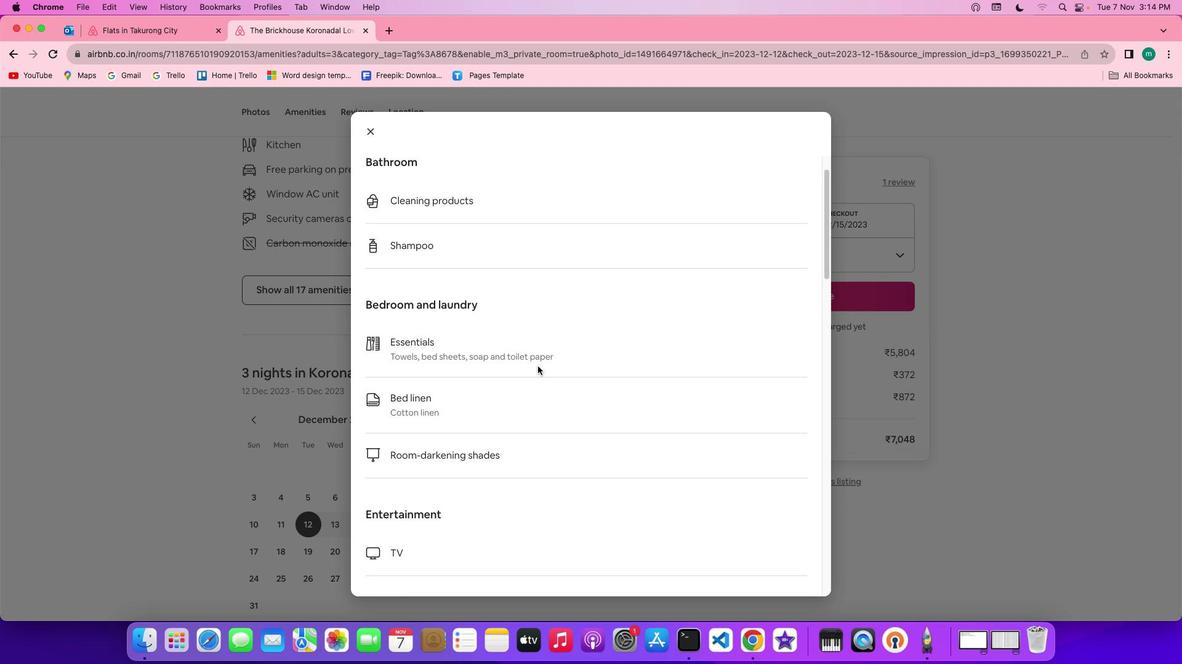 
Action: Mouse scrolled (538, 366) with delta (0, -1)
Screenshot: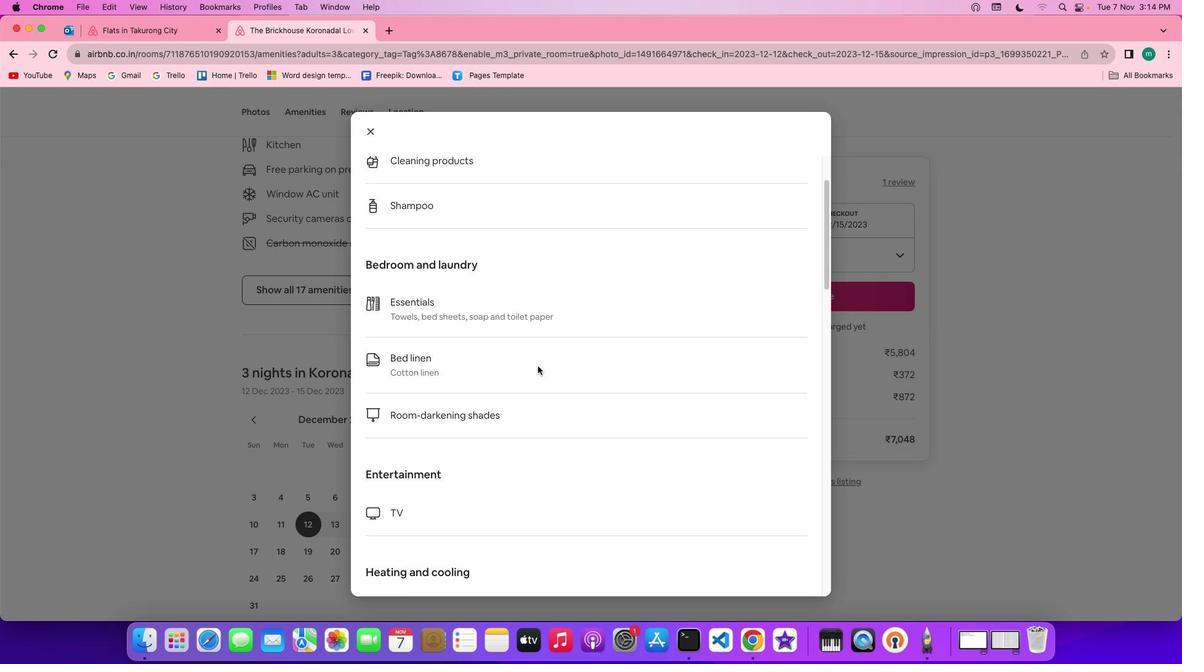 
Action: Mouse scrolled (538, 366) with delta (0, -1)
Screenshot: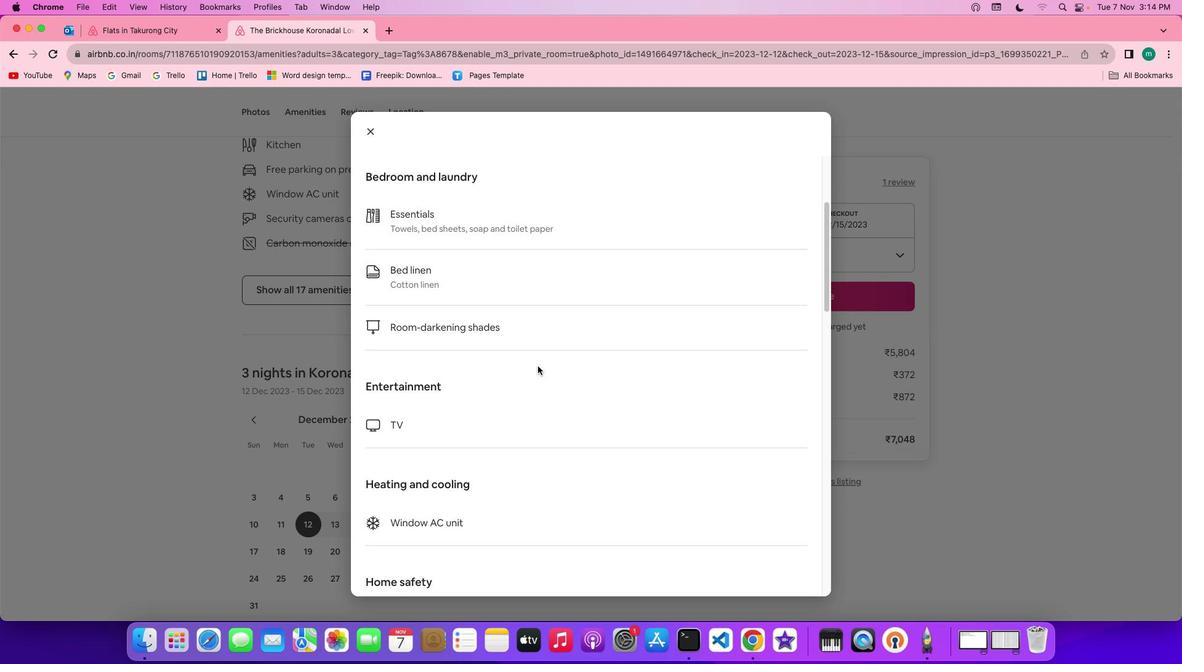 
Action: Mouse scrolled (538, 366) with delta (0, 0)
Screenshot: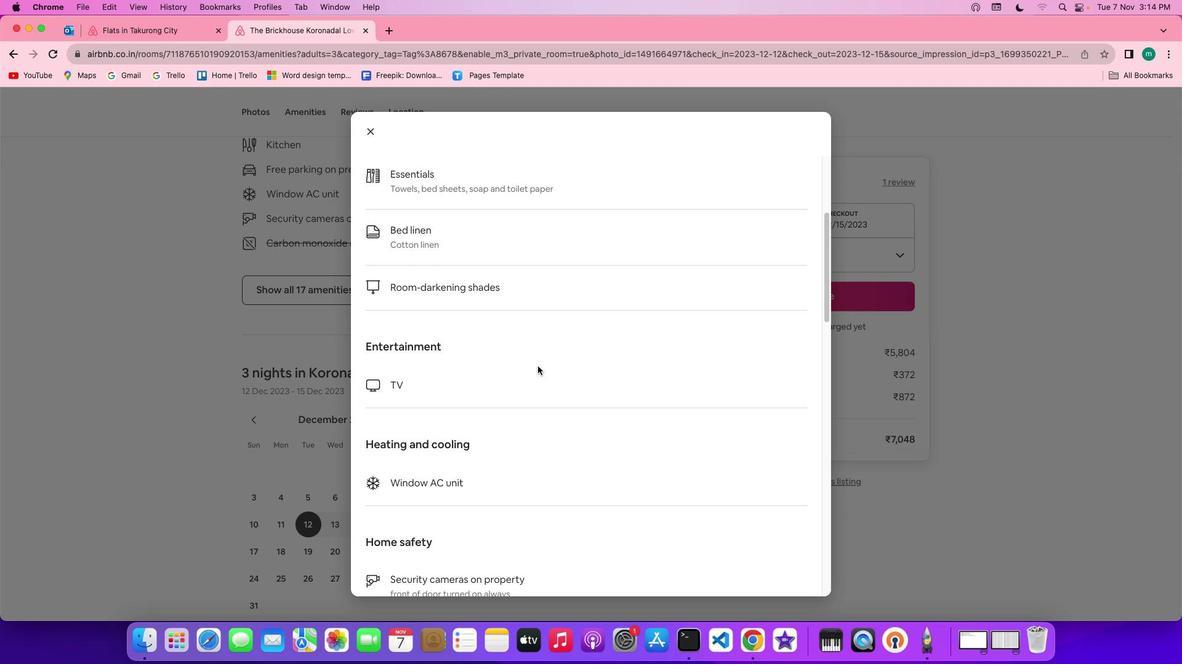 
Action: Mouse scrolled (538, 366) with delta (0, 0)
Screenshot: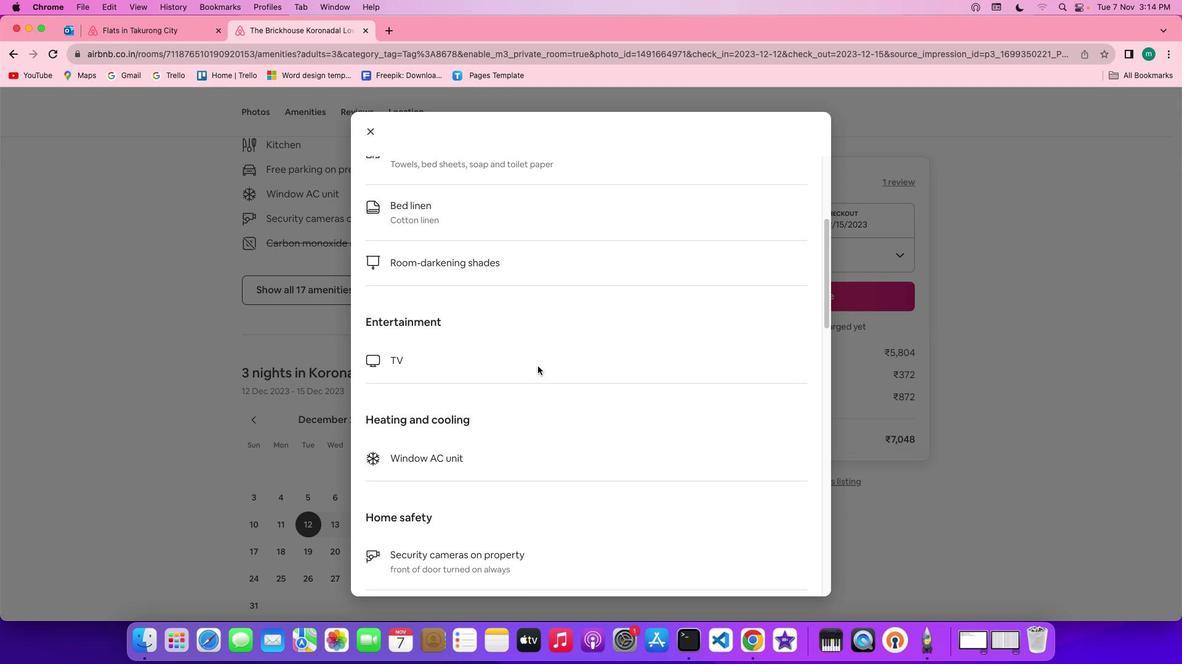 
Action: Mouse scrolled (538, 366) with delta (0, -1)
Screenshot: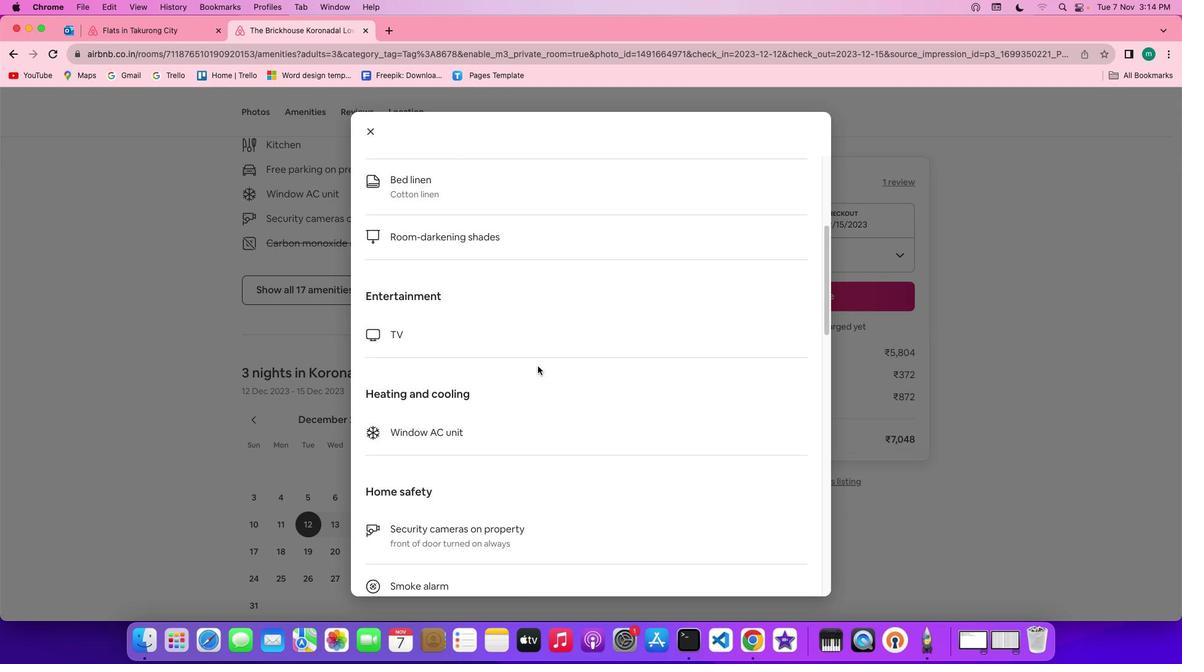 
Action: Mouse scrolled (538, 366) with delta (0, 0)
Screenshot: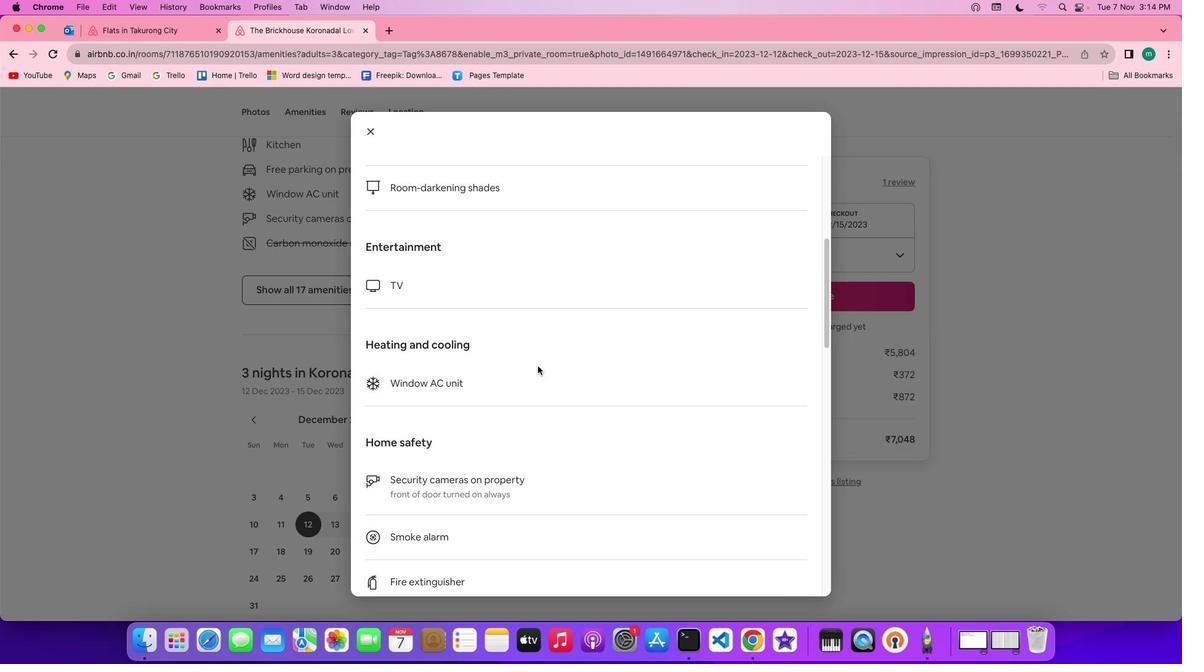 
Action: Mouse scrolled (538, 366) with delta (0, 0)
Screenshot: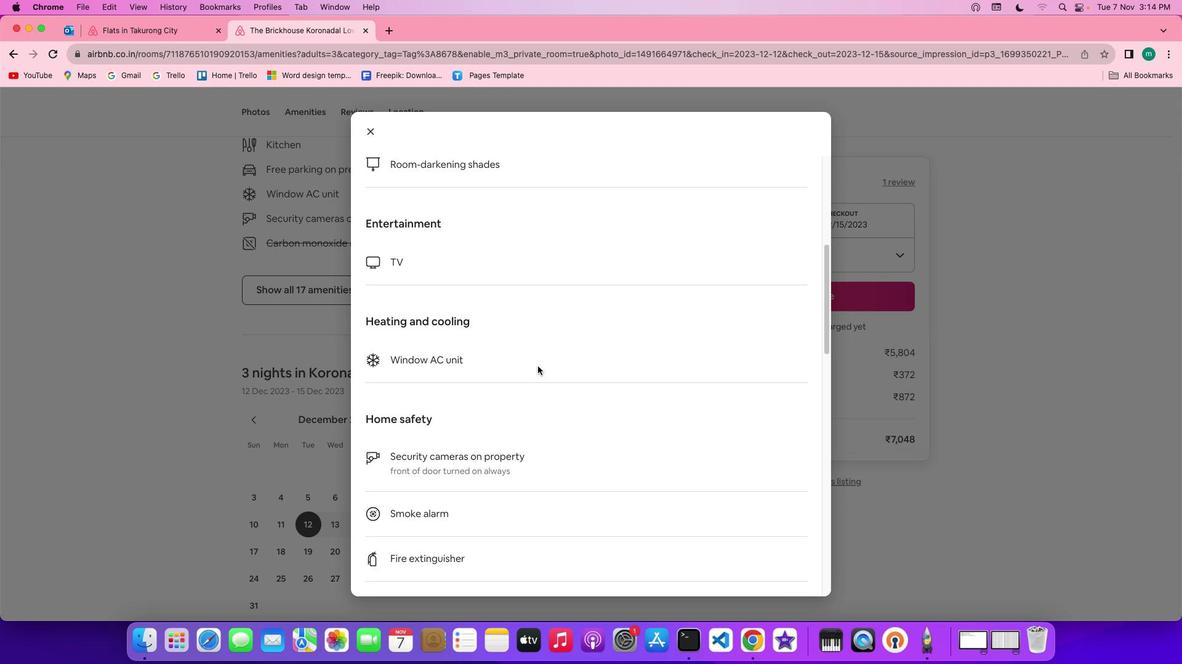 
Action: Mouse scrolled (538, 366) with delta (0, -1)
Screenshot: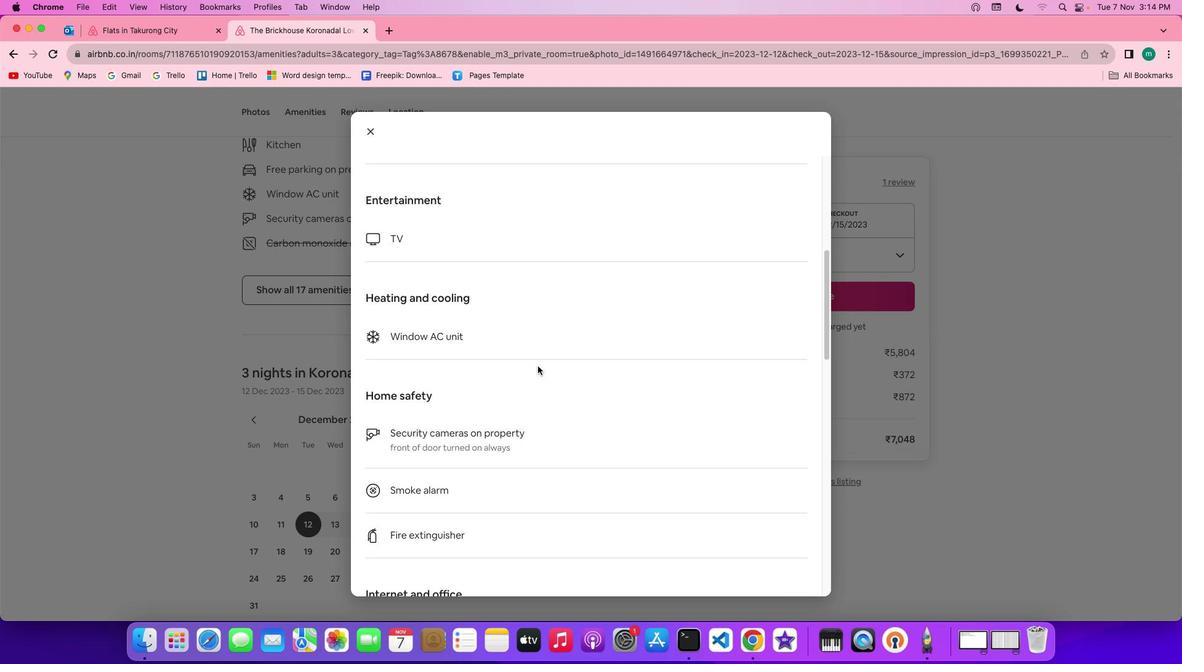 
Action: Mouse scrolled (538, 366) with delta (0, -1)
Screenshot: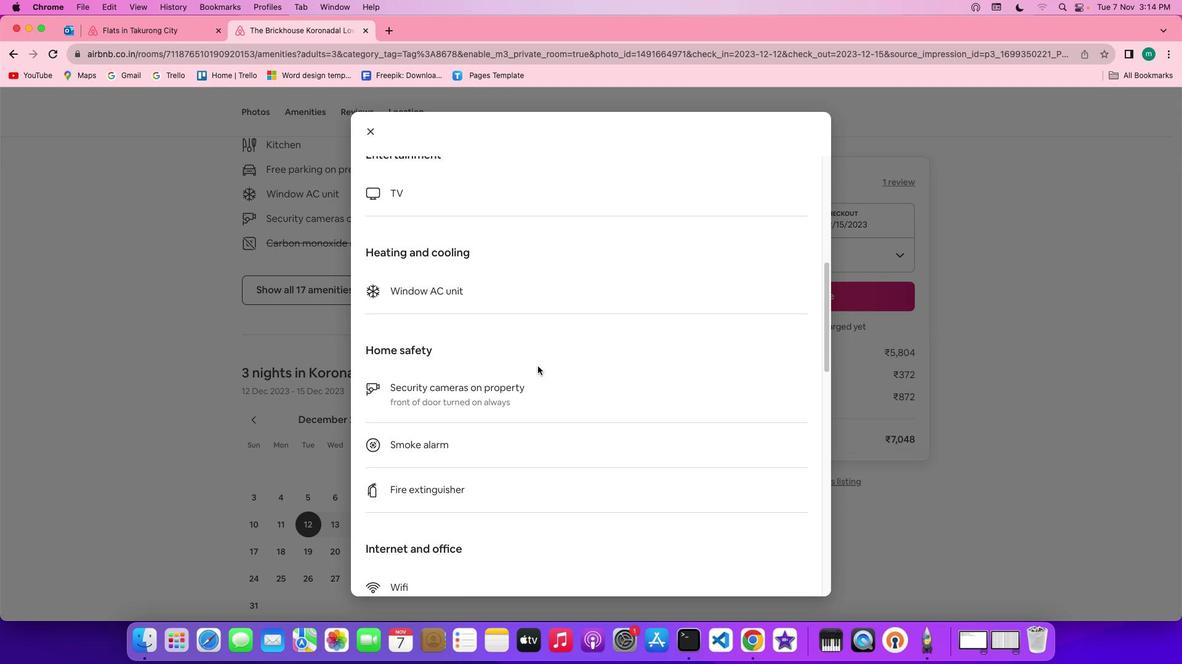 
Action: Mouse scrolled (538, 366) with delta (0, 0)
Screenshot: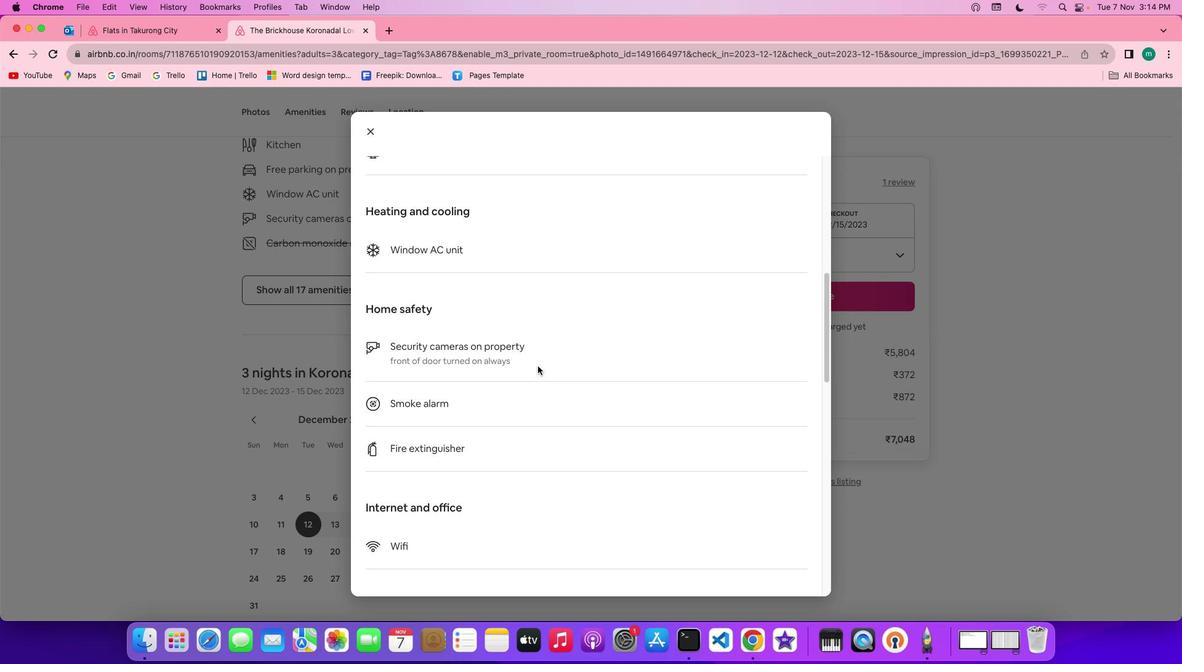 
Action: Mouse scrolled (538, 366) with delta (0, 0)
Screenshot: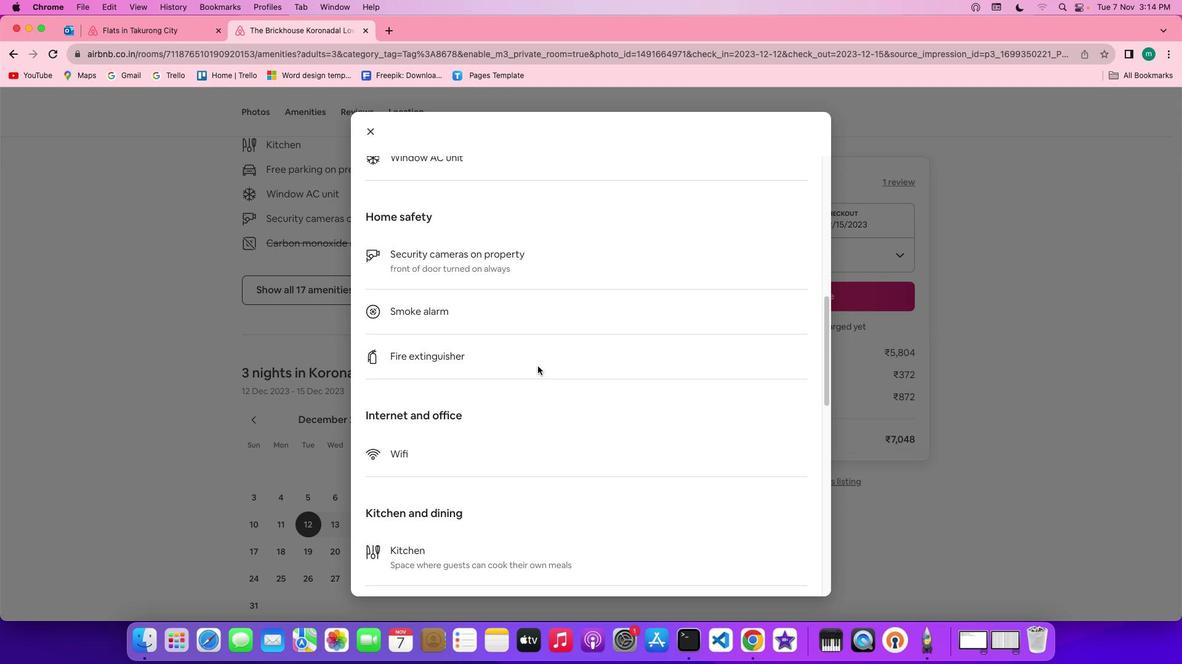 
Action: Mouse scrolled (538, 366) with delta (0, -1)
Screenshot: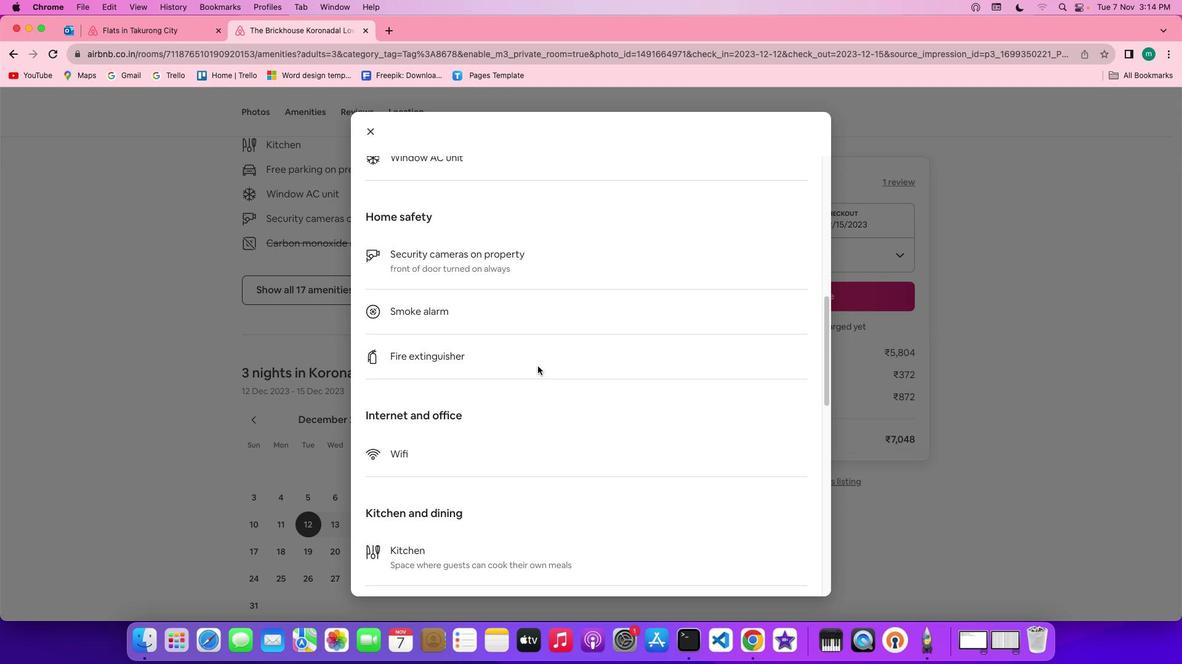 
Action: Mouse scrolled (538, 366) with delta (0, -2)
Screenshot: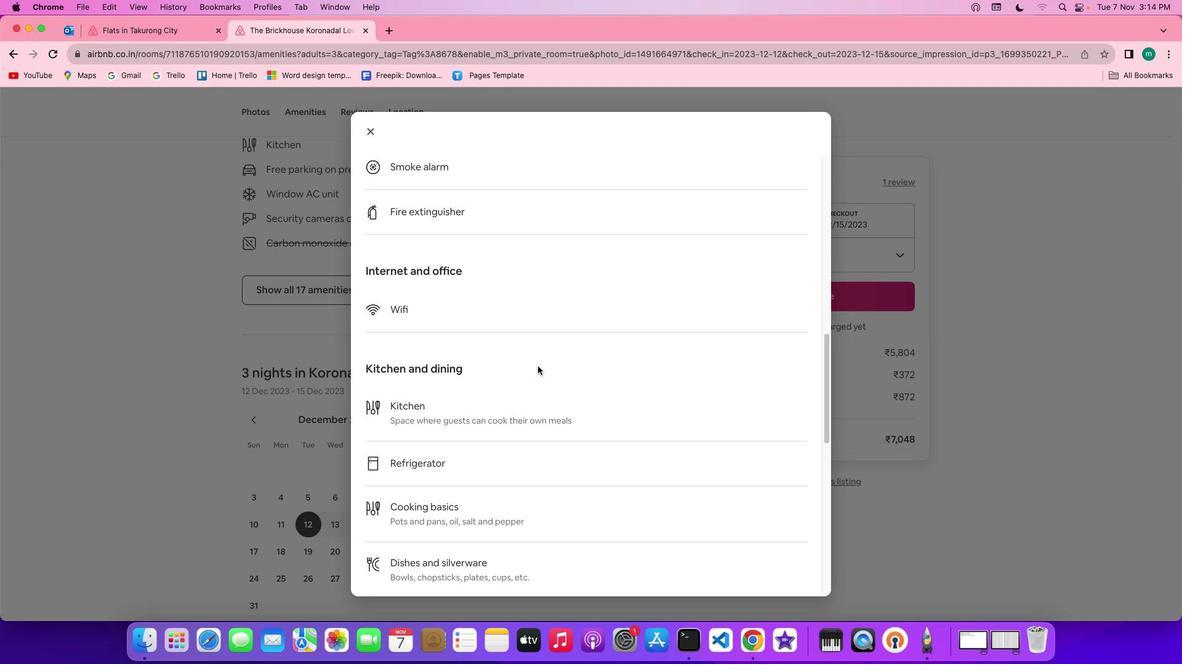 
Action: Mouse scrolled (538, 366) with delta (0, -3)
Screenshot: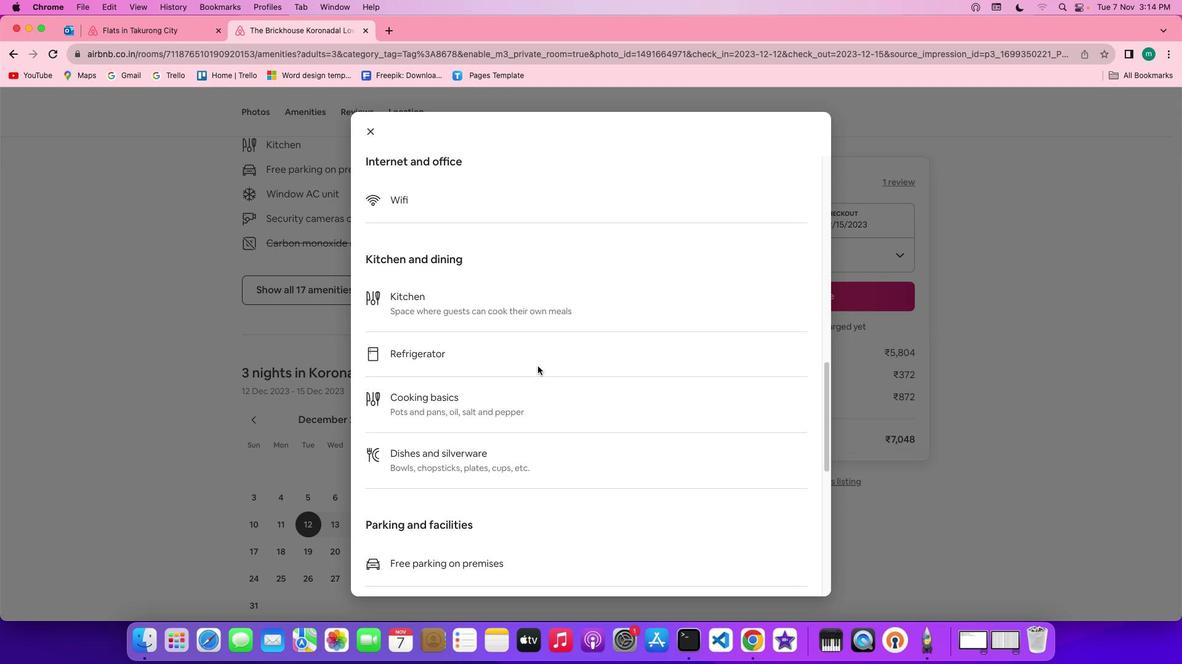 
Action: Mouse scrolled (538, 366) with delta (0, 0)
Screenshot: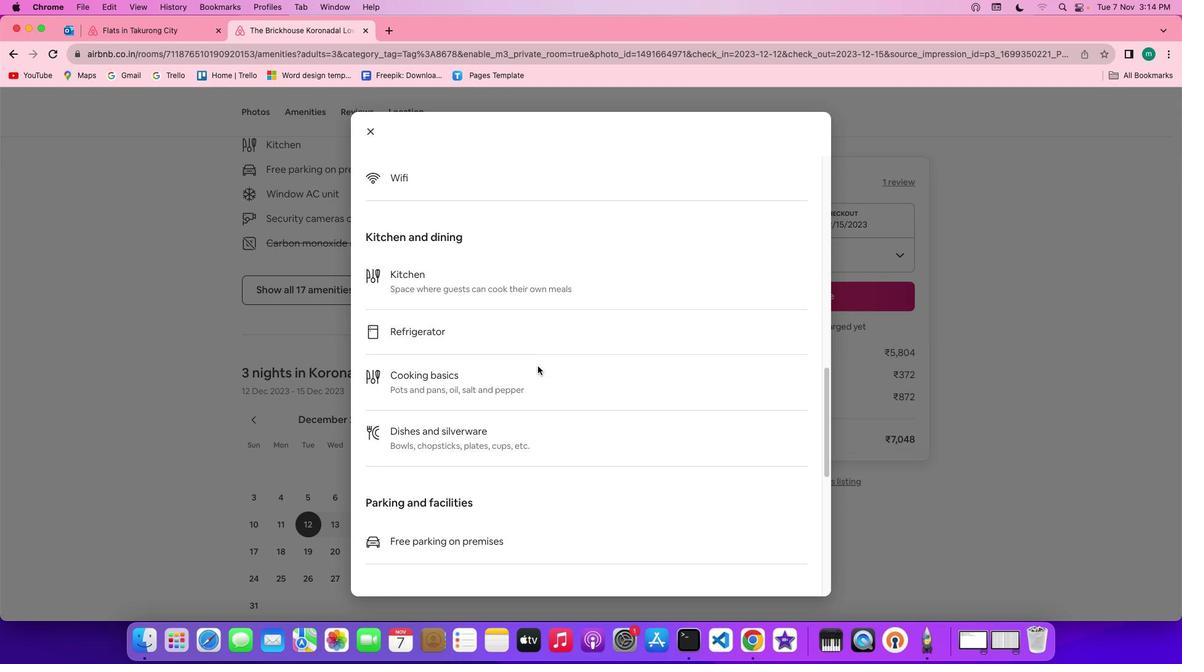 
Action: Mouse scrolled (538, 366) with delta (0, 0)
Screenshot: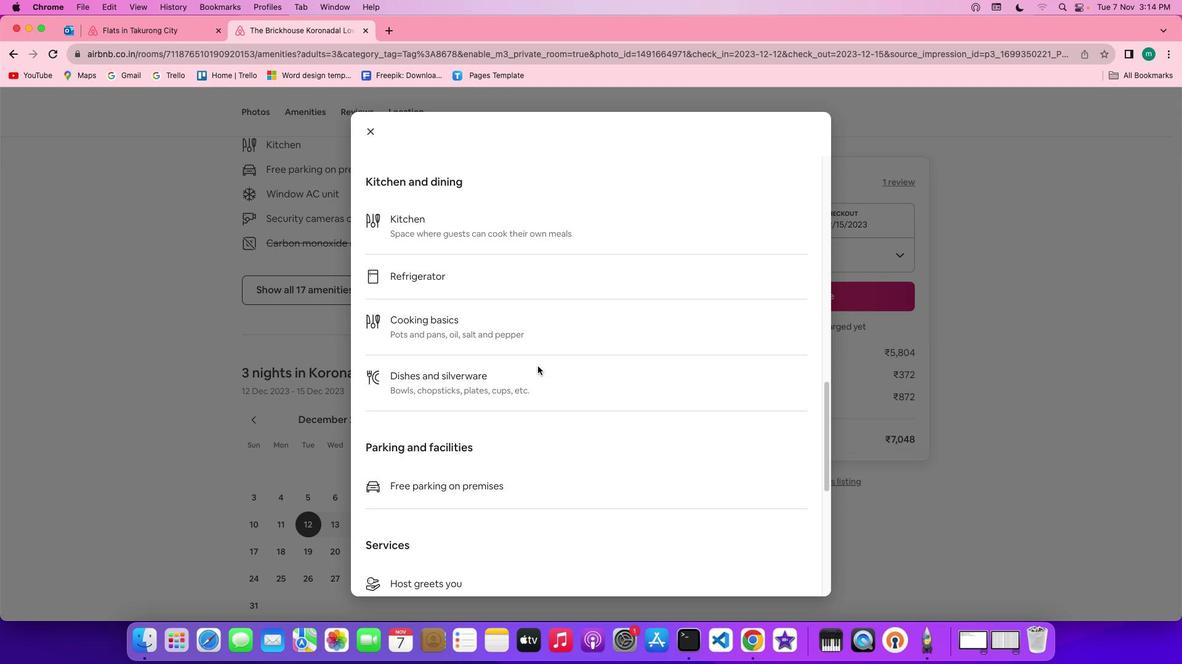 
Action: Mouse scrolled (538, 366) with delta (0, -1)
Screenshot: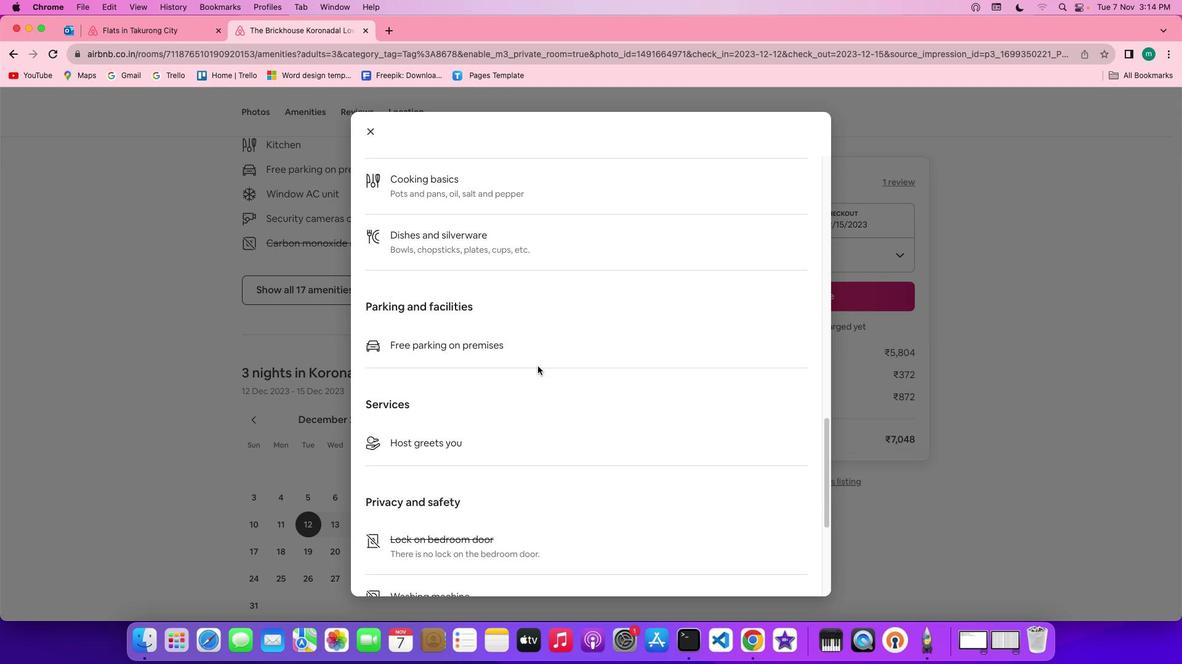 
Action: Mouse scrolled (538, 366) with delta (0, -3)
Screenshot: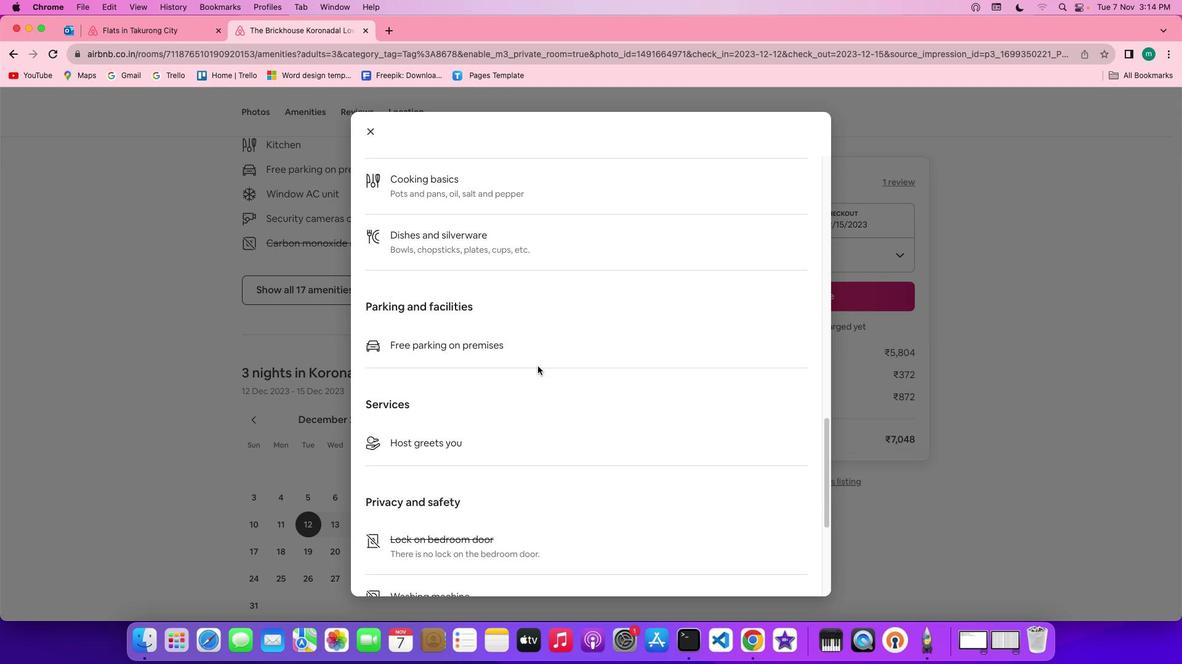 
Action: Mouse scrolled (538, 366) with delta (0, -3)
Screenshot: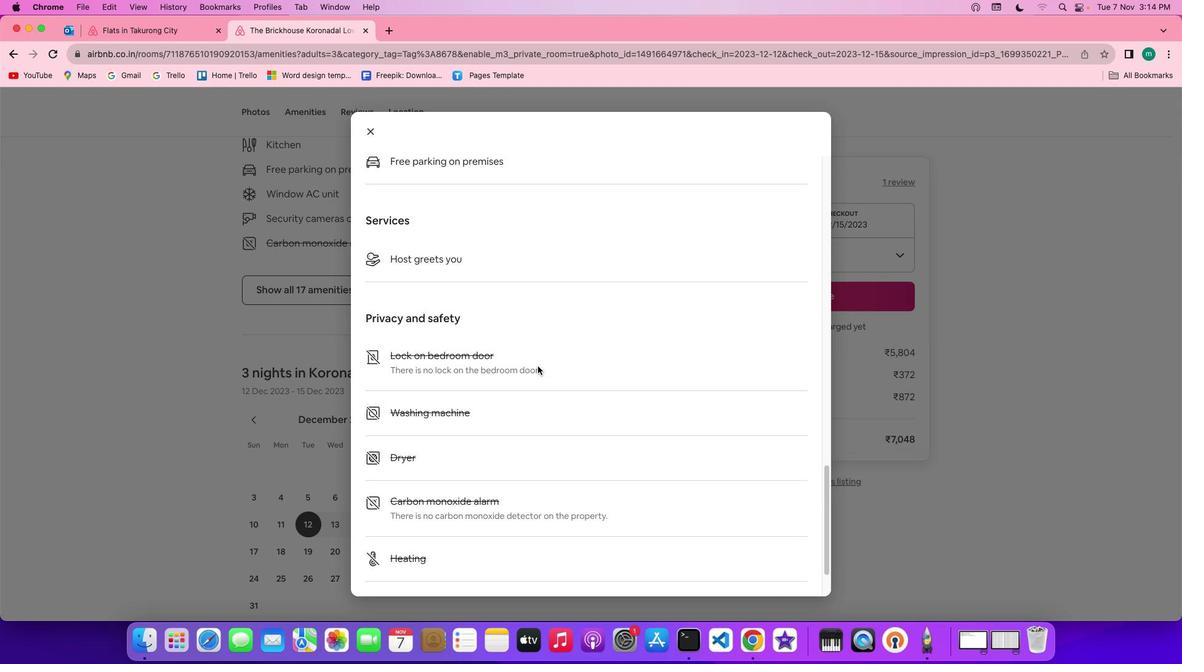 
Action: Mouse scrolled (538, 366) with delta (0, 0)
Screenshot: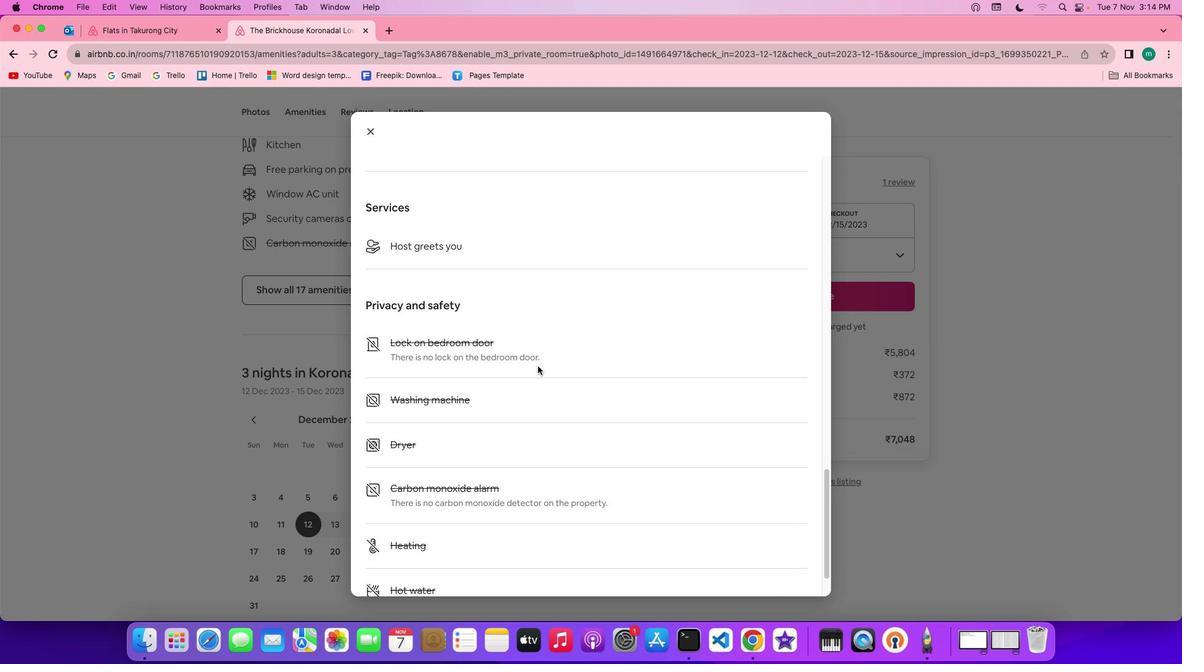 
Action: Mouse scrolled (538, 366) with delta (0, 0)
Screenshot: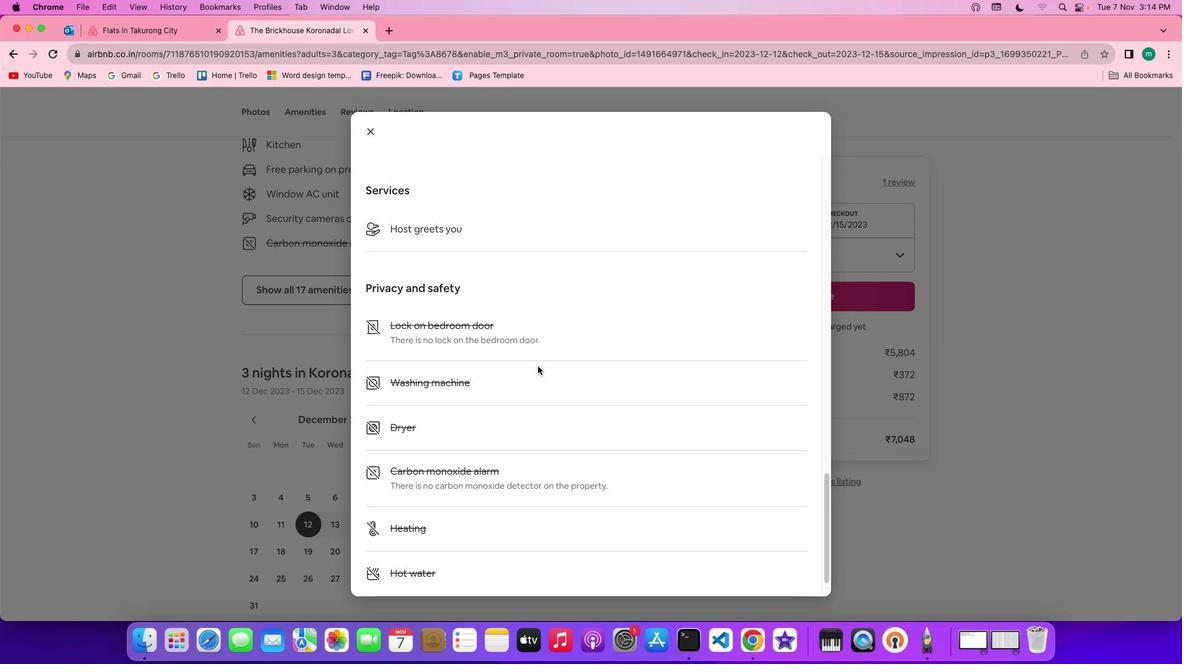 
Action: Mouse scrolled (538, 366) with delta (0, -1)
Screenshot: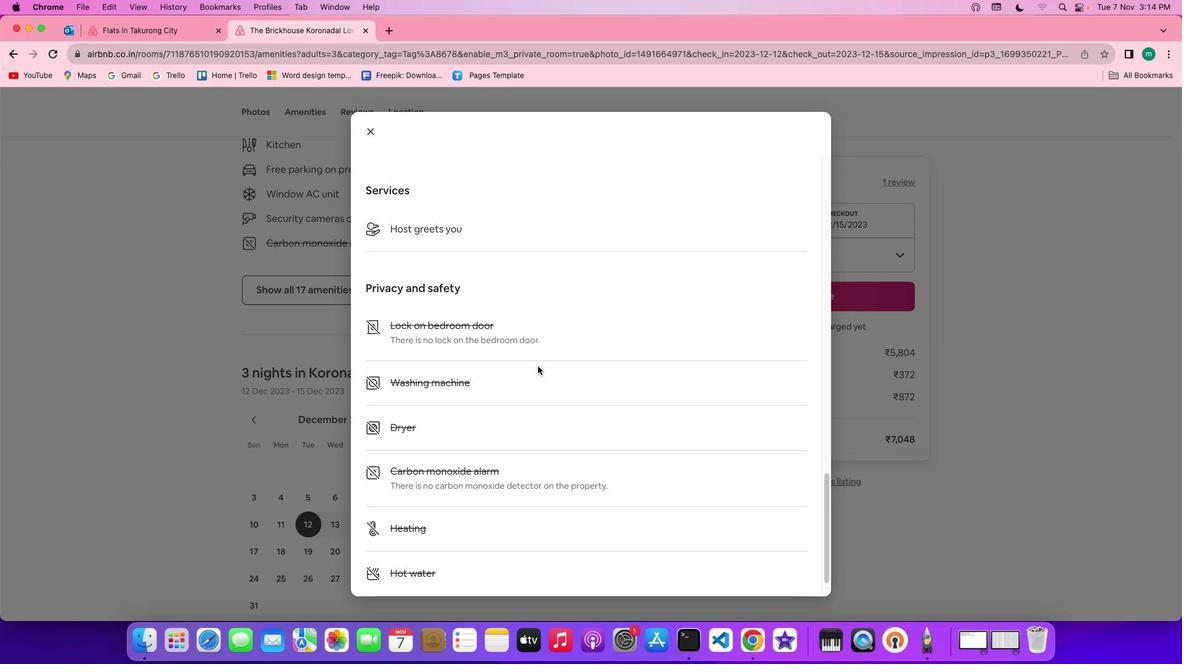 
Action: Mouse scrolled (538, 366) with delta (0, -3)
Screenshot: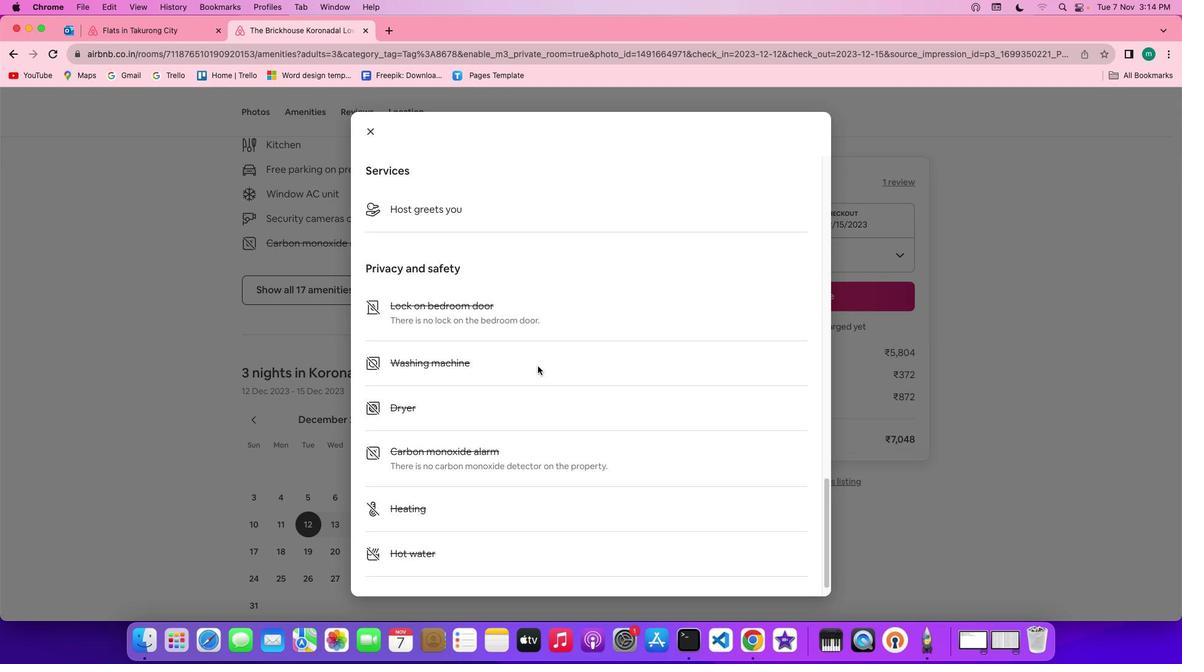 
Action: Mouse scrolled (538, 366) with delta (0, -3)
Screenshot: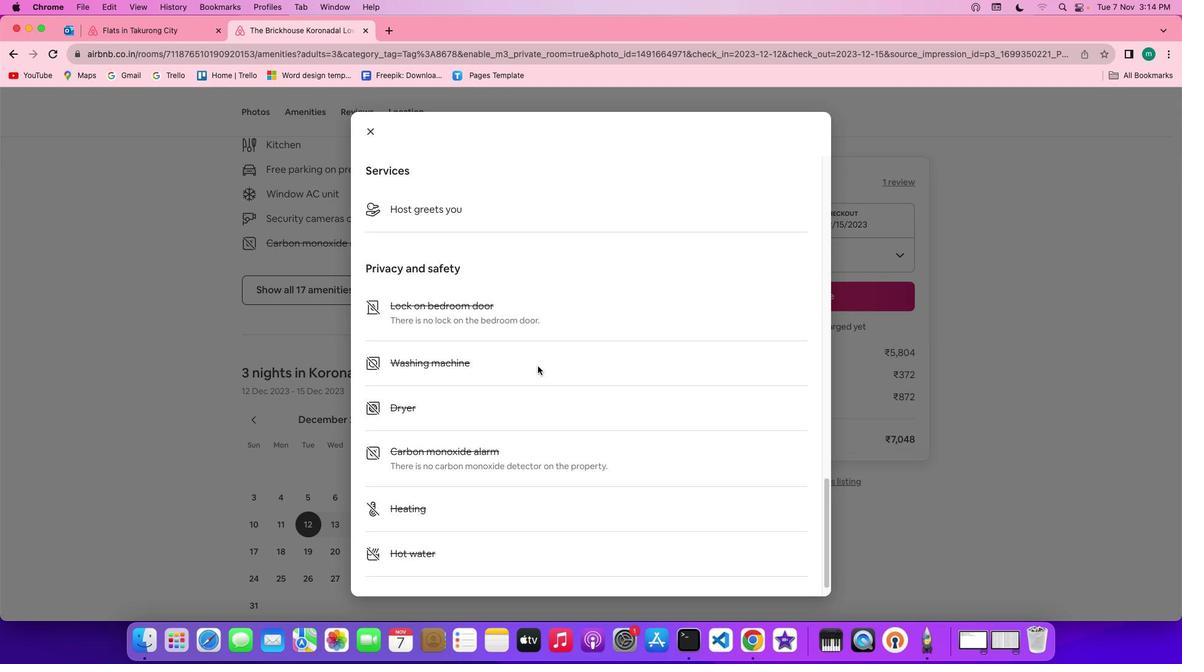 
Action: Mouse scrolled (538, 366) with delta (0, -3)
Screenshot: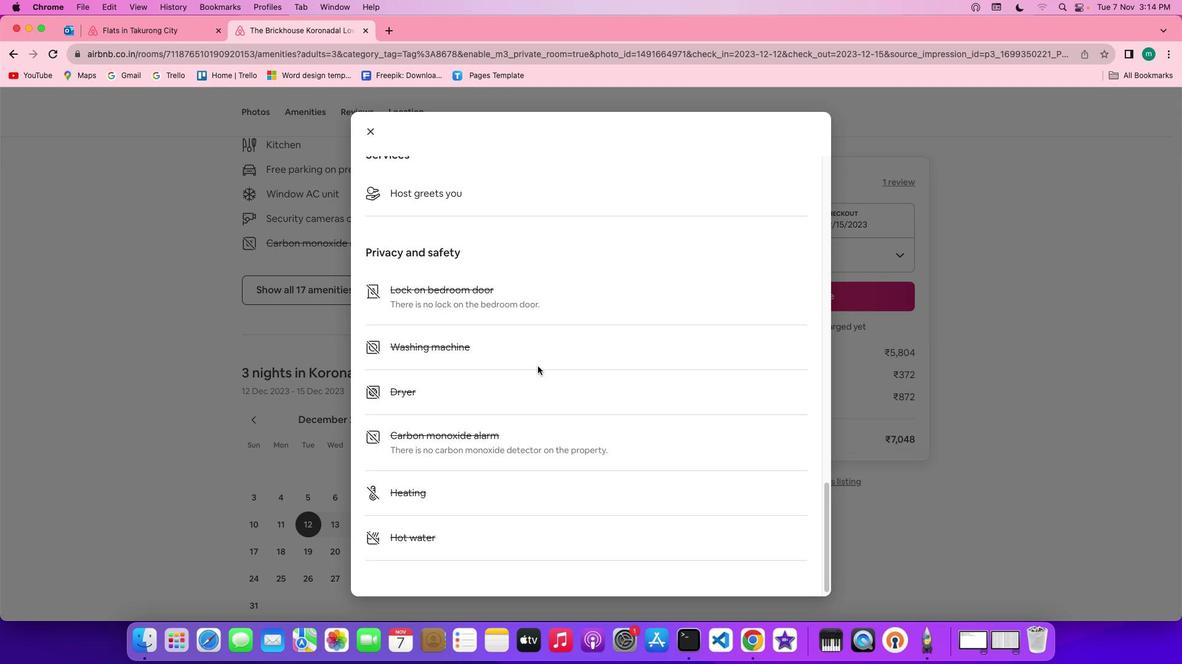 
Action: Mouse moved to (536, 362)
Screenshot: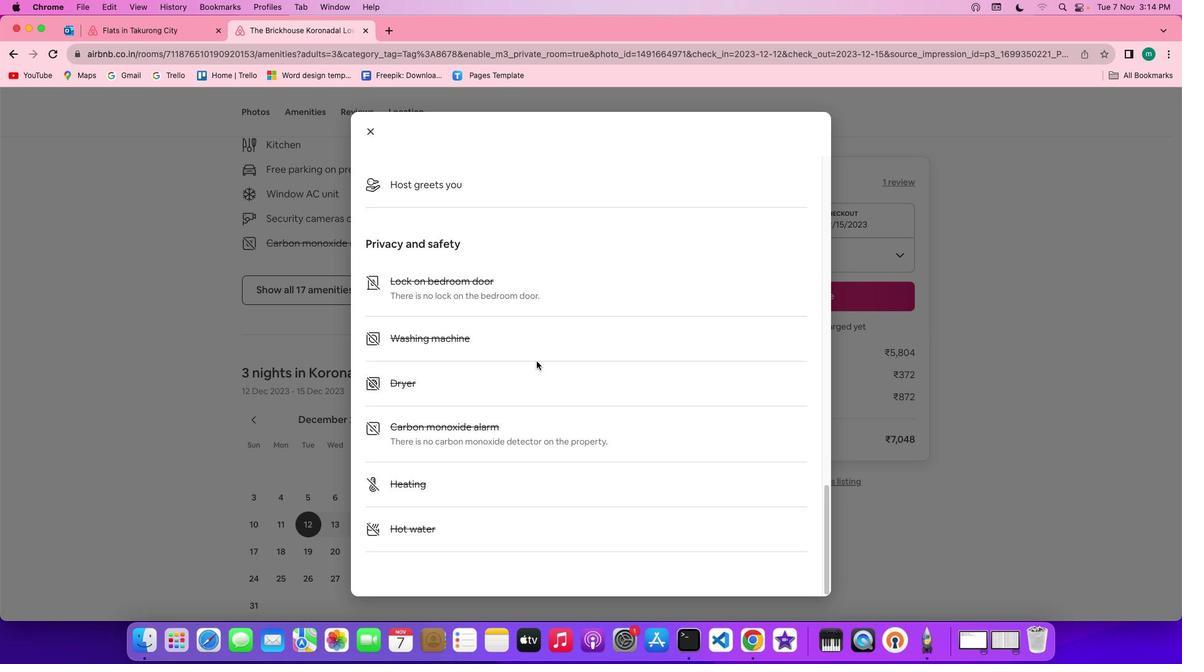 
Action: Mouse scrolled (536, 362) with delta (0, 0)
Screenshot: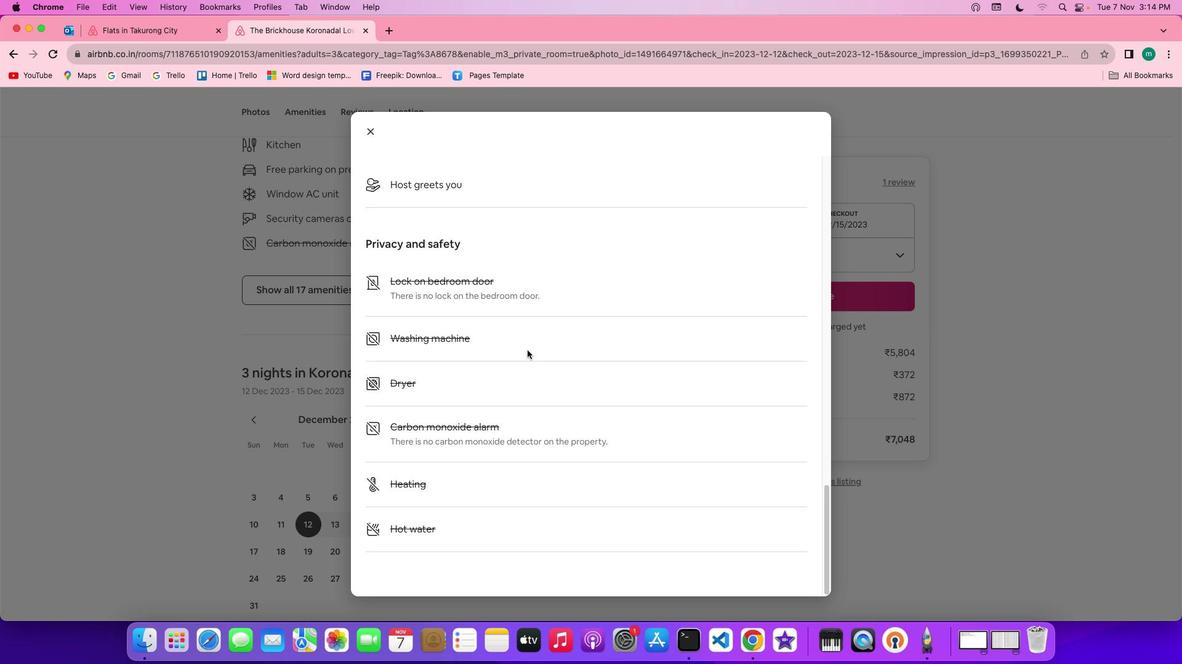 
Action: Mouse scrolled (536, 362) with delta (0, 0)
Screenshot: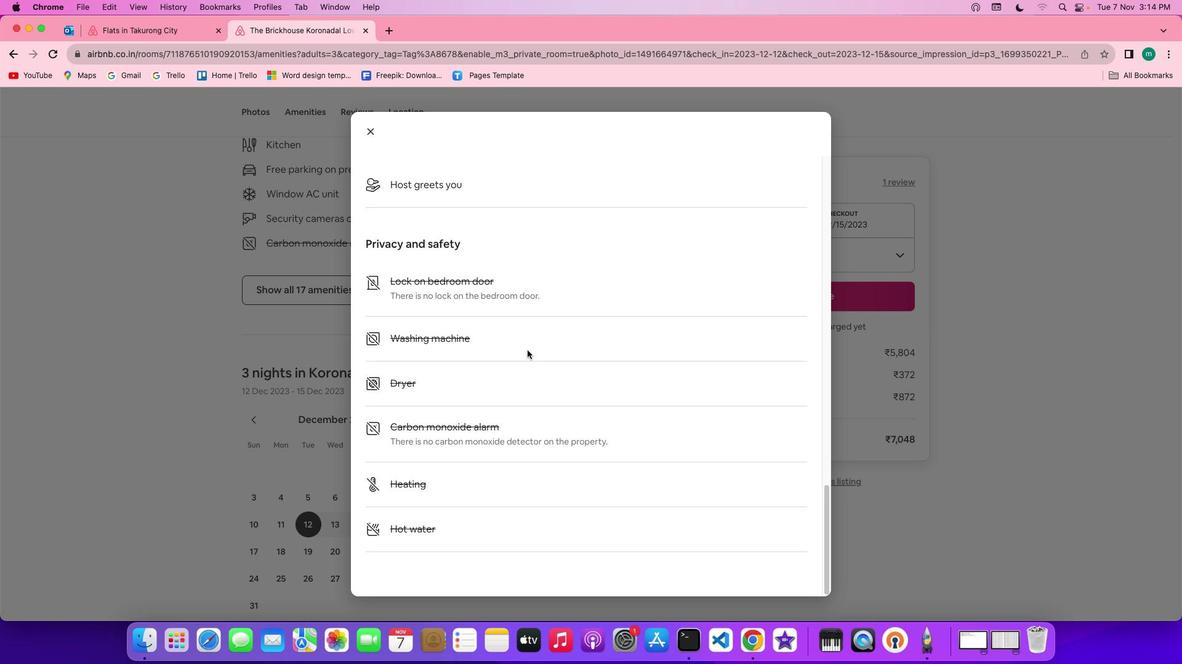 
Action: Mouse scrolled (536, 362) with delta (0, -1)
Screenshot: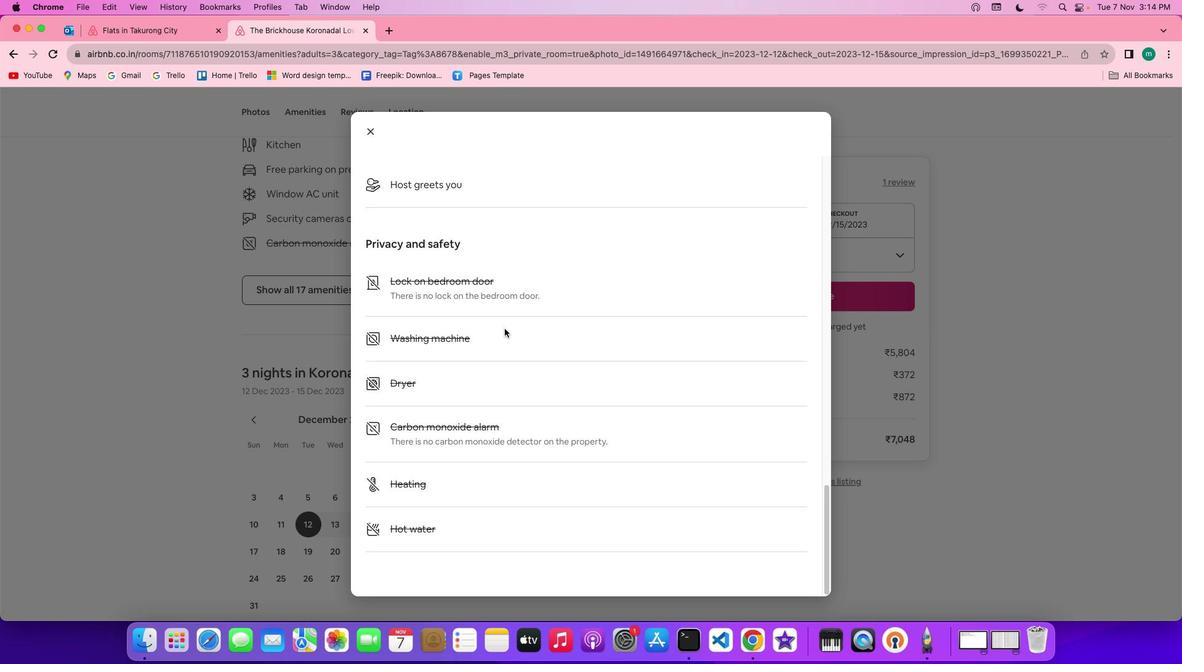 
Action: Mouse scrolled (536, 362) with delta (0, -3)
Screenshot: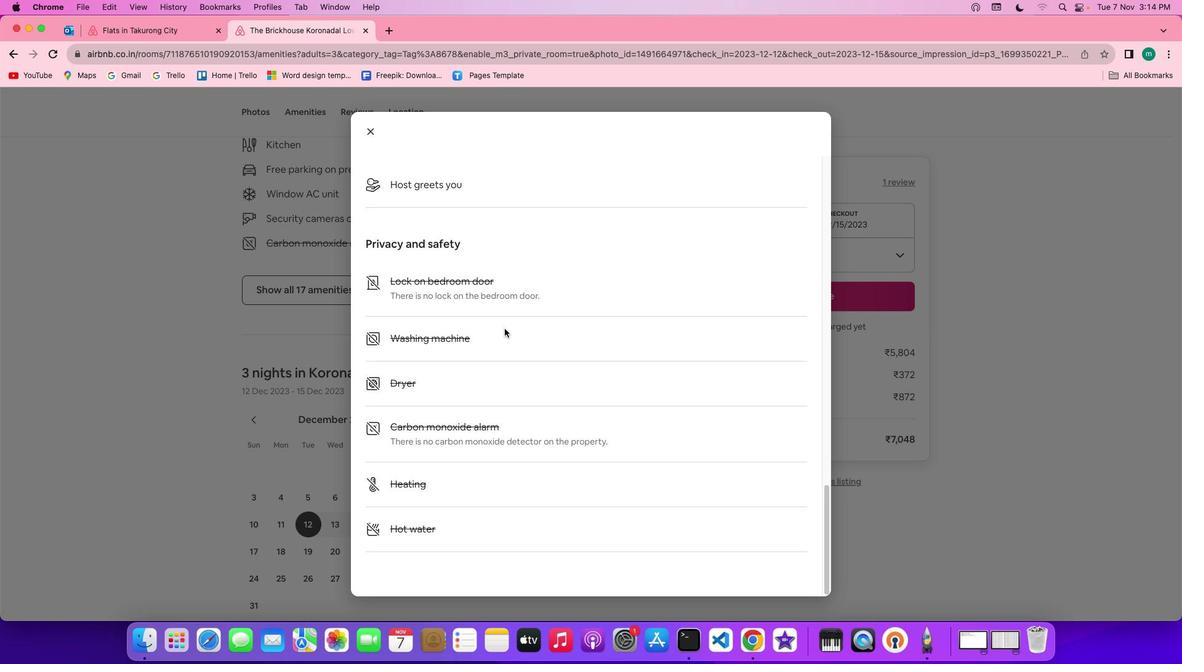 
Action: Mouse moved to (369, 135)
Screenshot: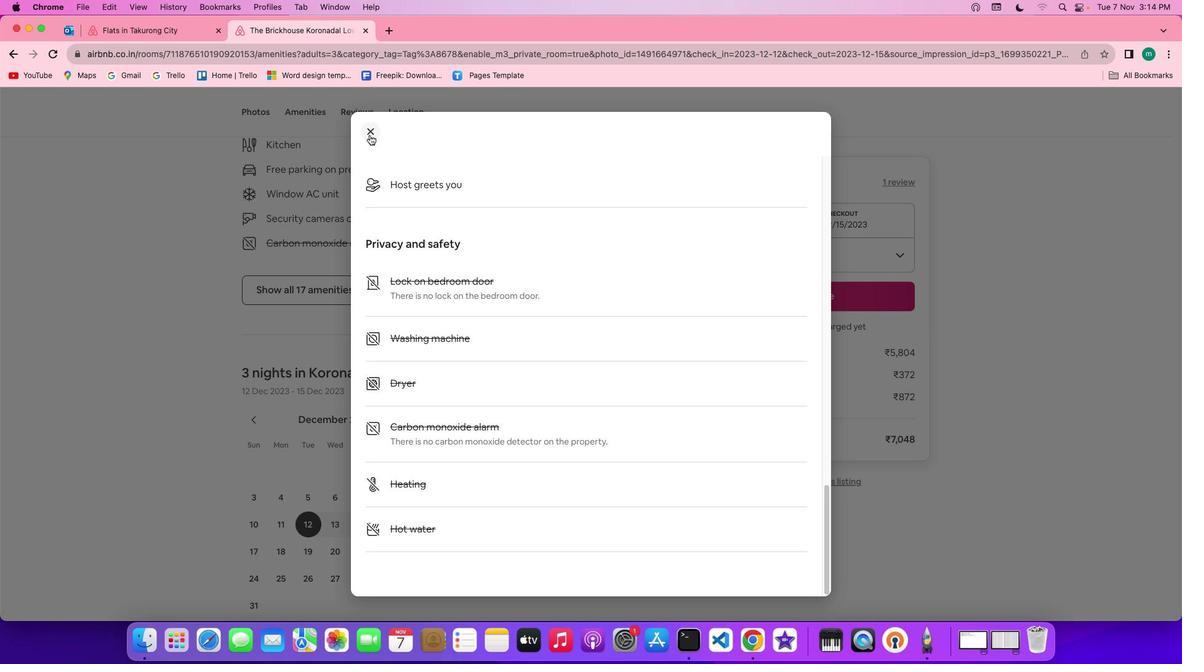 
Action: Mouse pressed left at (369, 135)
Screenshot: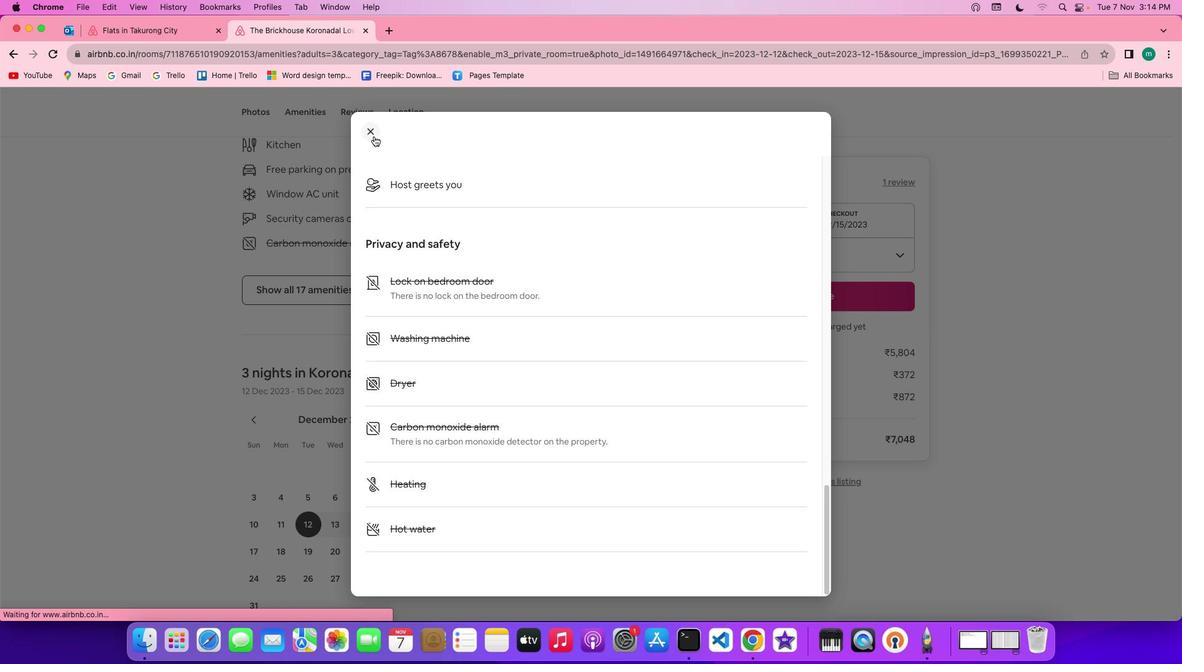
Action: Mouse moved to (572, 368)
Screenshot: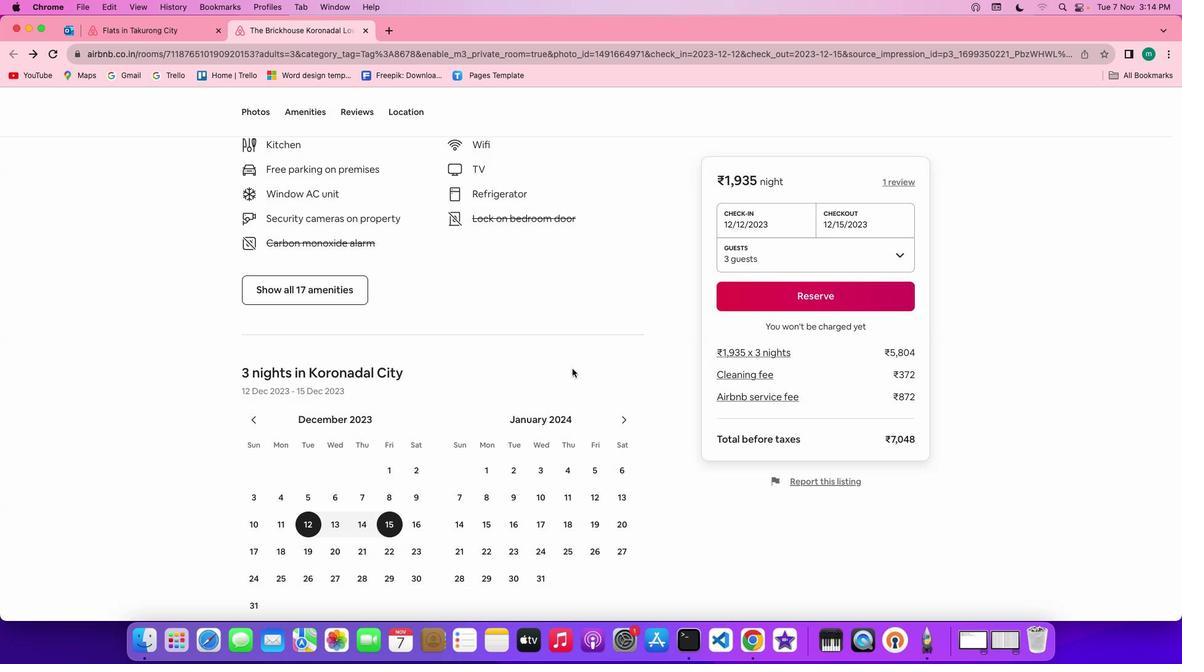 
Action: Mouse scrolled (572, 368) with delta (0, 0)
Screenshot: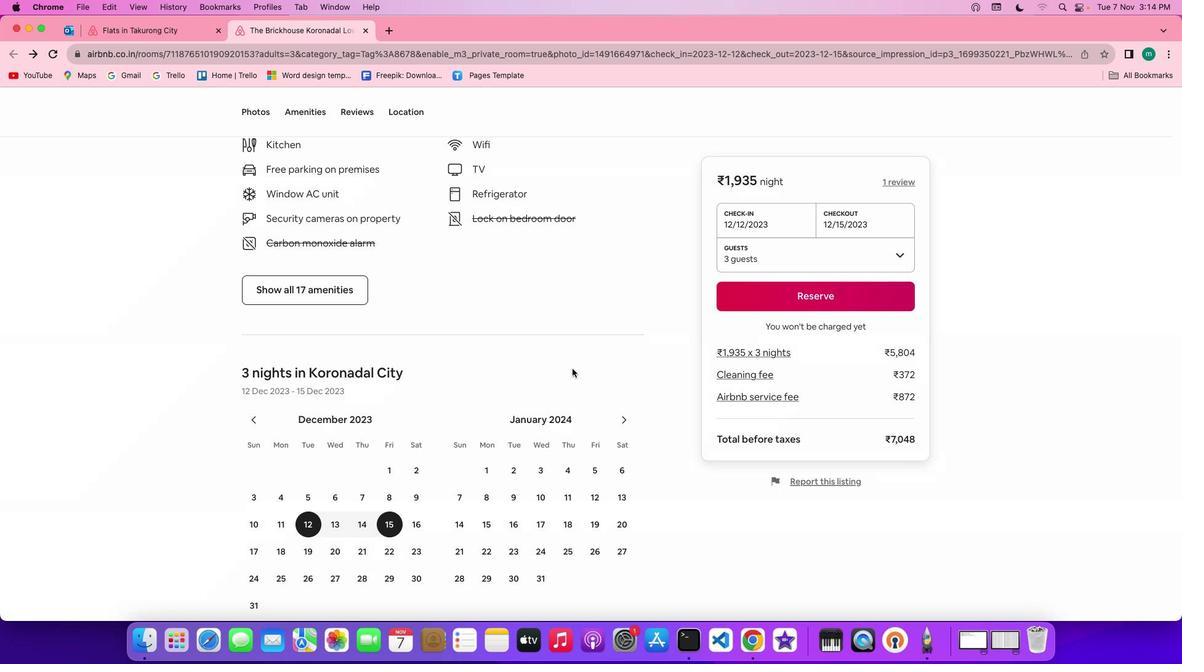 
Action: Mouse scrolled (572, 368) with delta (0, 0)
Screenshot: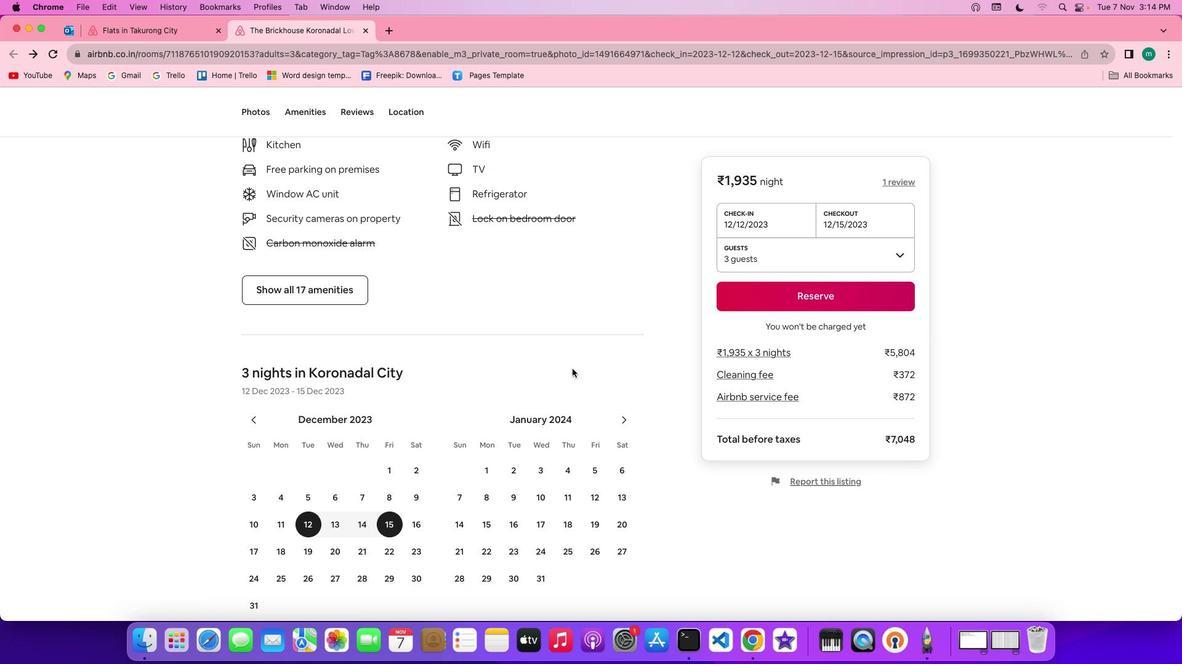 
Action: Mouse scrolled (572, 368) with delta (0, -1)
Screenshot: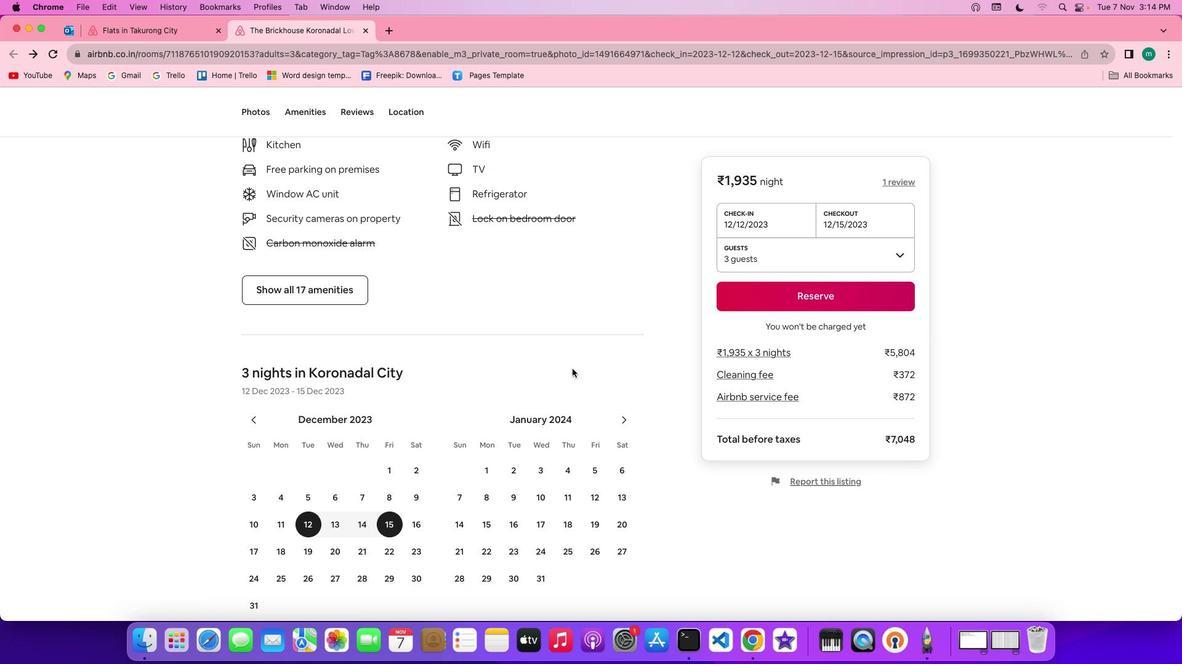
Action: Mouse scrolled (572, 368) with delta (0, -2)
Screenshot: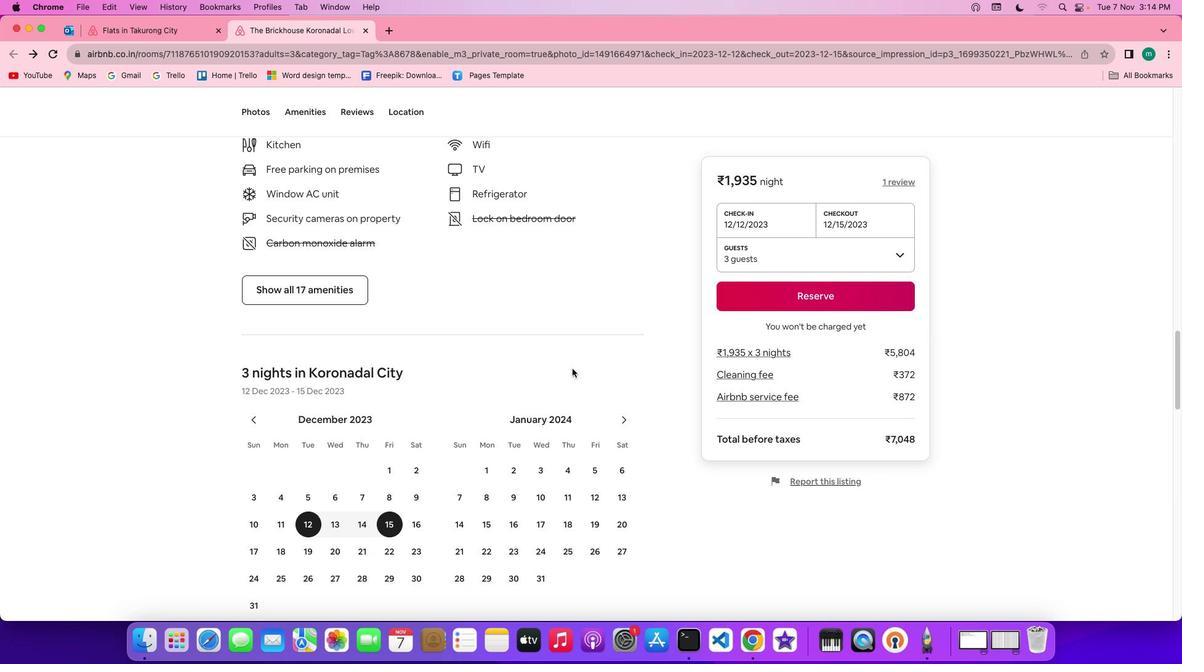 
Action: Mouse scrolled (572, 368) with delta (0, 0)
Screenshot: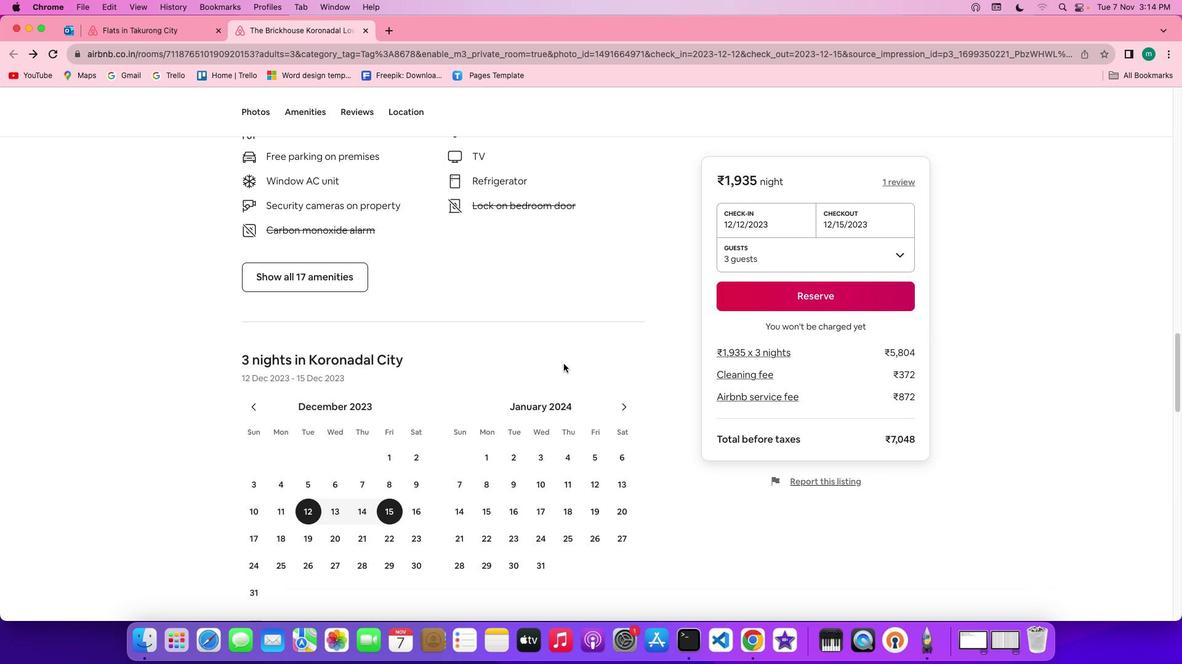 
Action: Mouse scrolled (572, 368) with delta (0, 0)
Screenshot: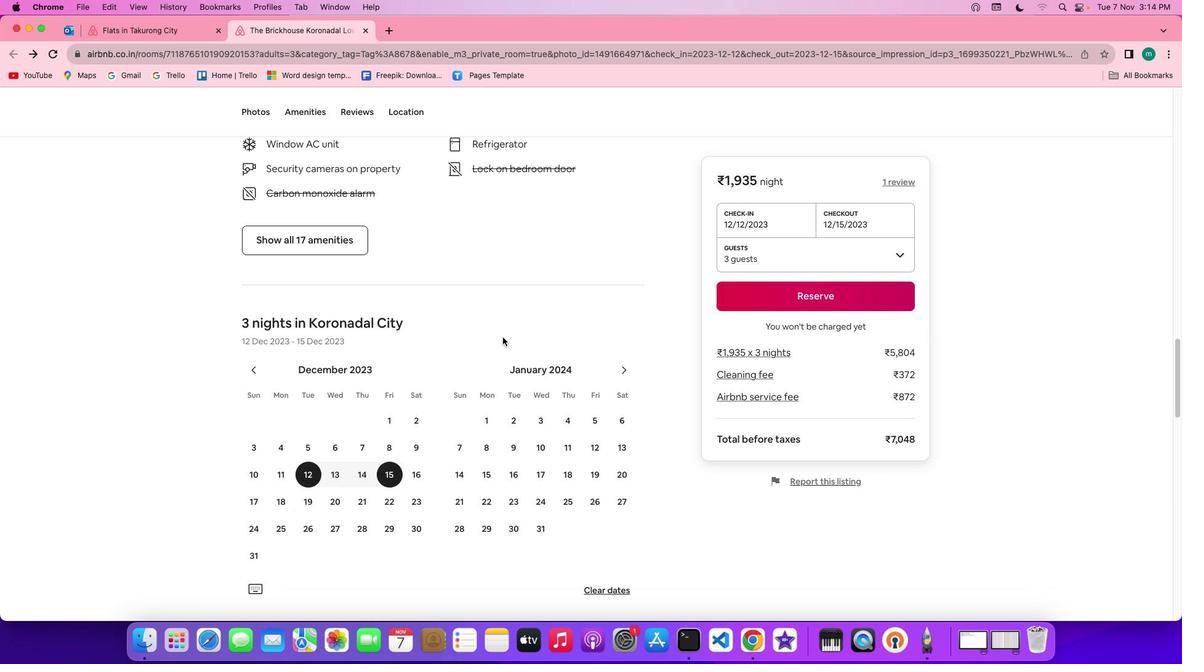 
Action: Mouse scrolled (572, 368) with delta (0, -1)
Screenshot: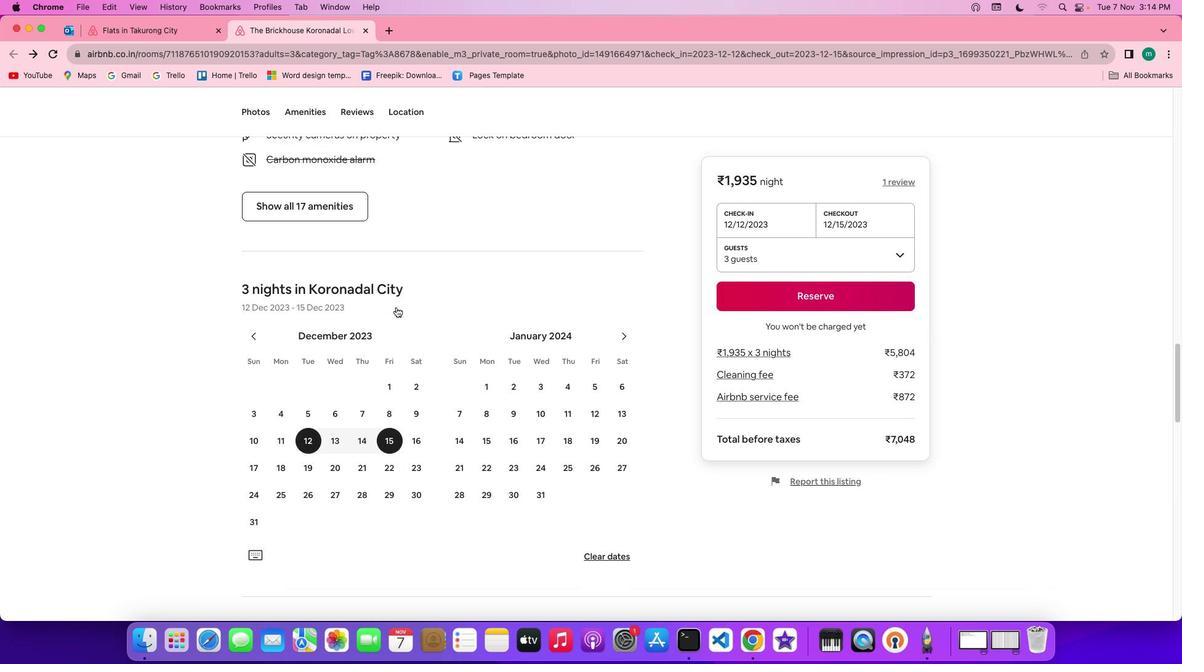 
Action: Mouse moved to (572, 368)
Screenshot: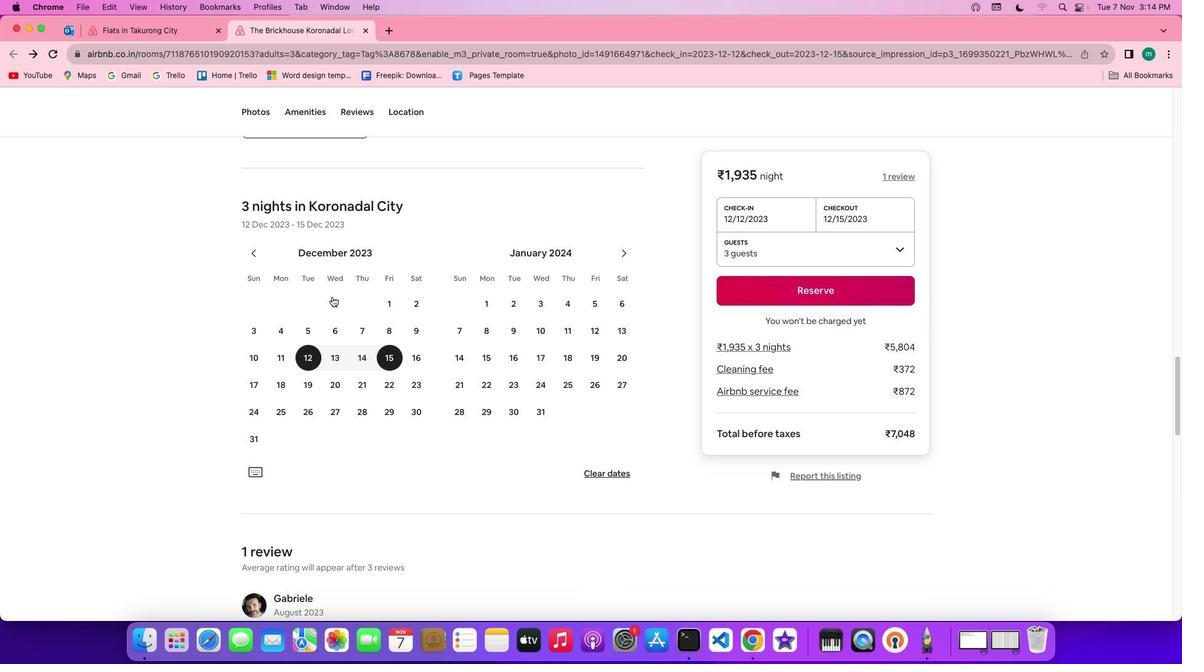 
Action: Mouse scrolled (572, 368) with delta (0, -2)
Screenshot: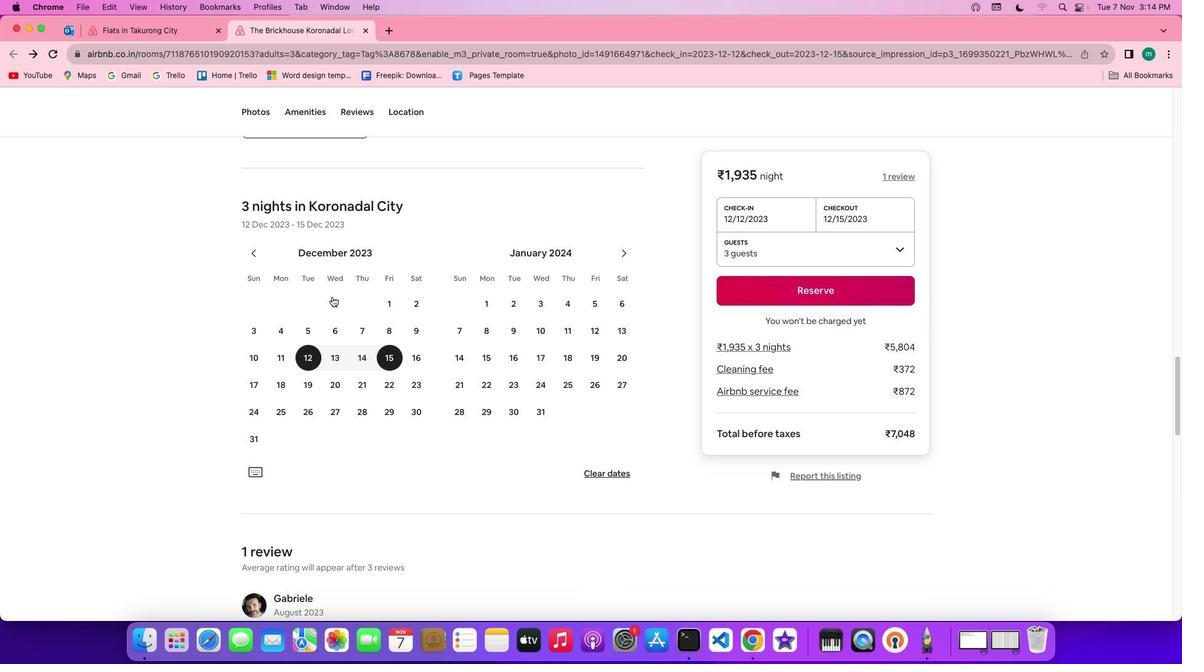 
Action: Mouse moved to (325, 296)
Screenshot: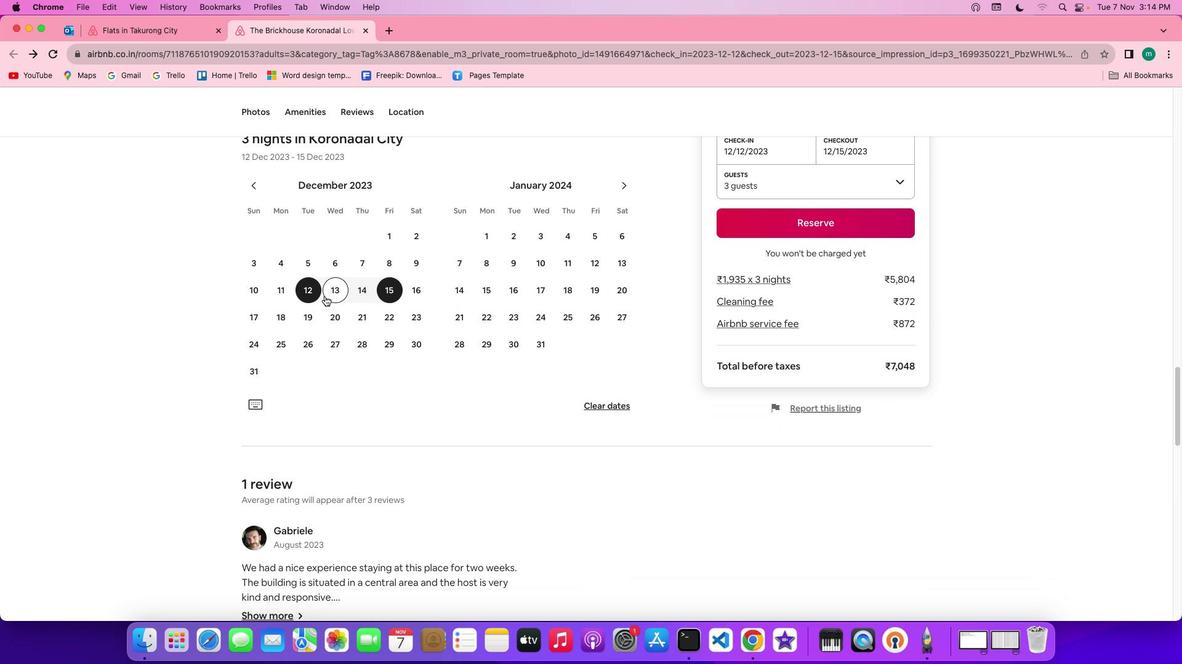 
Action: Mouse scrolled (325, 296) with delta (0, 0)
Screenshot: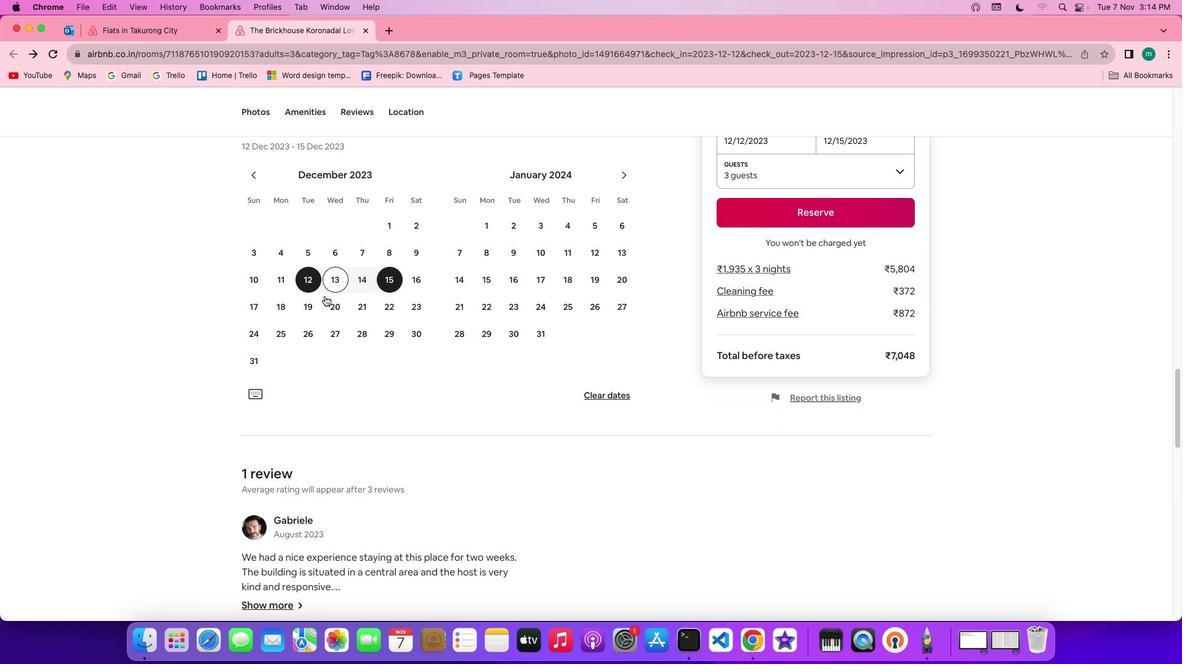 
Action: Mouse scrolled (325, 296) with delta (0, 0)
Screenshot: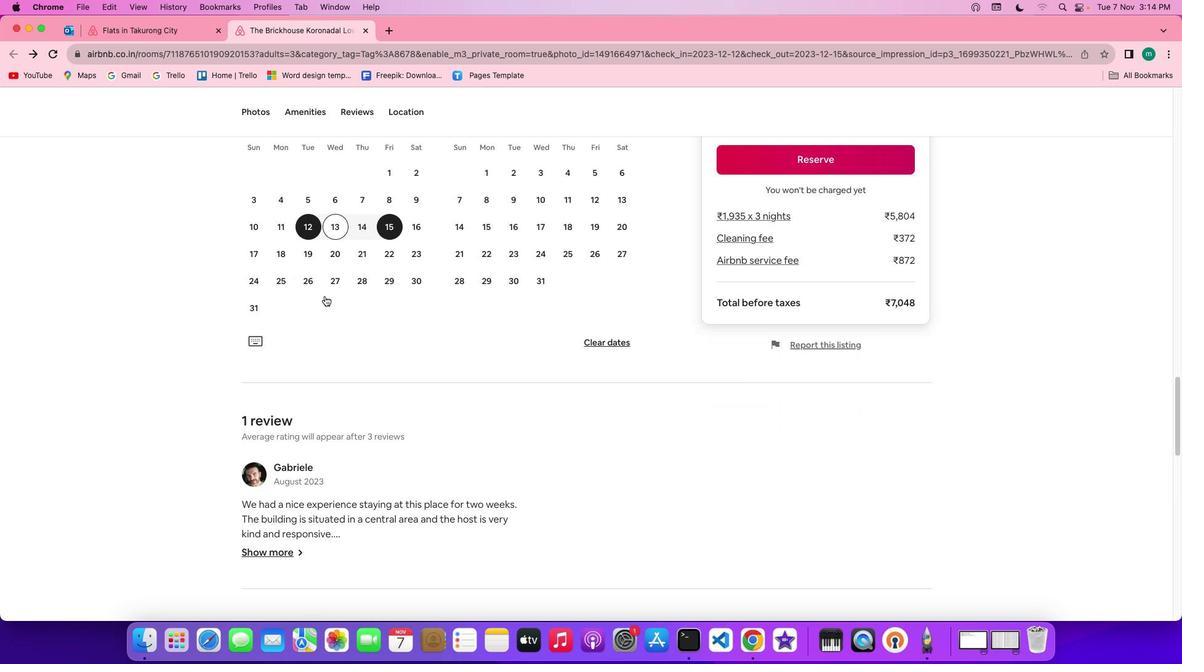 
Action: Mouse scrolled (325, 296) with delta (0, -1)
Screenshot: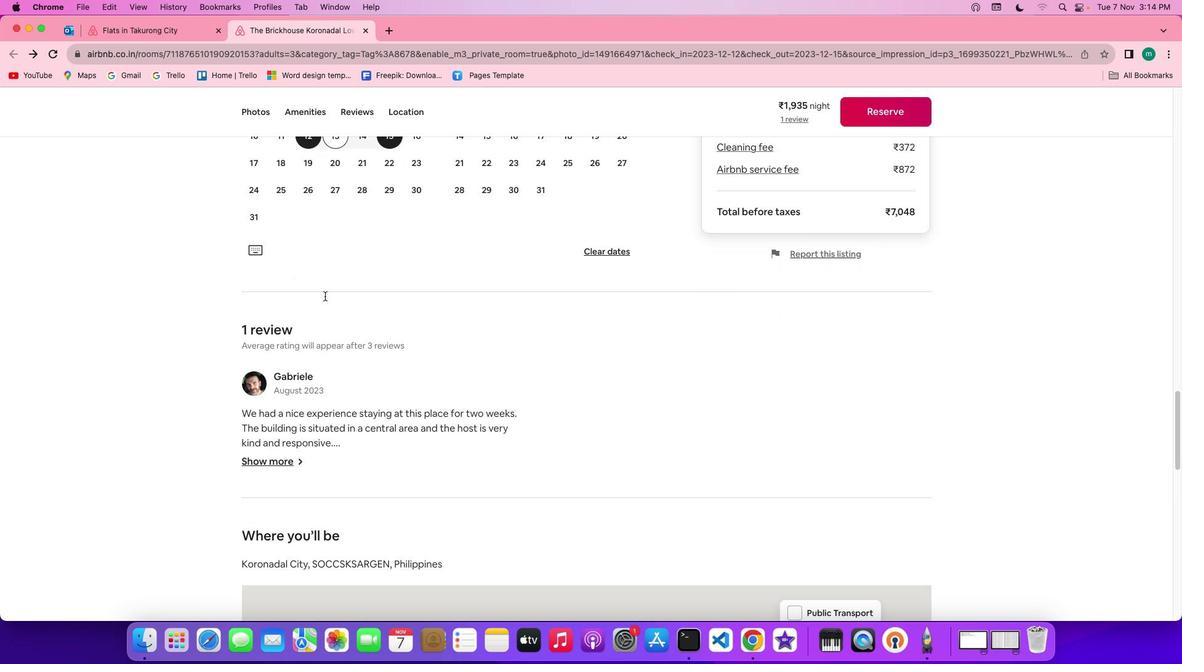 
Action: Mouse scrolled (325, 296) with delta (0, -3)
Screenshot: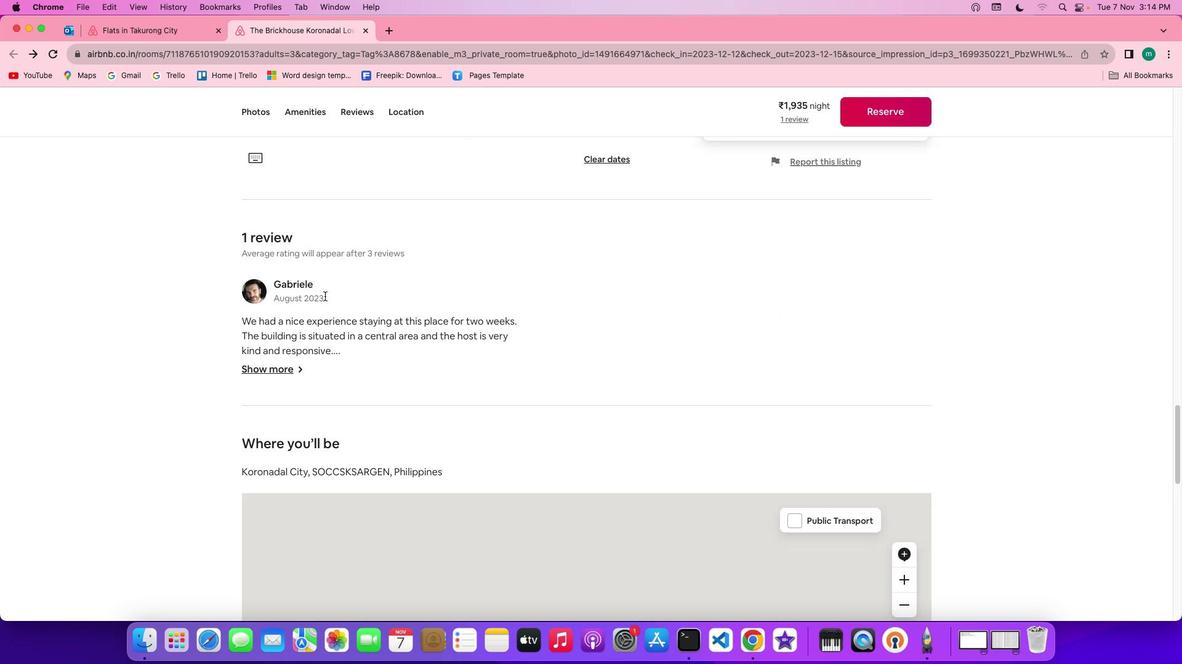 
Action: Mouse scrolled (325, 296) with delta (0, -3)
Screenshot: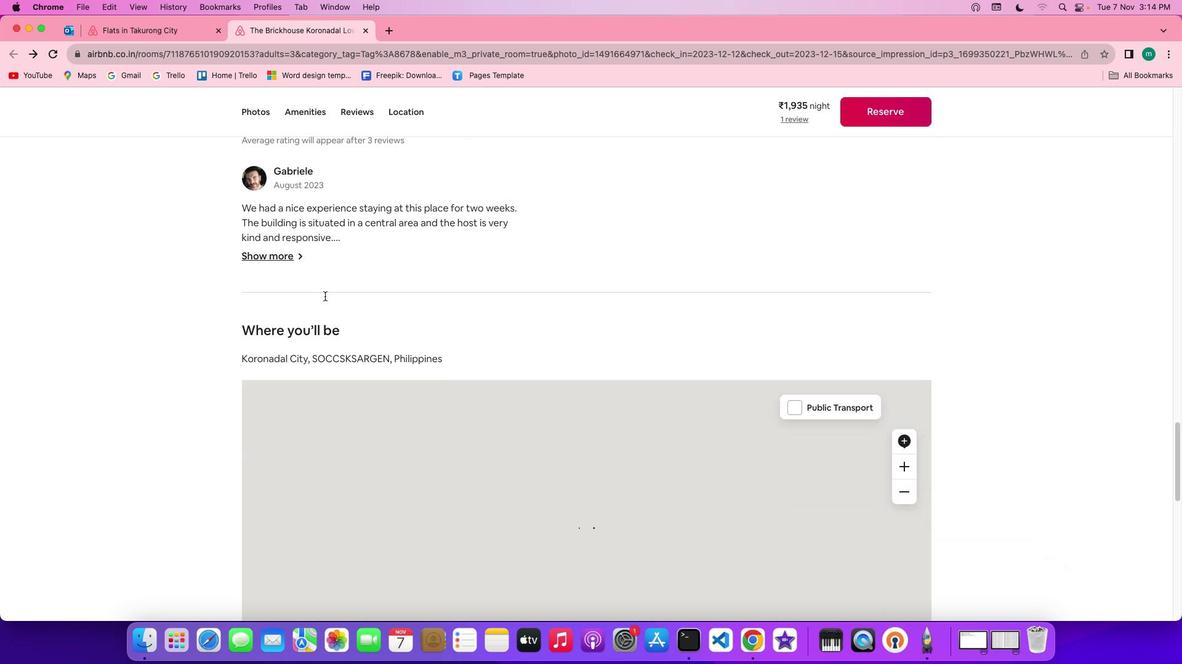 
Action: Mouse moved to (336, 308)
Screenshot: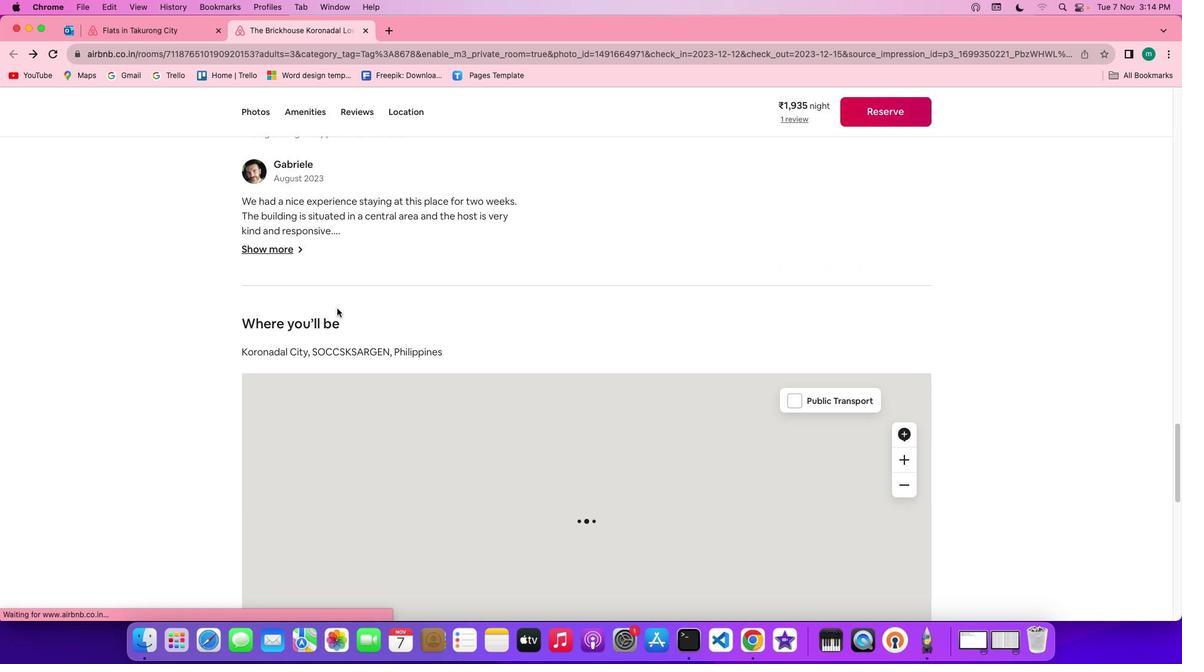 
Action: Mouse scrolled (336, 308) with delta (0, 0)
Screenshot: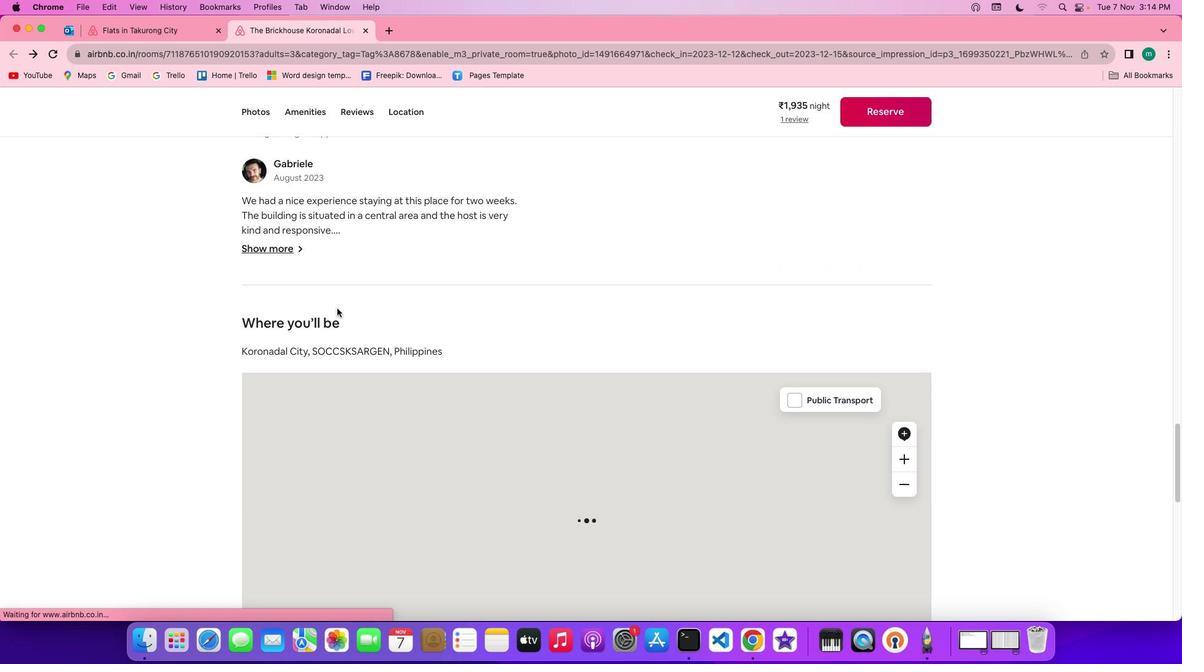 
Action: Mouse scrolled (336, 308) with delta (0, 0)
Screenshot: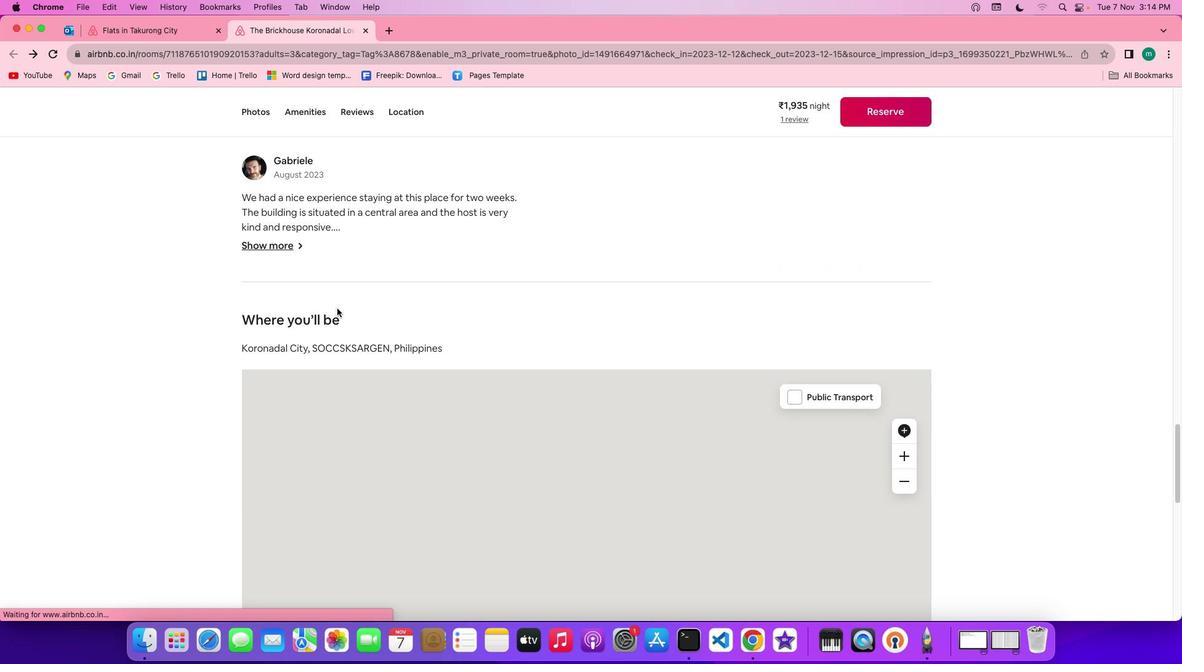 
Action: Mouse scrolled (336, 308) with delta (0, 0)
Screenshot: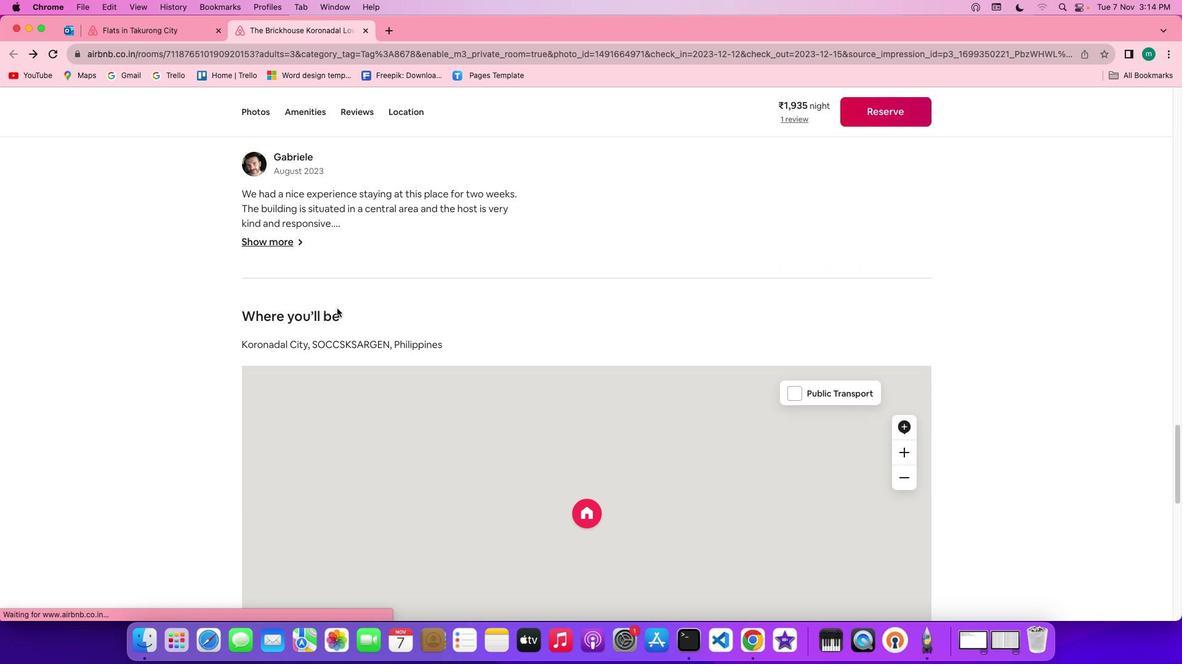 
Action: Mouse moved to (270, 227)
Screenshot: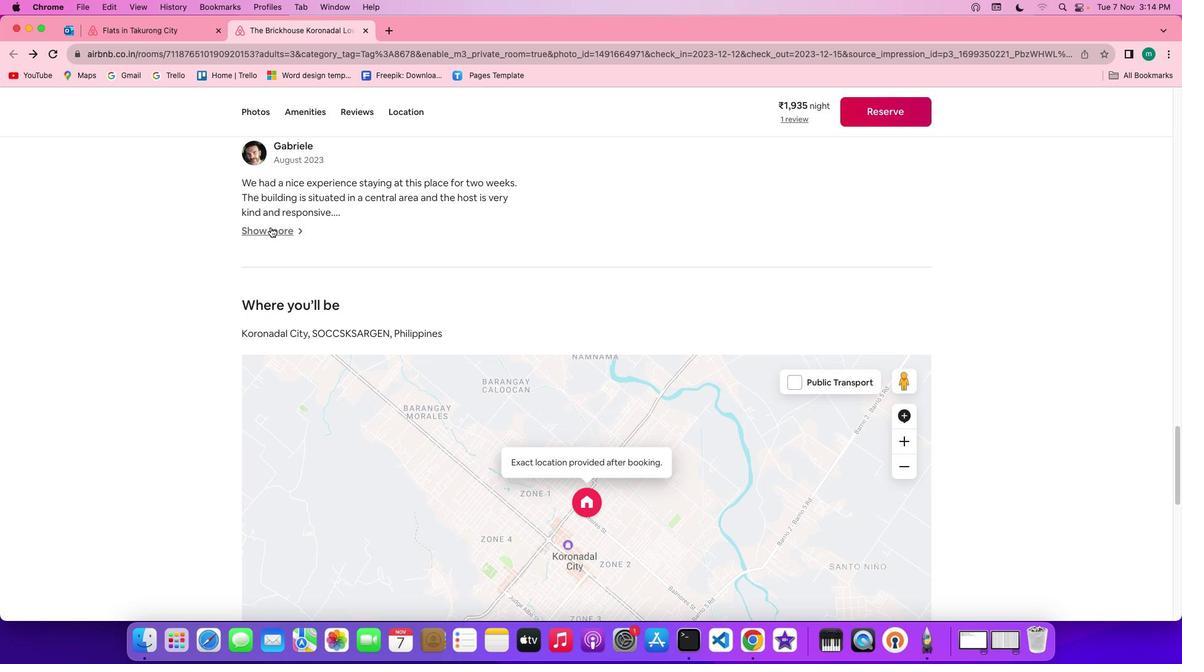 
Action: Mouse pressed left at (270, 227)
Screenshot: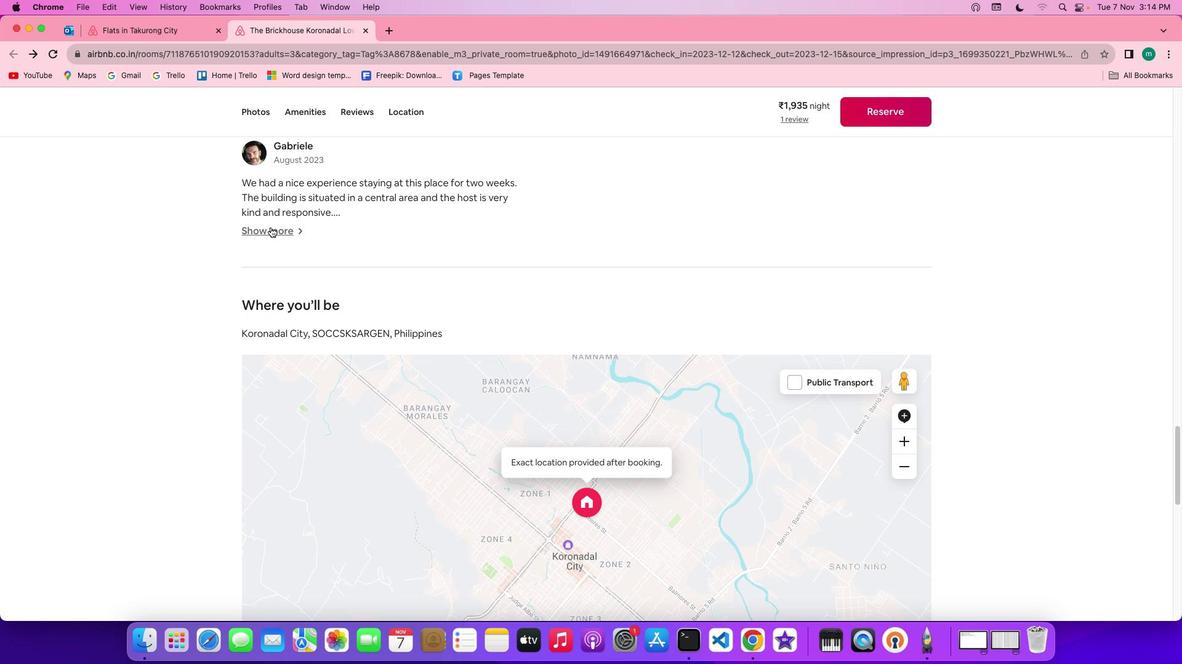 
Action: Mouse moved to (292, 275)
Screenshot: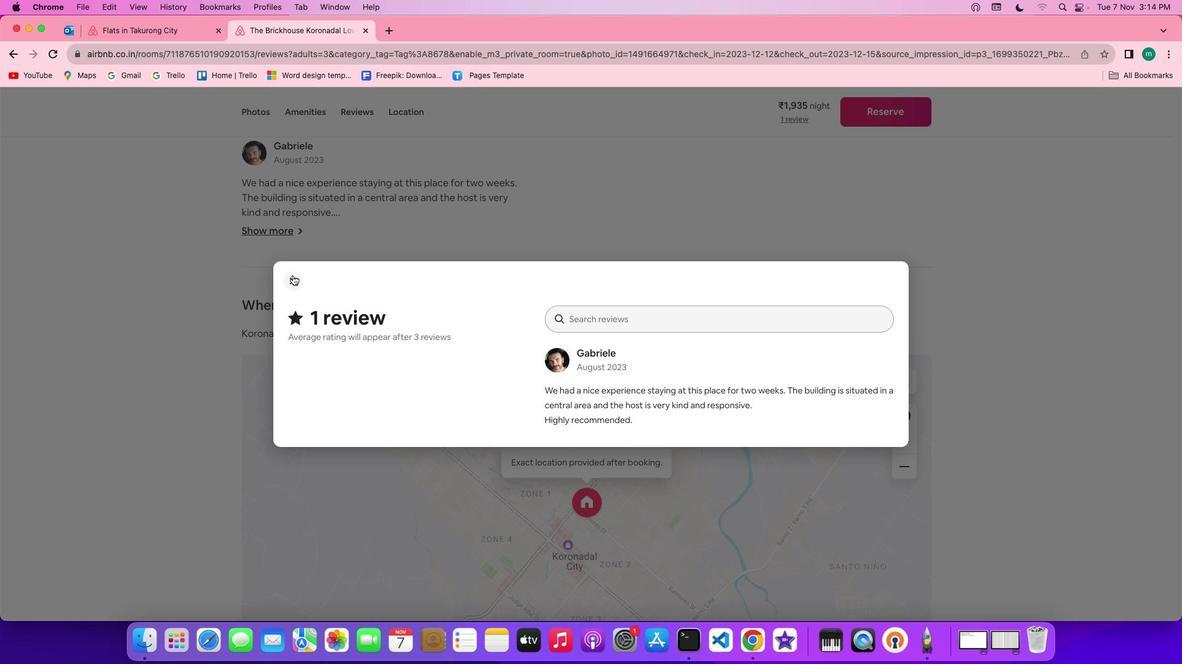 
Action: Mouse pressed left at (292, 275)
Screenshot: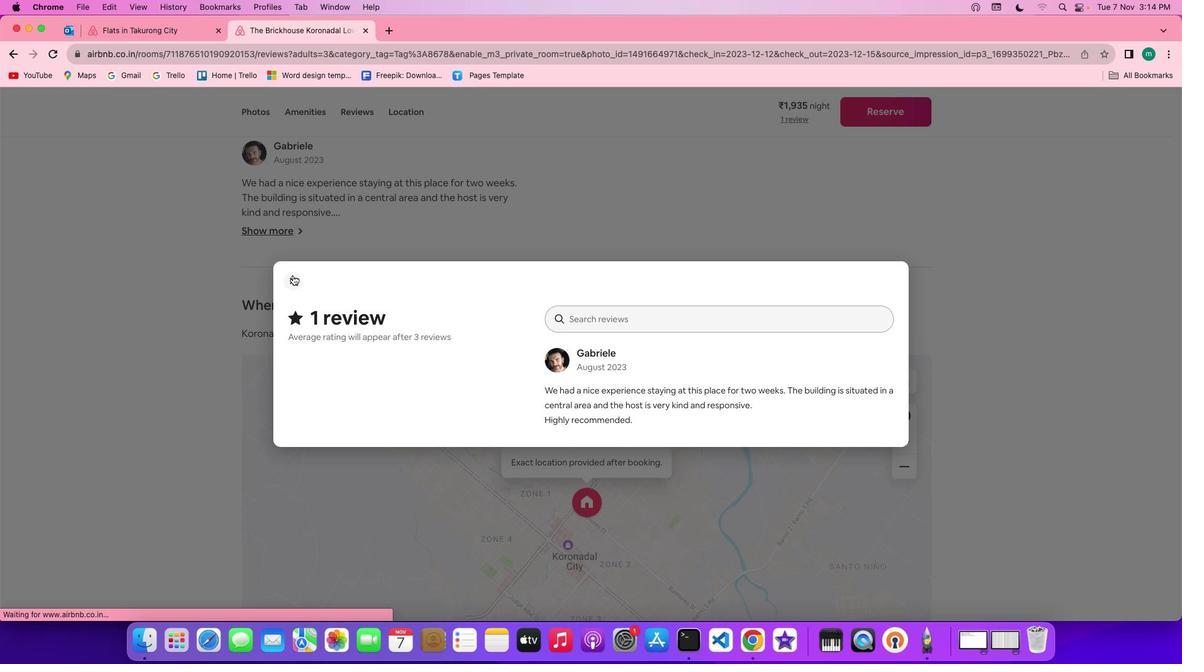 
Action: Mouse moved to (429, 395)
Screenshot: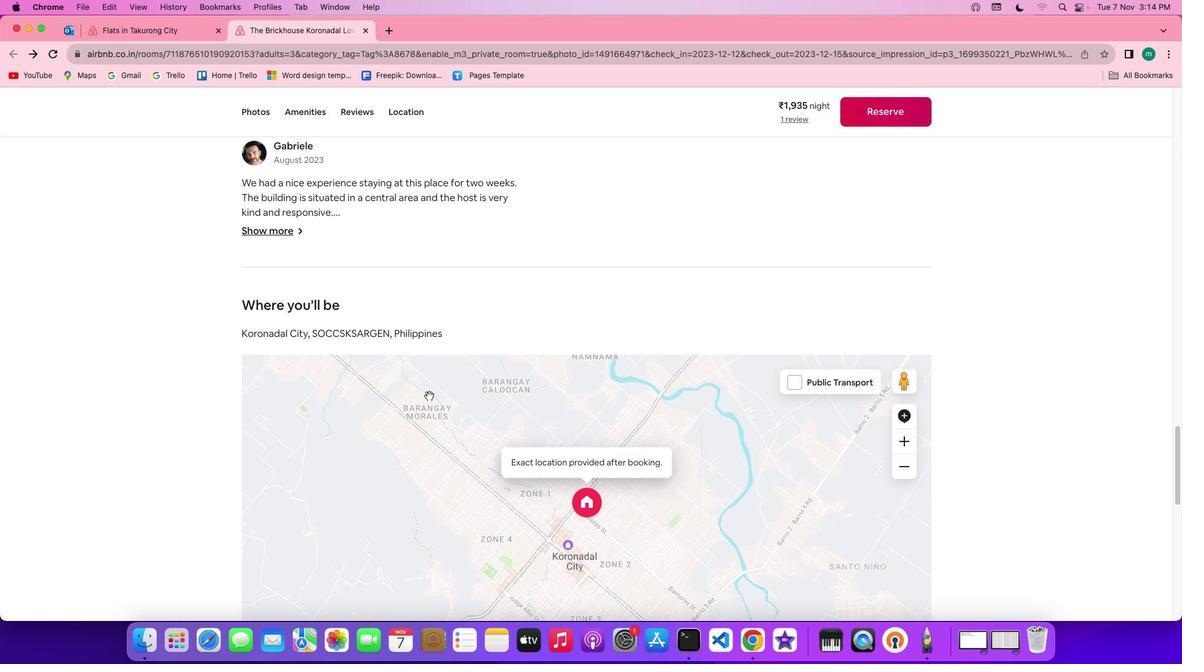 
Action: Mouse scrolled (429, 395) with delta (0, 0)
Screenshot: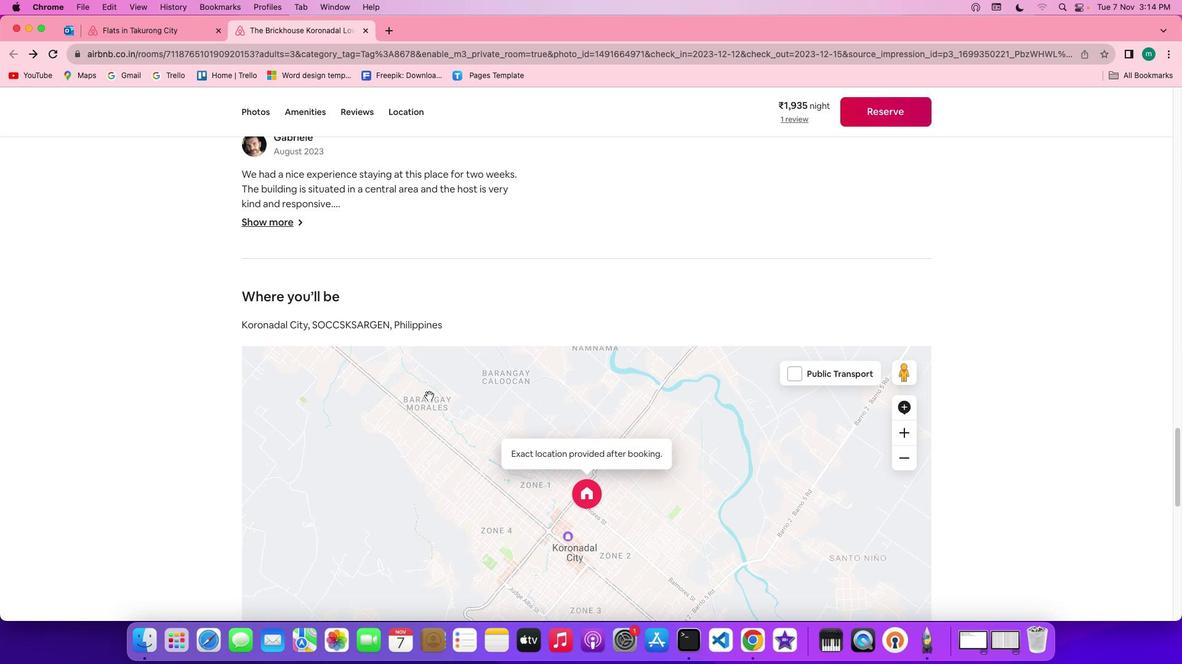 
Action: Mouse scrolled (429, 395) with delta (0, 0)
Screenshot: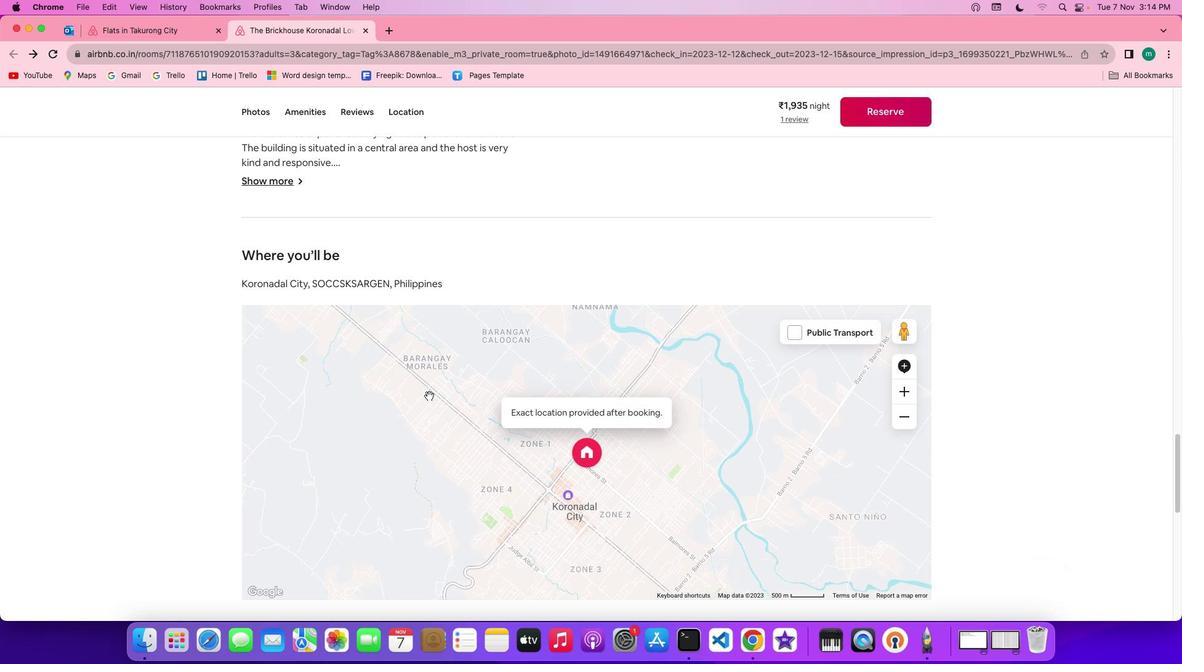 
Action: Mouse scrolled (429, 395) with delta (0, -1)
Screenshot: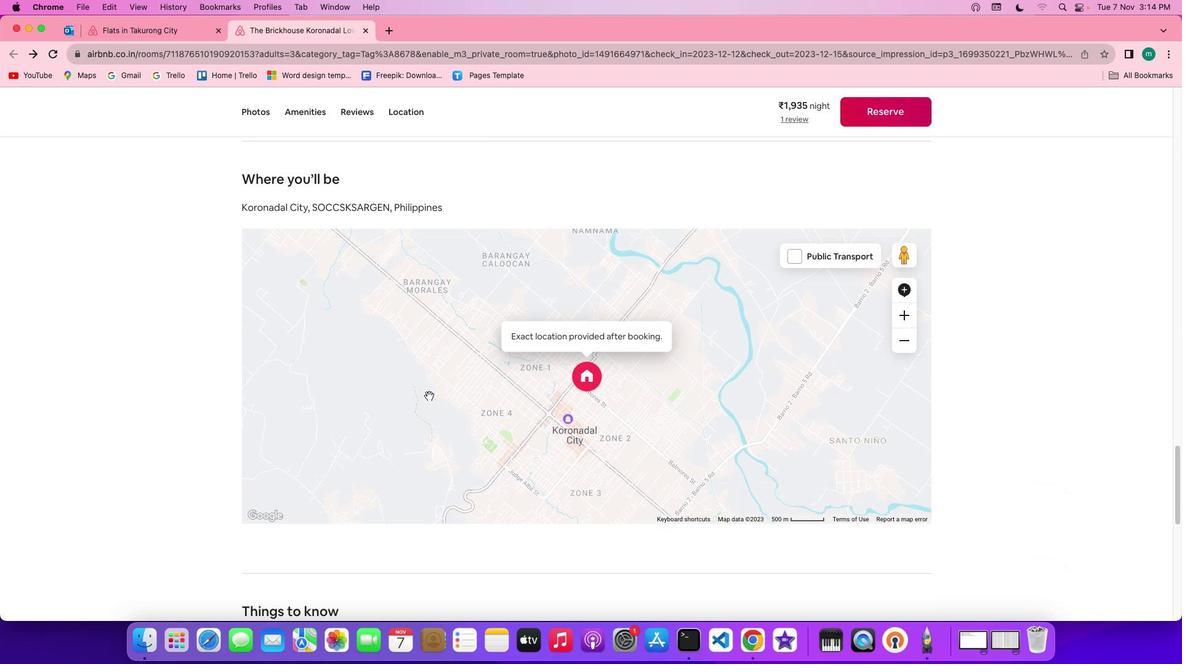 
Action: Mouse scrolled (429, 395) with delta (0, -2)
Screenshot: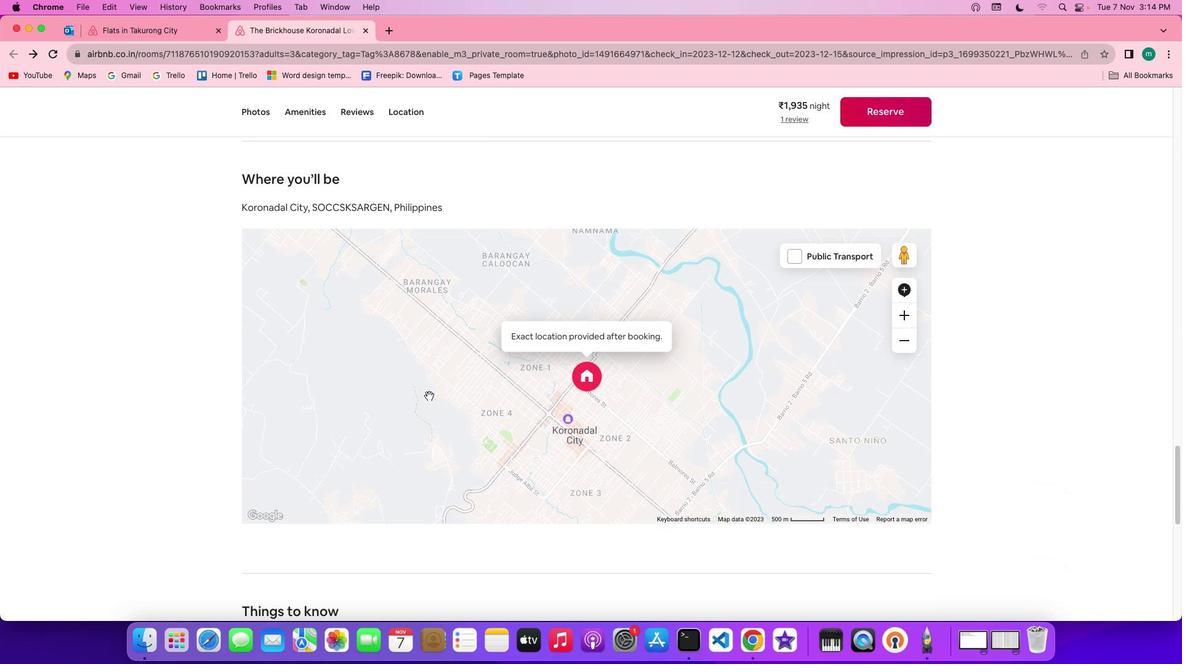 
Action: Mouse scrolled (429, 395) with delta (0, -3)
Screenshot: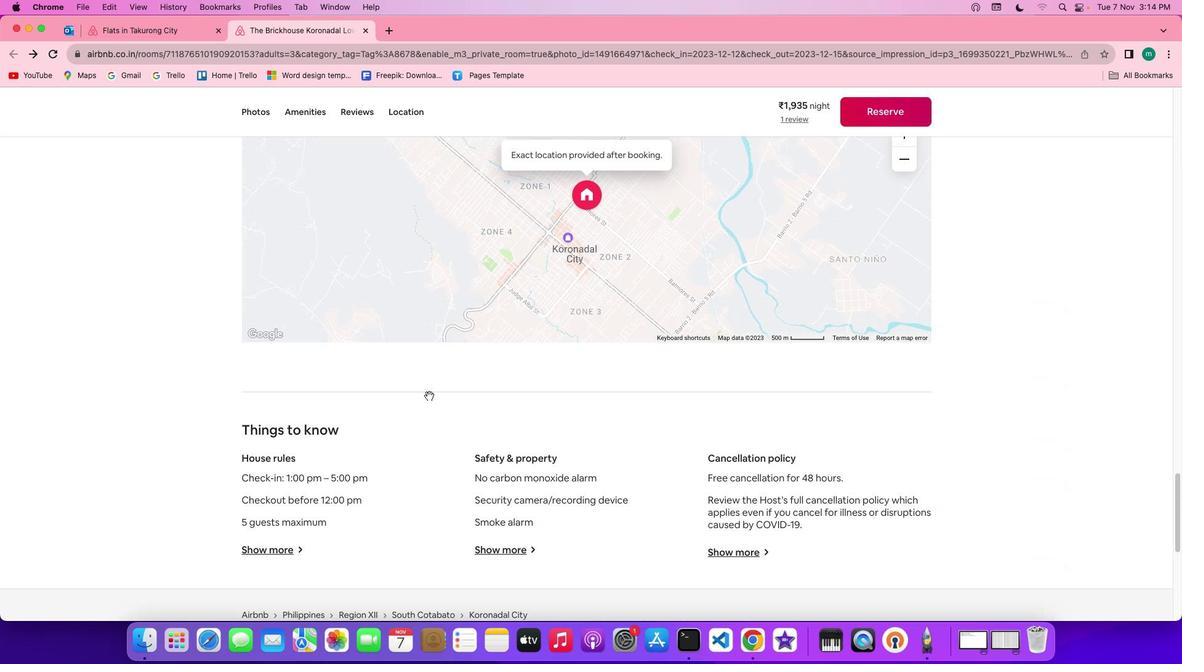 
Action: Mouse scrolled (429, 395) with delta (0, 0)
Screenshot: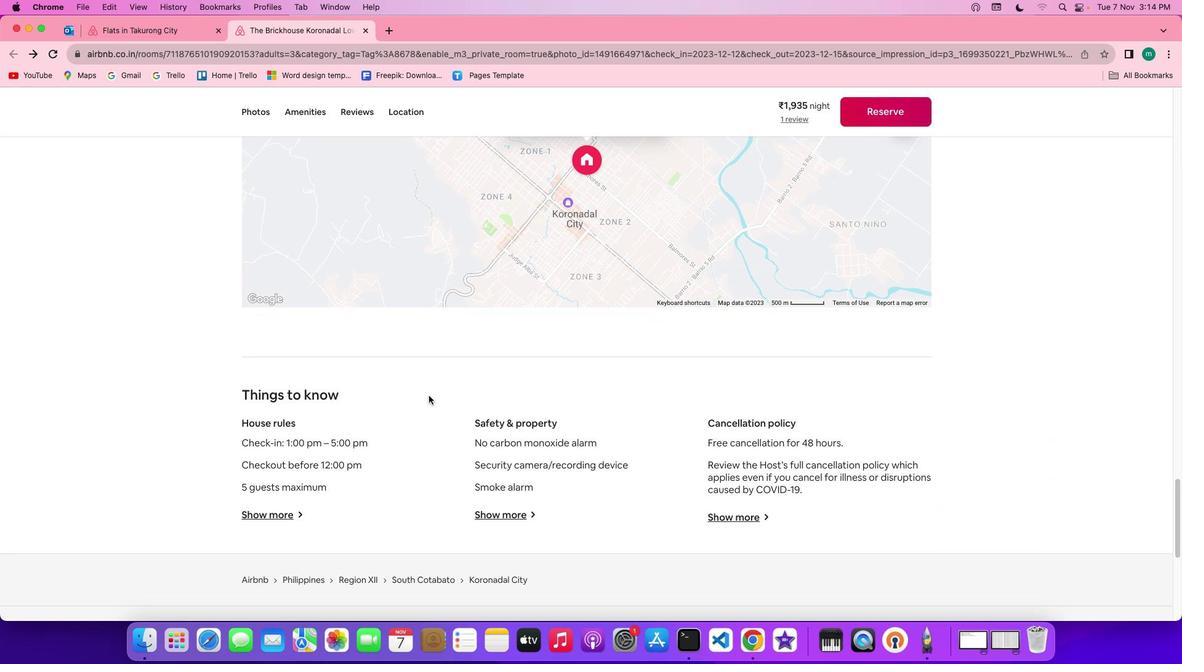 
Action: Mouse scrolled (429, 395) with delta (0, 0)
Screenshot: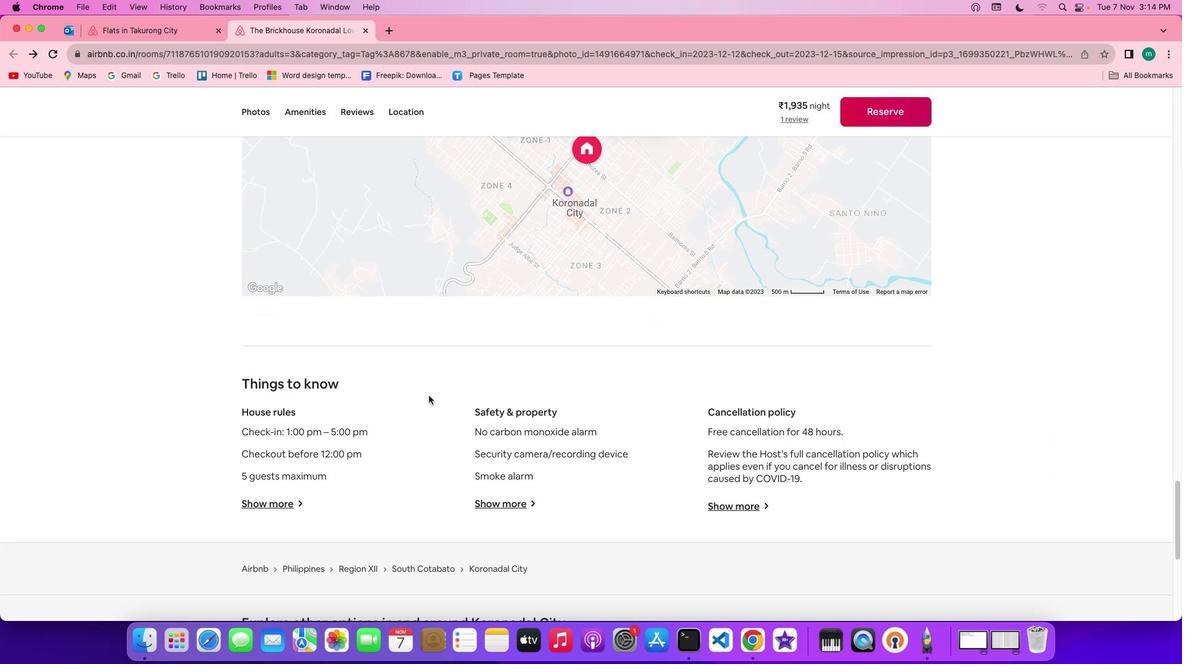 
Action: Mouse scrolled (429, 395) with delta (0, -1)
Screenshot: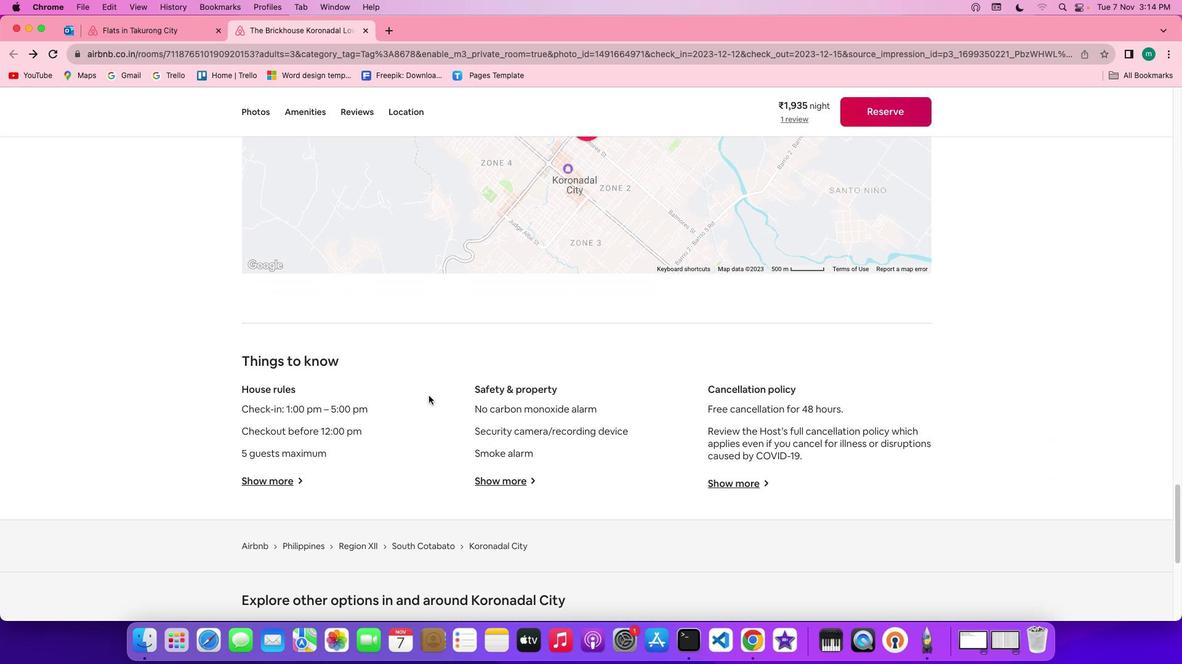
Action: Mouse scrolled (429, 395) with delta (0, -1)
Screenshot: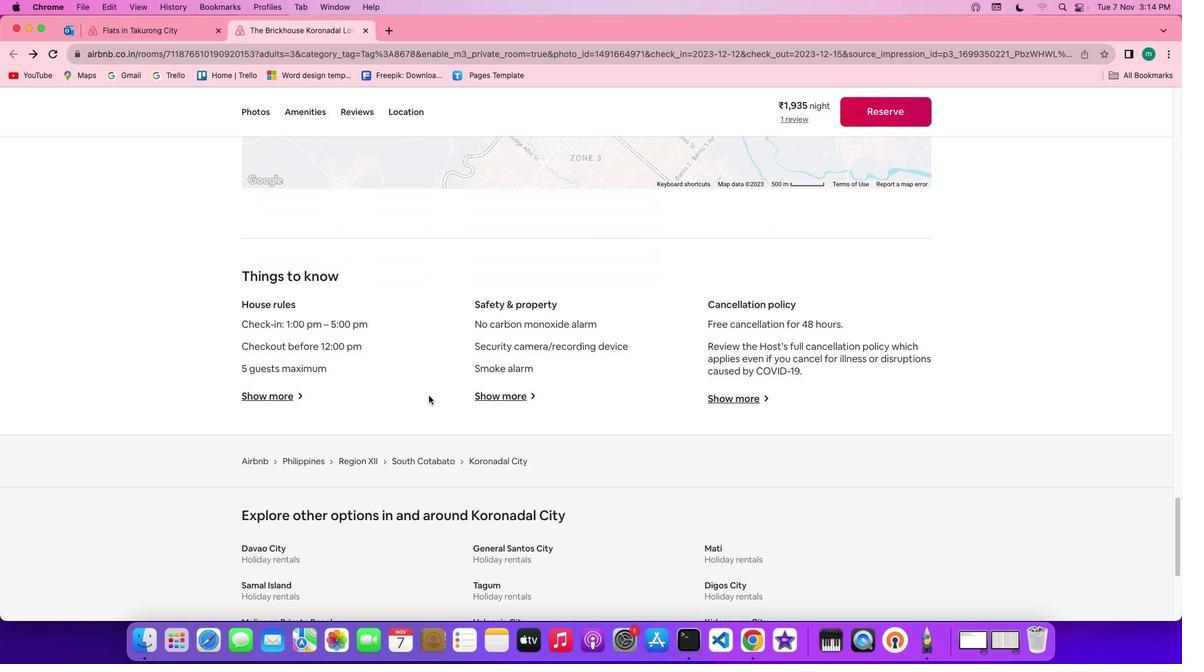 
Action: Mouse scrolled (429, 395) with delta (0, 0)
Screenshot: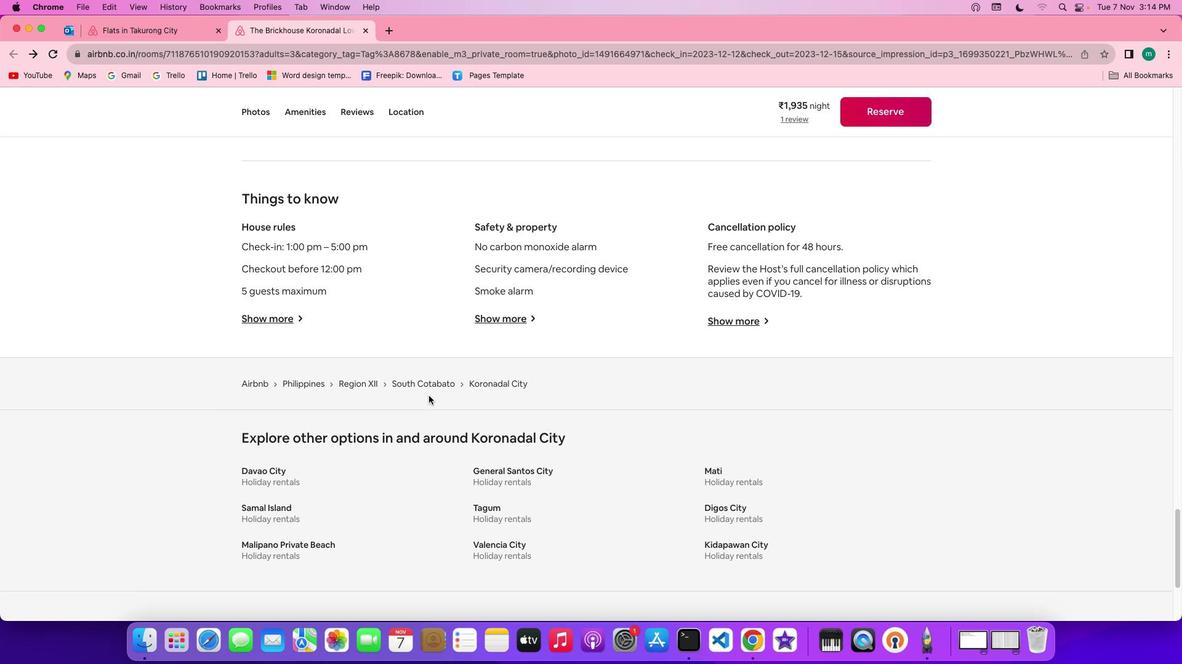
Action: Mouse scrolled (429, 395) with delta (0, 0)
Screenshot: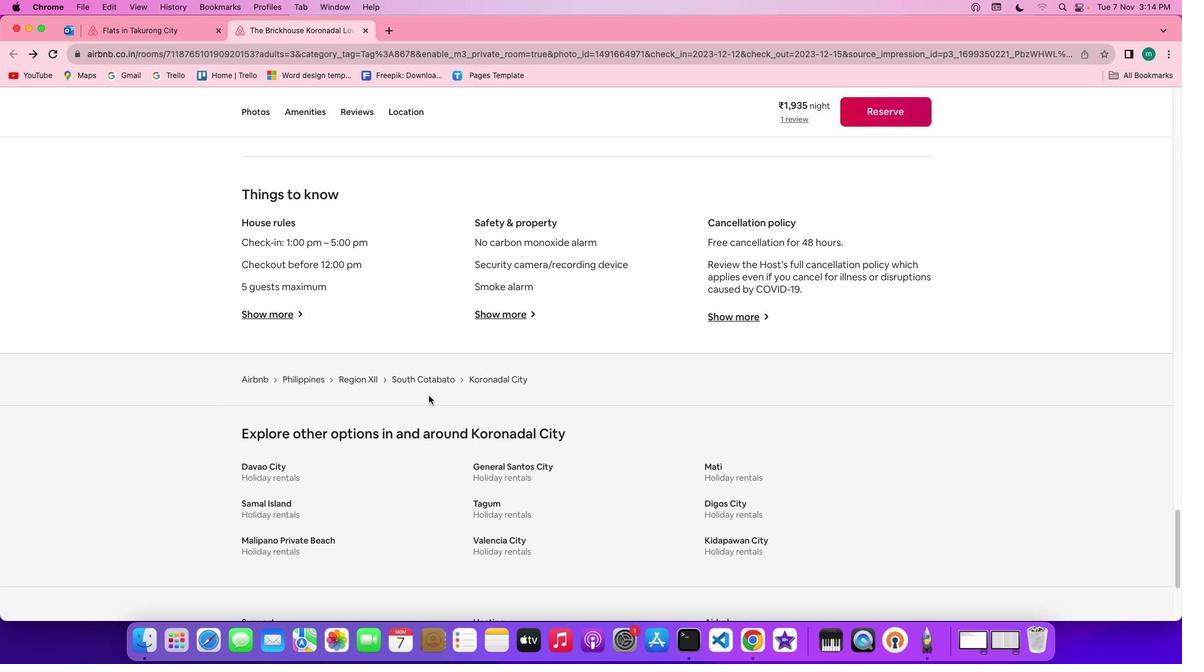
Action: Mouse scrolled (429, 395) with delta (0, 0)
Screenshot: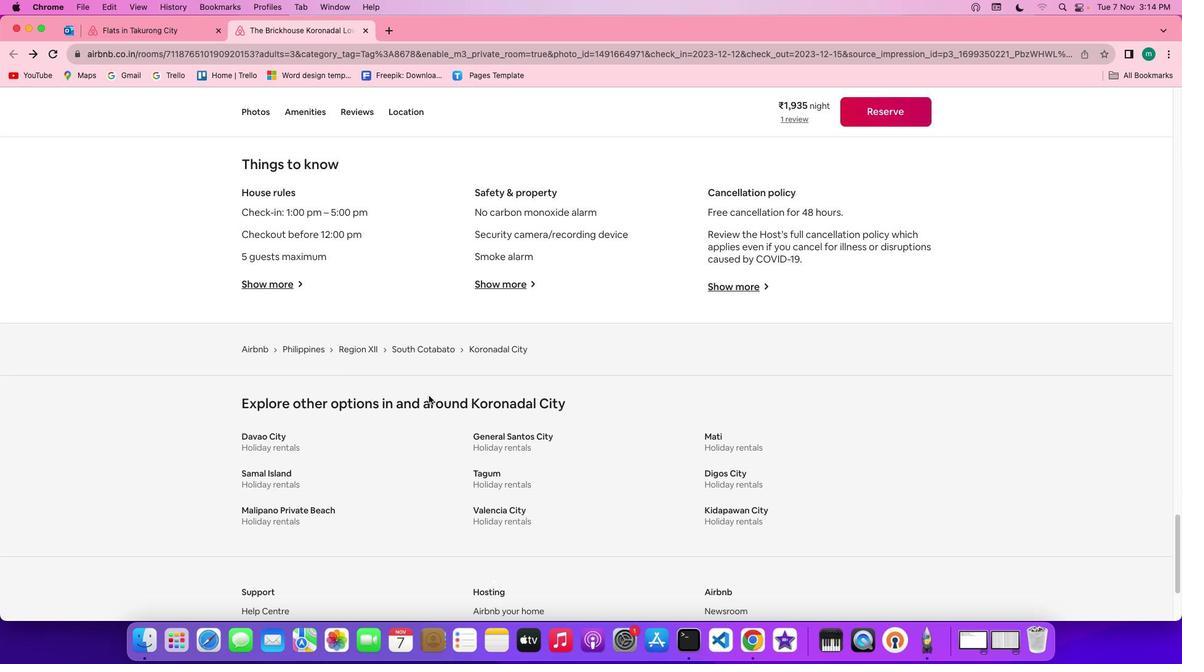 
Action: Mouse moved to (273, 256)
Screenshot: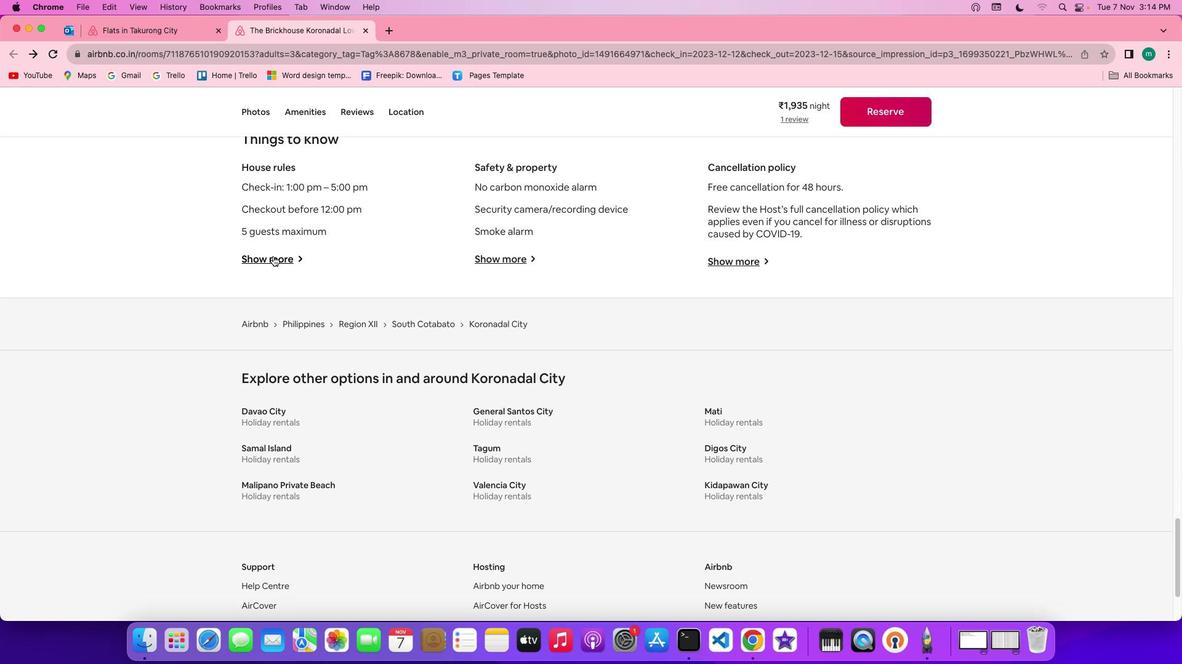 
Action: Mouse pressed left at (273, 256)
Screenshot: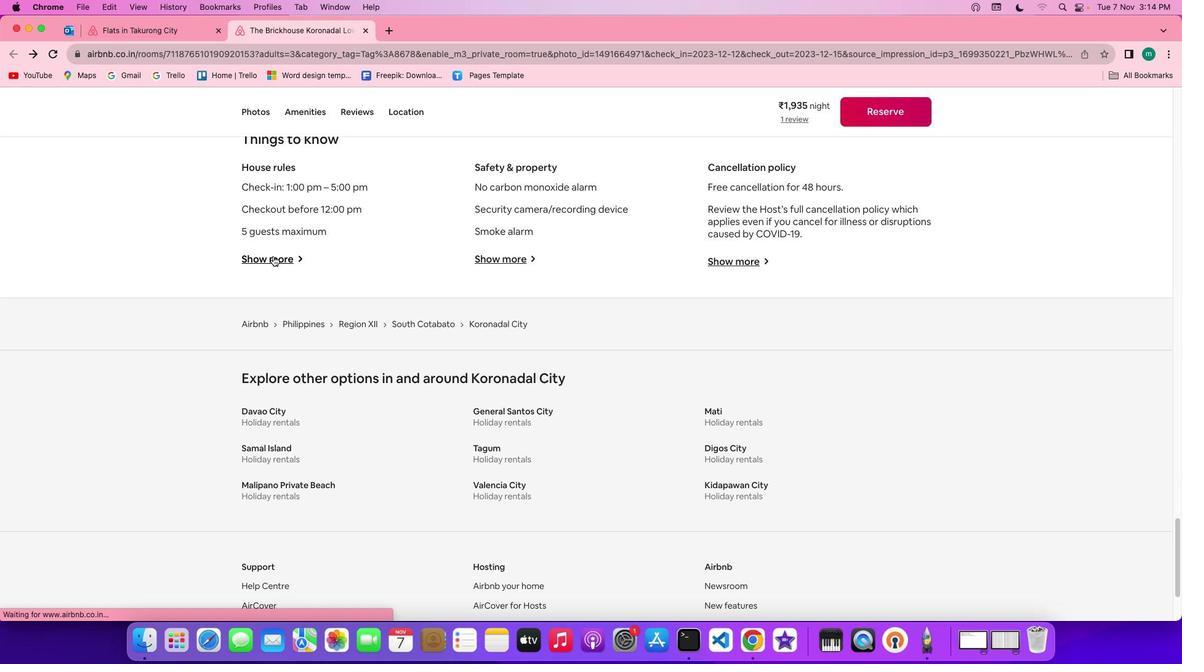 
Action: Mouse moved to (479, 378)
Screenshot: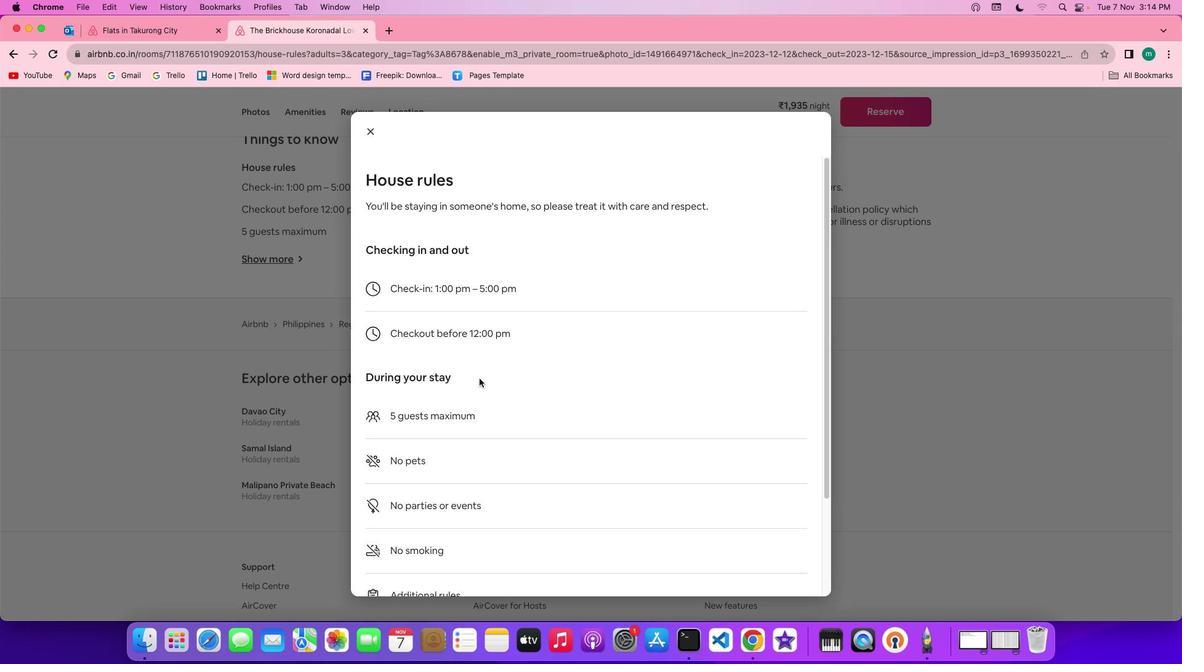 
Action: Mouse scrolled (479, 378) with delta (0, 0)
Screenshot: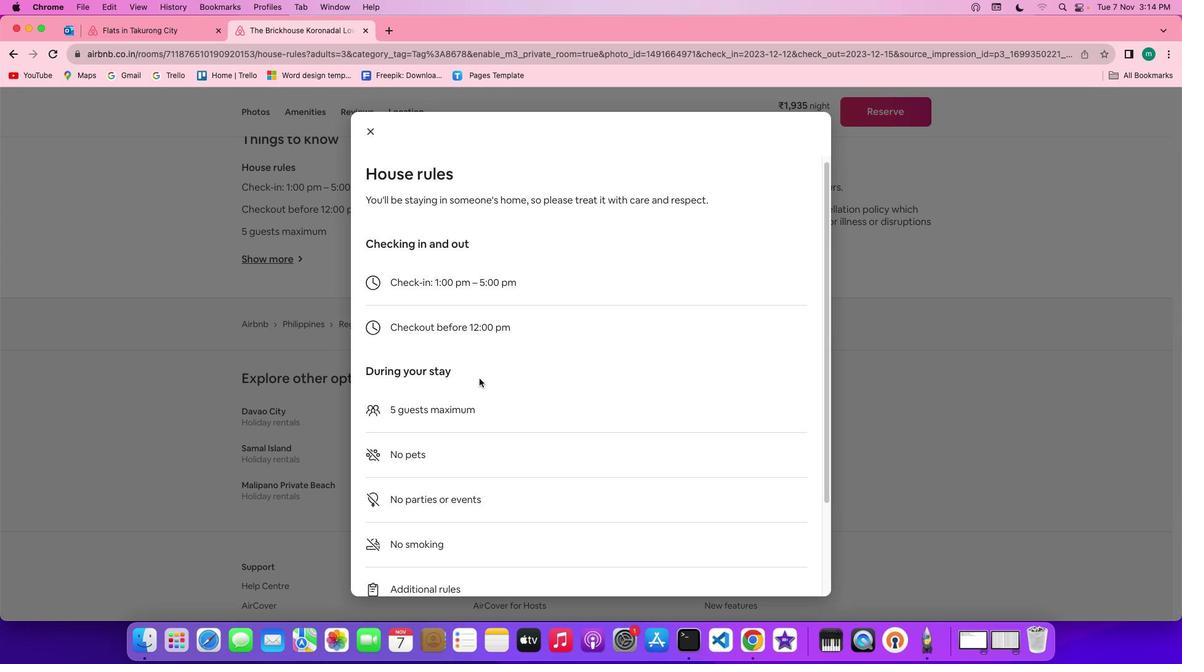 
Action: Mouse scrolled (479, 378) with delta (0, 0)
Screenshot: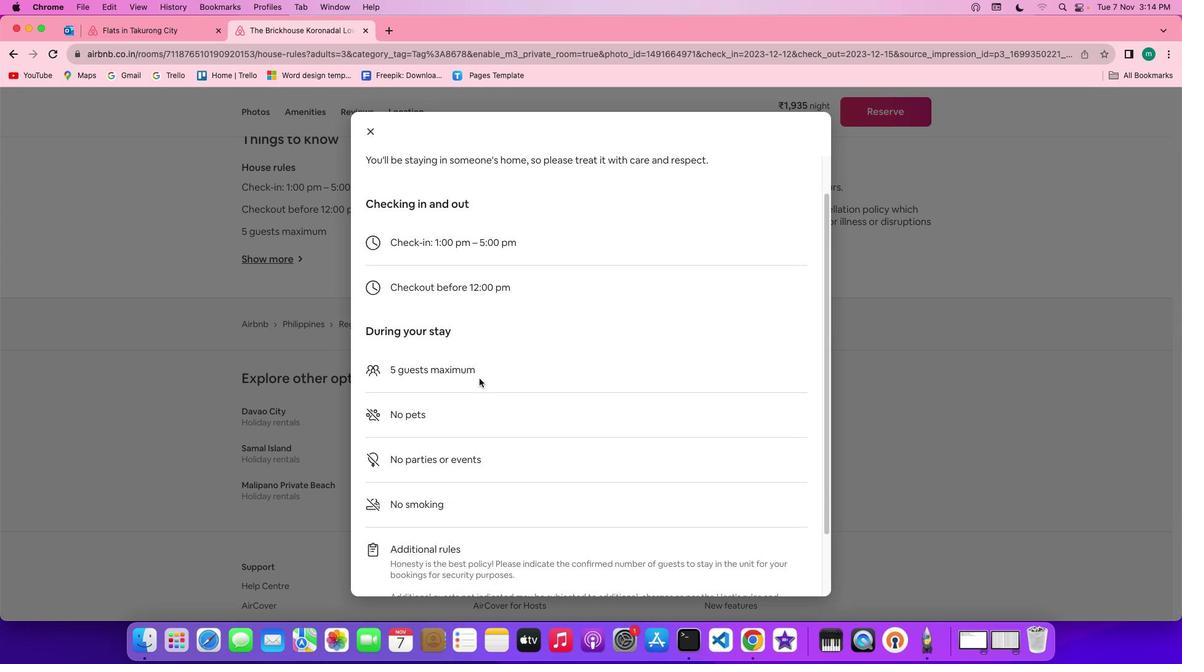 
Action: Mouse scrolled (479, 378) with delta (0, -1)
Screenshot: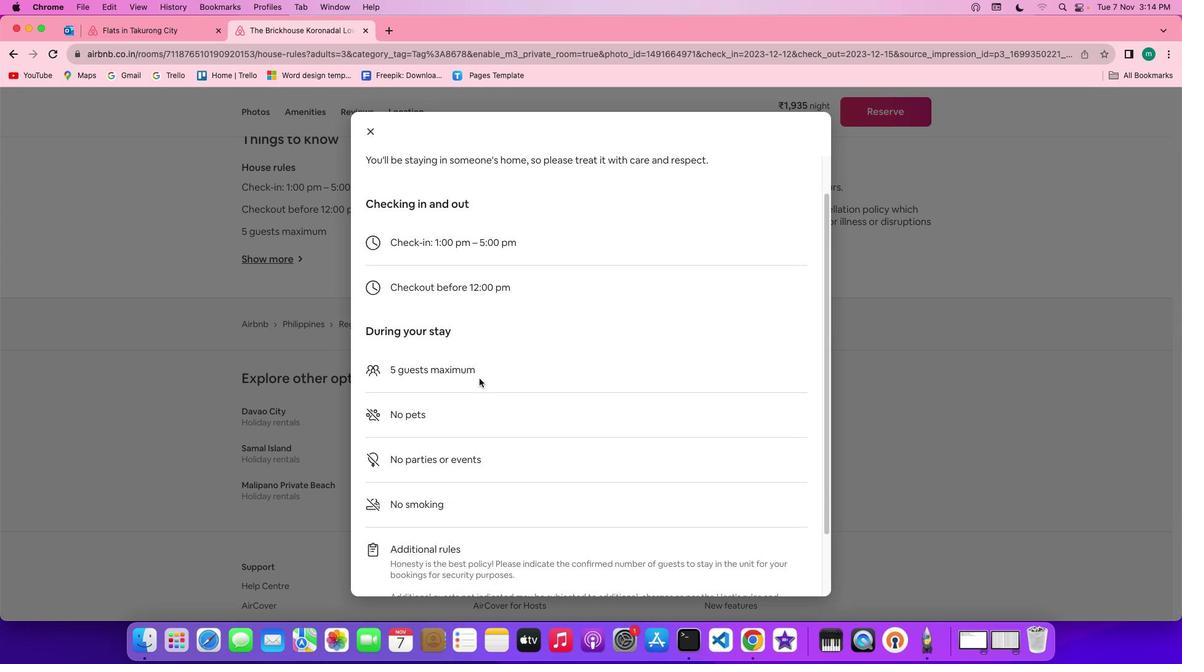 
Action: Mouse scrolled (479, 378) with delta (0, -2)
